 Task: Install learning extensions for language learning, coding, and more.
Action: Mouse moved to (1069, 32)
Screenshot: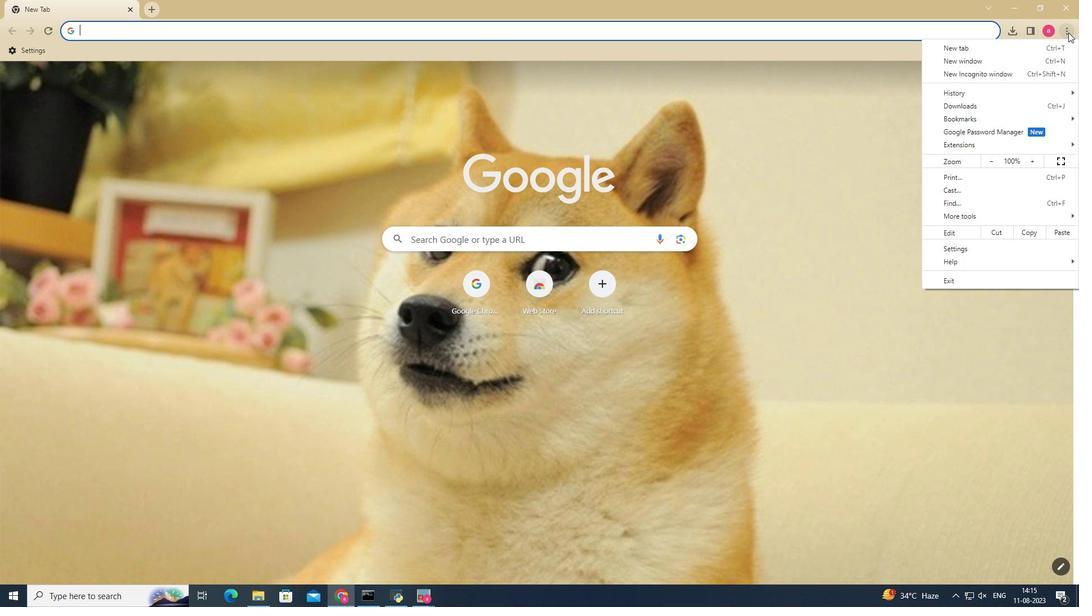 
Action: Mouse pressed left at (1069, 32)
Screenshot: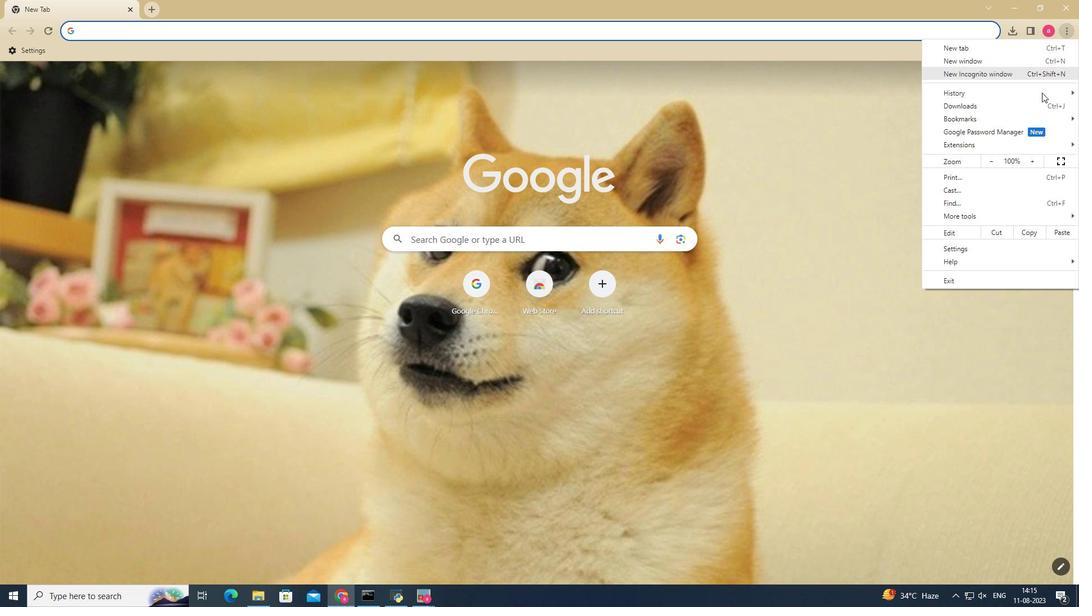
Action: Mouse moved to (981, 252)
Screenshot: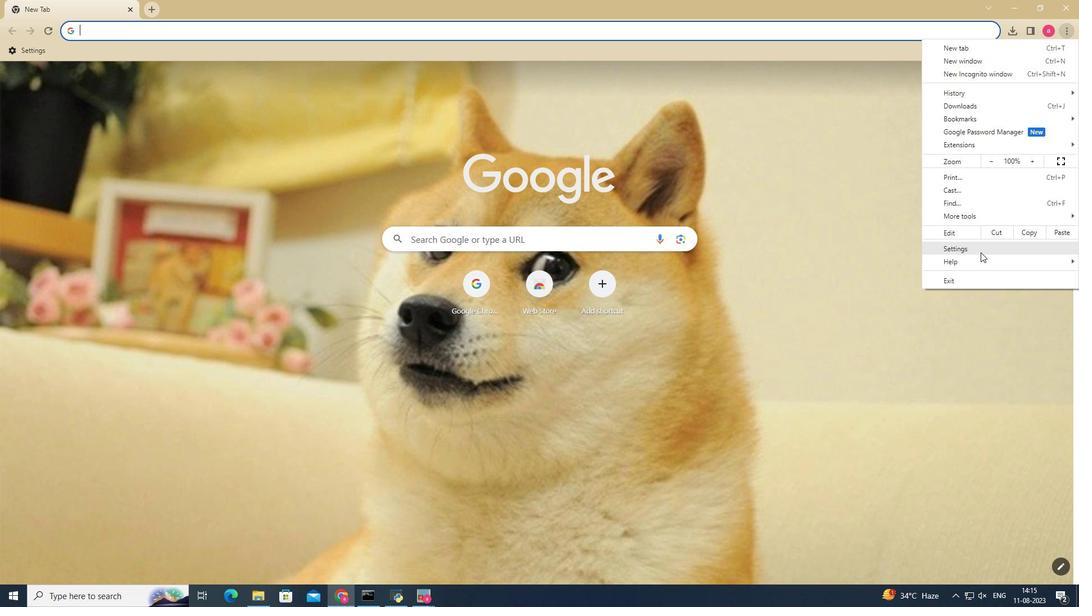 
Action: Mouse pressed left at (981, 252)
Screenshot: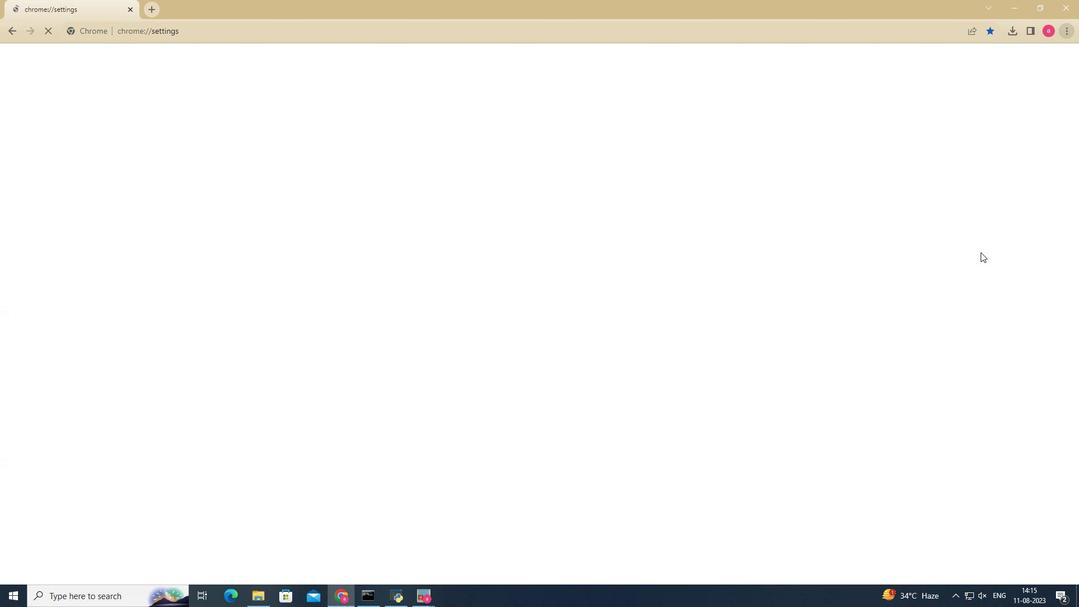 
Action: Mouse moved to (53, 399)
Screenshot: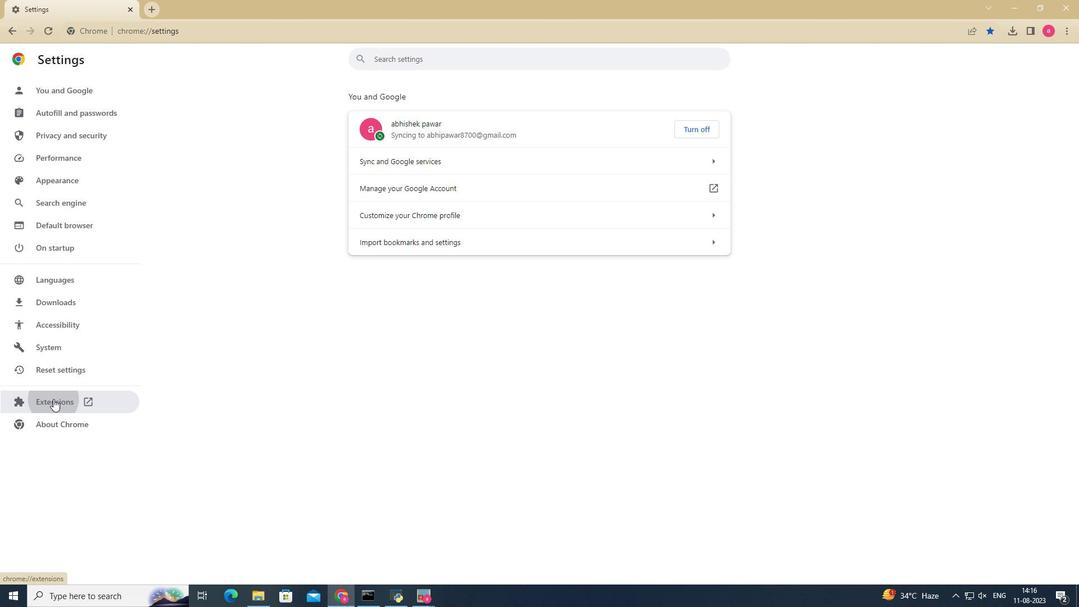 
Action: Mouse pressed left at (53, 399)
Screenshot: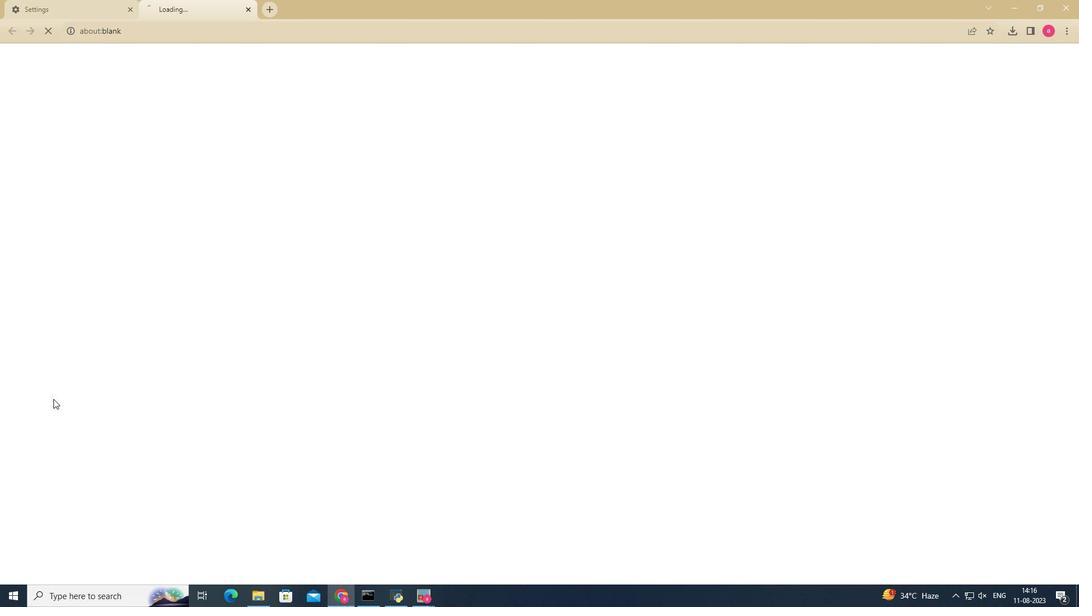 
Action: Mouse moved to (25, 59)
Screenshot: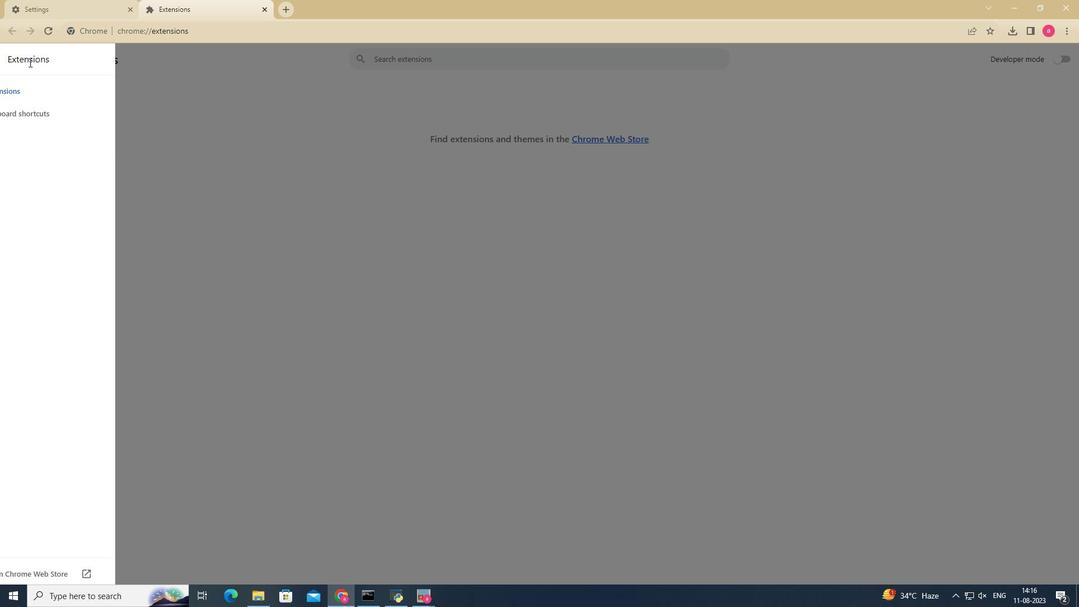 
Action: Mouse pressed left at (25, 59)
Screenshot: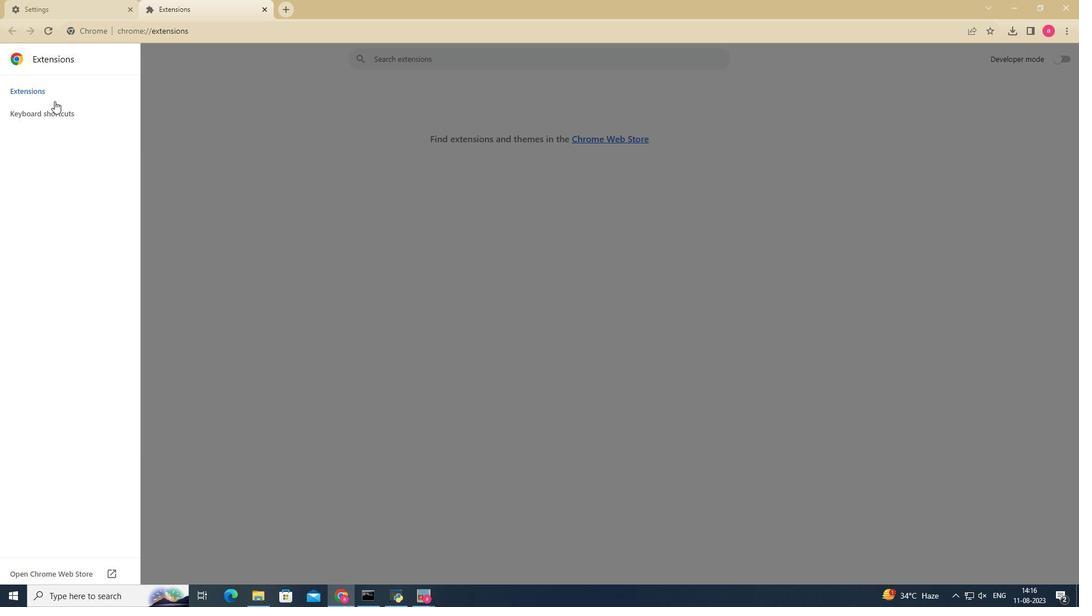 
Action: Mouse moved to (81, 569)
Screenshot: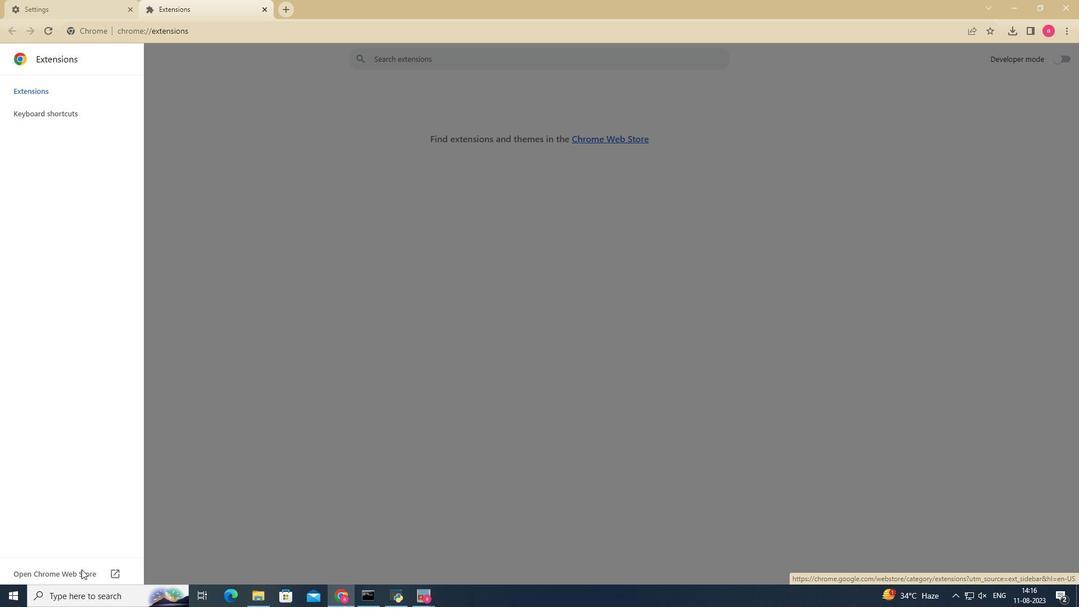 
Action: Mouse pressed left at (81, 569)
Screenshot: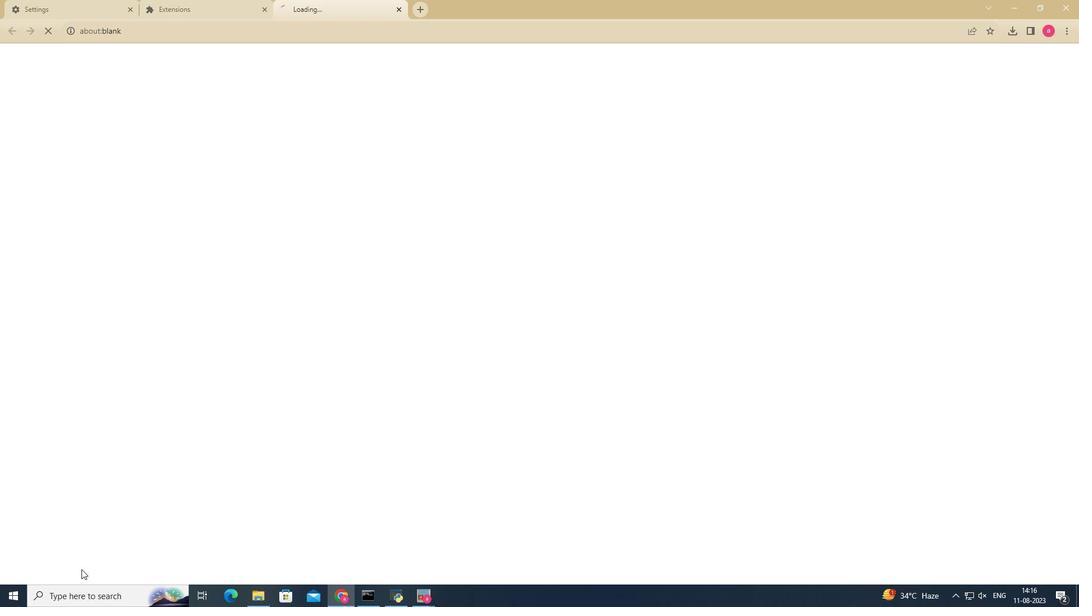 
Action: Mouse moved to (239, 97)
Screenshot: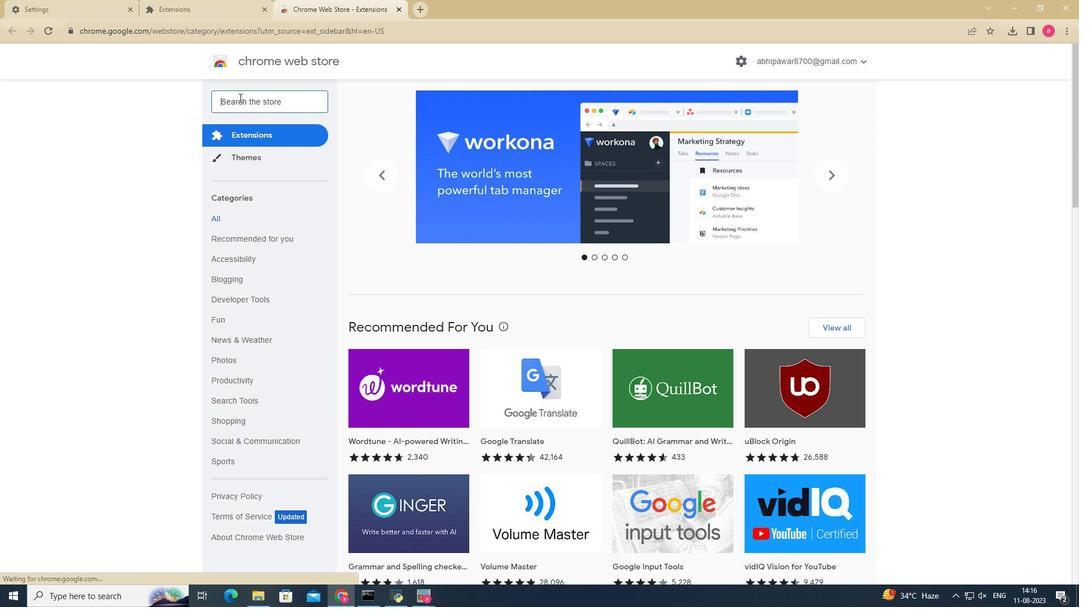
Action: Key pressed learning<Key.enter>
Screenshot: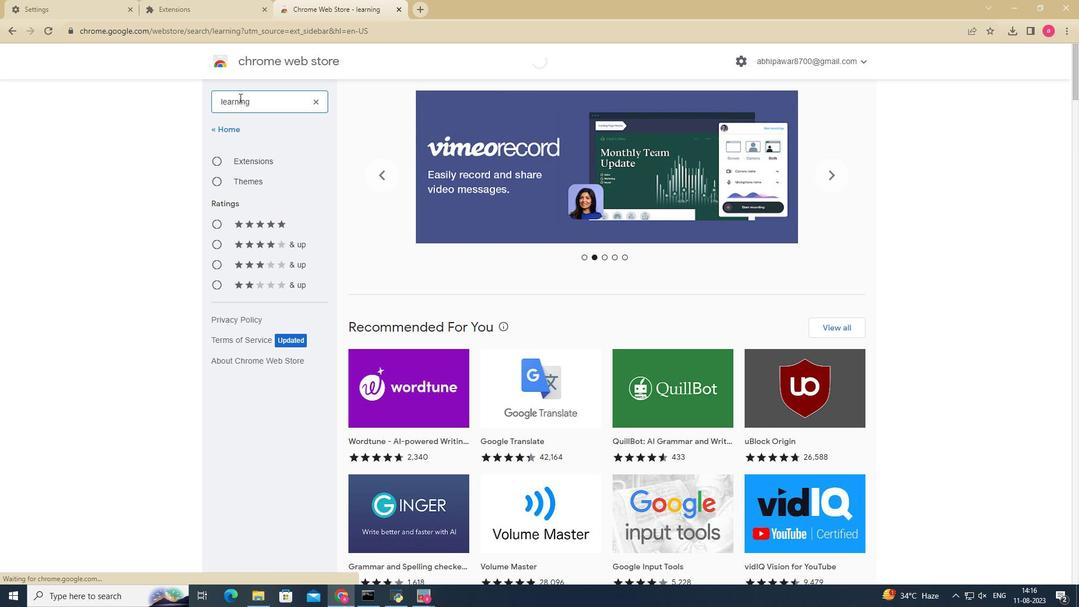 
Action: Mouse moved to (264, 102)
Screenshot: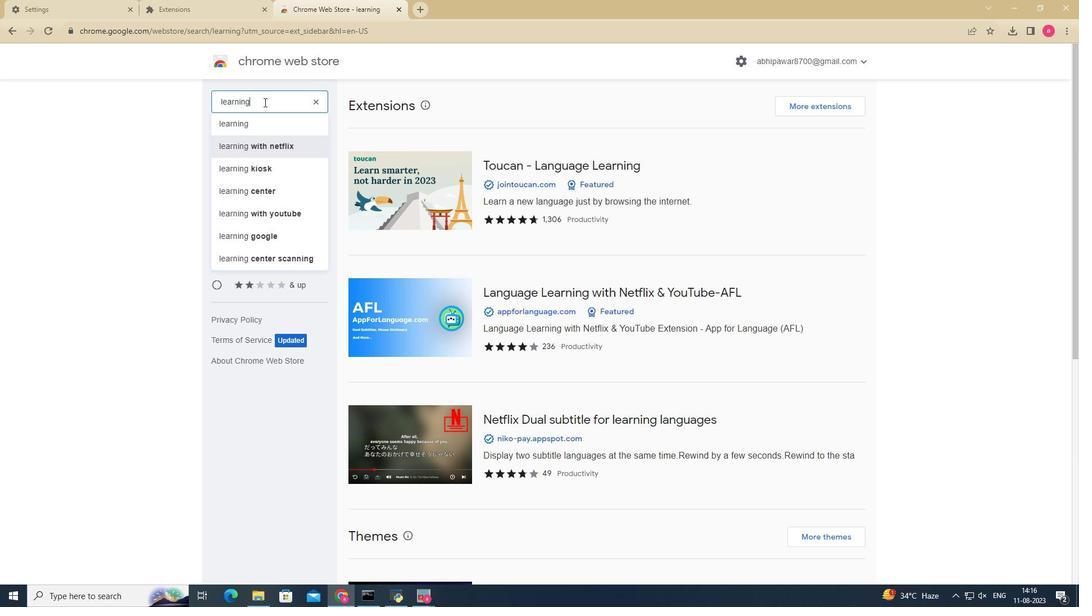 
Action: Key pressed <Key.space>
Screenshot: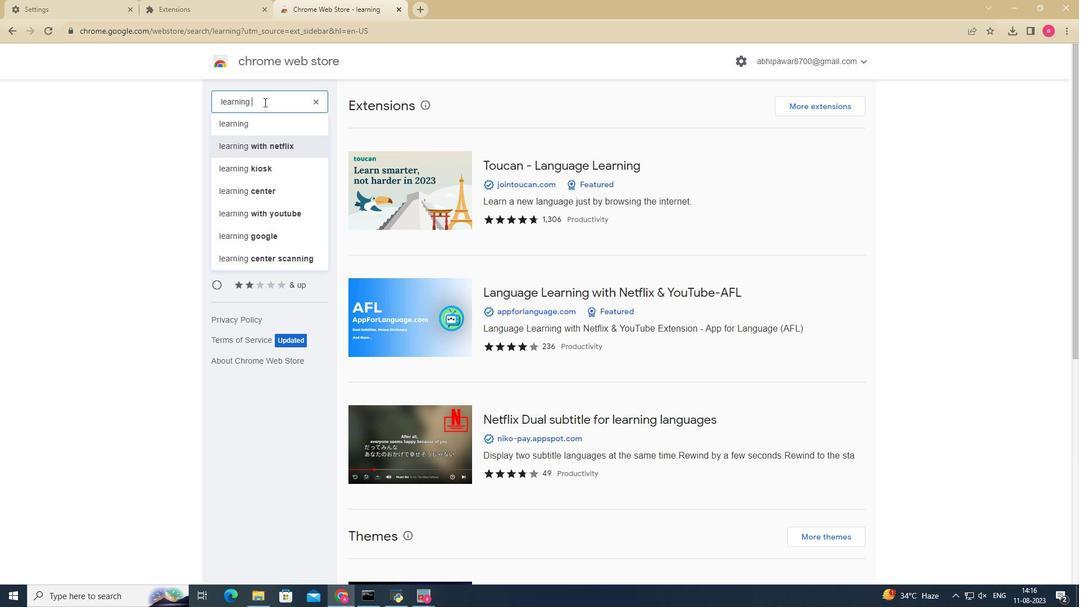 
Action: Mouse moved to (626, 213)
Screenshot: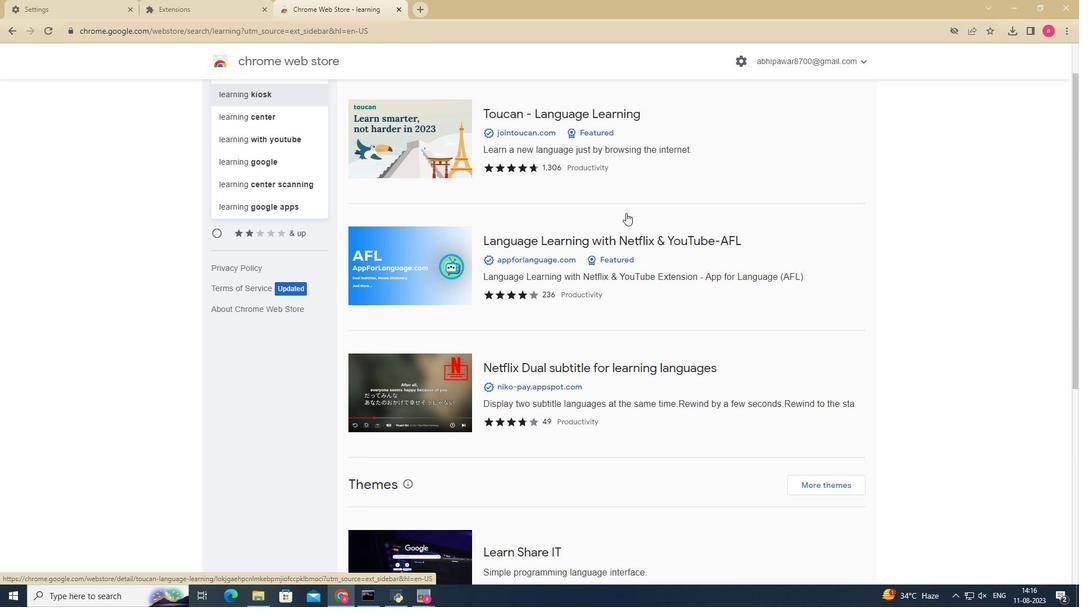 
Action: Mouse scrolled (626, 212) with delta (0, 0)
Screenshot: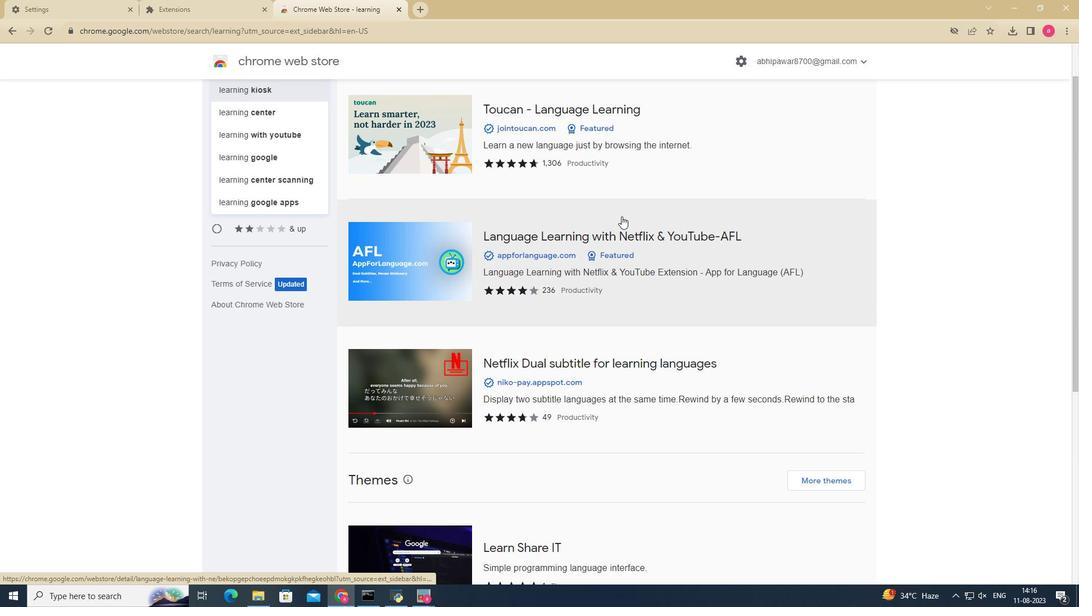 
Action: Mouse moved to (699, 251)
Screenshot: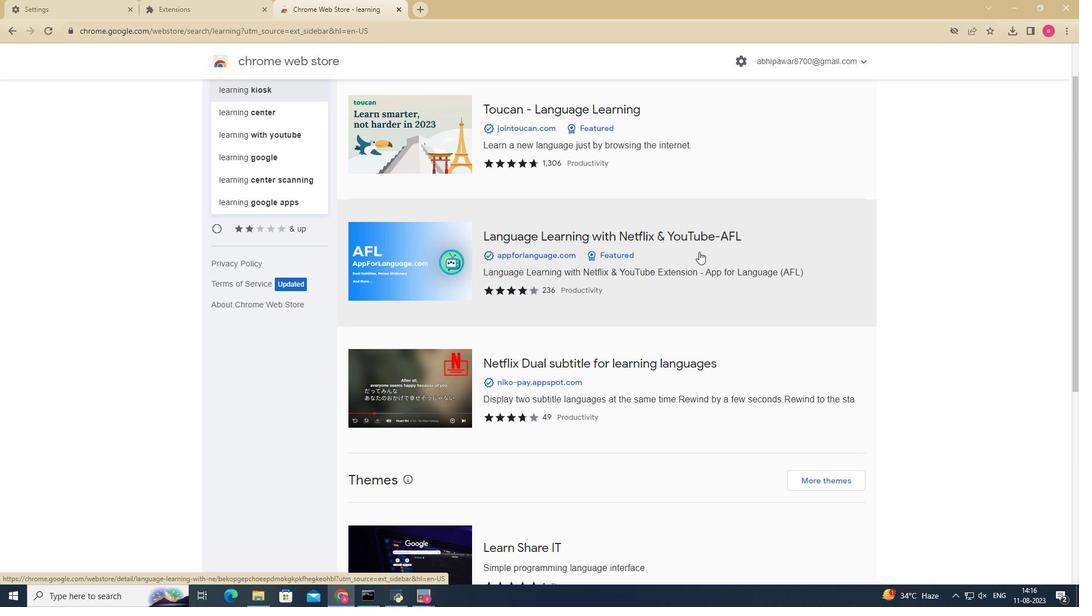 
Action: Mouse scrolled (699, 251) with delta (0, 0)
Screenshot: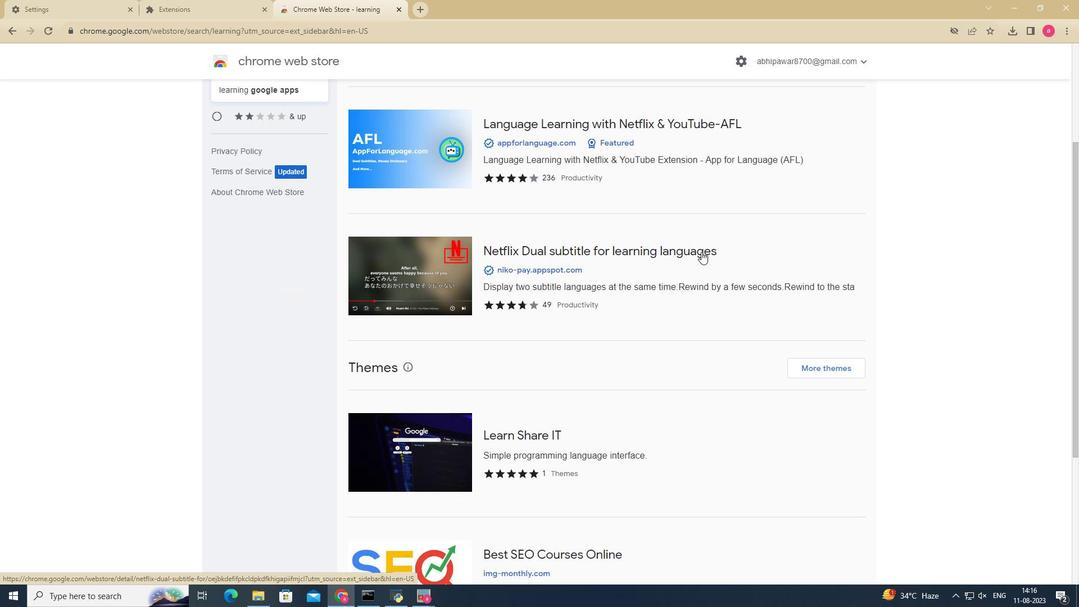 
Action: Mouse scrolled (699, 251) with delta (0, 0)
Screenshot: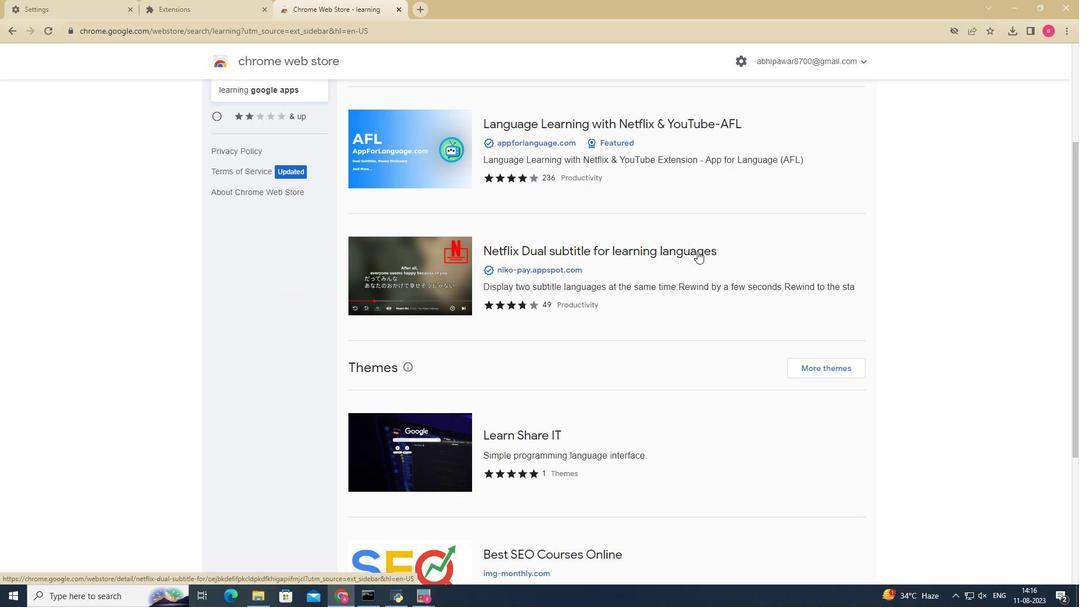 
Action: Mouse moved to (694, 262)
Screenshot: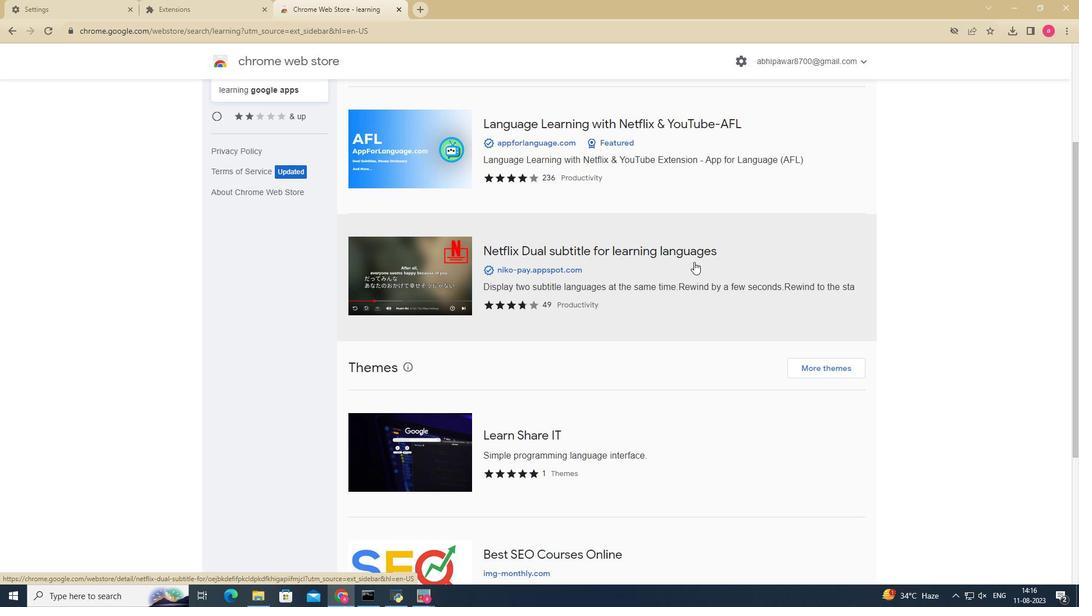 
Action: Mouse scrolled (694, 261) with delta (0, 0)
Screenshot: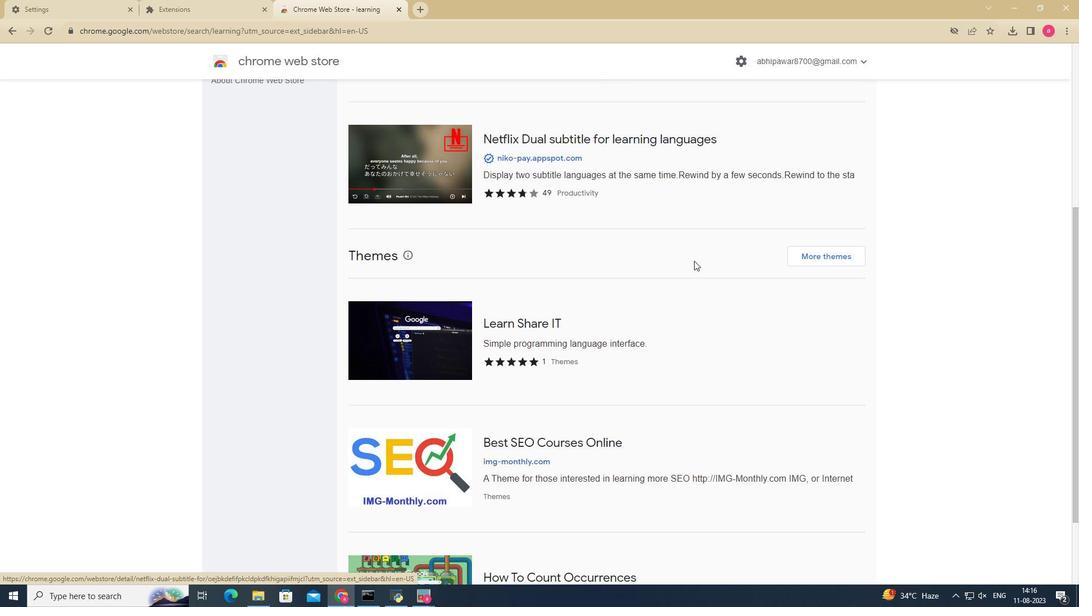 
Action: Mouse scrolled (694, 261) with delta (0, 0)
Screenshot: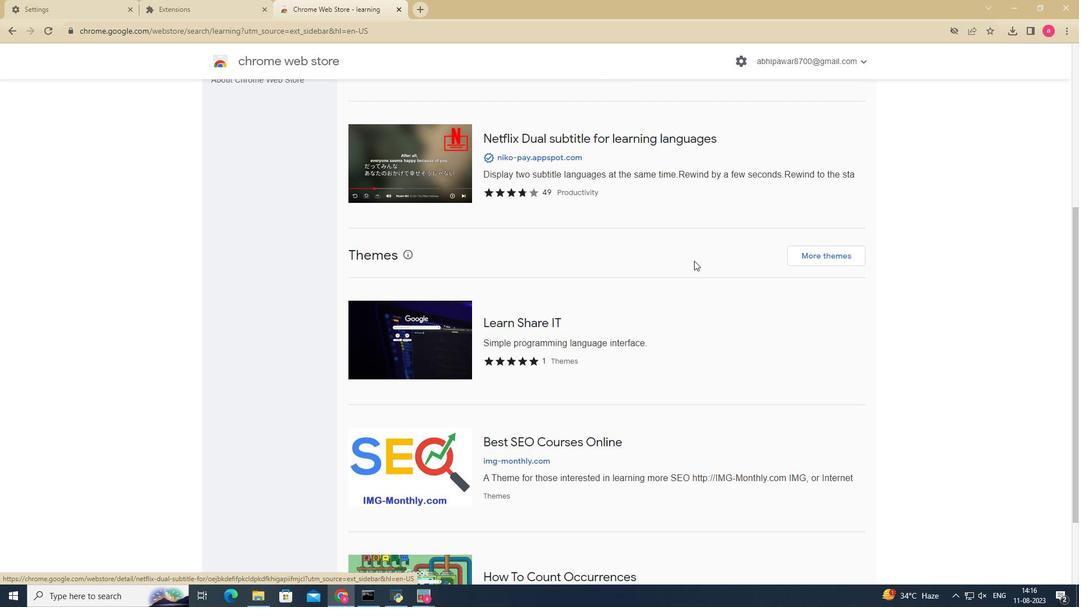 
Action: Mouse moved to (692, 253)
Screenshot: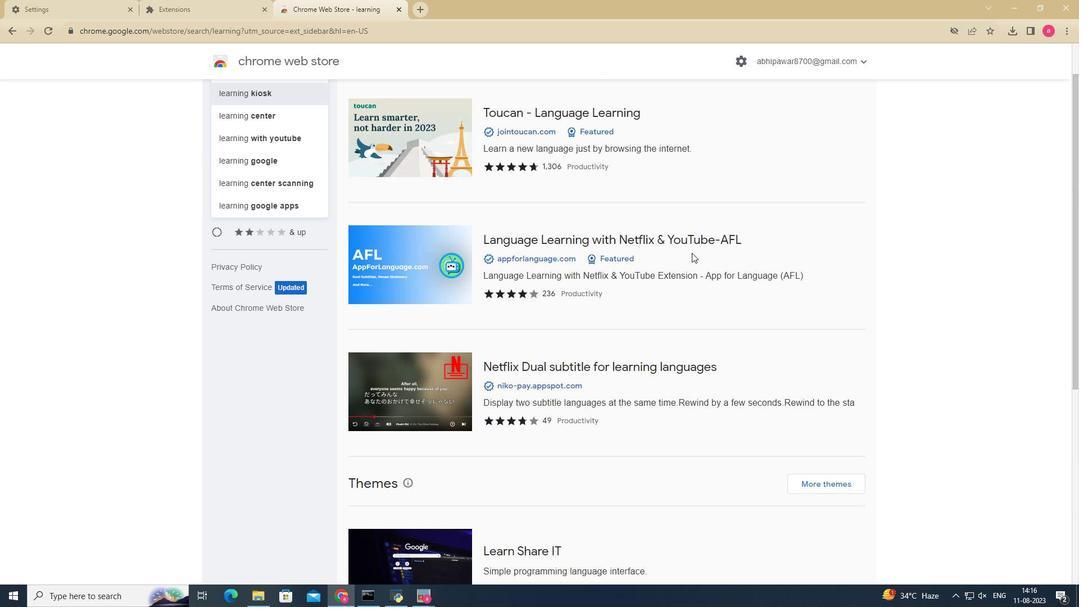 
Action: Mouse scrolled (692, 253) with delta (0, 0)
Screenshot: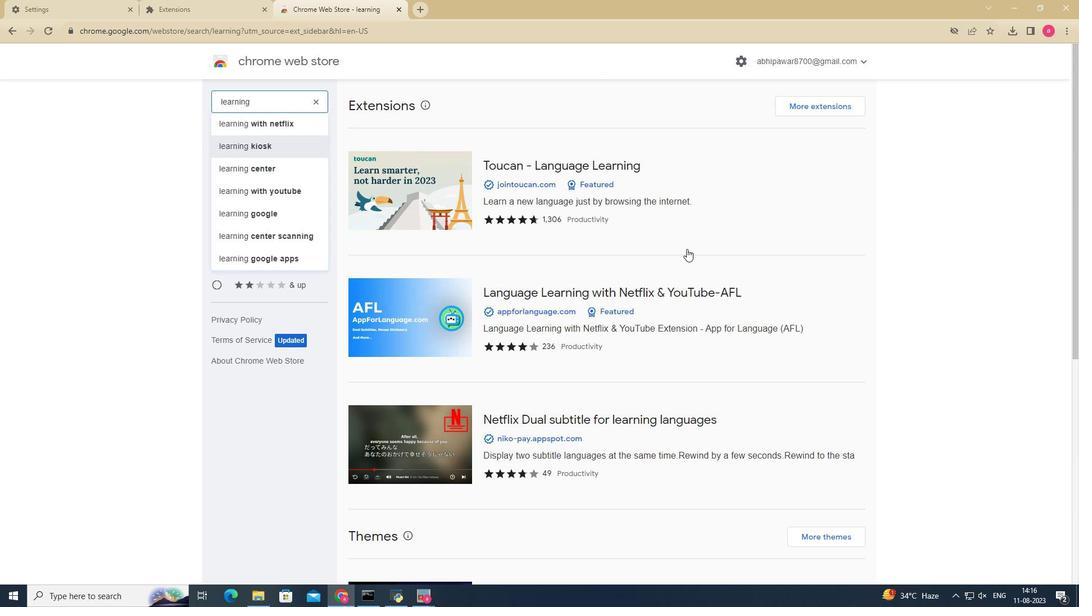 
Action: Mouse scrolled (692, 253) with delta (0, 0)
Screenshot: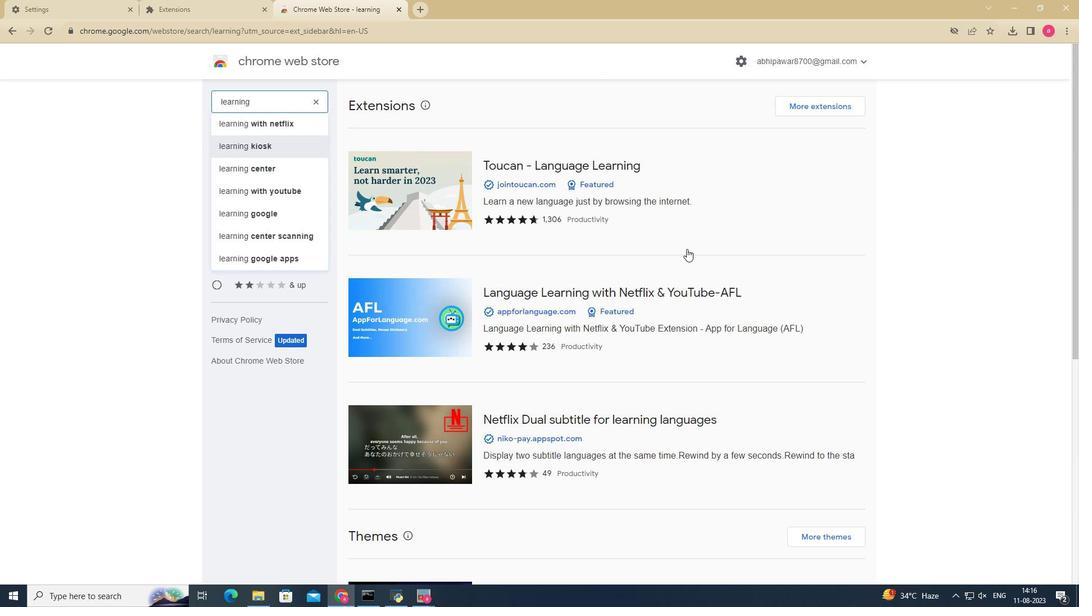 
Action: Mouse scrolled (692, 253) with delta (0, 0)
Screenshot: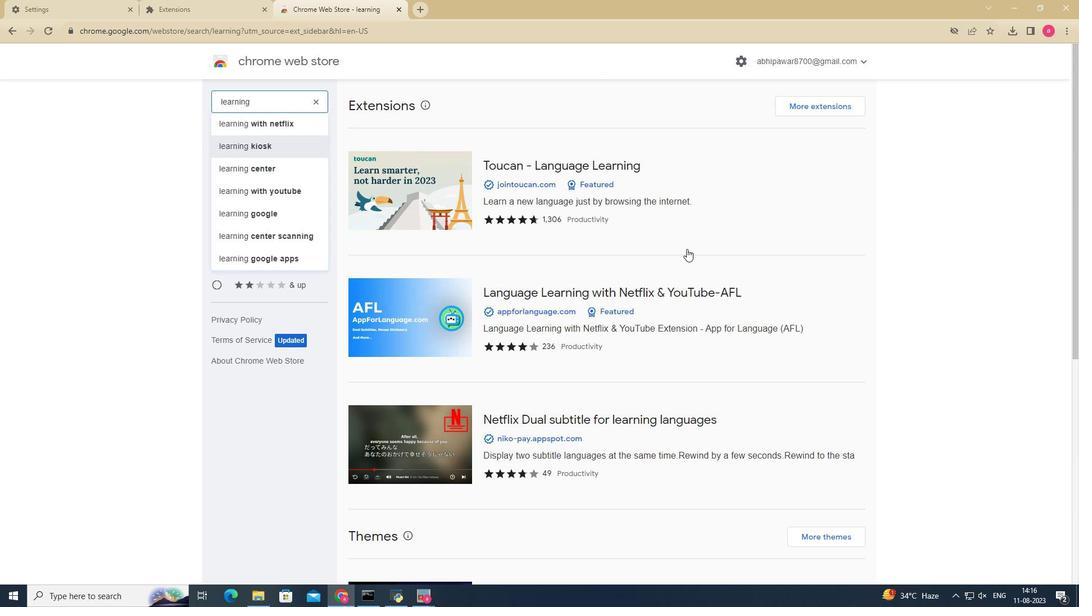 
Action: Mouse scrolled (692, 253) with delta (0, 0)
Screenshot: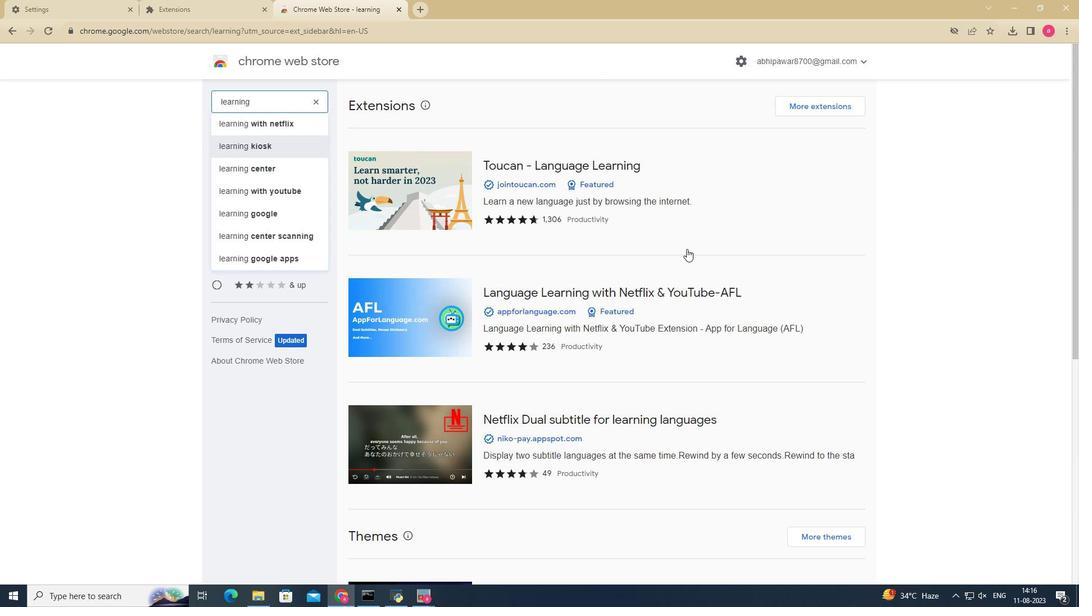 
Action: Mouse scrolled (692, 253) with delta (0, 0)
Screenshot: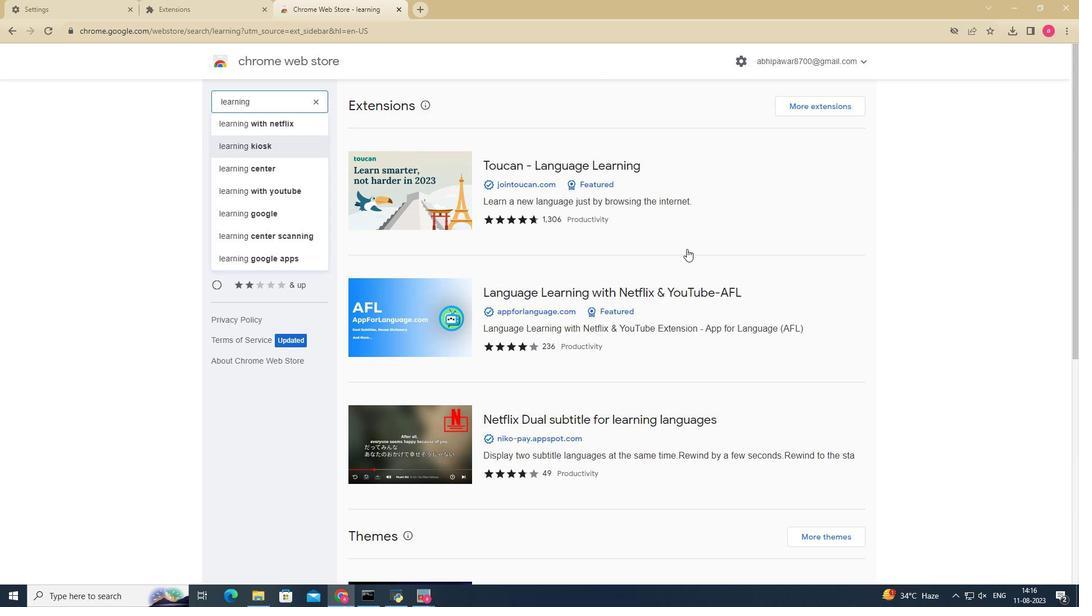 
Action: Mouse scrolled (692, 253) with delta (0, 0)
Screenshot: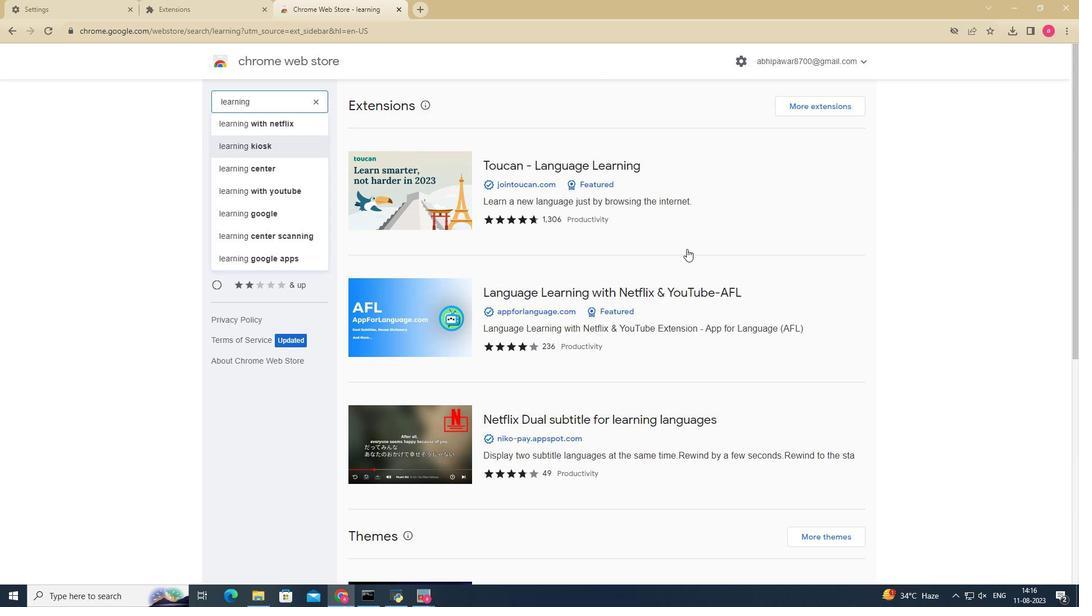 
Action: Mouse scrolled (692, 253) with delta (0, 0)
Screenshot: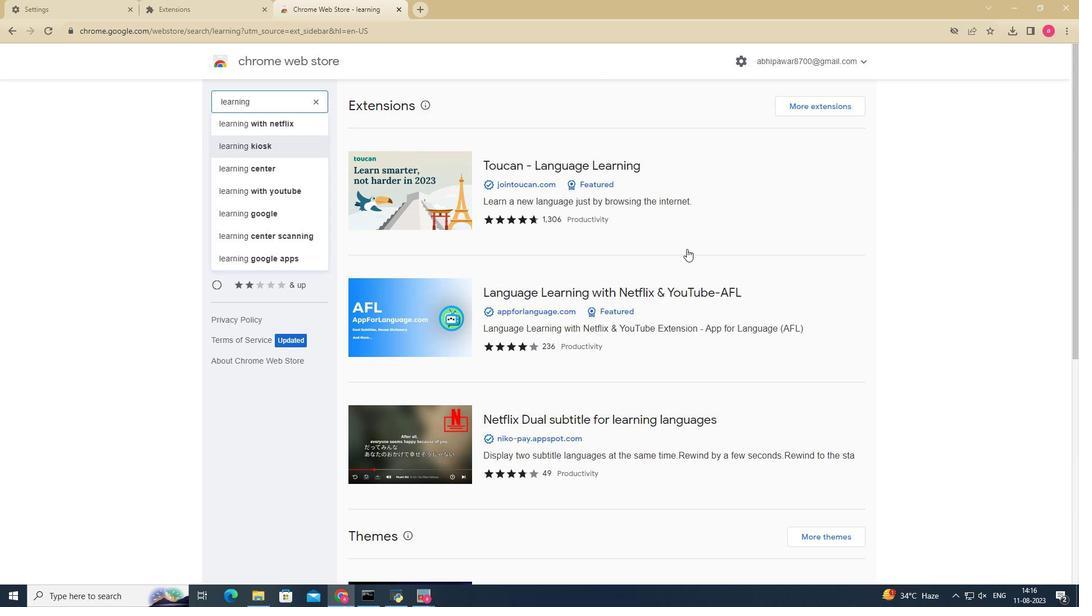 
Action: Mouse scrolled (692, 253) with delta (0, 0)
Screenshot: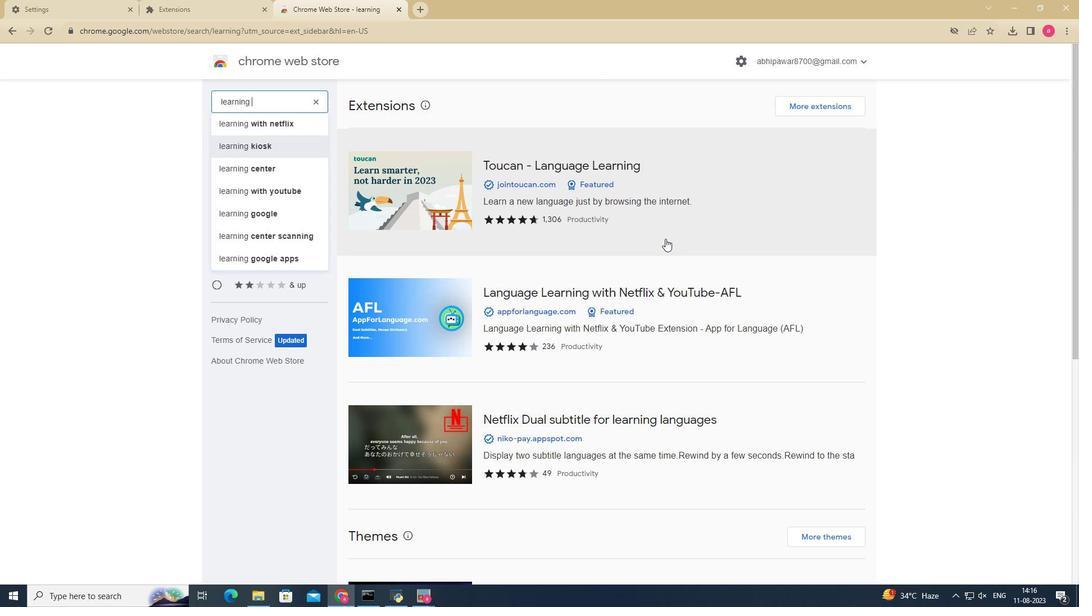 
Action: Mouse moved to (562, 170)
Screenshot: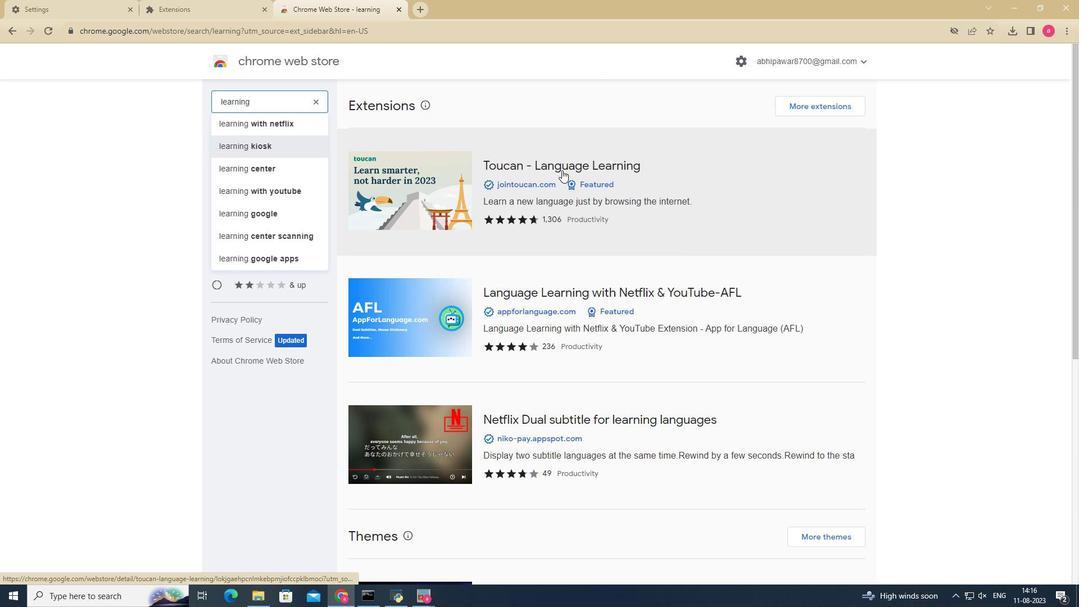 
Action: Mouse scrolled (562, 169) with delta (0, 0)
Screenshot: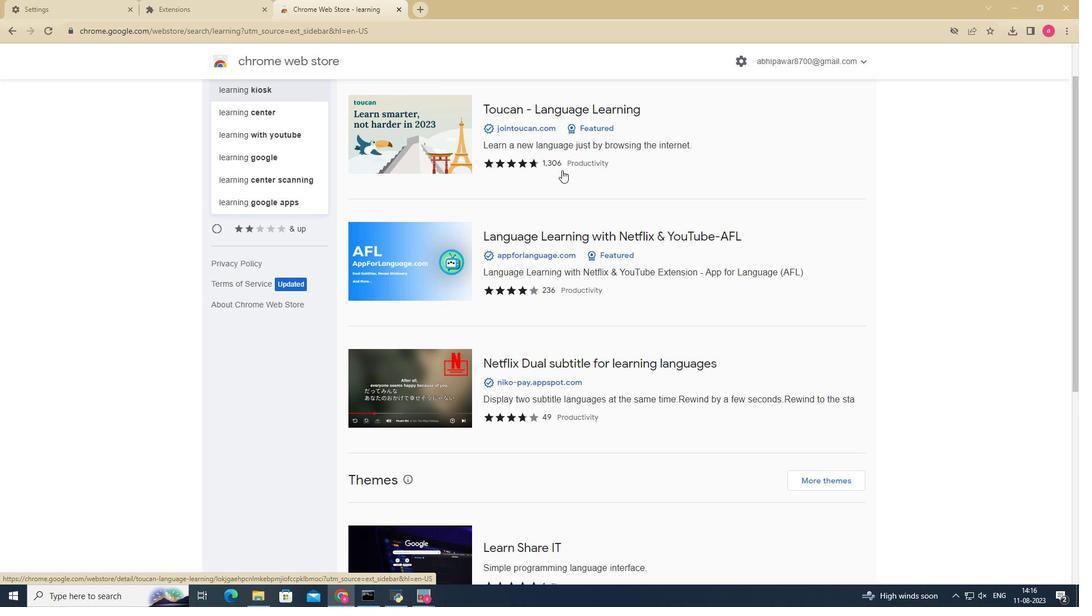 
Action: Mouse scrolled (562, 169) with delta (0, 0)
Screenshot: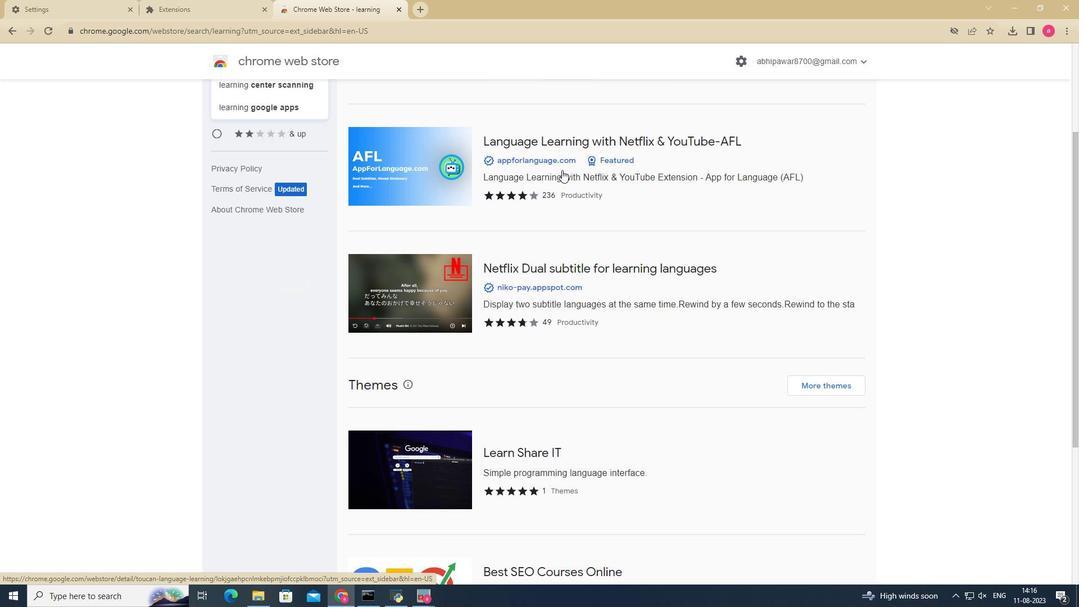 
Action: Mouse scrolled (562, 169) with delta (0, 0)
Screenshot: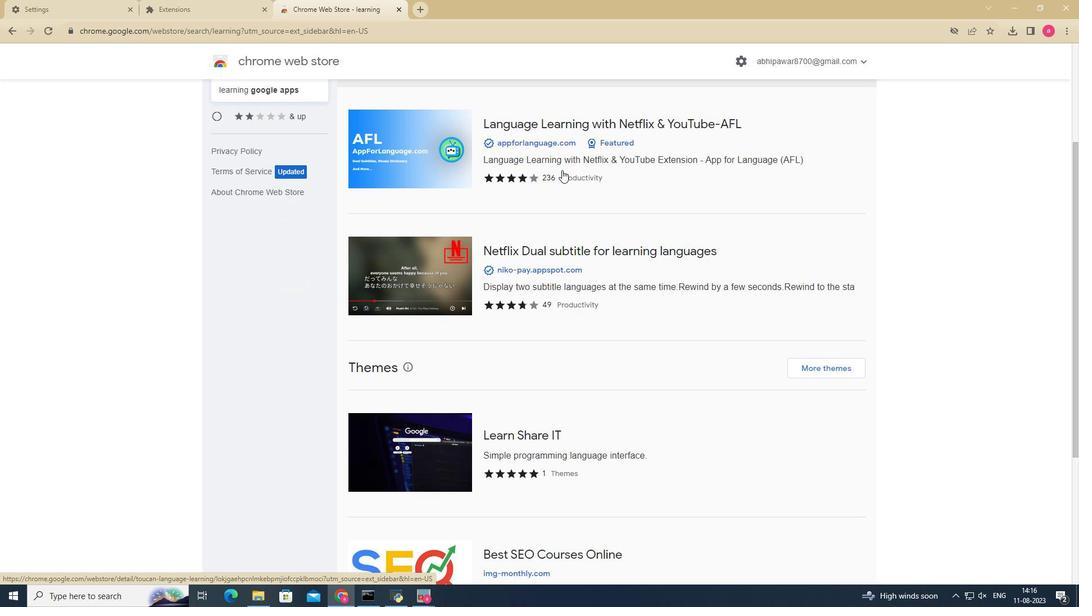 
Action: Mouse scrolled (562, 169) with delta (0, 0)
Screenshot: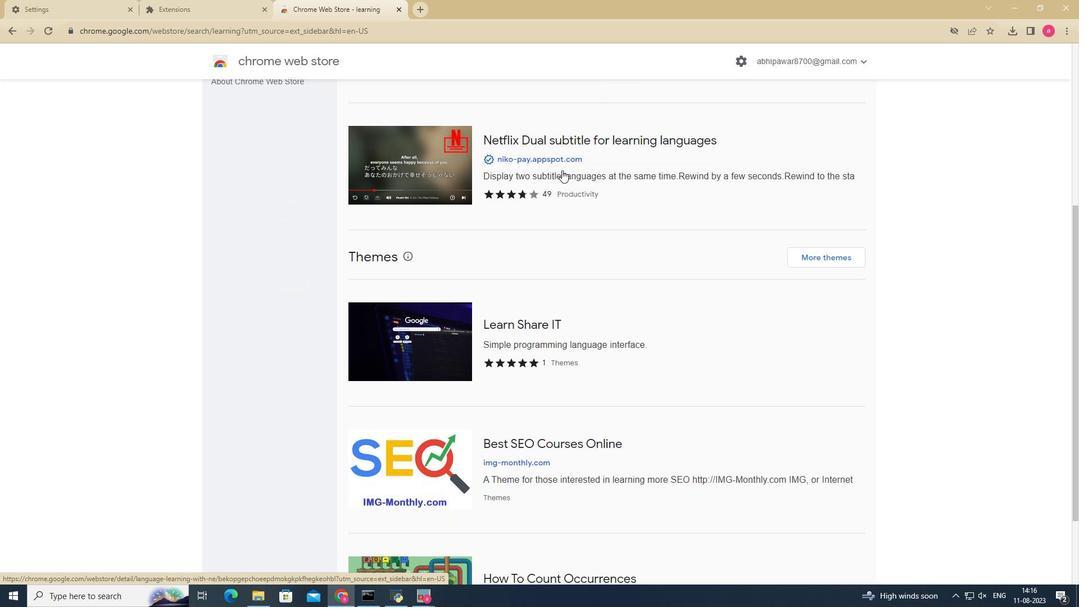 
Action: Mouse scrolled (562, 169) with delta (0, 0)
Screenshot: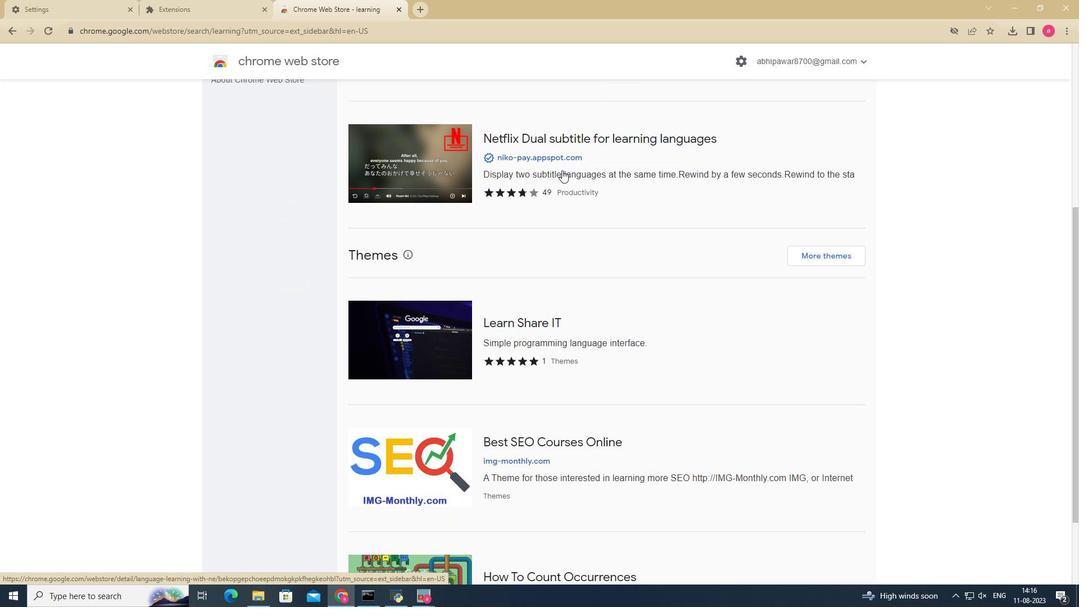 
Action: Mouse scrolled (562, 169) with delta (0, 0)
Screenshot: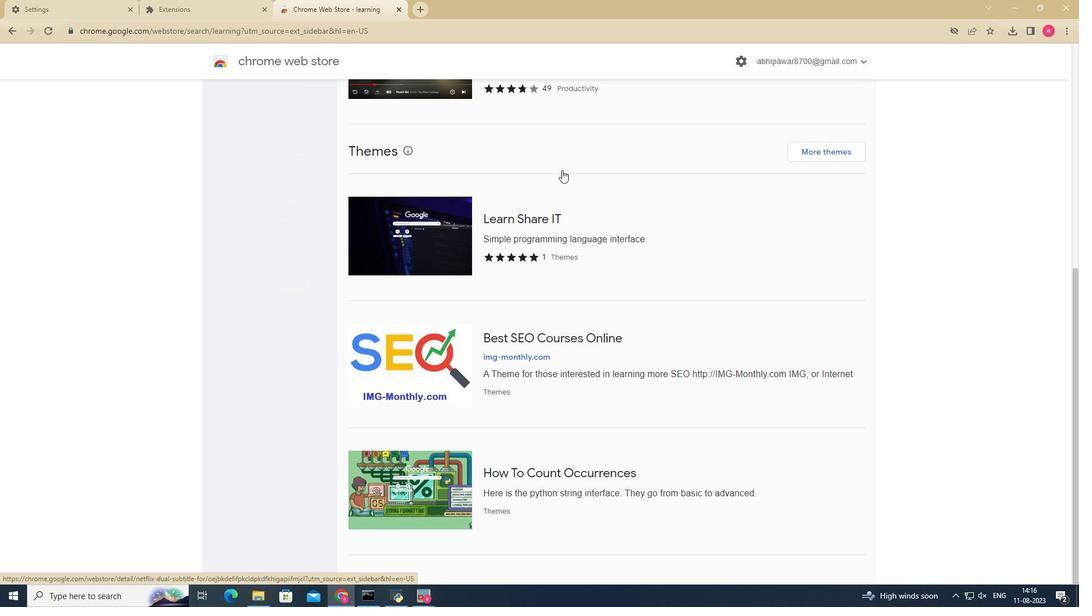 
Action: Mouse scrolled (562, 169) with delta (0, 0)
Screenshot: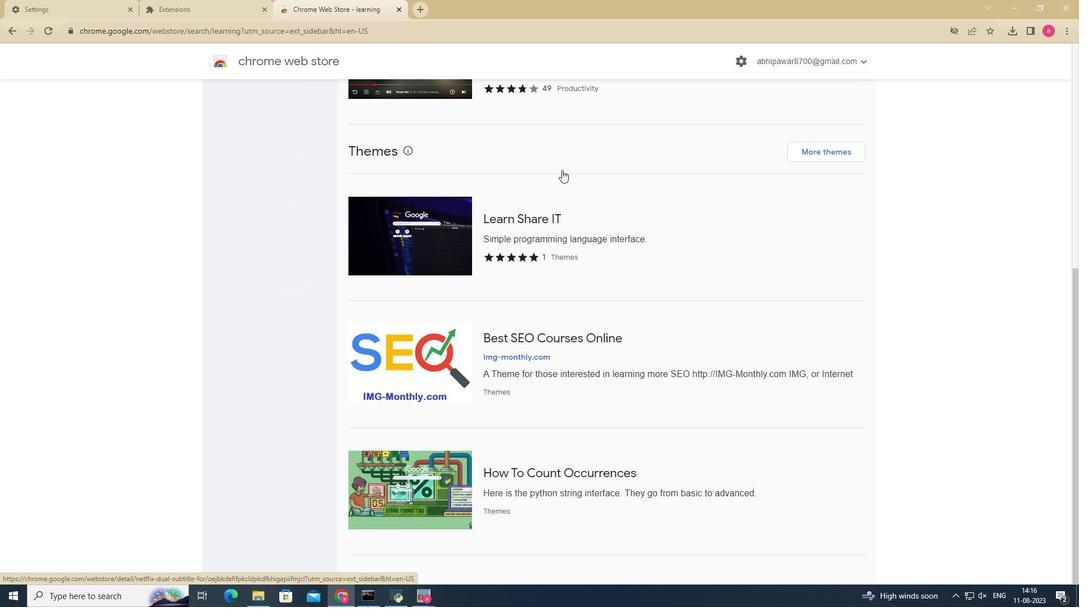 
Action: Mouse scrolled (562, 169) with delta (0, 0)
Screenshot: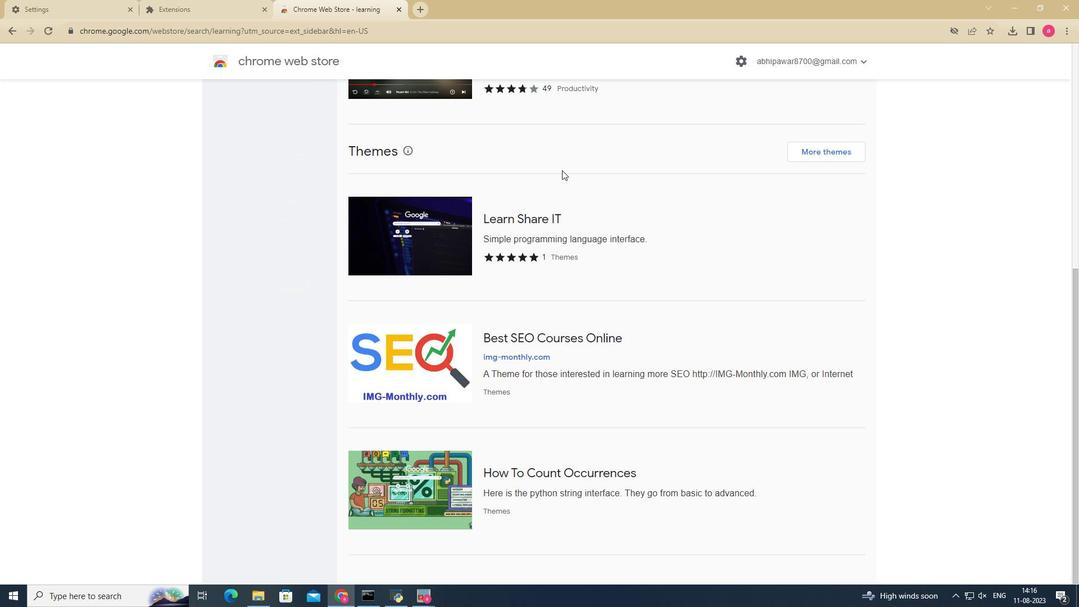 
Action: Mouse scrolled (562, 169) with delta (0, 0)
Screenshot: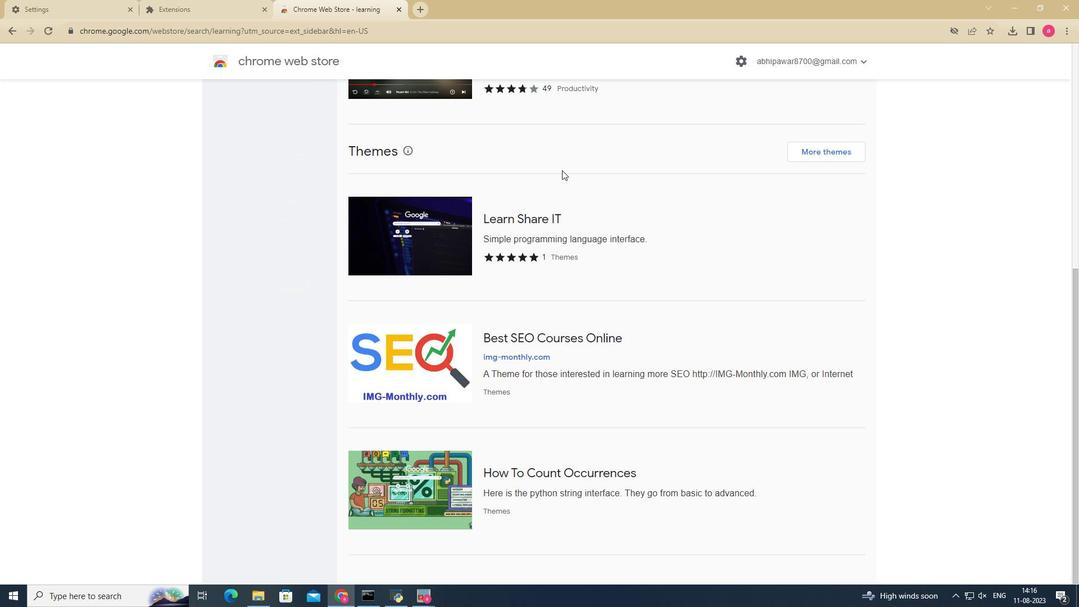 
Action: Mouse scrolled (562, 169) with delta (0, 0)
Screenshot: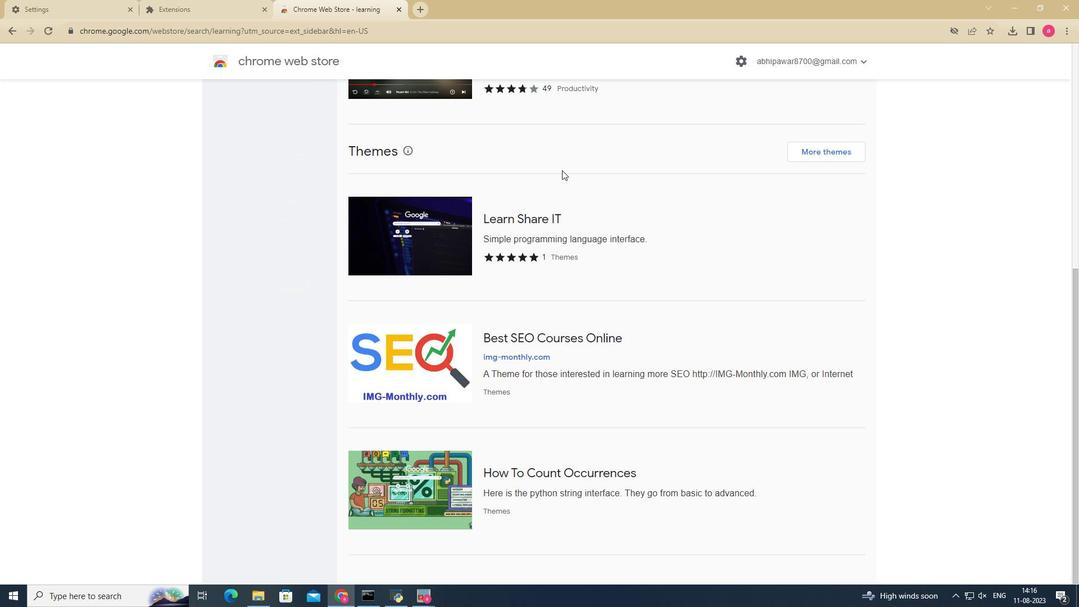 
Action: Mouse scrolled (562, 170) with delta (0, 0)
Screenshot: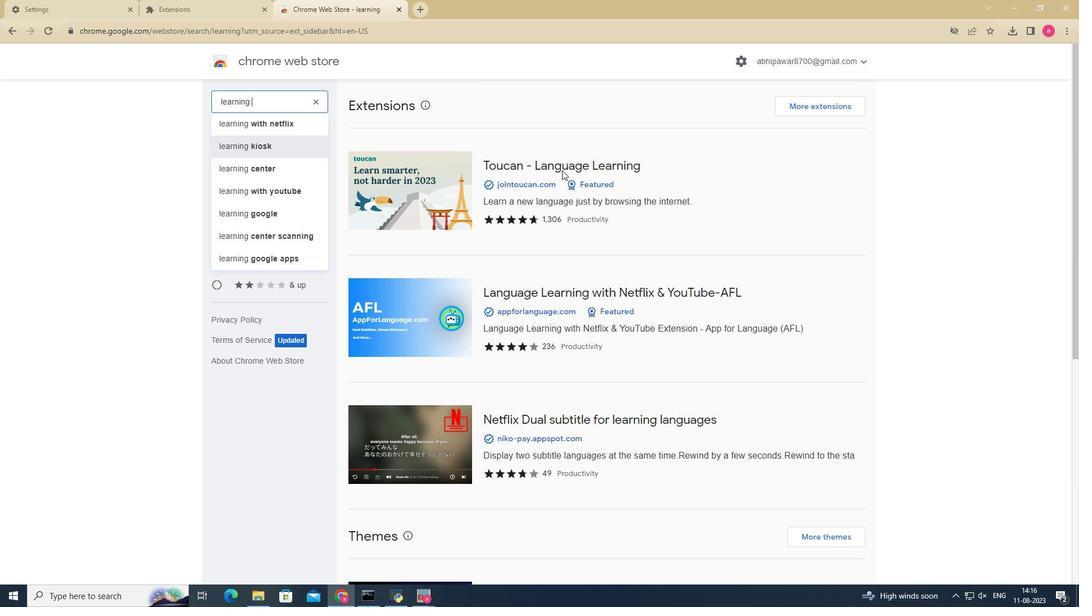 
Action: Mouse scrolled (562, 170) with delta (0, 0)
Screenshot: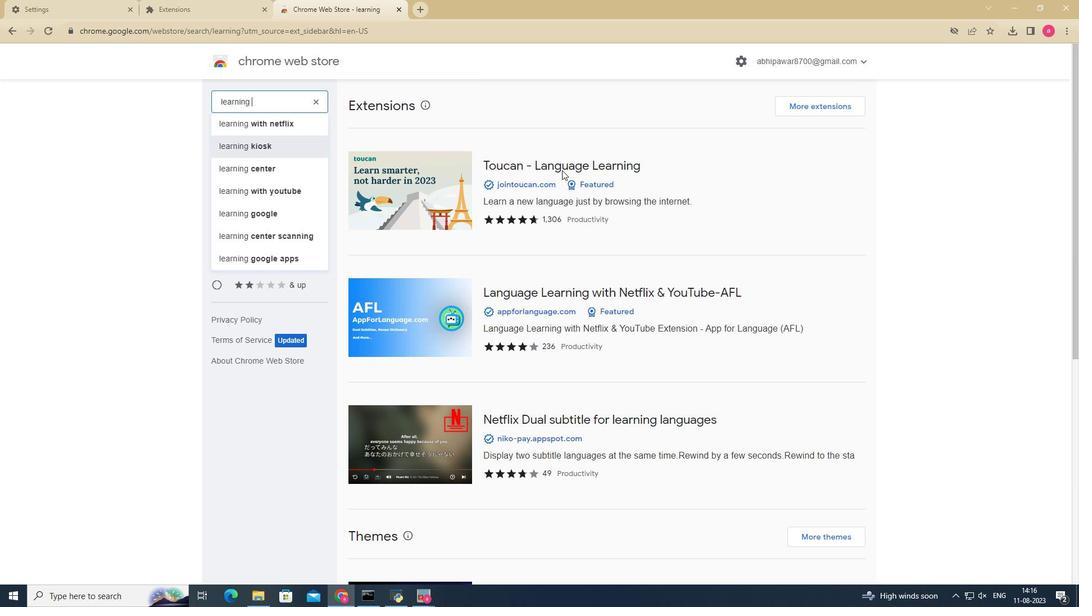 
Action: Mouse scrolled (562, 170) with delta (0, 0)
Screenshot: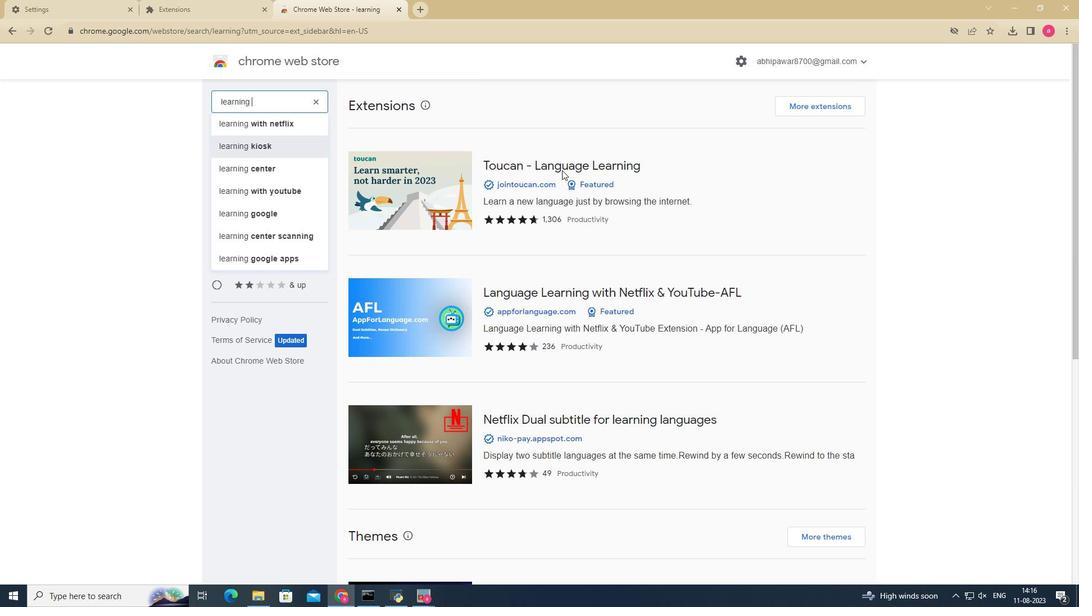 
Action: Mouse scrolled (562, 170) with delta (0, 0)
Screenshot: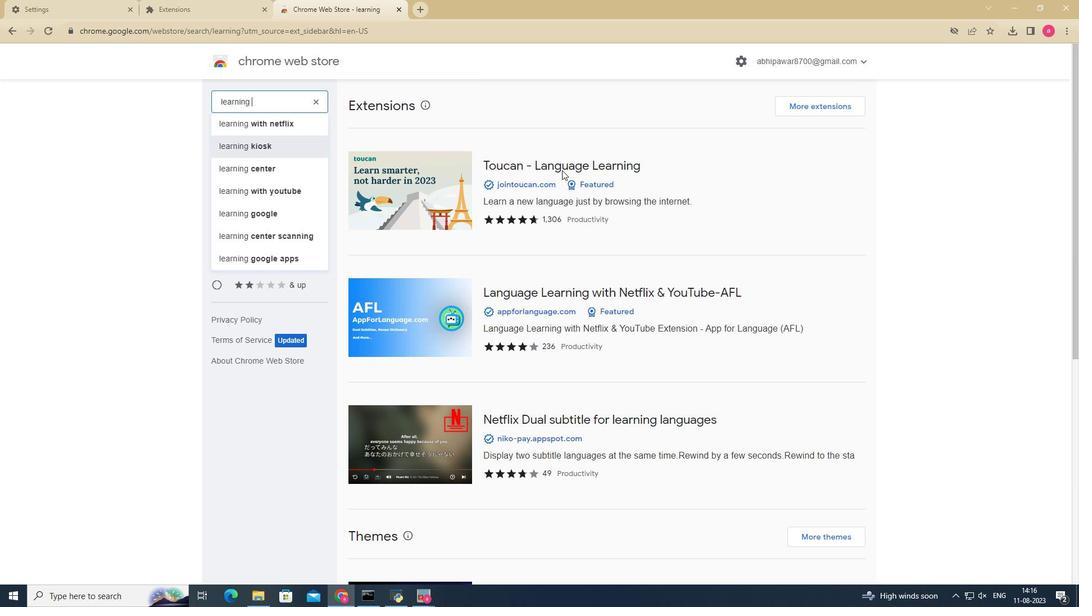 
Action: Mouse scrolled (562, 170) with delta (0, 0)
Screenshot: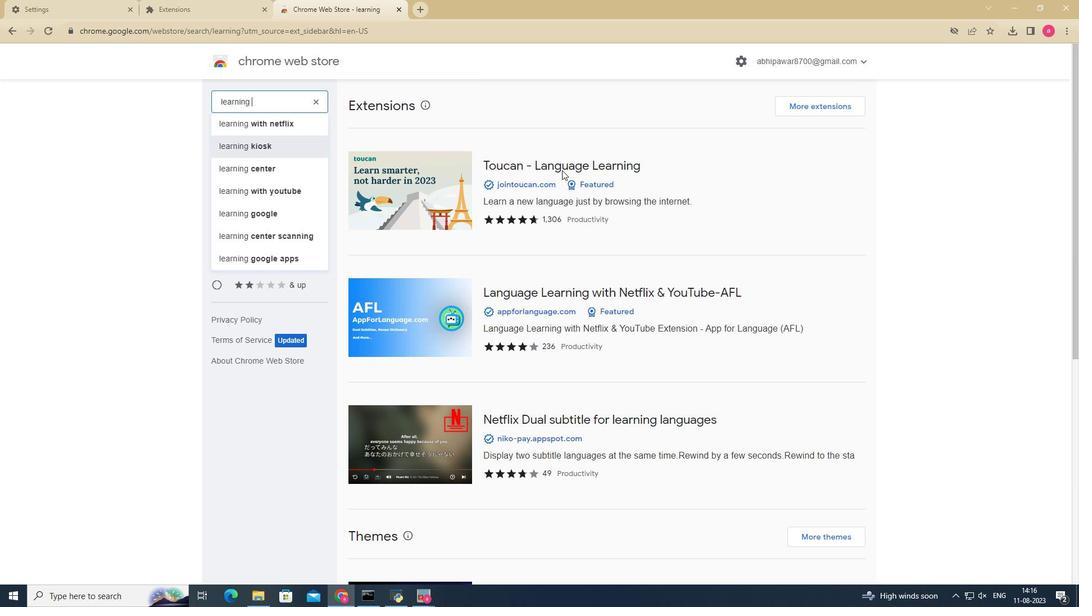 
Action: Mouse scrolled (562, 170) with delta (0, 0)
Screenshot: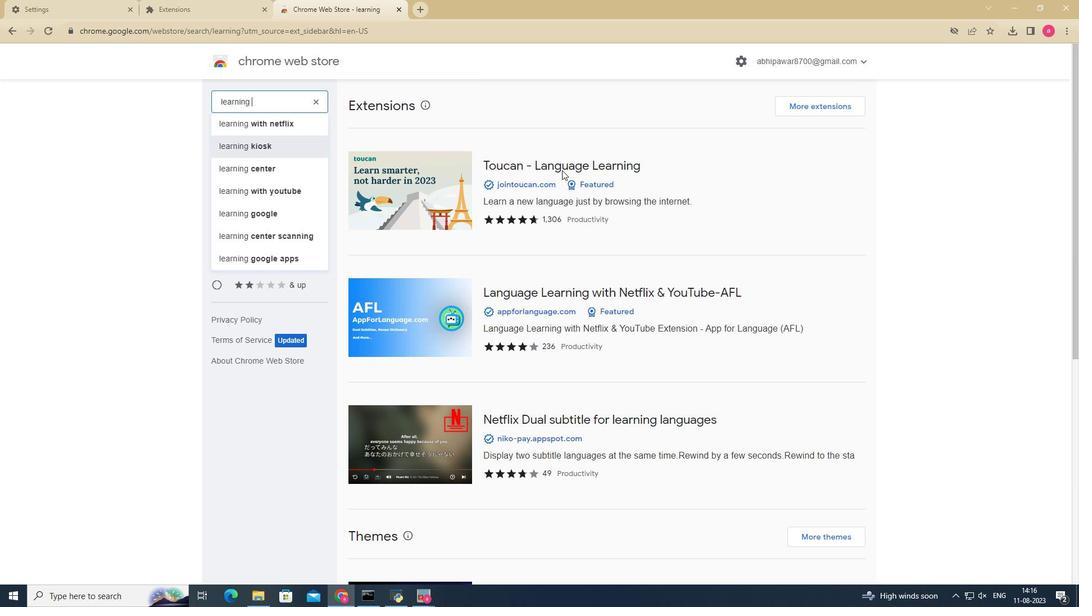 
Action: Mouse scrolled (562, 170) with delta (0, 0)
Screenshot: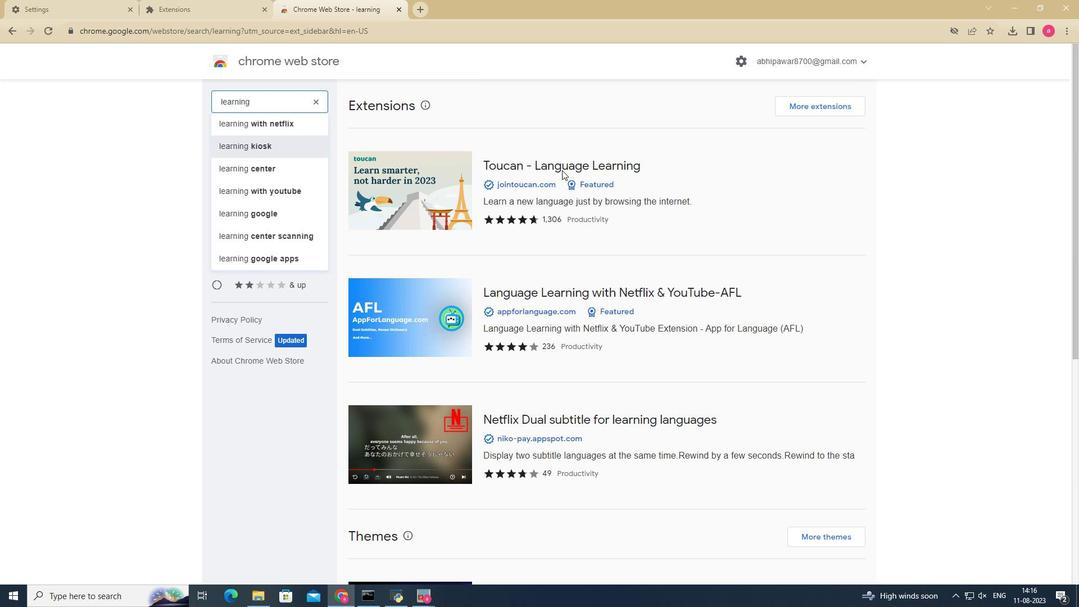 
Action: Mouse scrolled (562, 170) with delta (0, 0)
Screenshot: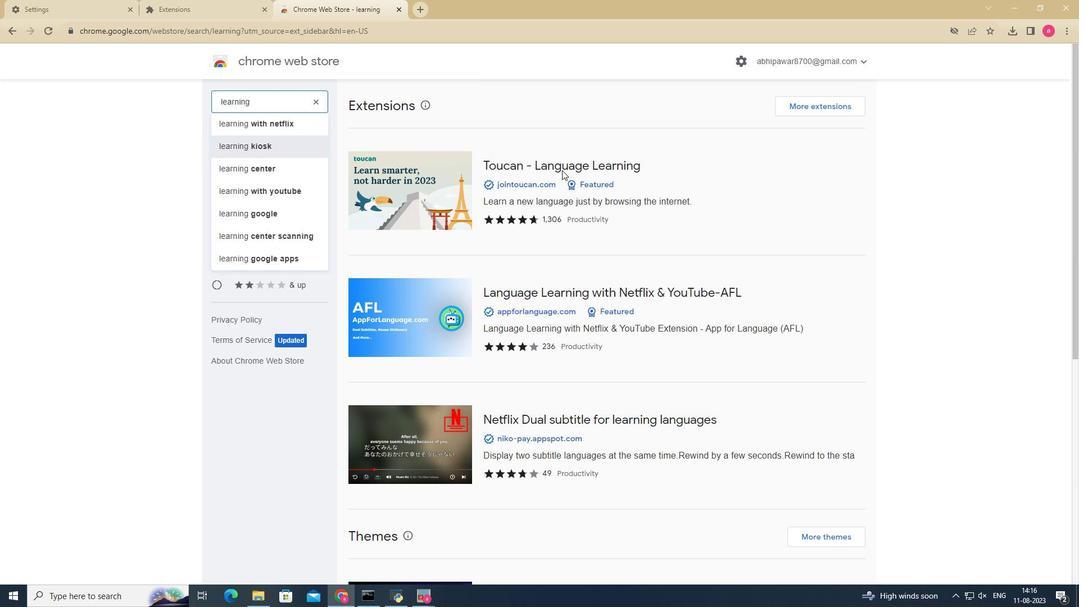
Action: Mouse scrolled (562, 170) with delta (0, 0)
Screenshot: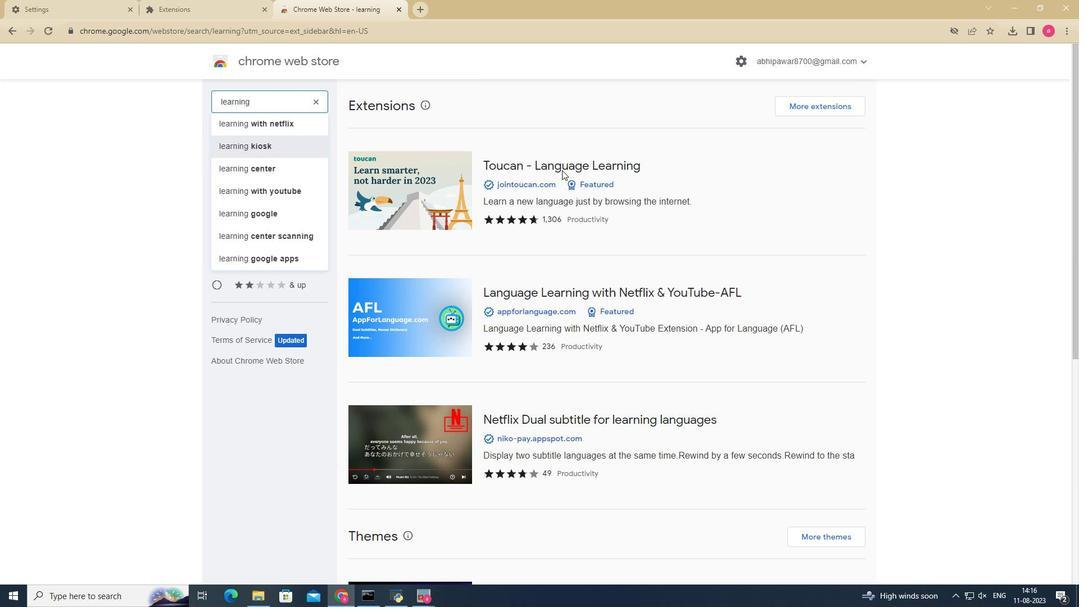 
Action: Mouse pressed left at (562, 170)
Screenshot: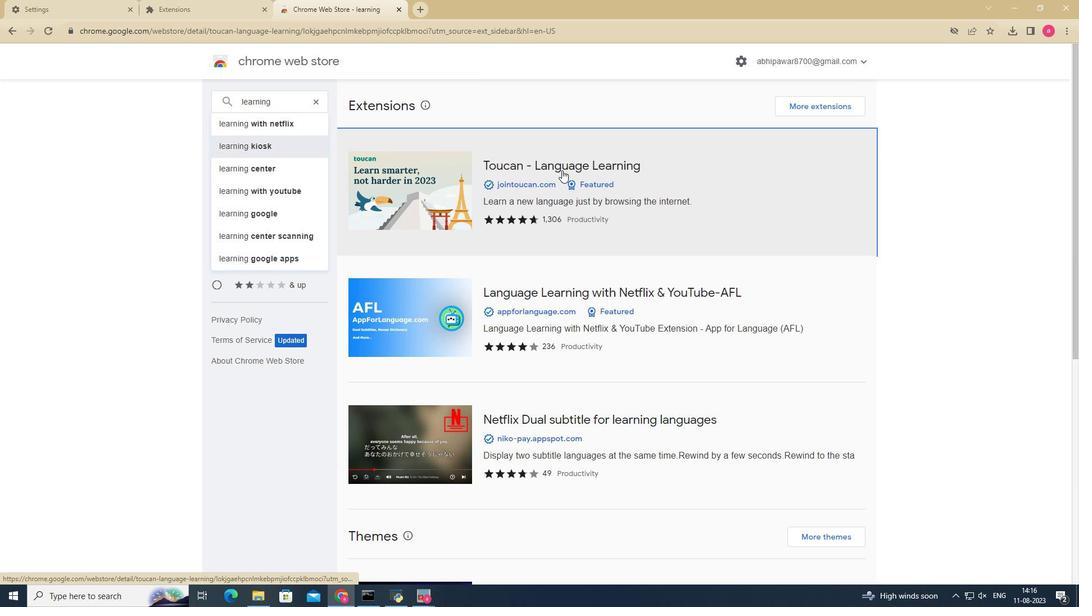 
Action: Mouse moved to (765, 142)
Screenshot: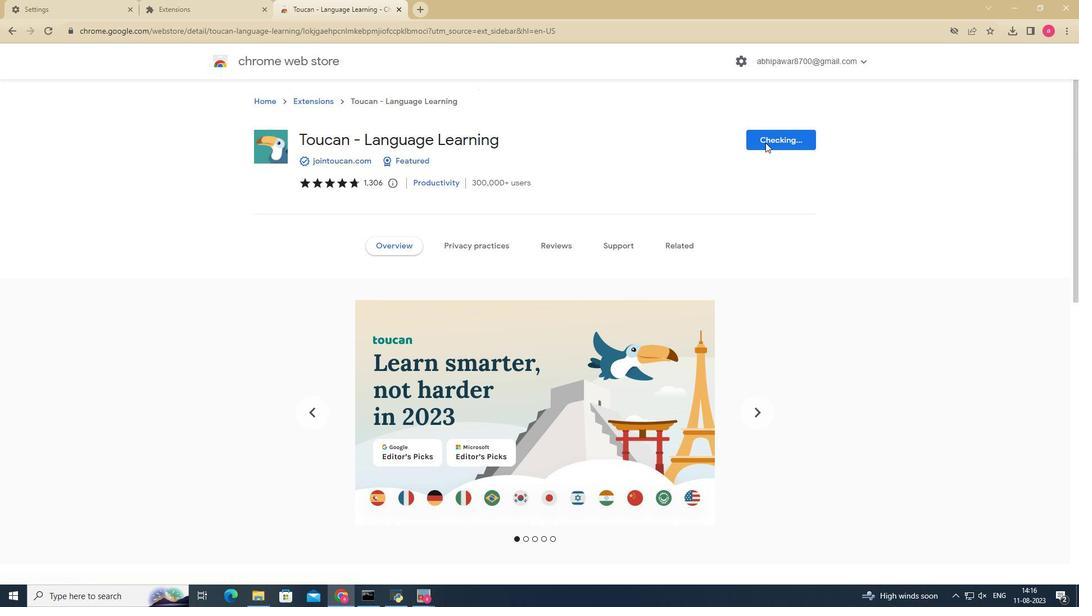 
Action: Mouse pressed left at (765, 142)
Screenshot: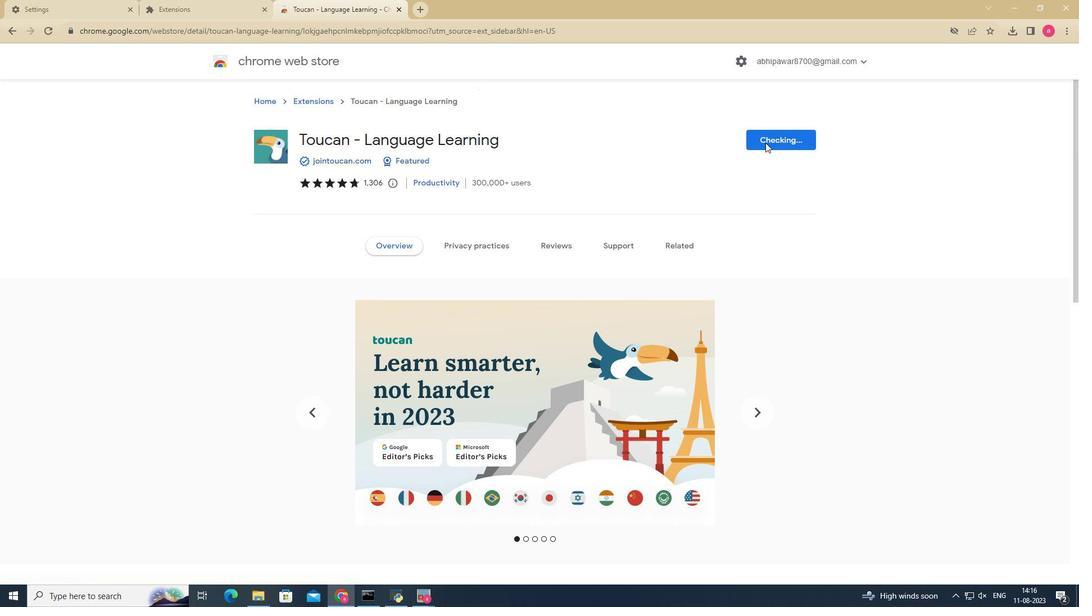 
Action: Mouse moved to (546, 141)
Screenshot: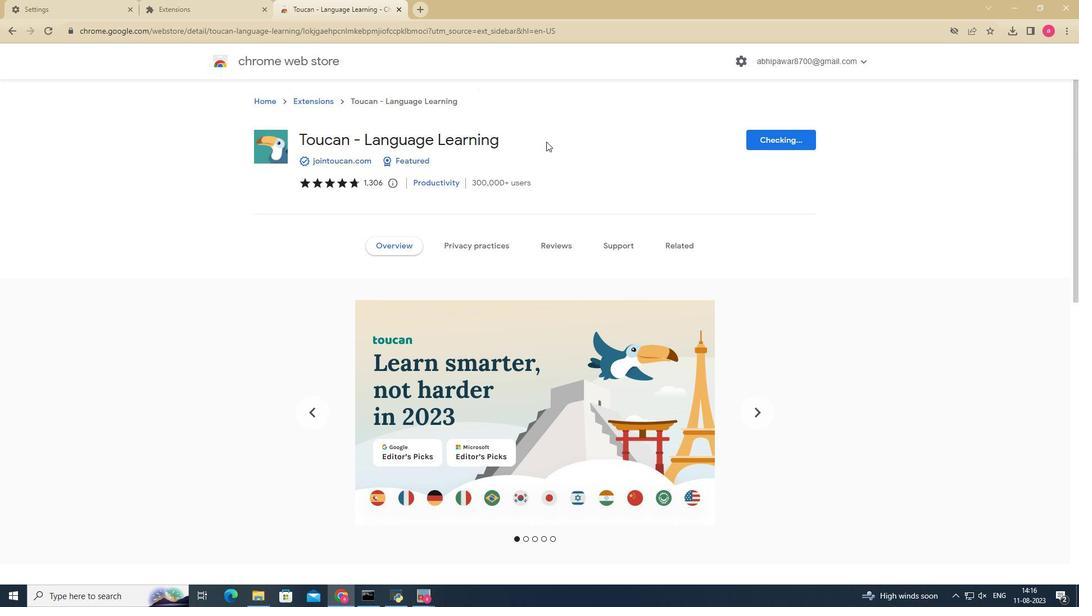 
Action: Mouse pressed left at (546, 141)
Screenshot: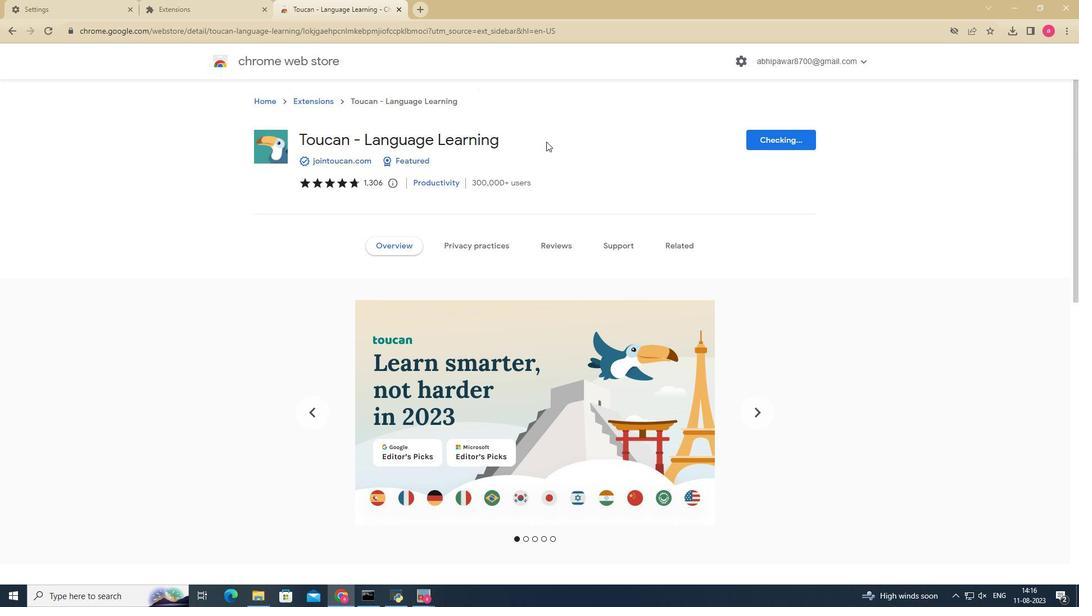 
Action: Mouse moved to (858, 60)
Screenshot: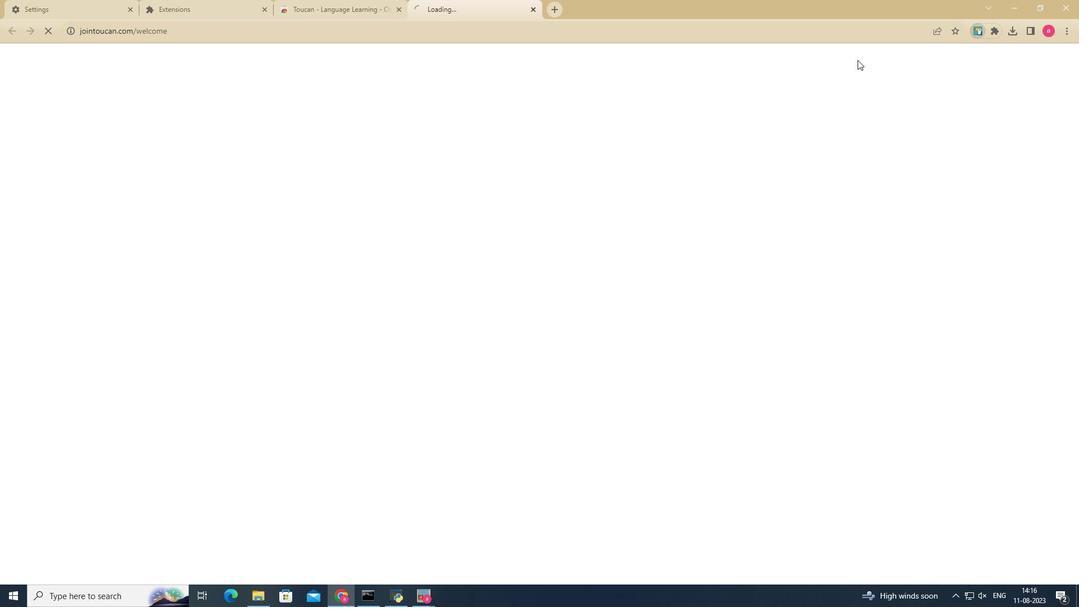 
Action: Mouse pressed left at (858, 60)
Screenshot: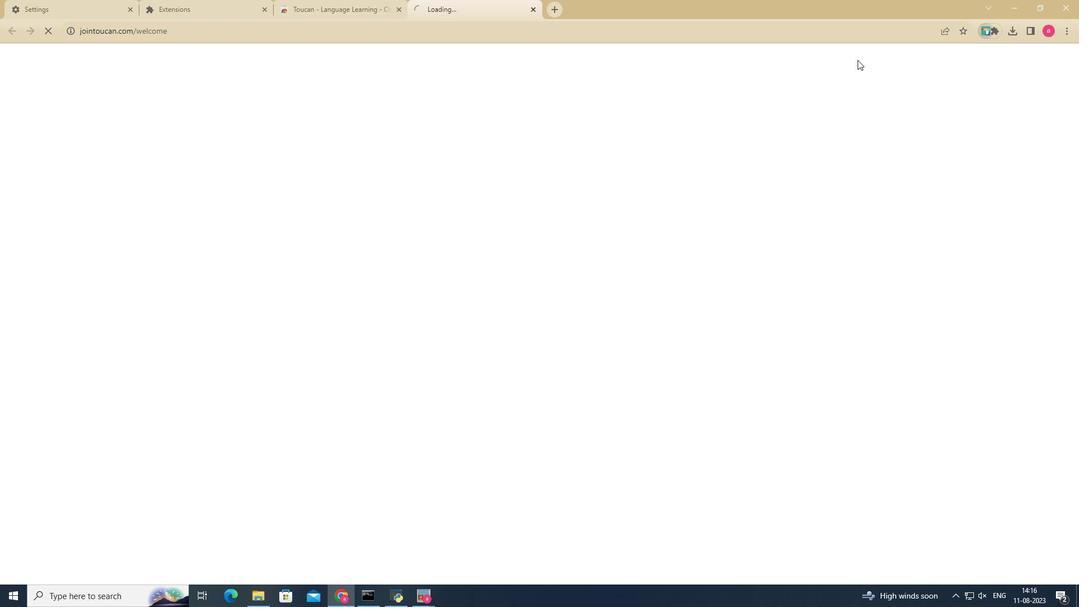
Action: Mouse moved to (775, 272)
Screenshot: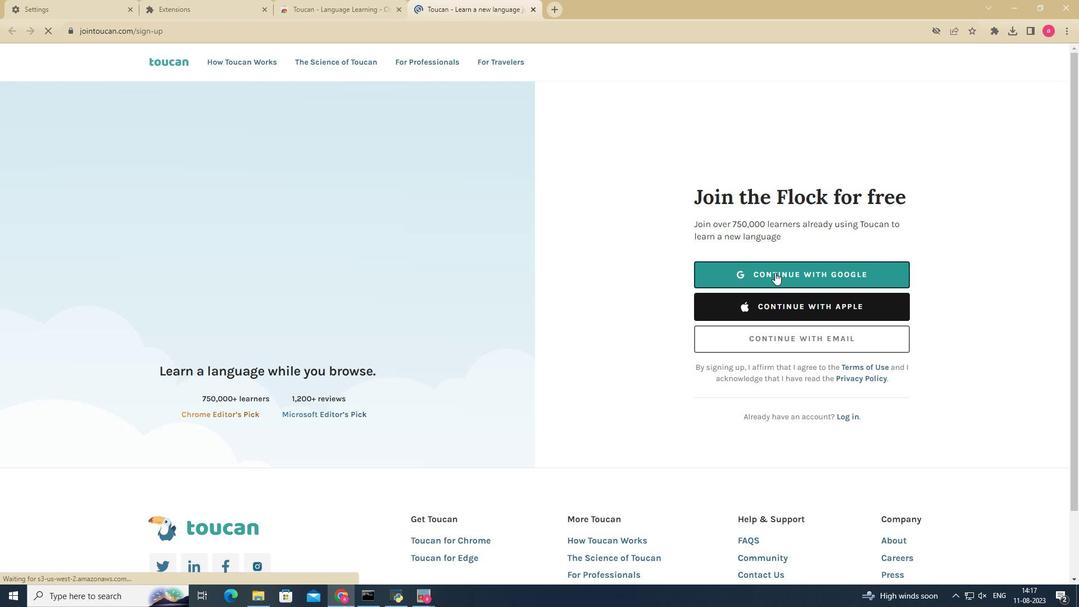 
Action: Mouse pressed left at (775, 272)
Screenshot: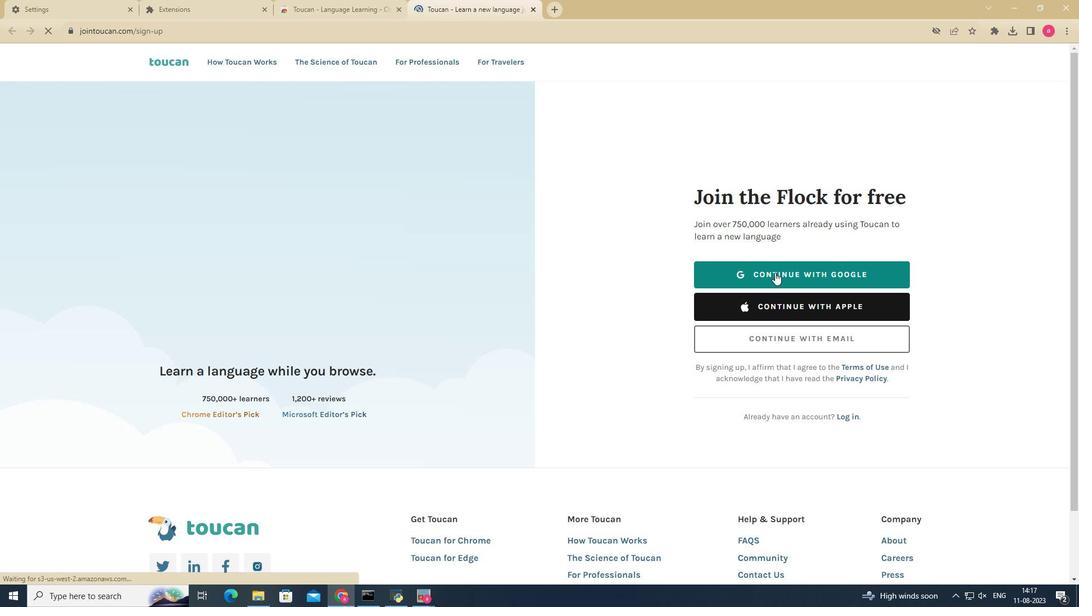 
Action: Mouse moved to (493, 292)
Screenshot: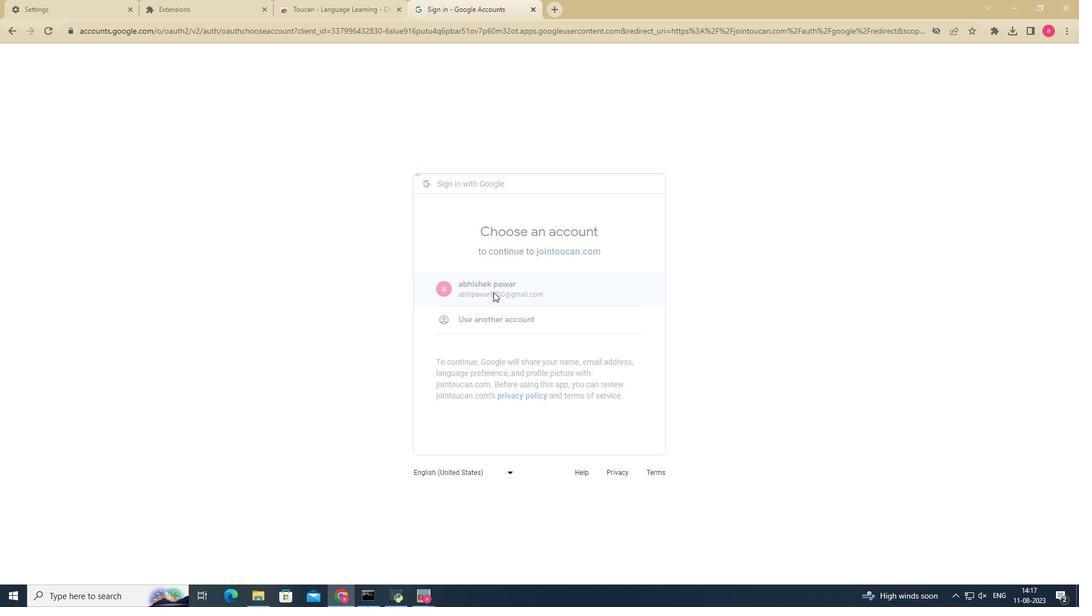 
Action: Mouse pressed left at (493, 292)
Screenshot: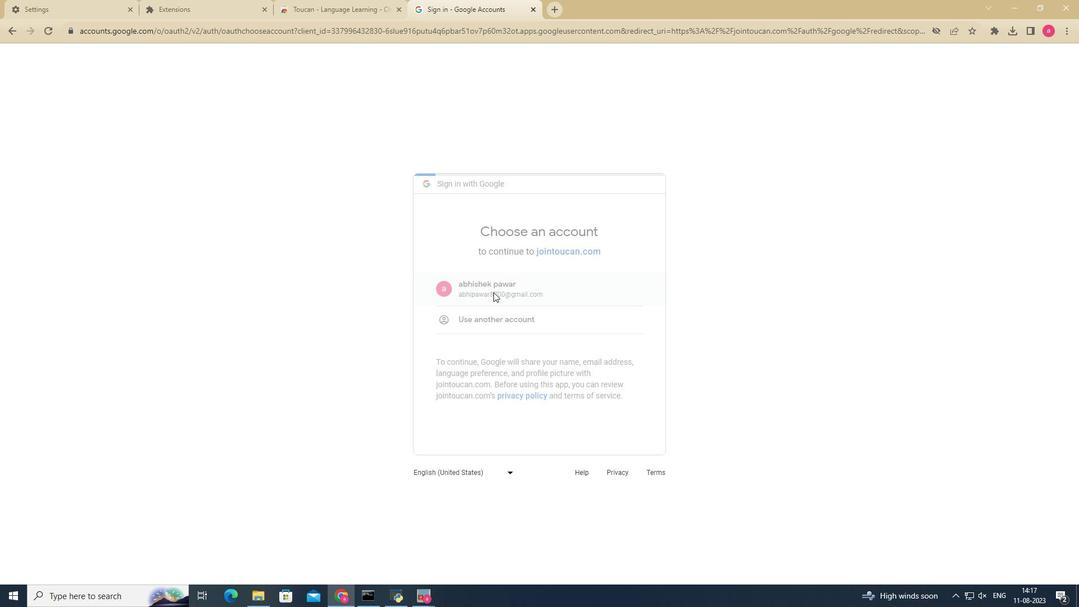 
Action: Mouse moved to (531, 297)
Screenshot: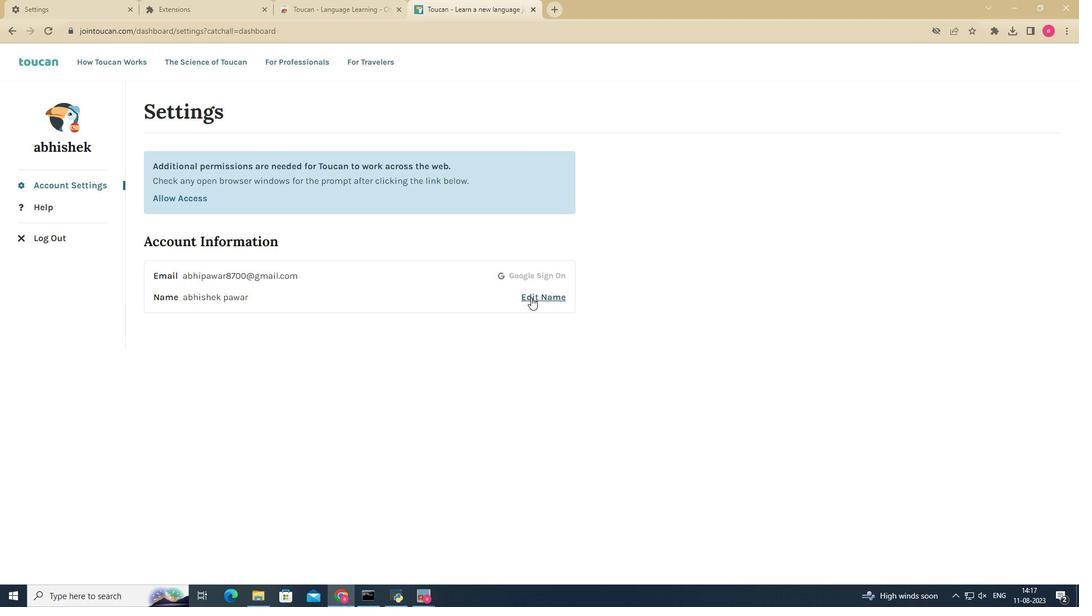 
Action: Mouse pressed left at (531, 297)
Screenshot: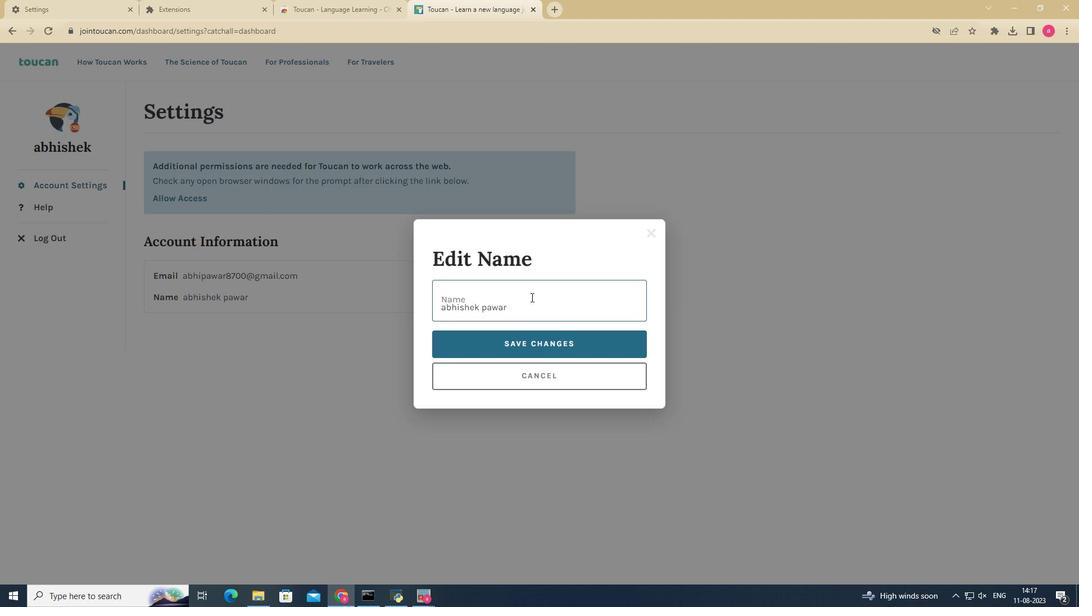 
Action: Mouse moved to (516, 304)
Screenshot: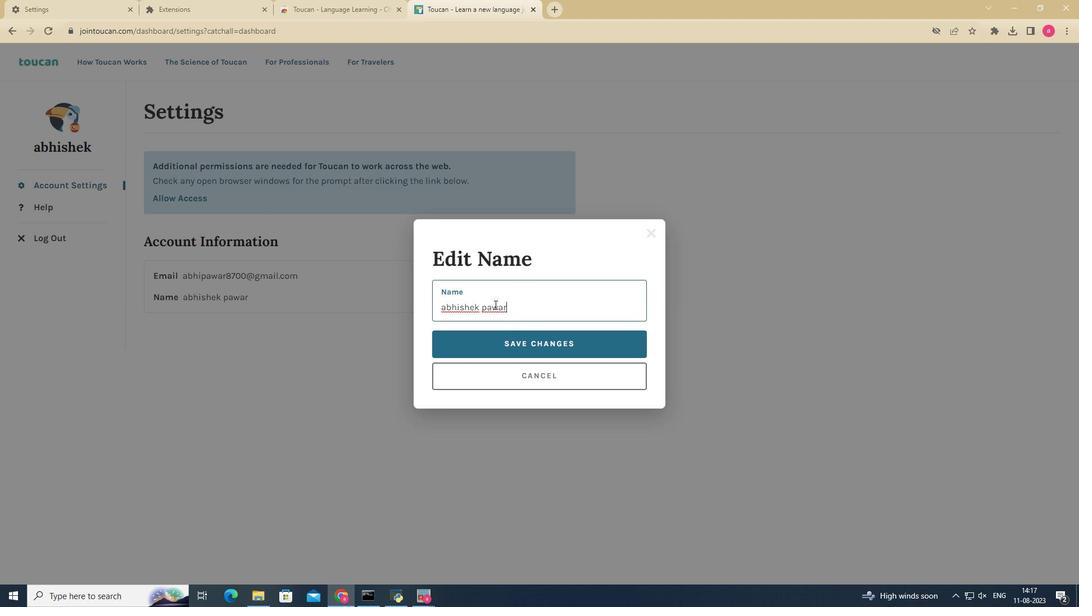 
Action: Mouse pressed left at (516, 304)
Screenshot: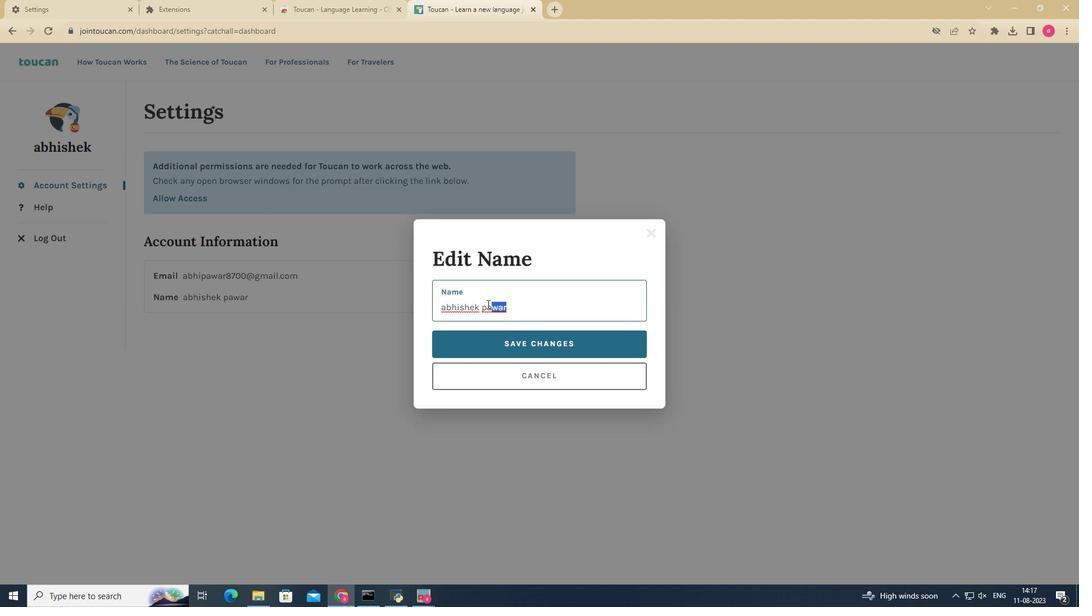 
Action: Mouse moved to (449, 304)
Screenshot: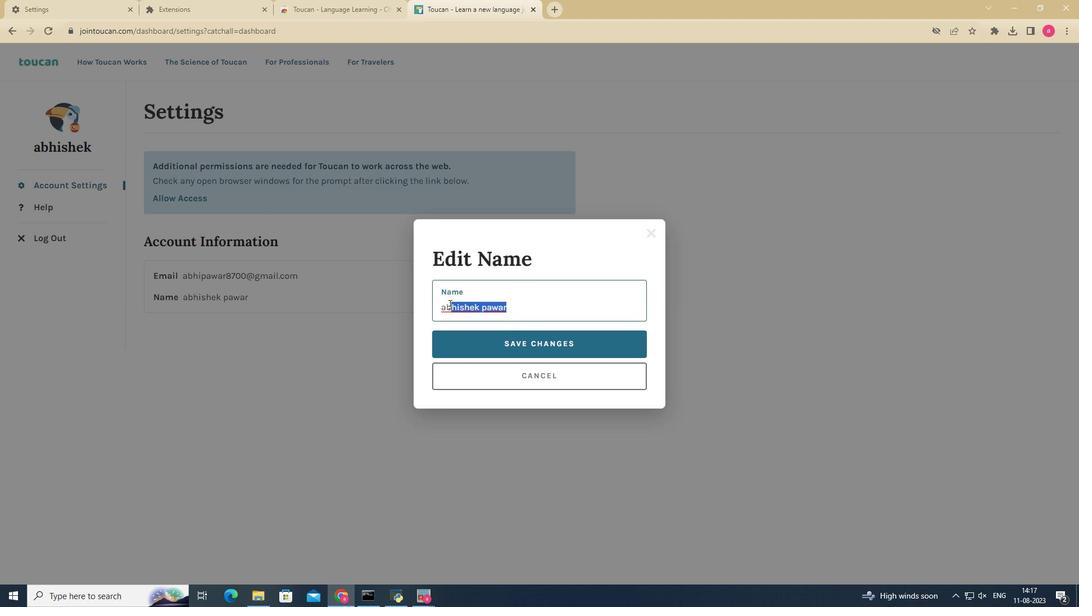 
Action: Key pressed <Key.backspace><Key.backspace>
Screenshot: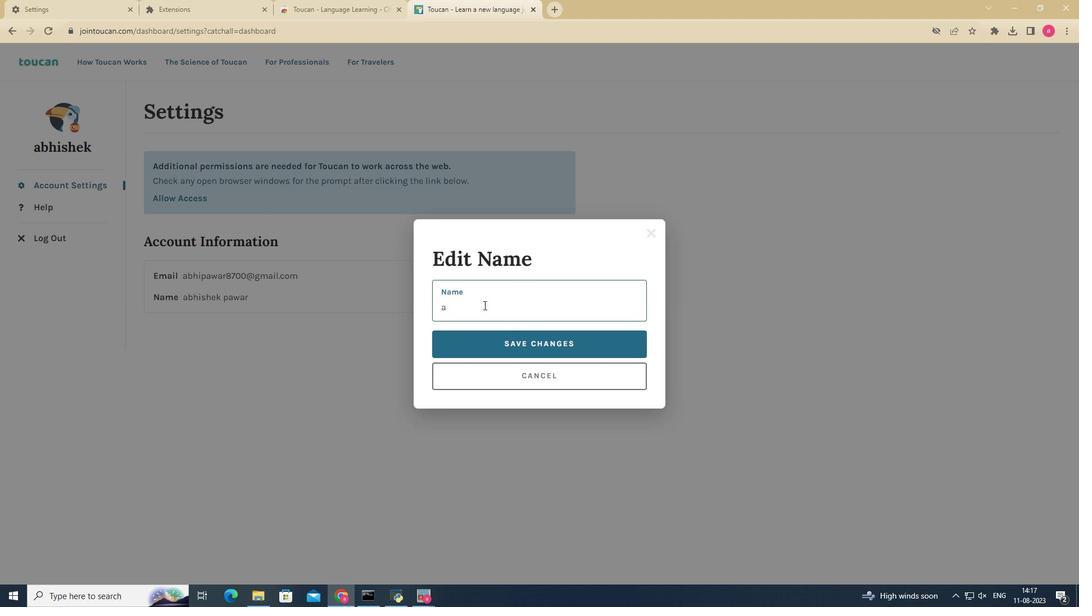 
Action: Mouse moved to (484, 305)
Screenshot: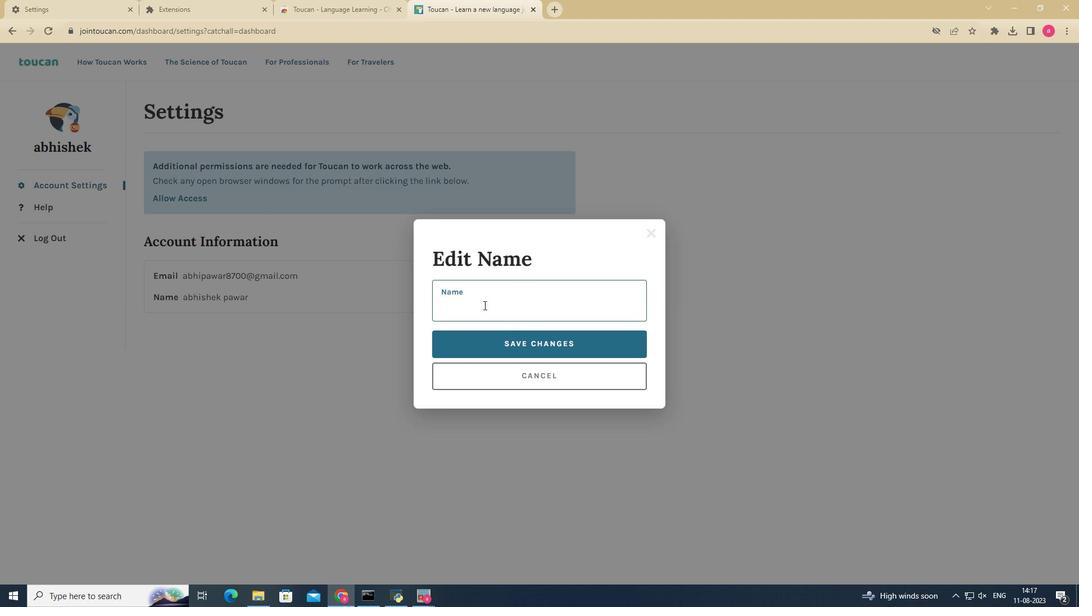 
Action: Key pressed <Key.backspace>
Screenshot: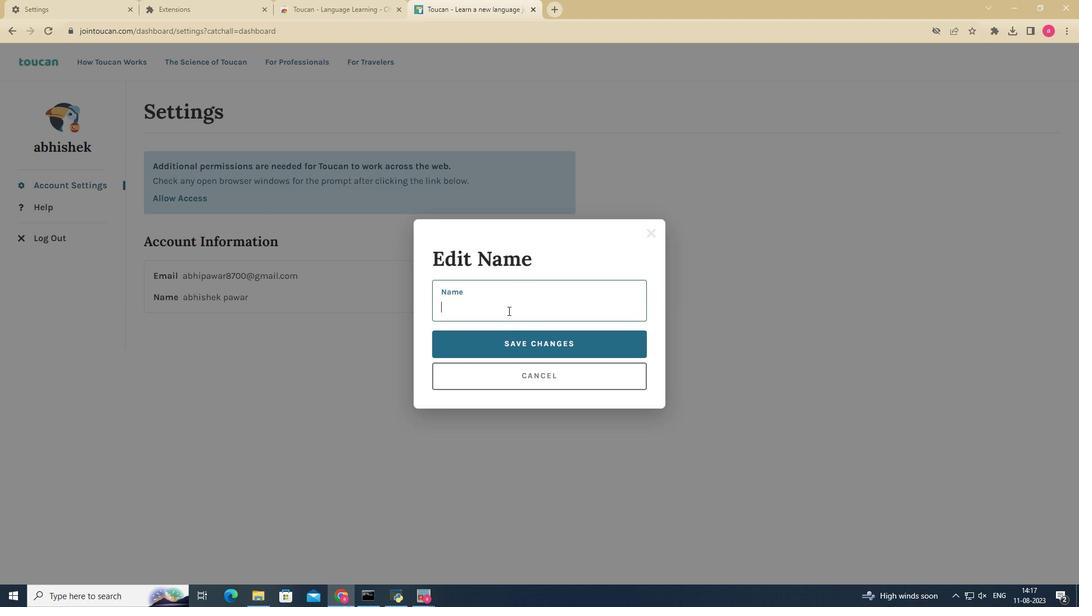 
Action: Mouse moved to (507, 316)
Screenshot: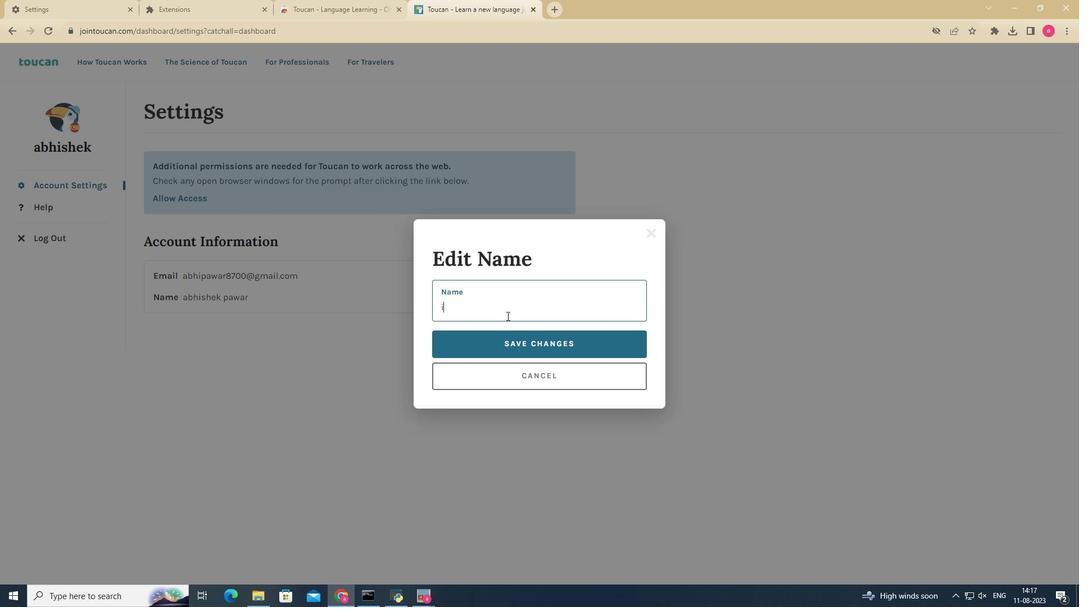 
Action: Key pressed ij
Screenshot: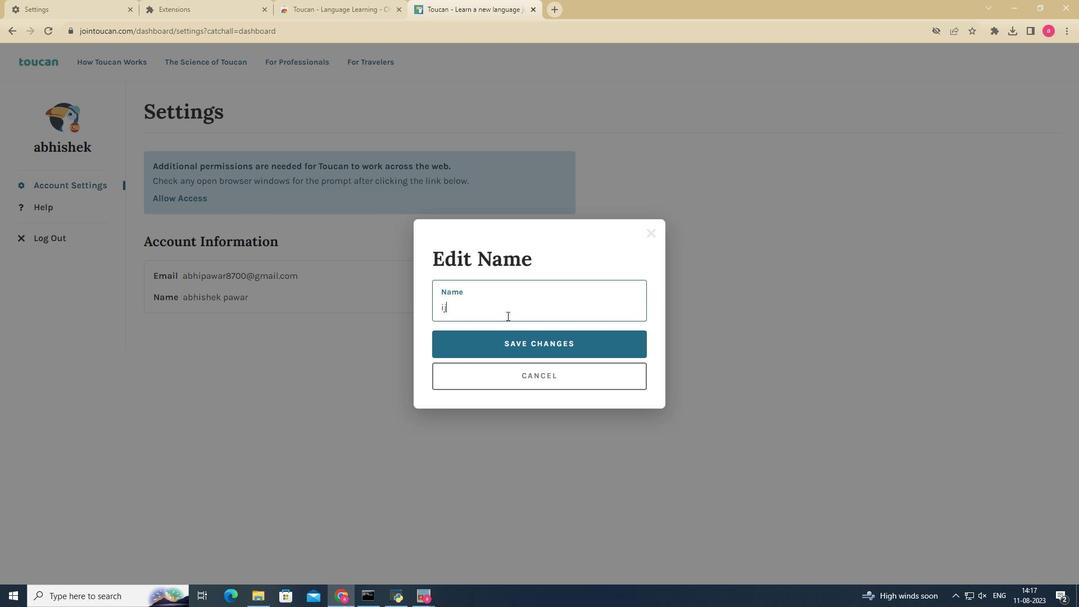 
Action: Mouse moved to (521, 343)
Screenshot: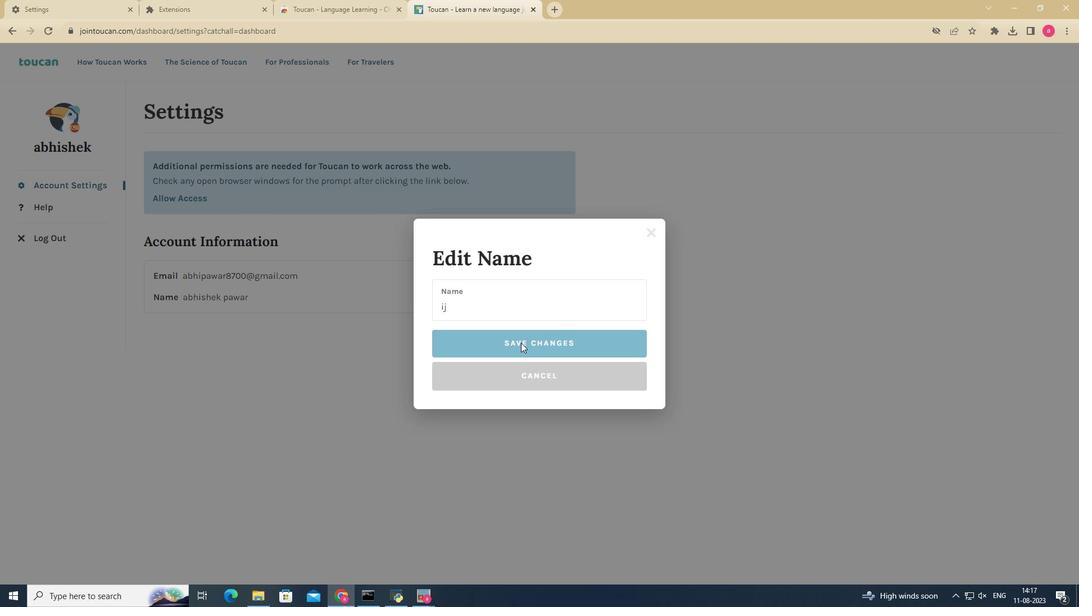 
Action: Mouse pressed left at (521, 343)
Screenshot: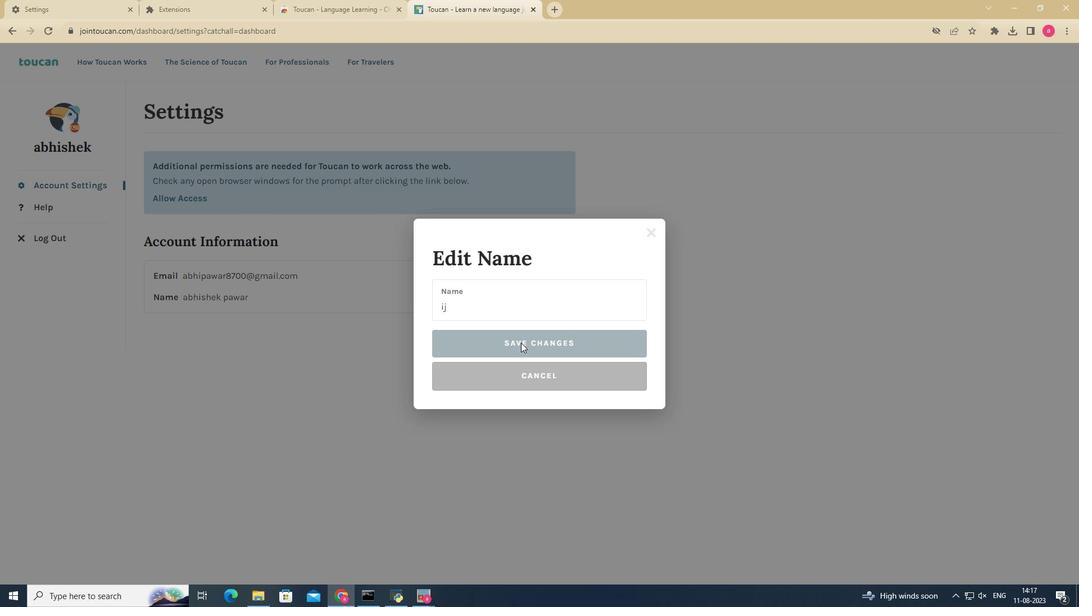 
Action: Mouse moved to (103, 65)
Screenshot: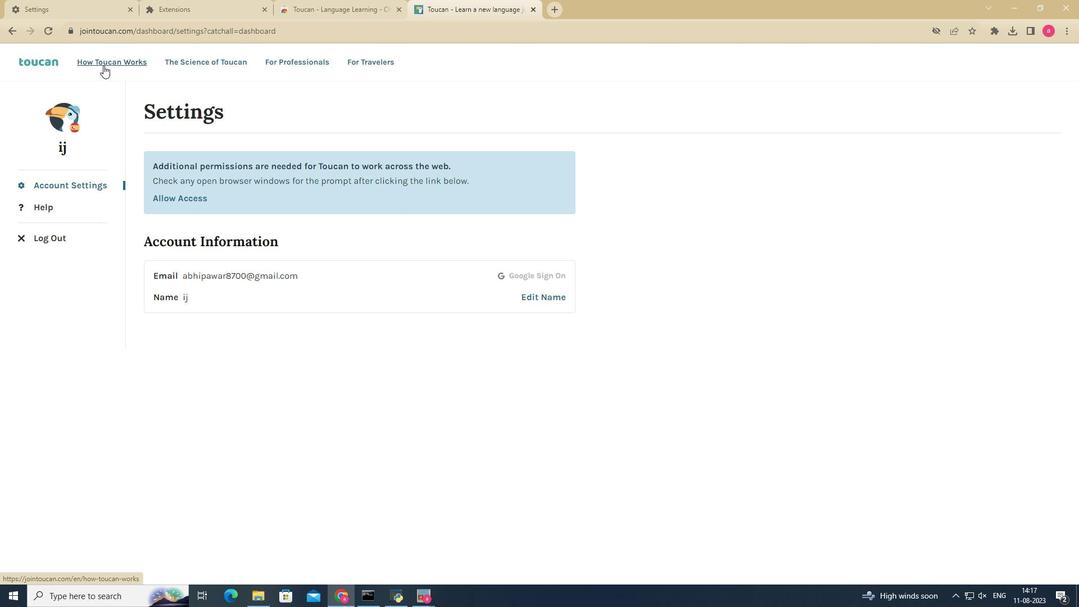 
Action: Mouse pressed left at (103, 65)
Screenshot: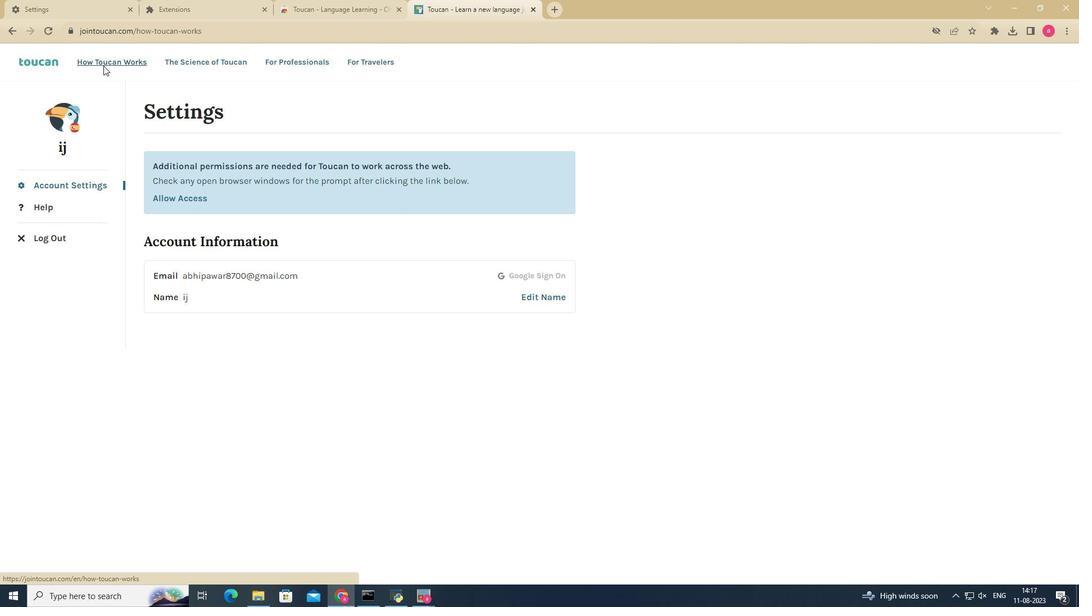 
Action: Mouse moved to (511, 226)
Screenshot: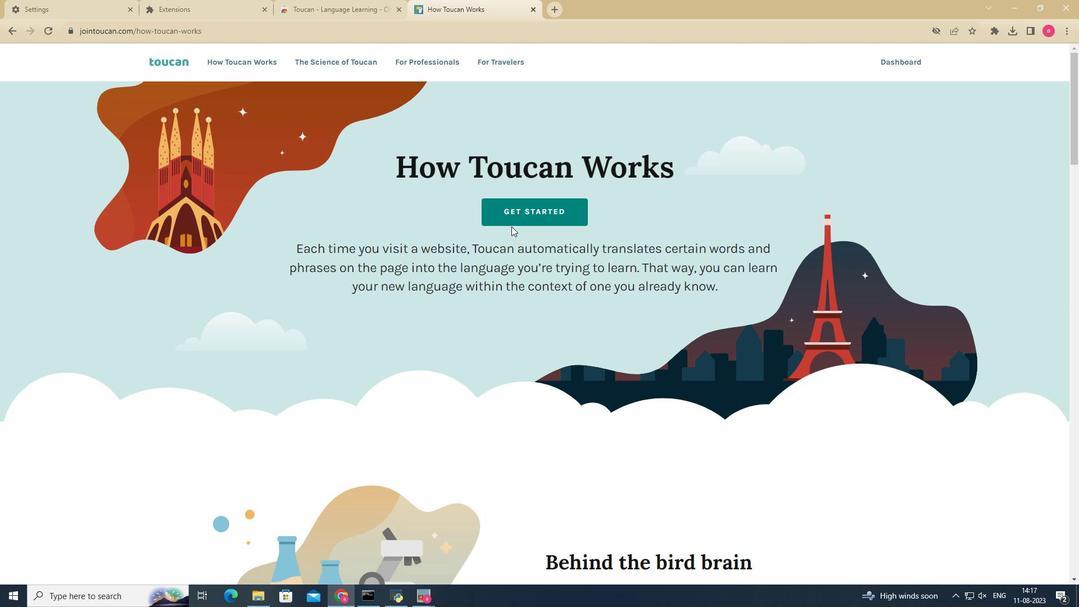 
Action: Mouse pressed left at (511, 226)
Screenshot: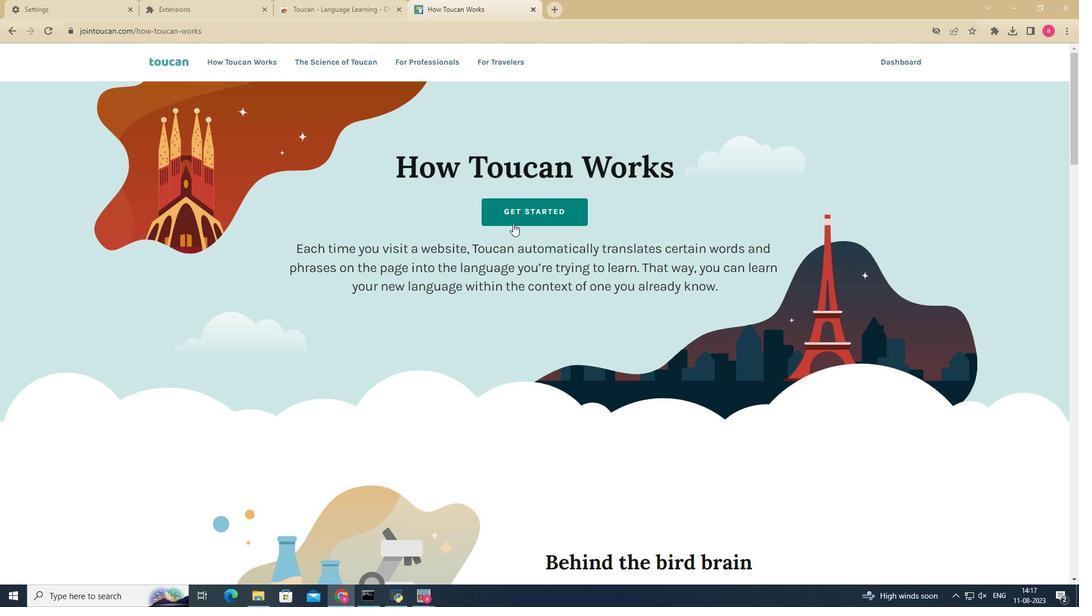 
Action: Mouse moved to (514, 219)
Screenshot: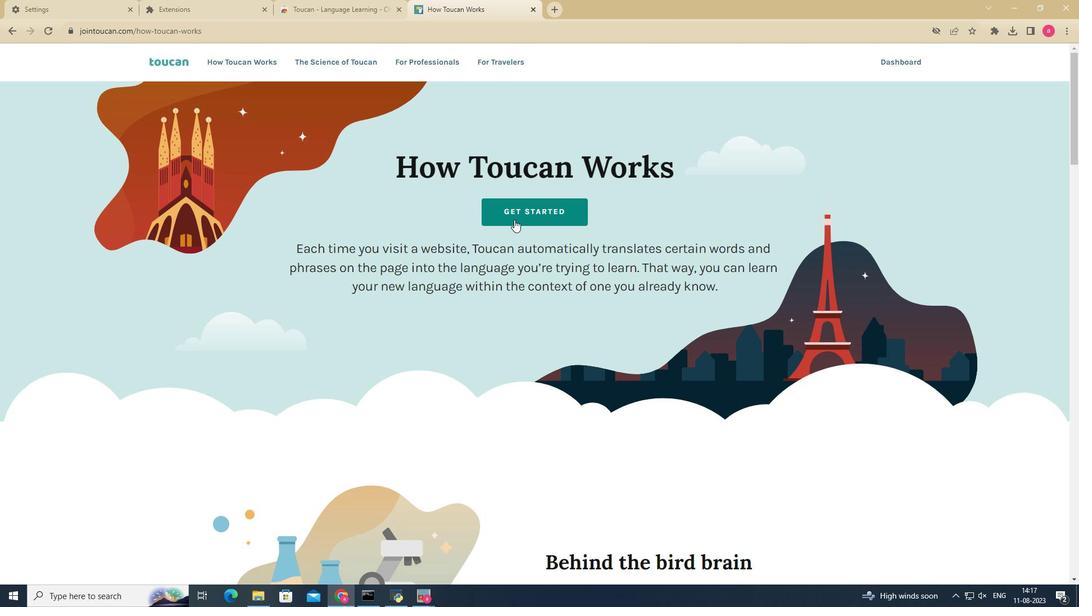 
Action: Mouse pressed left at (514, 219)
Screenshot: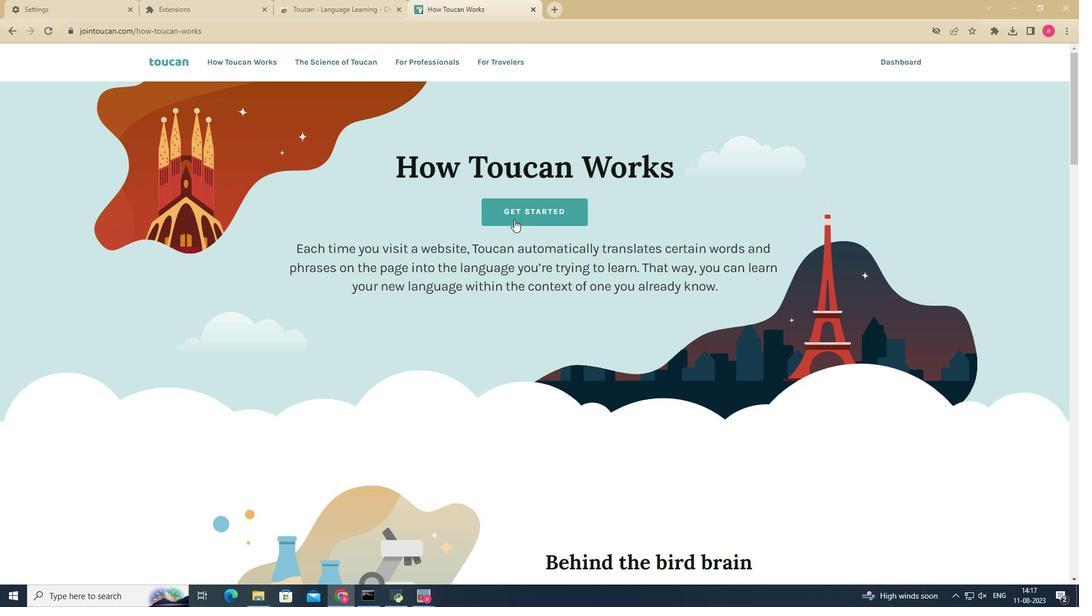 
Action: Mouse moved to (160, 64)
Screenshot: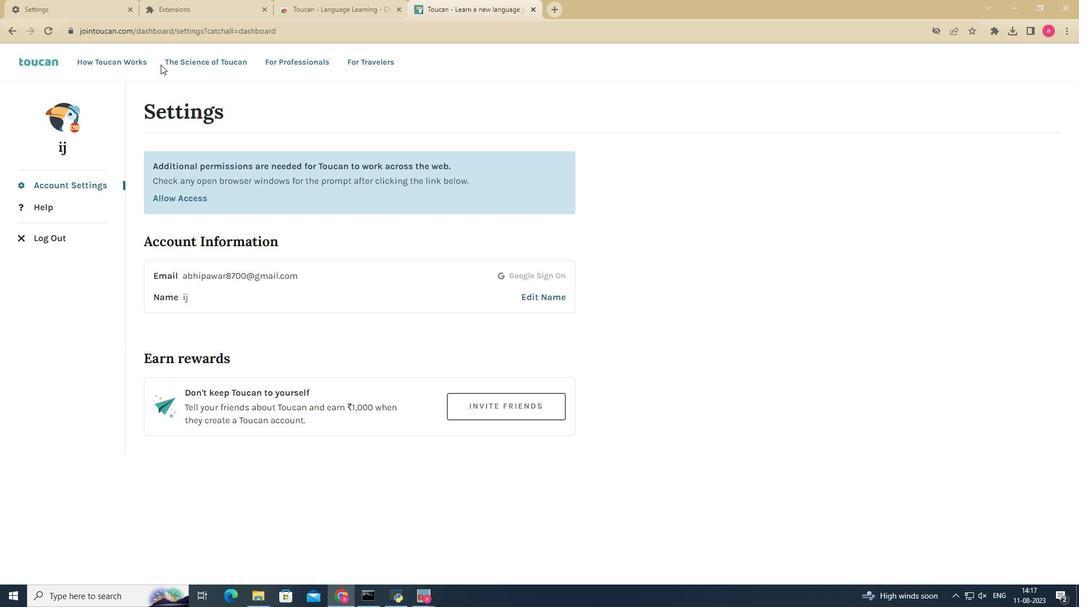 
Action: Mouse pressed left at (160, 64)
Screenshot: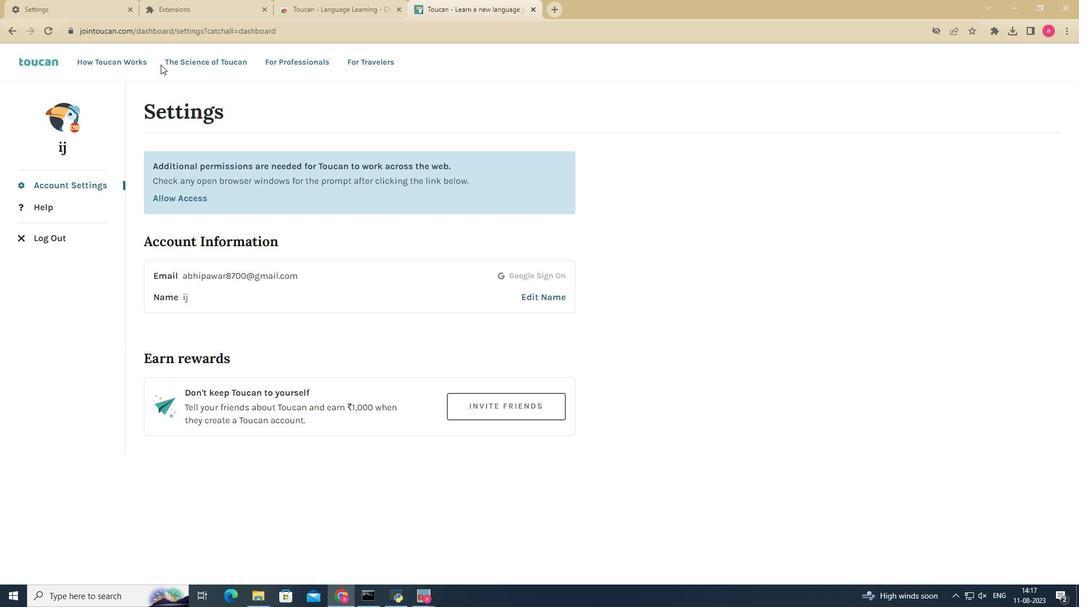 
Action: Mouse moved to (172, 60)
Screenshot: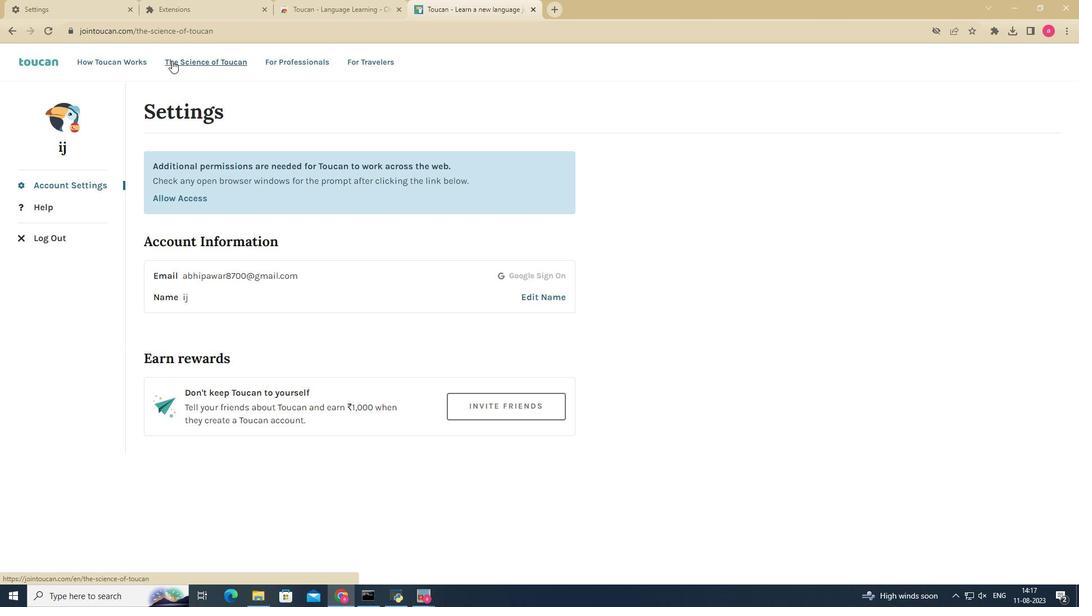 
Action: Mouse pressed left at (172, 60)
Screenshot: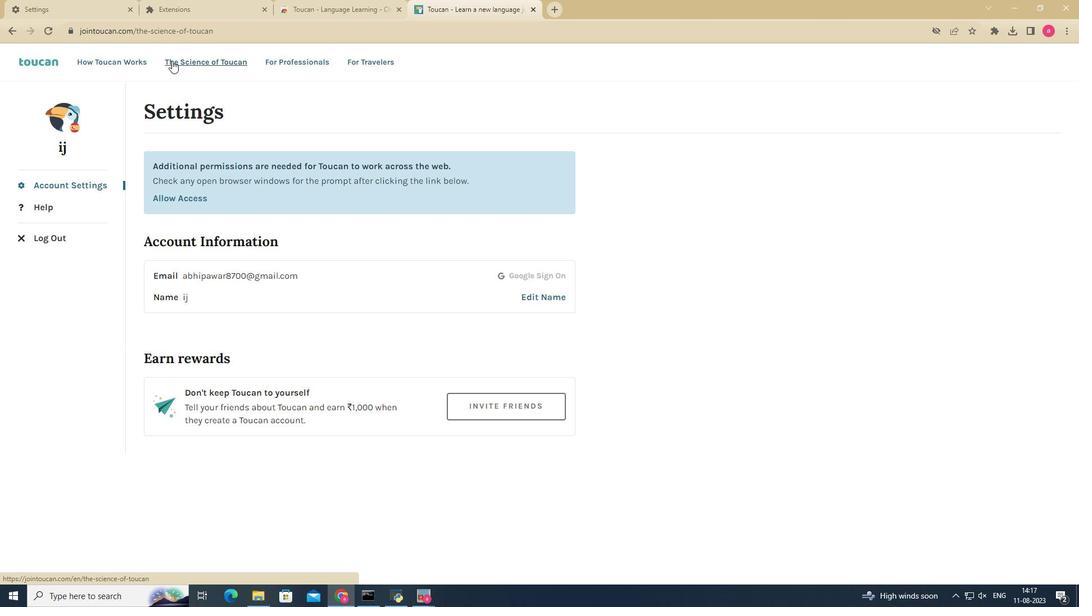
Action: Mouse moved to (359, 68)
Screenshot: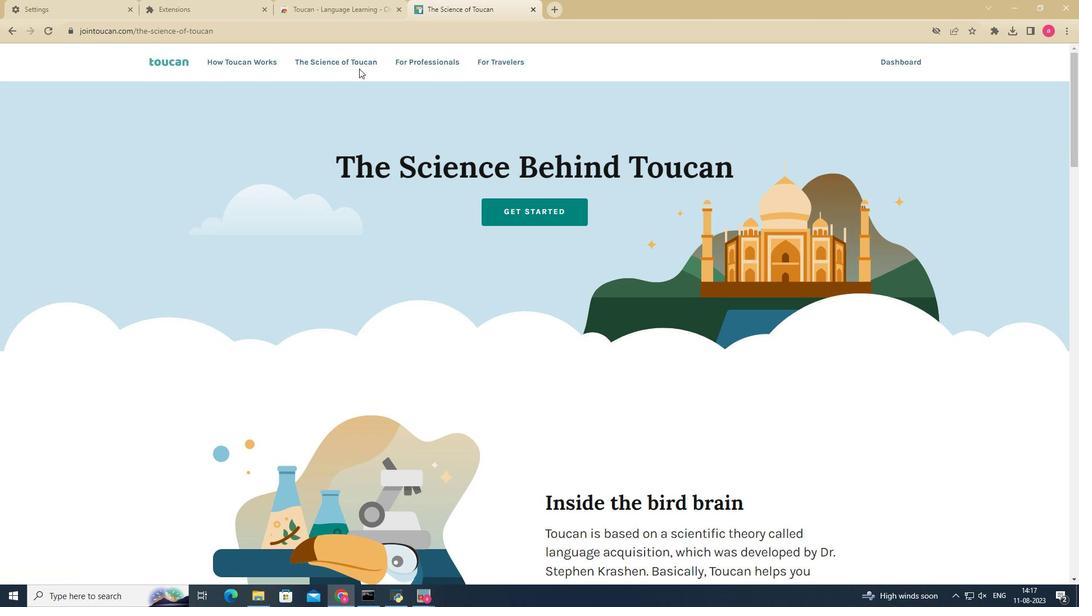 
Action: Mouse pressed left at (359, 68)
Screenshot: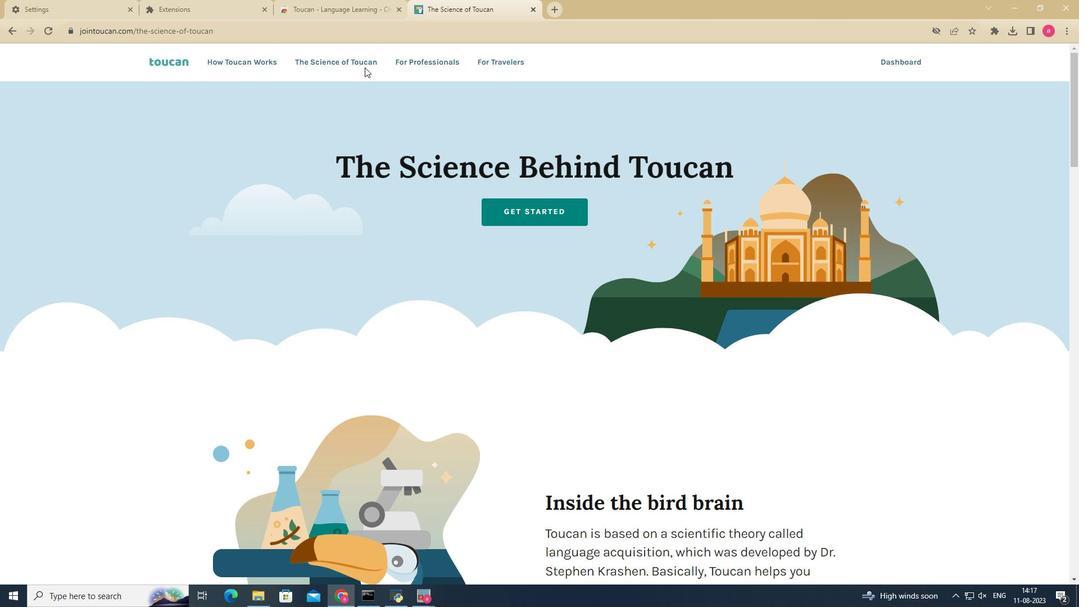 
Action: Mouse moved to (446, 55)
Screenshot: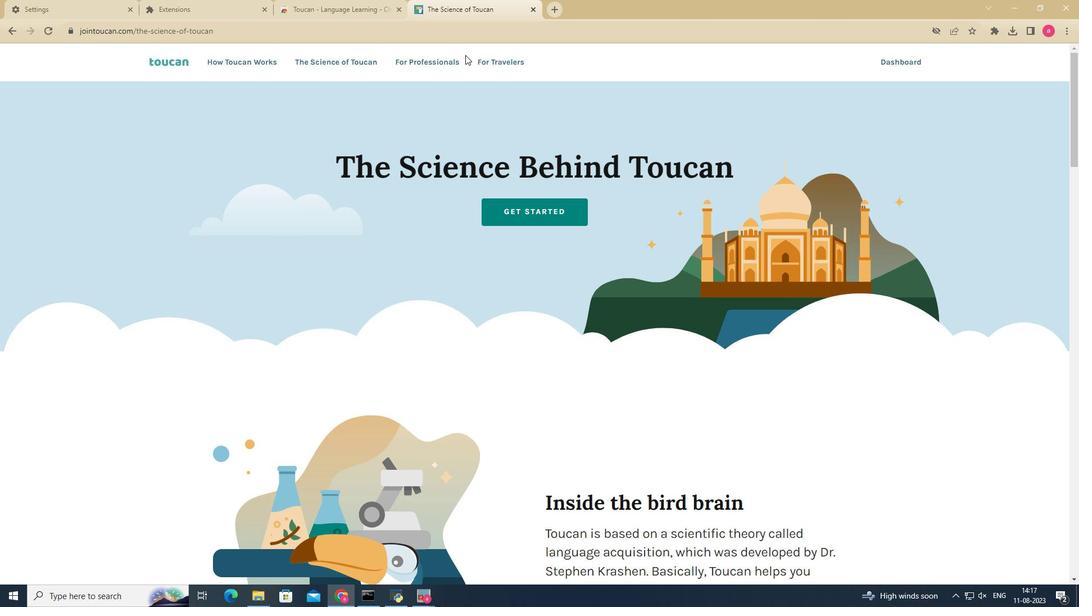 
Action: Mouse pressed left at (446, 55)
Screenshot: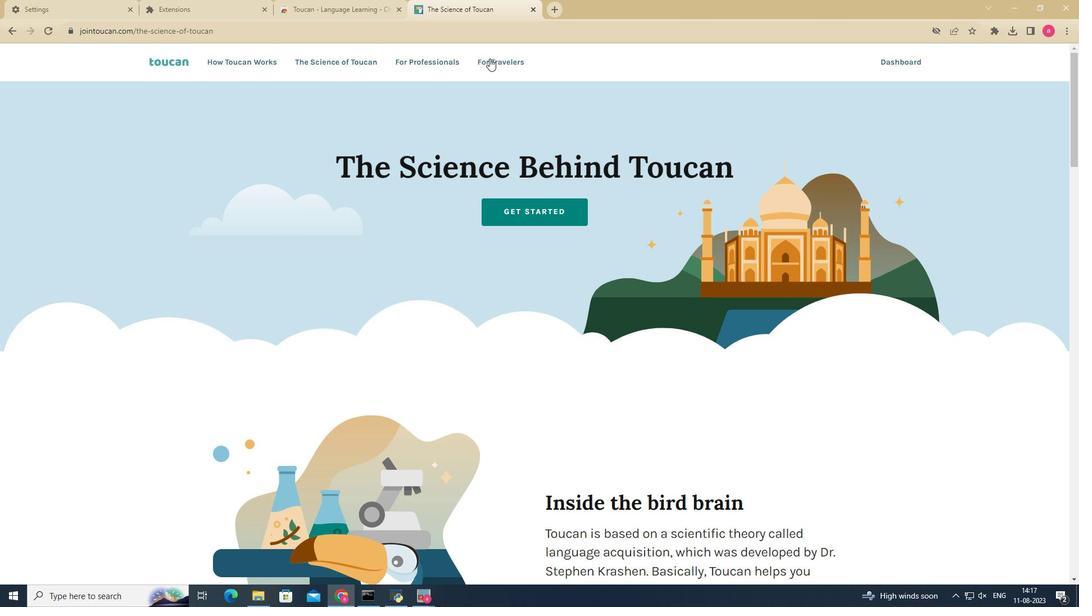 
Action: Mouse moved to (508, 62)
Screenshot: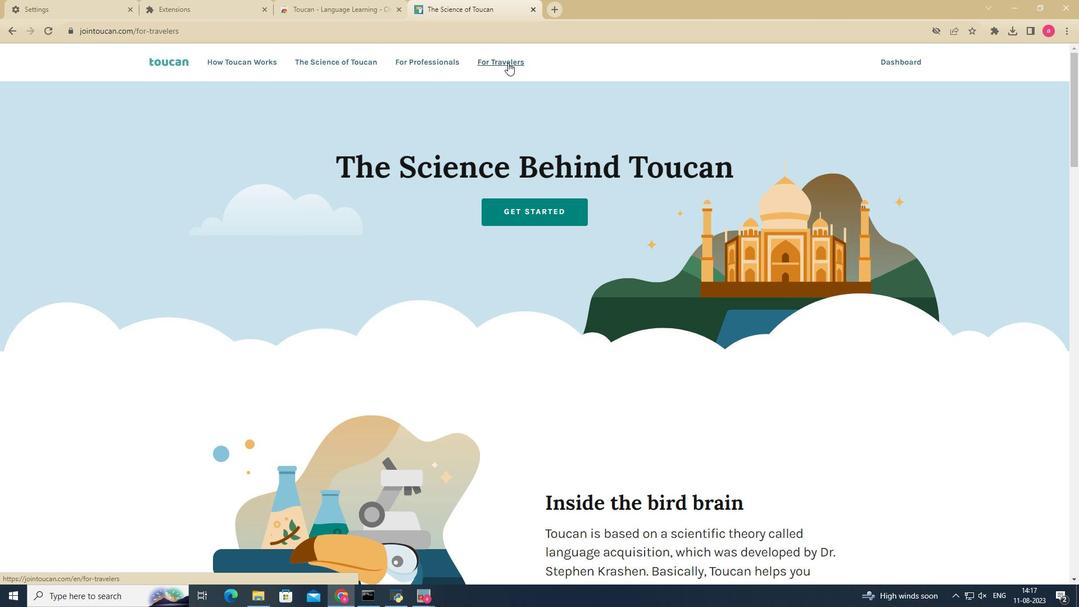 
Action: Mouse pressed left at (508, 62)
Screenshot: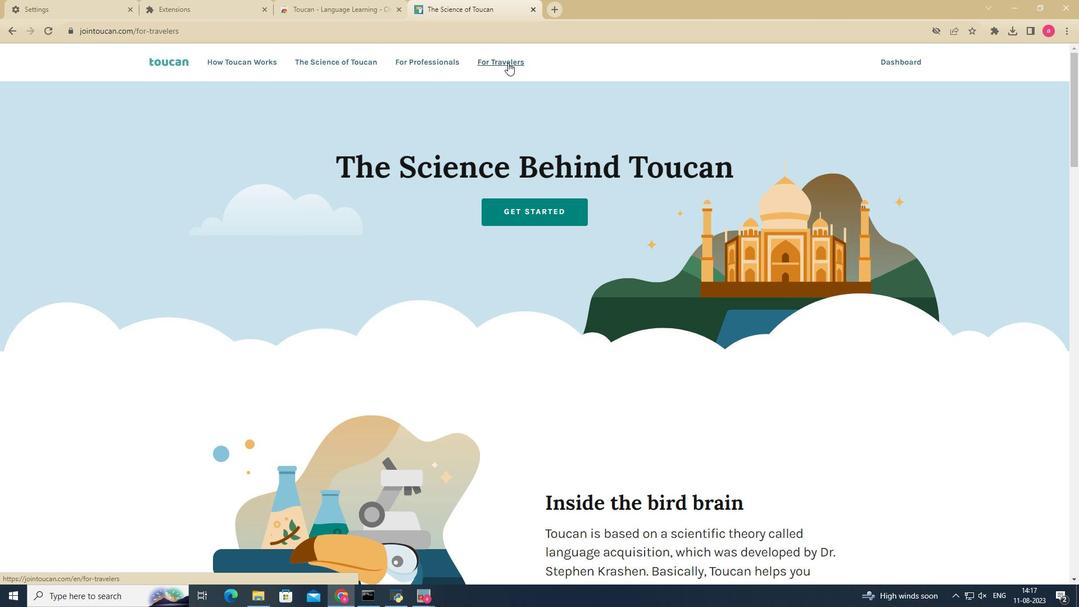 
Action: Mouse moved to (546, 207)
Screenshot: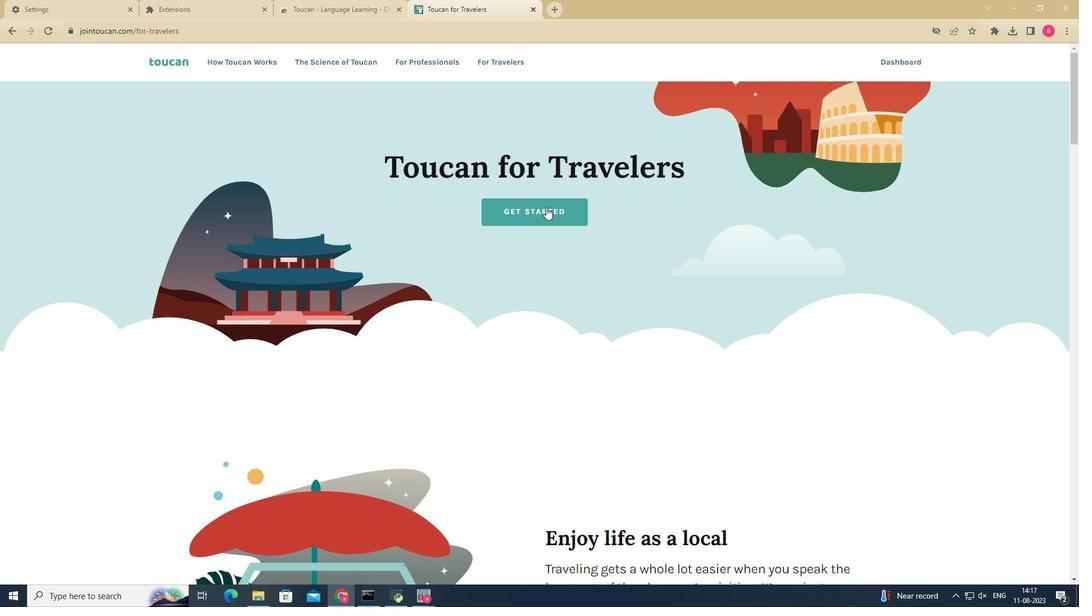 
Action: Mouse pressed left at (546, 207)
Screenshot: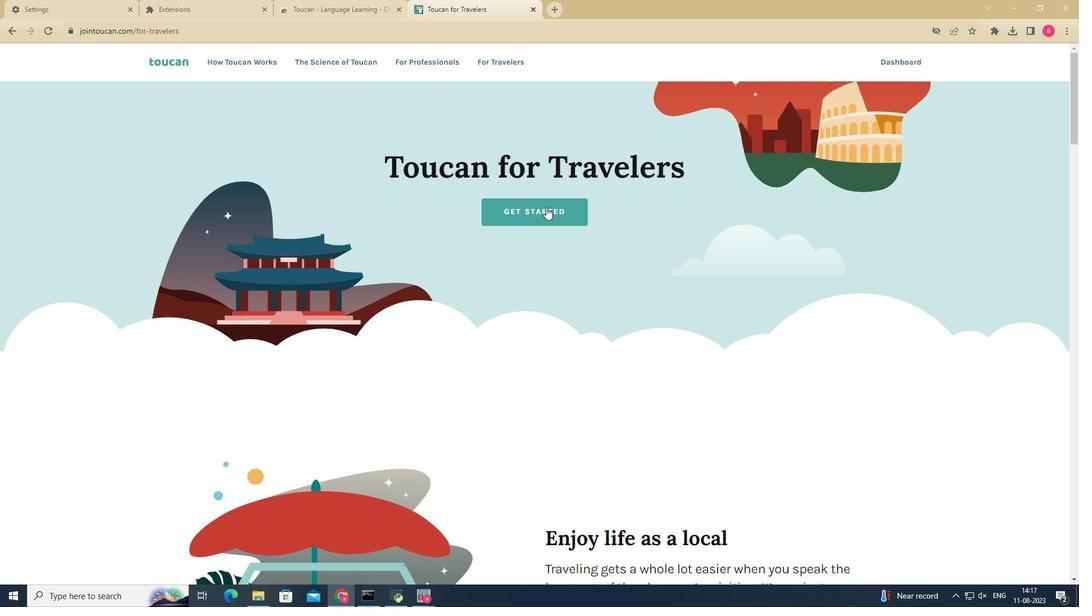 
Action: Mouse moved to (428, 0)
Screenshot: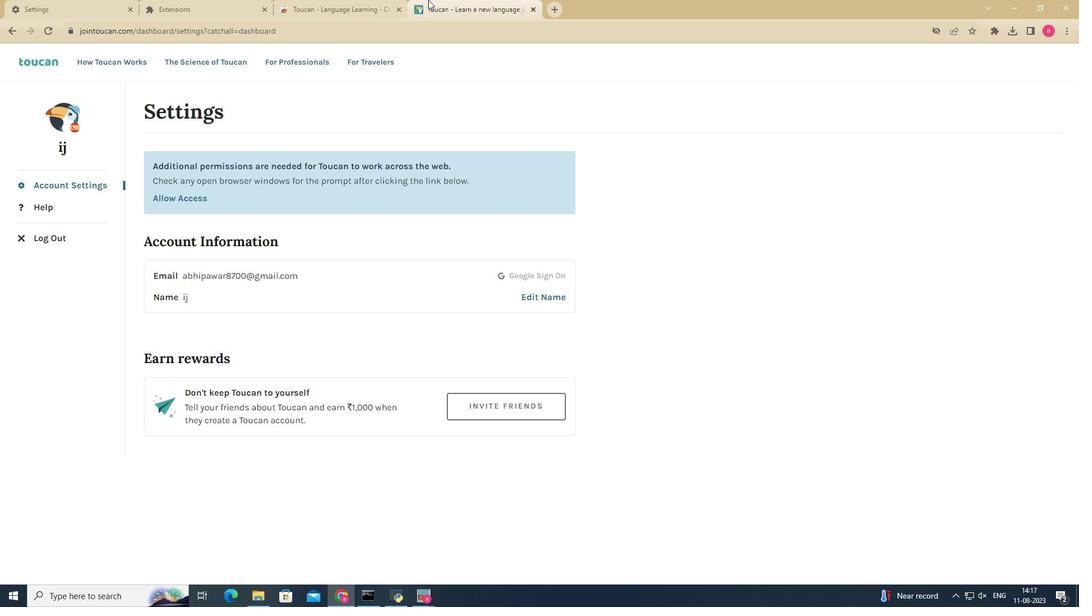 
Action: Mouse pressed middle at (428, 0)
Screenshot: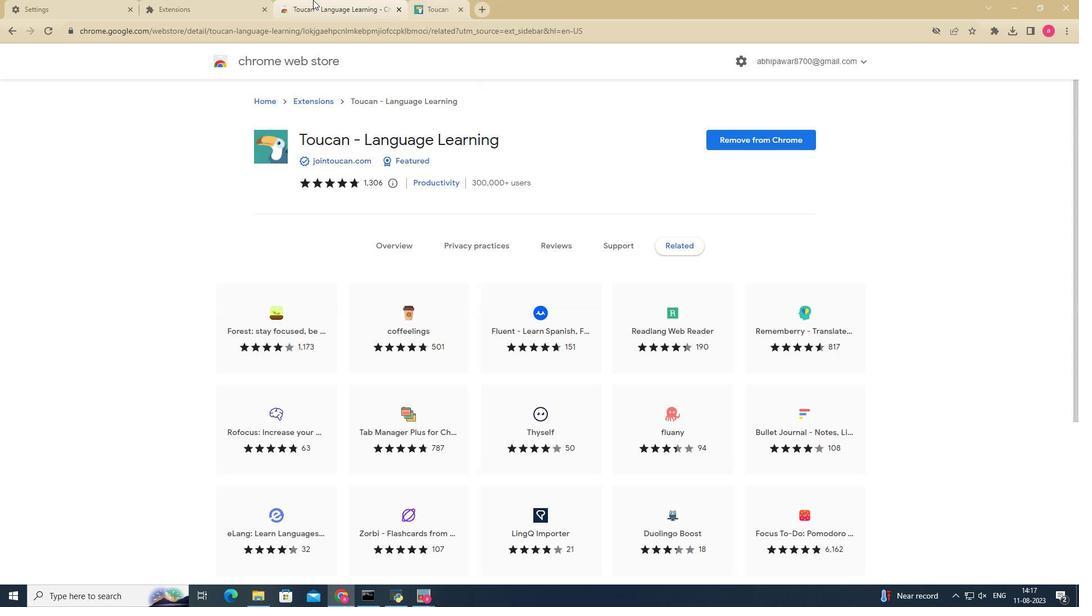 
Action: Mouse moved to (5, 26)
Screenshot: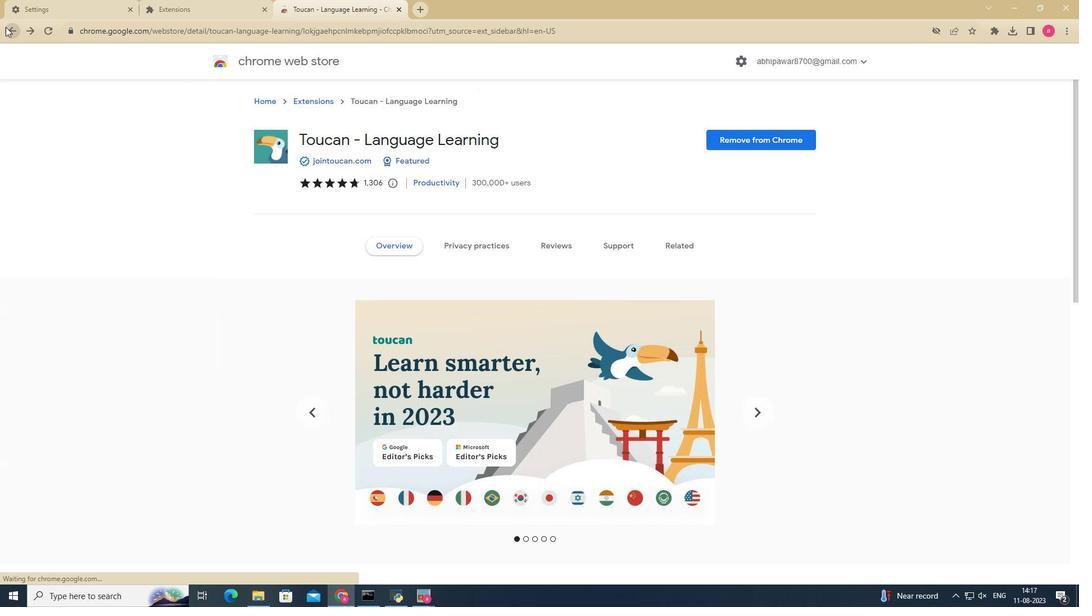 
Action: Mouse pressed left at (5, 26)
Screenshot: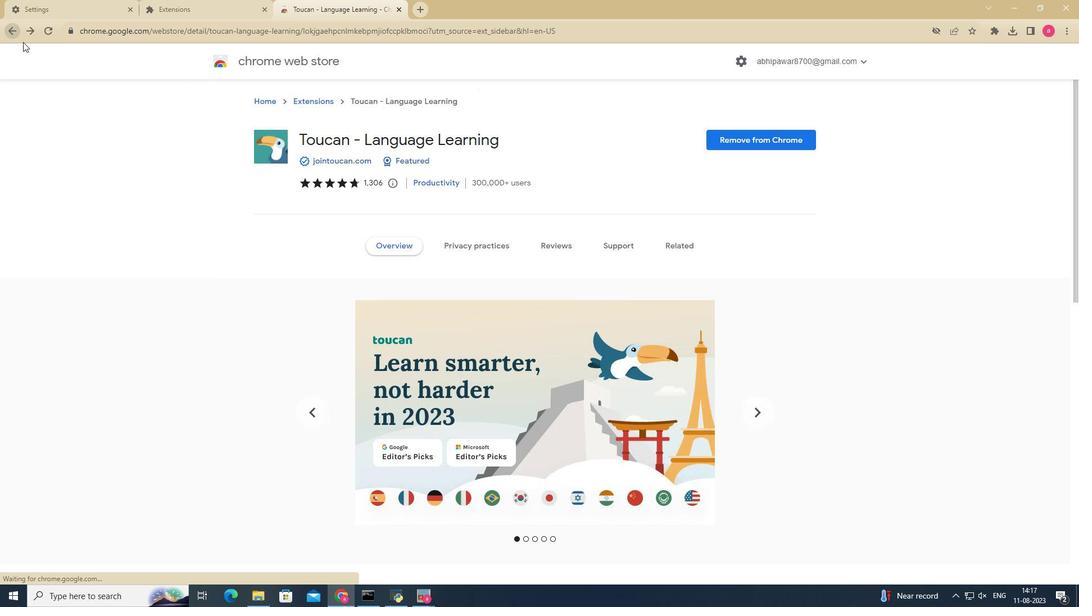 
Action: Mouse moved to (14, 30)
Screenshot: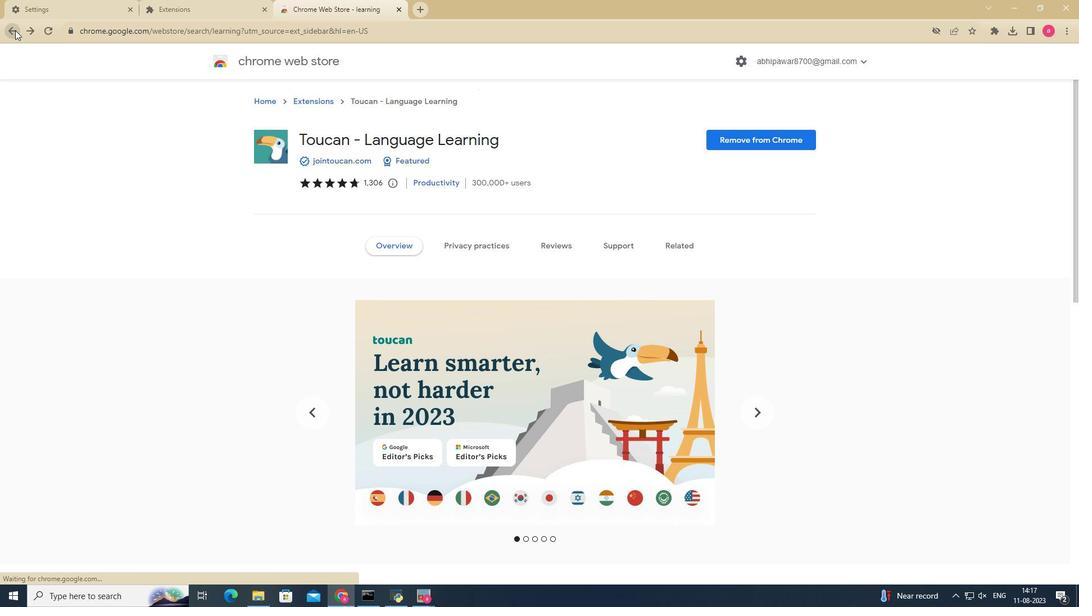 
Action: Mouse pressed left at (14, 30)
Screenshot: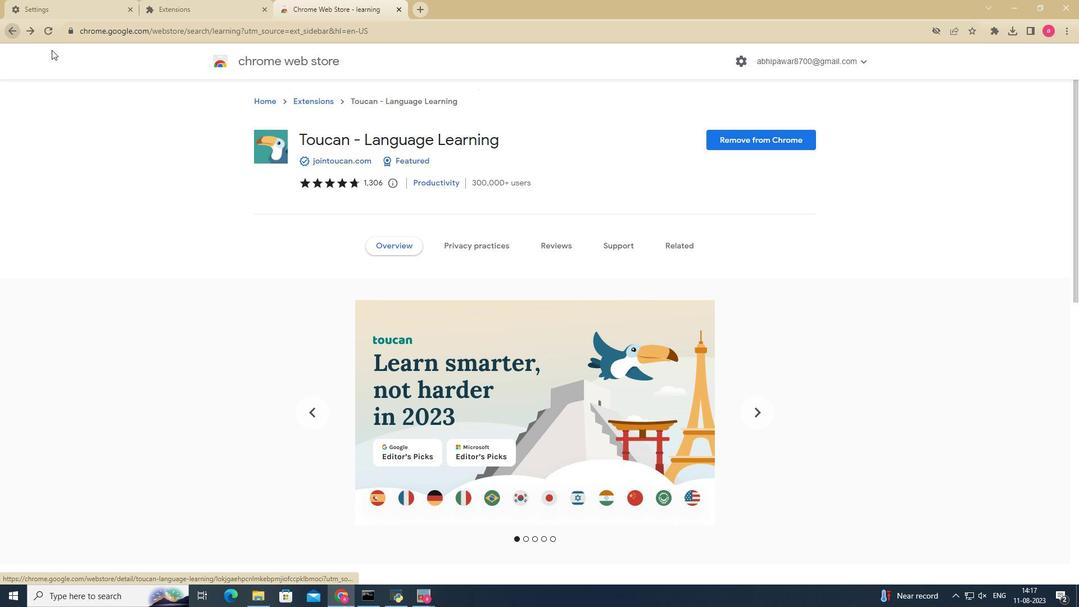 
Action: Mouse moved to (542, 214)
Screenshot: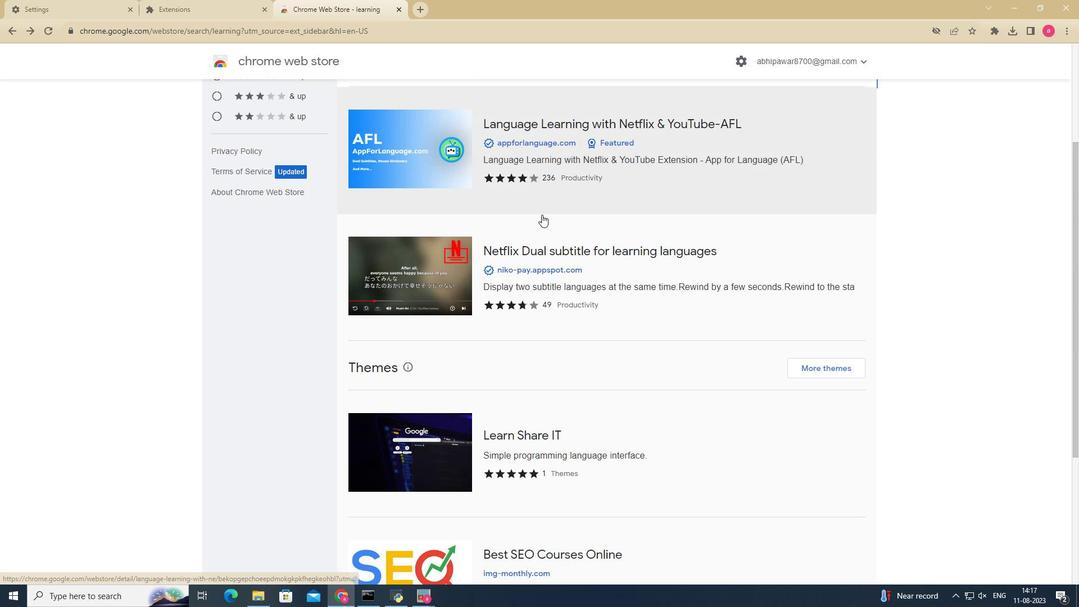 
Action: Mouse scrolled (542, 211) with delta (0, 0)
Screenshot: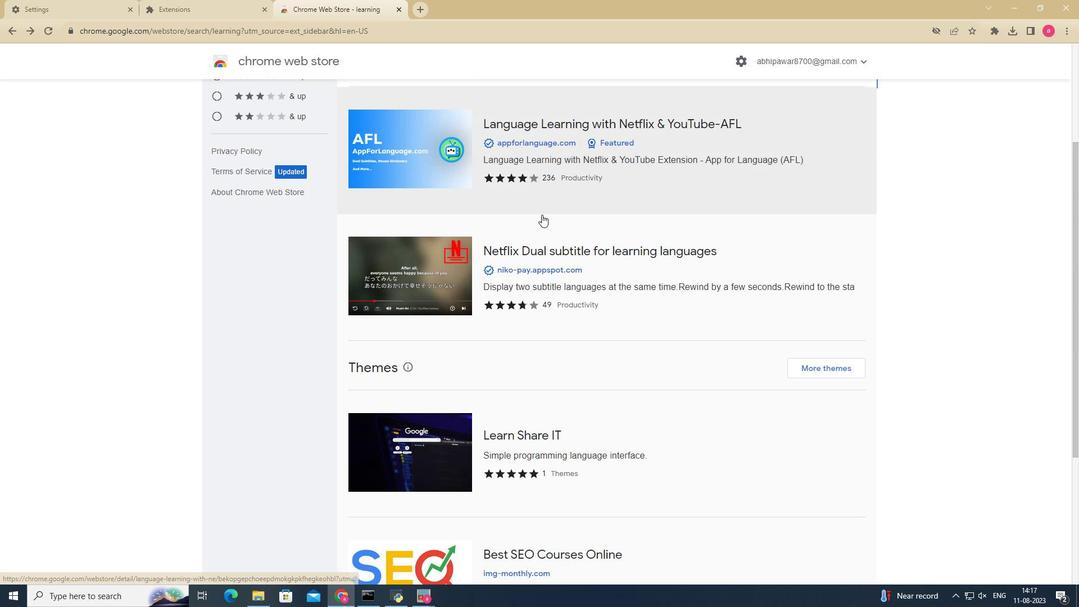 
Action: Mouse scrolled (542, 214) with delta (0, 0)
Screenshot: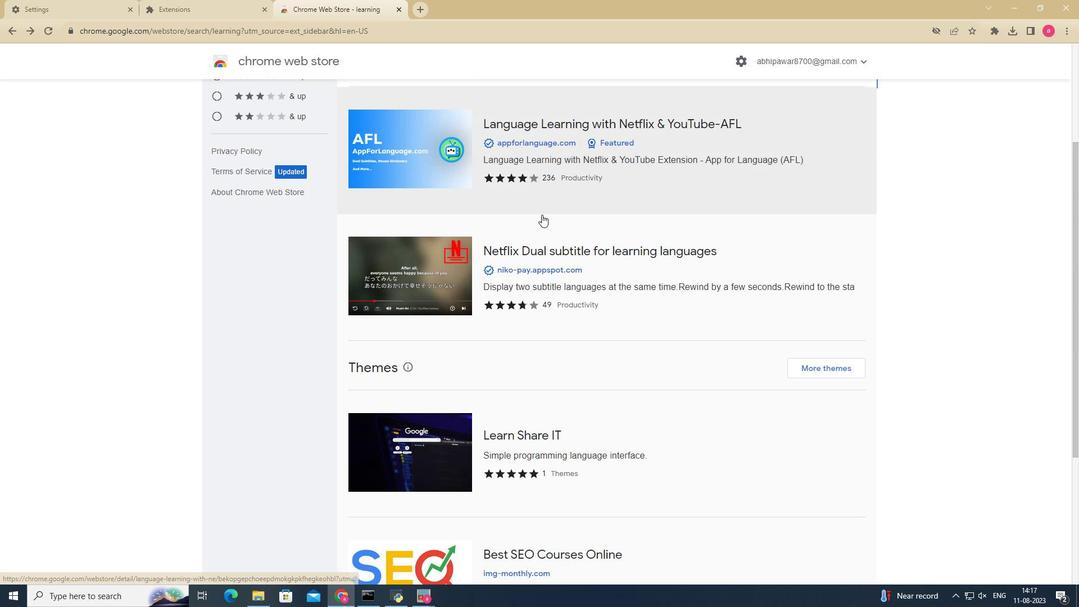 
Action: Mouse scrolled (542, 214) with delta (0, 0)
Screenshot: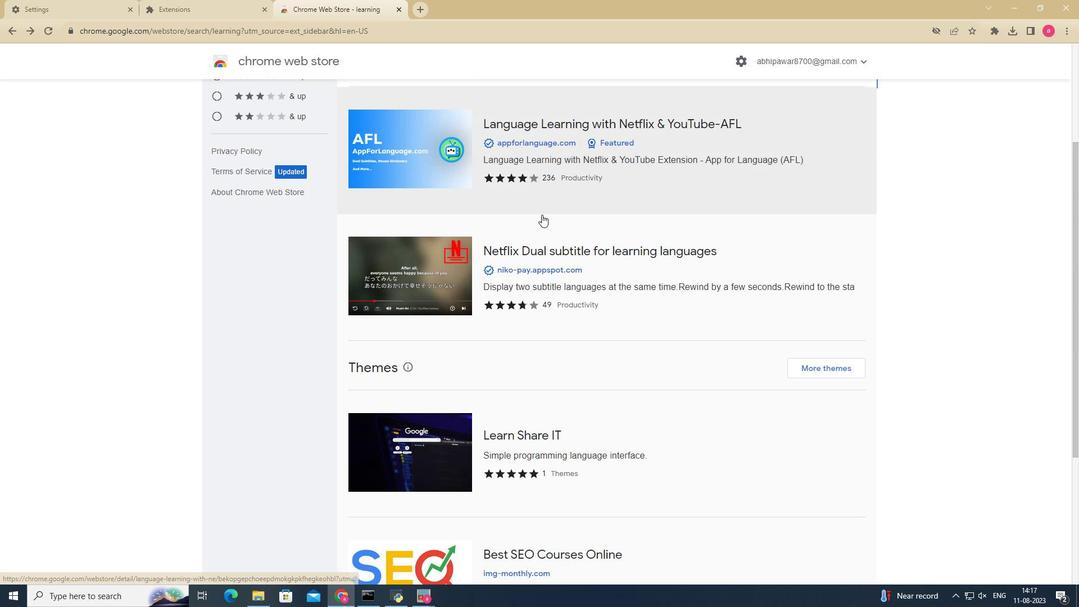 
Action: Mouse moved to (533, 269)
Screenshot: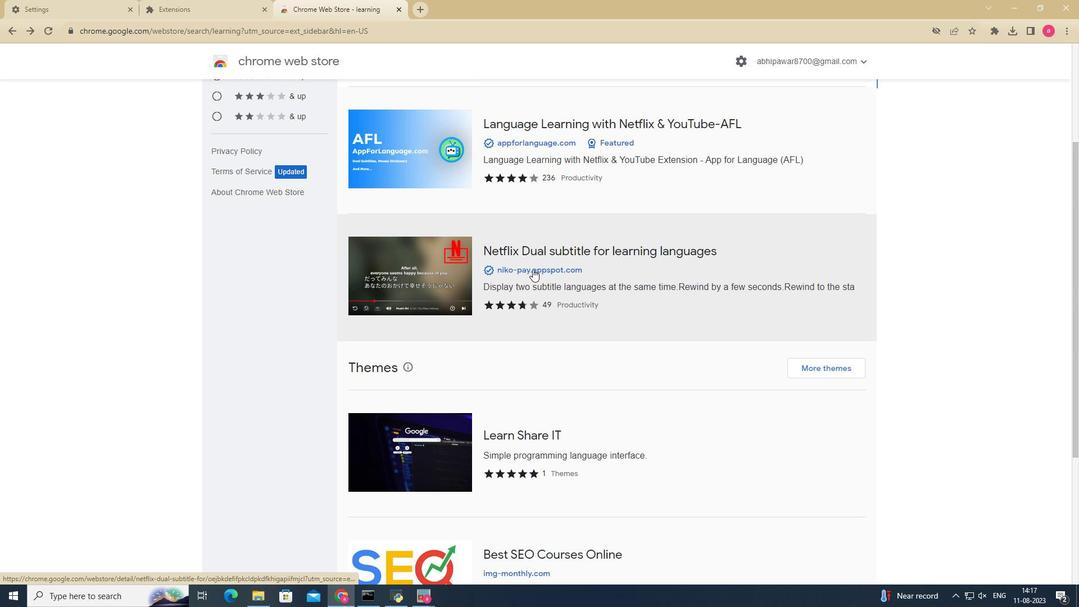 
Action: Mouse scrolled (533, 268) with delta (0, 0)
Screenshot: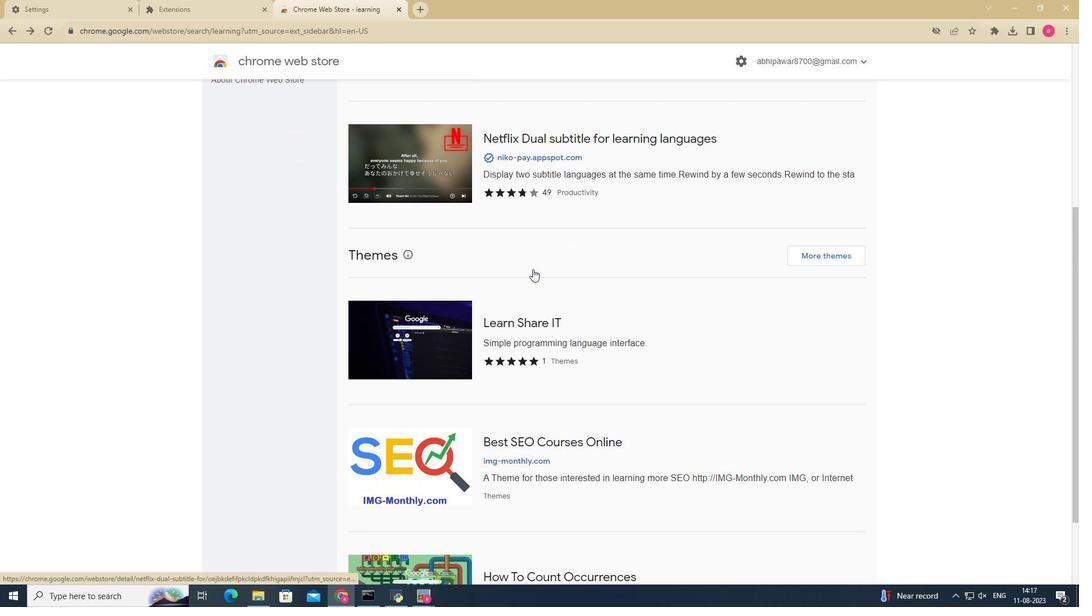 
Action: Mouse scrolled (533, 268) with delta (0, 0)
Screenshot: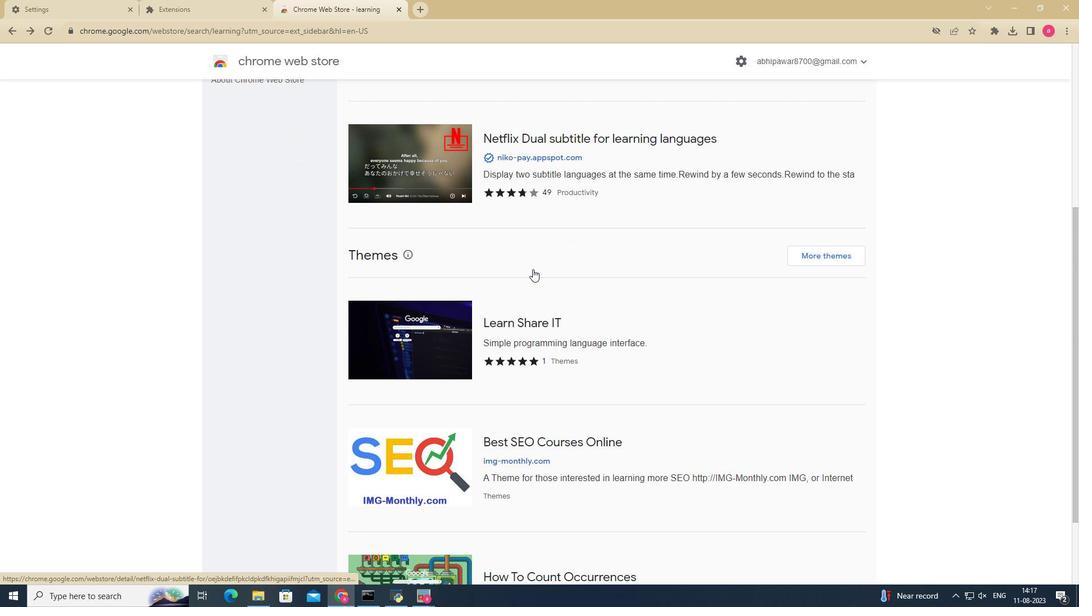 
Action: Mouse scrolled (533, 268) with delta (0, 0)
Screenshot: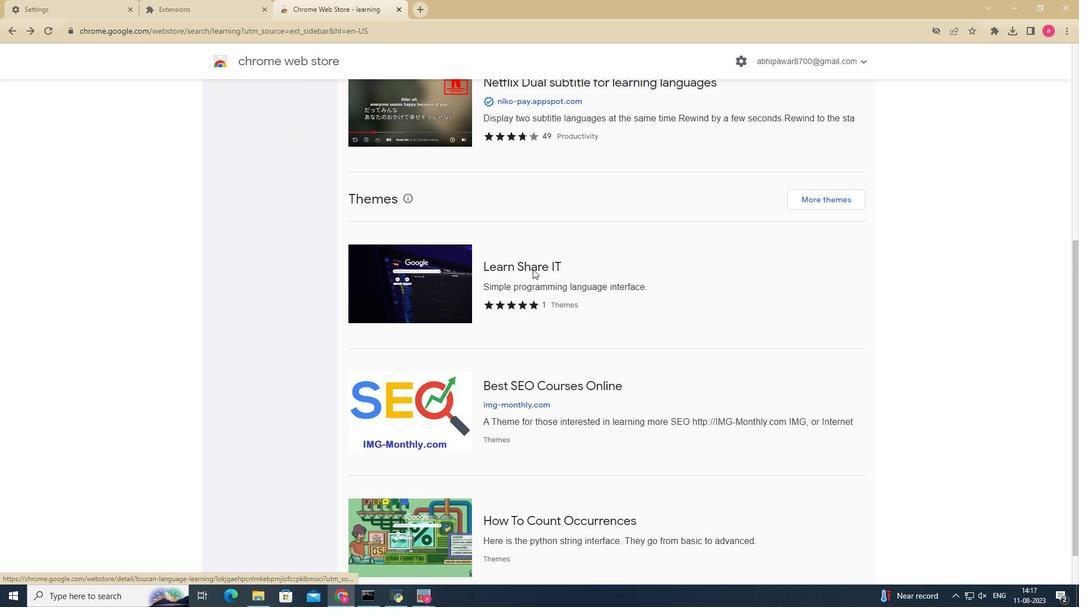 
Action: Mouse scrolled (533, 269) with delta (0, 0)
Screenshot: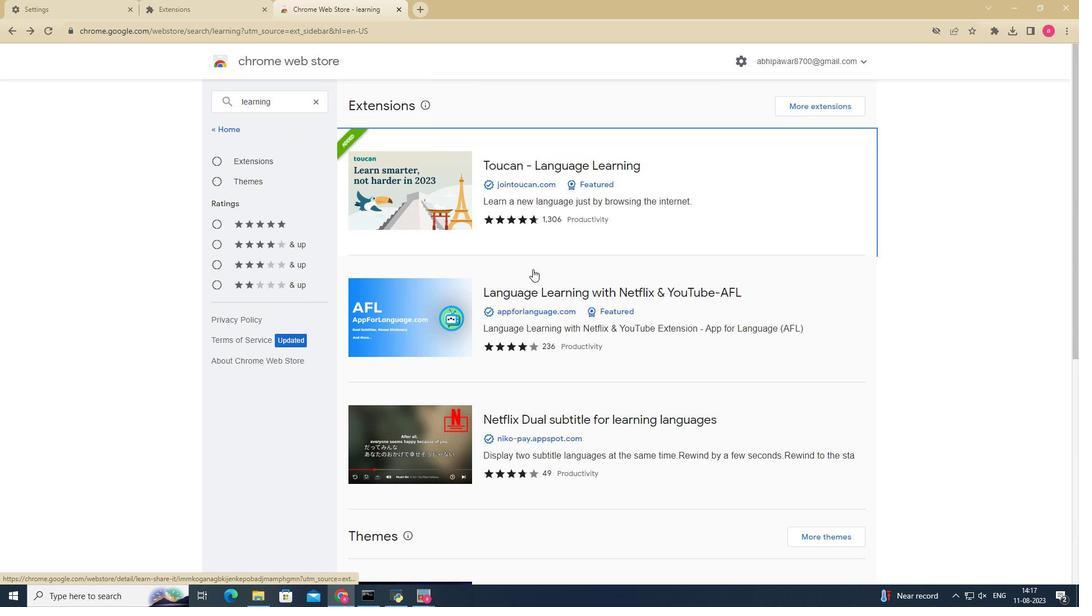 
Action: Mouse scrolled (533, 269) with delta (0, 0)
Screenshot: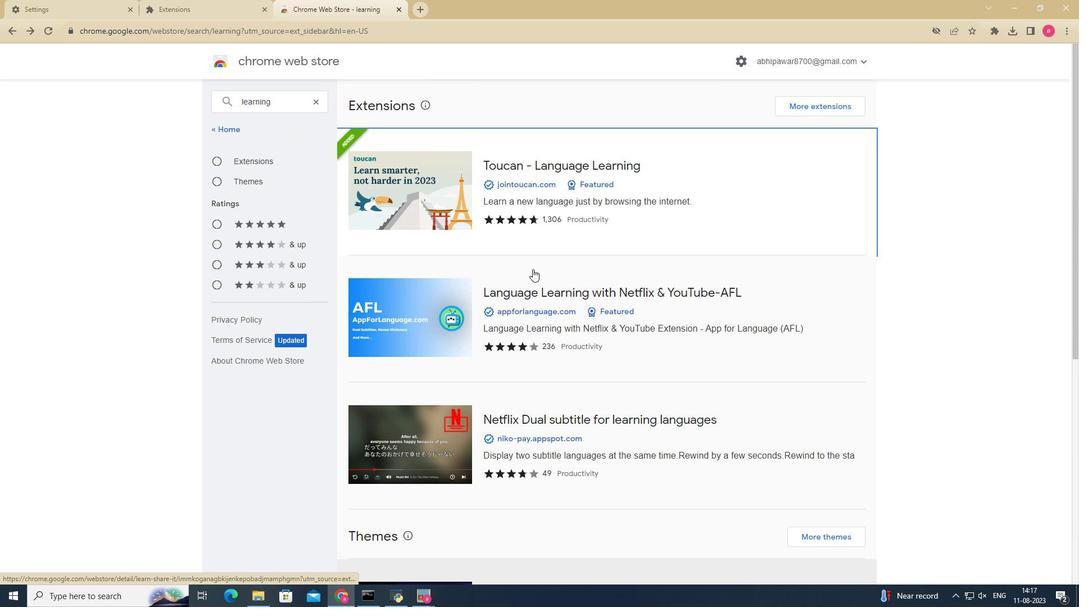 
Action: Mouse scrolled (533, 269) with delta (0, 0)
Screenshot: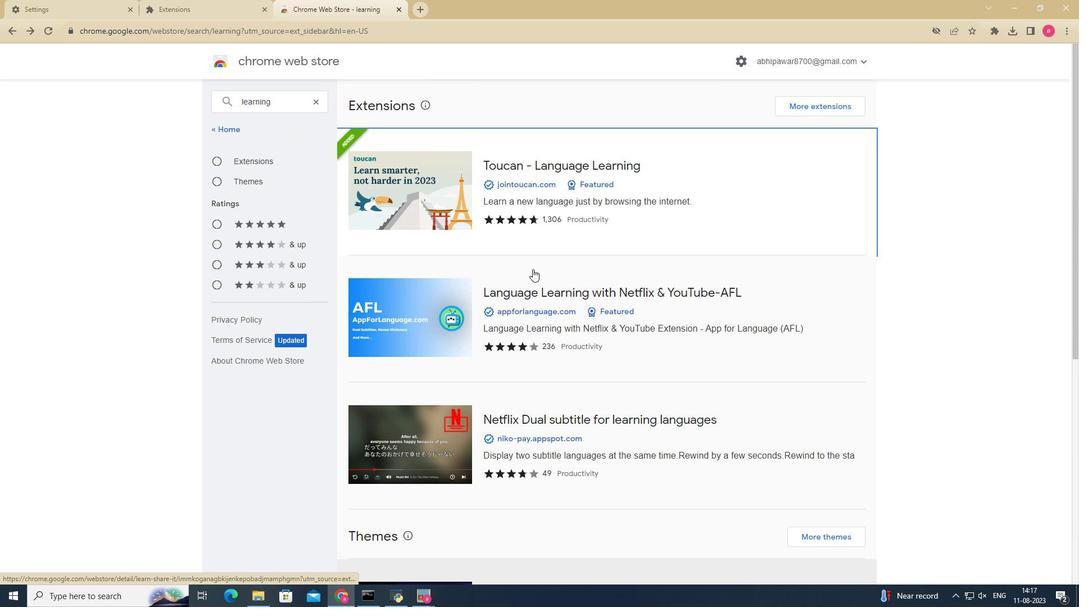 
Action: Mouse scrolled (533, 269) with delta (0, 0)
Screenshot: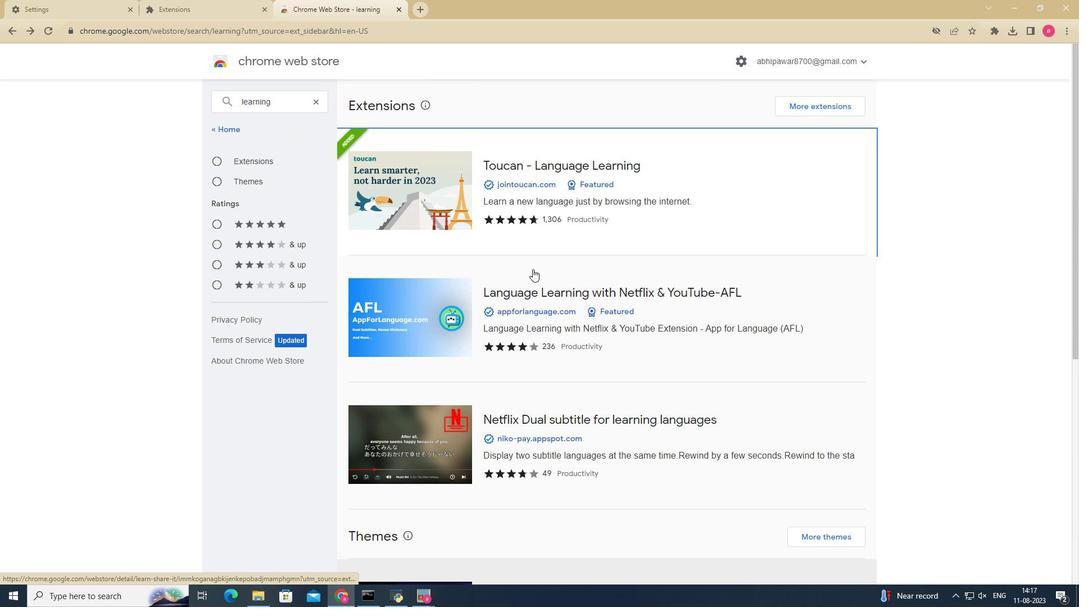 
Action: Mouse scrolled (533, 269) with delta (0, 0)
Screenshot: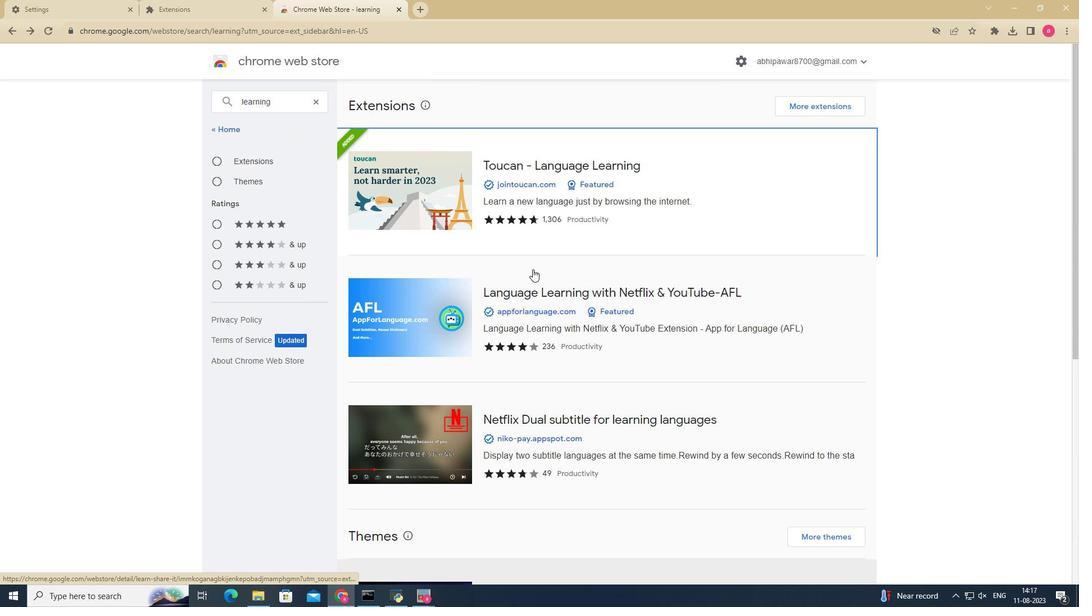 
Action: Mouse scrolled (533, 269) with delta (0, 0)
Screenshot: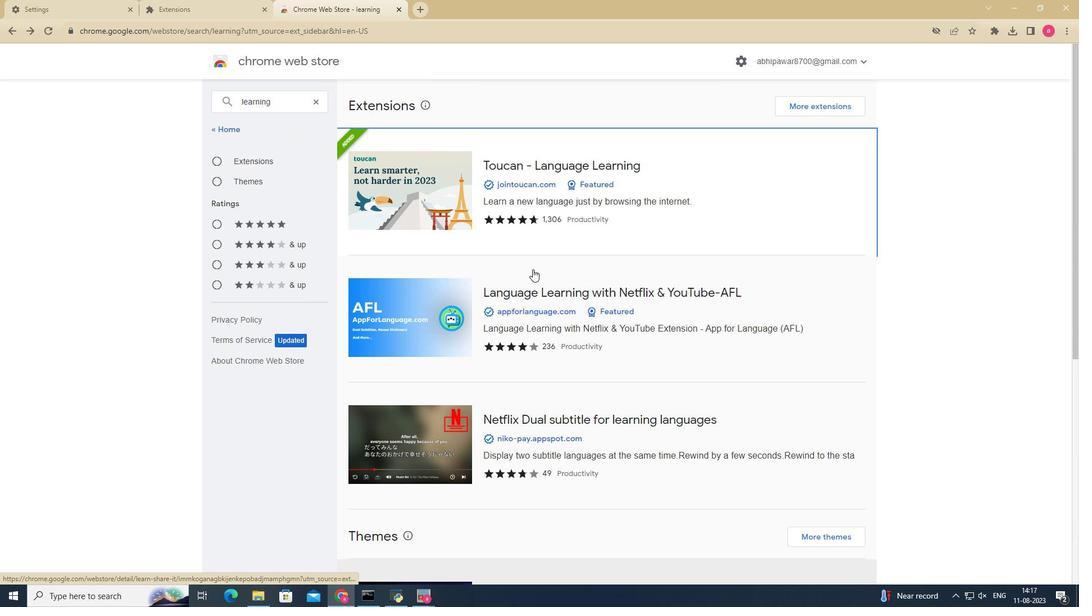 
Action: Mouse scrolled (533, 269) with delta (0, 0)
Screenshot: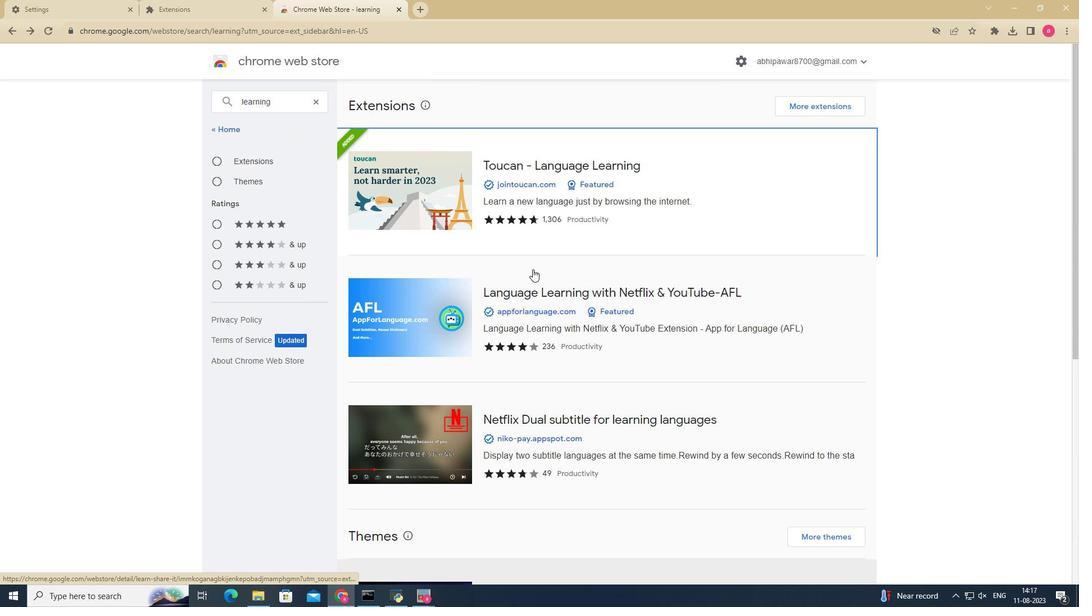 
Action: Mouse scrolled (533, 269) with delta (0, 0)
Screenshot: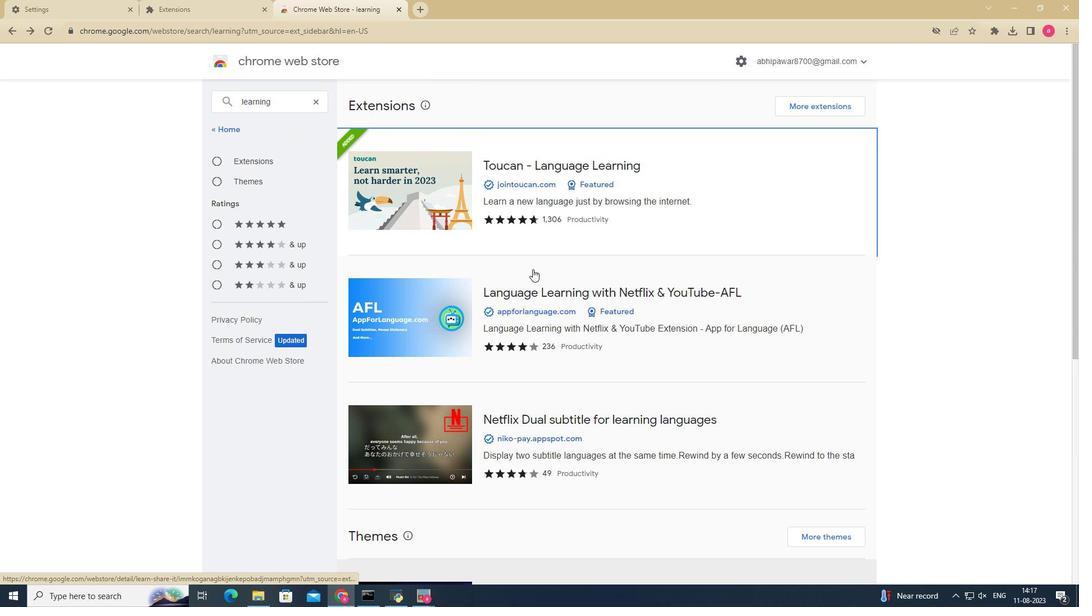 
Action: Mouse scrolled (533, 269) with delta (0, 0)
Screenshot: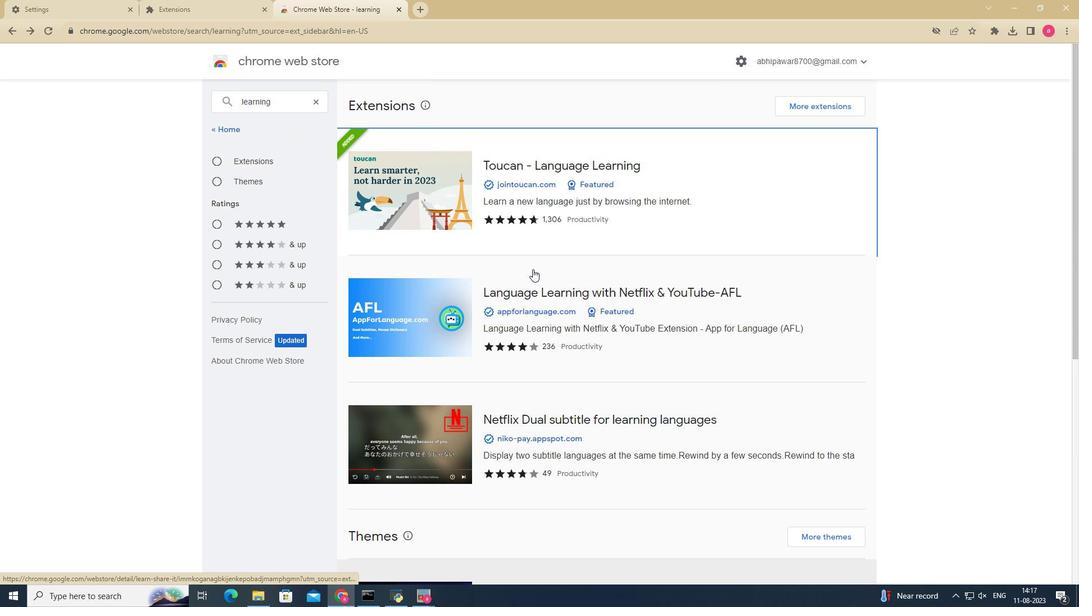 
Action: Mouse scrolled (533, 269) with delta (0, 0)
Screenshot: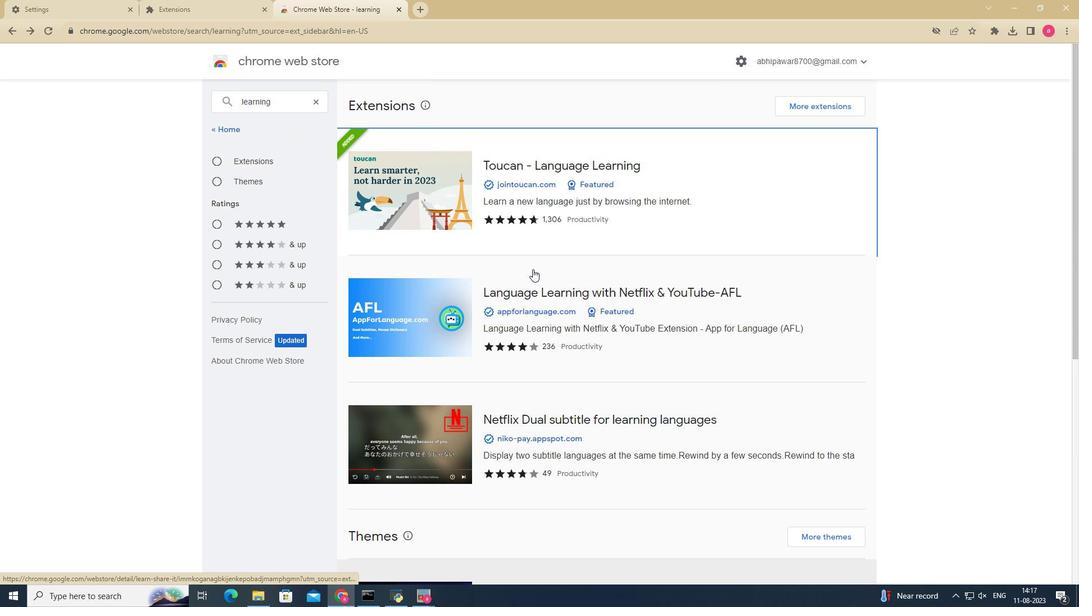 
Action: Mouse scrolled (533, 269) with delta (0, 0)
Screenshot: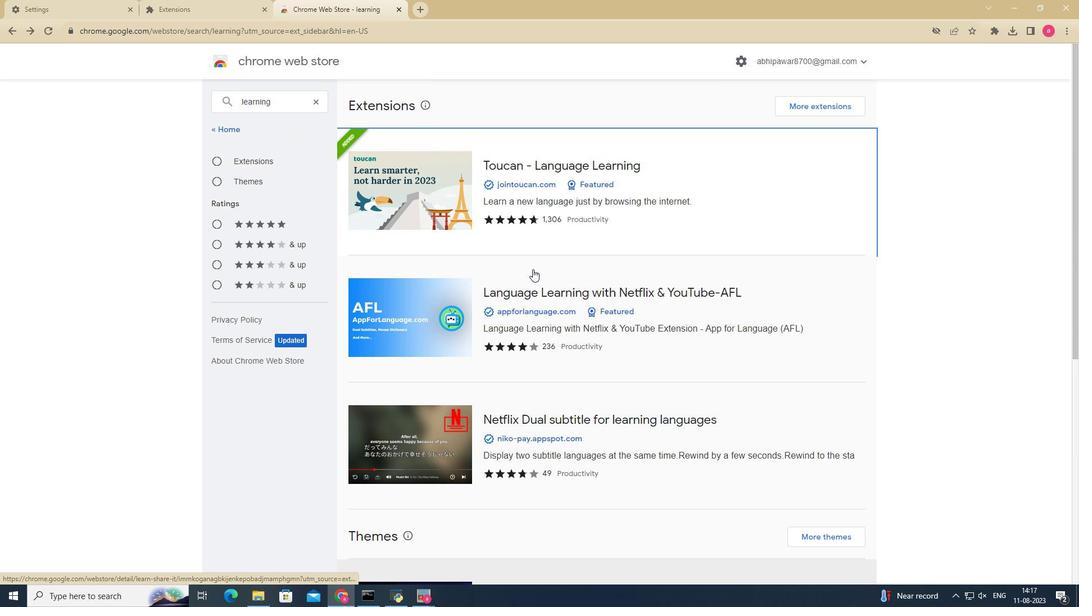 
Action: Mouse scrolled (533, 269) with delta (0, 0)
Screenshot: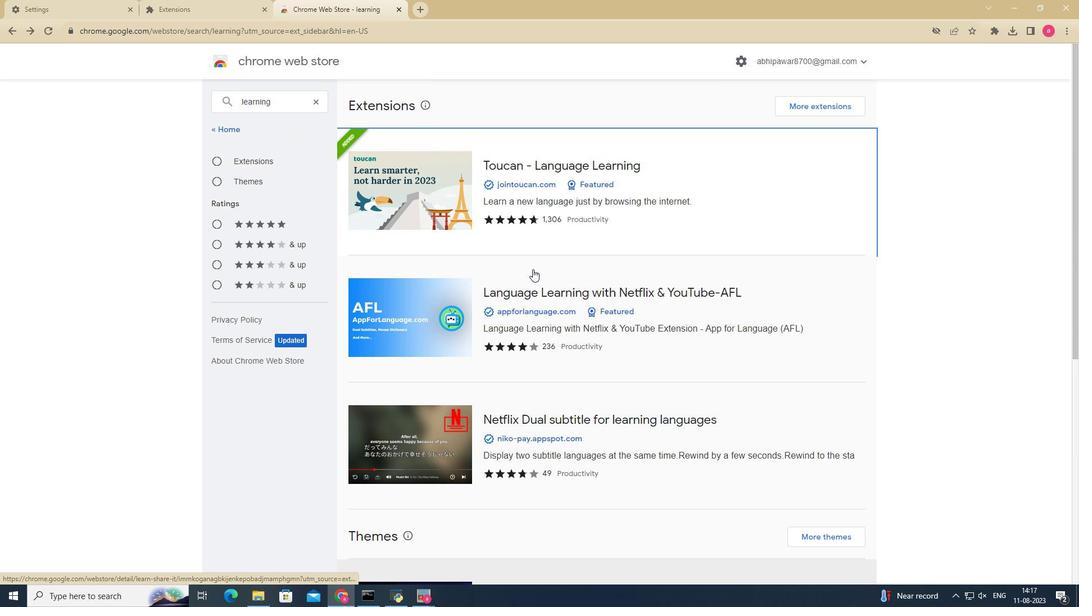 
Action: Mouse scrolled (533, 269) with delta (0, 0)
Screenshot: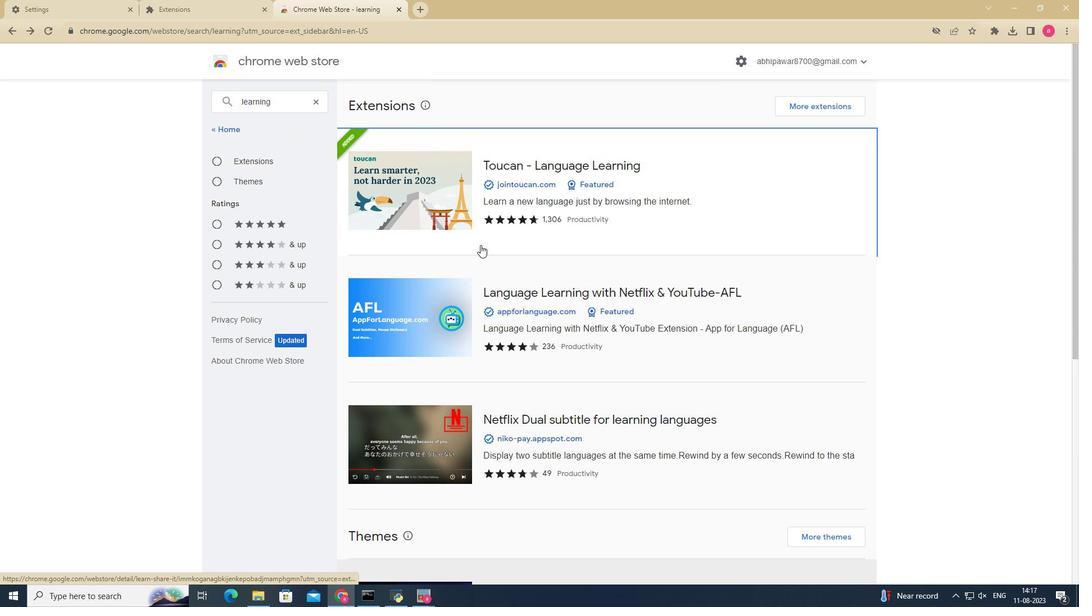 
Action: Mouse scrolled (533, 269) with delta (0, 0)
Screenshot: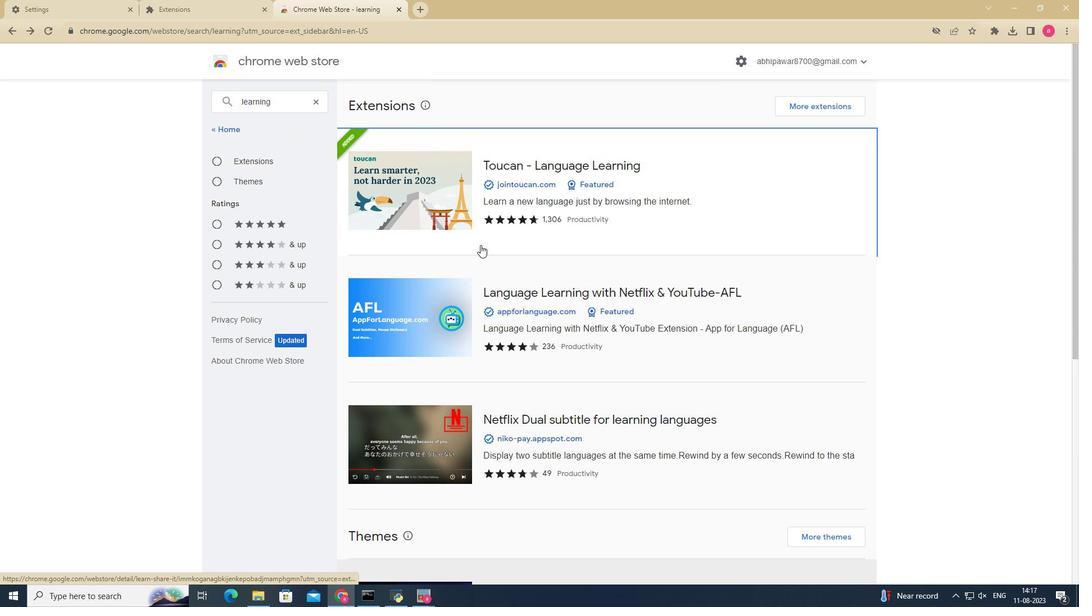 
Action: Mouse scrolled (533, 269) with delta (0, 0)
Screenshot: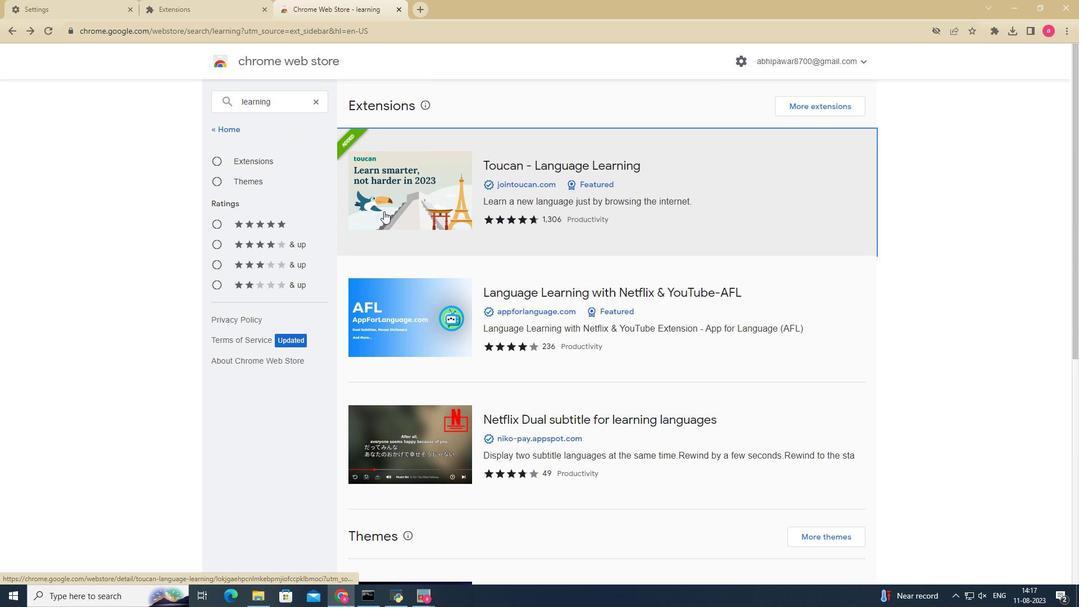 
Action: Mouse moved to (281, 101)
Screenshot: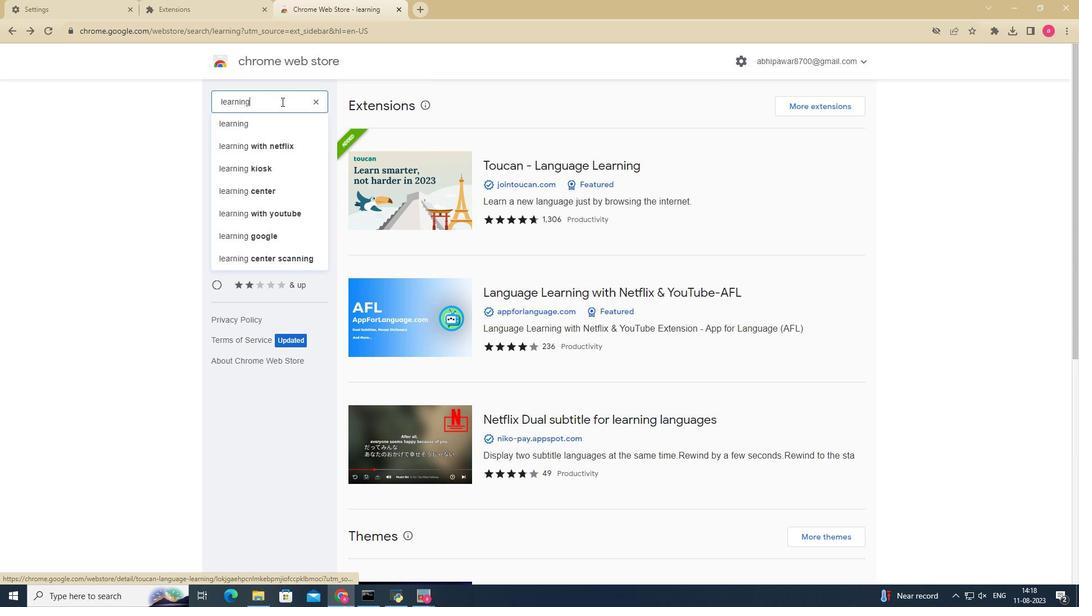 
Action: Mouse pressed left at (281, 101)
Screenshot: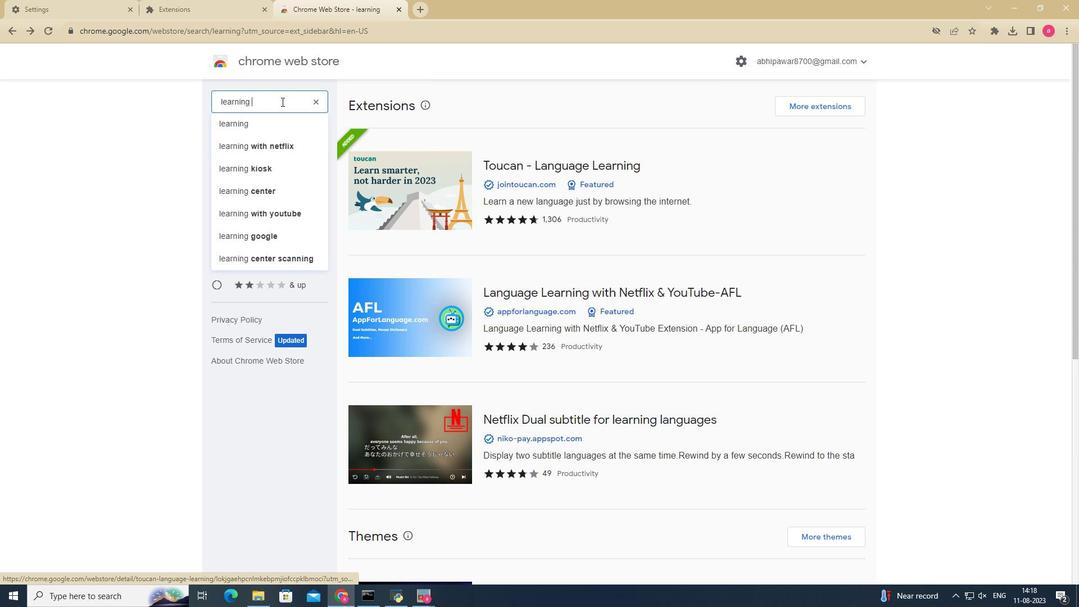 
Action: Key pressed <Key.space>lan
Screenshot: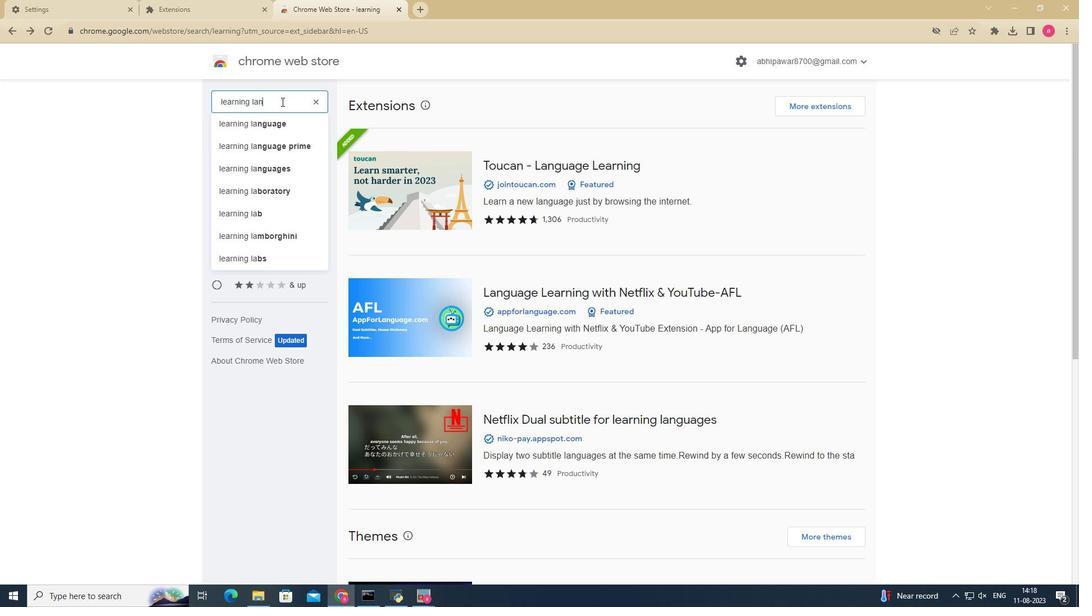 
Action: Mouse moved to (284, 127)
Screenshot: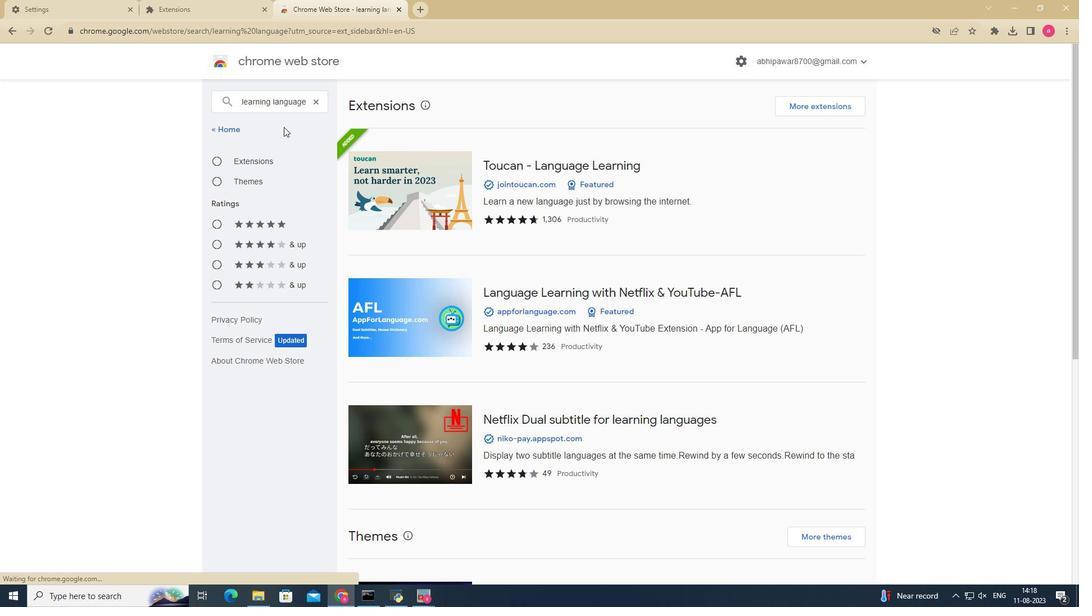 
Action: Mouse pressed left at (284, 127)
Screenshot: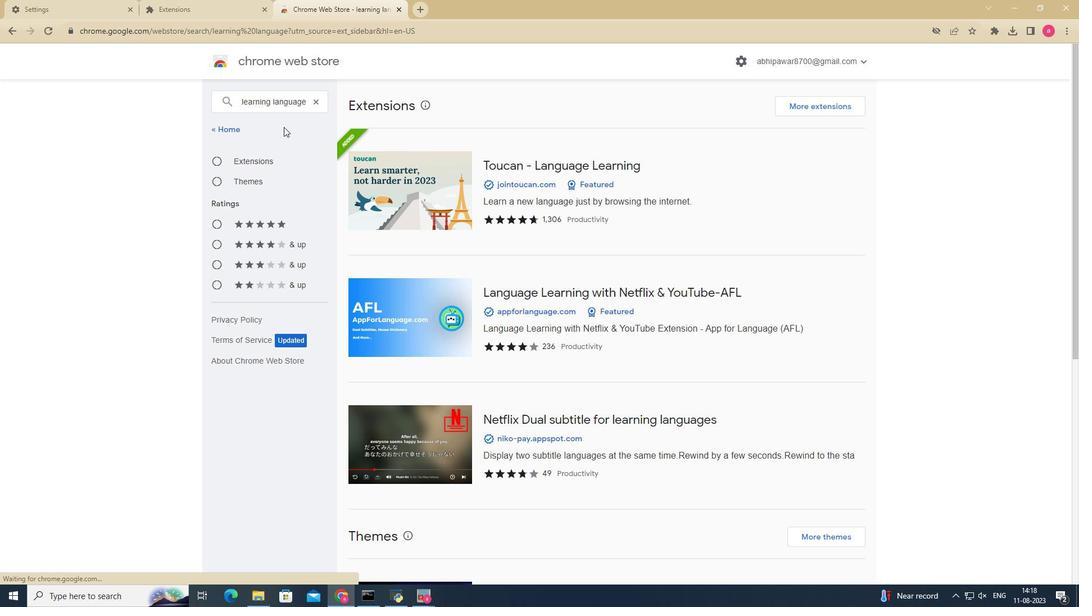 
Action: Mouse moved to (528, 311)
Screenshot: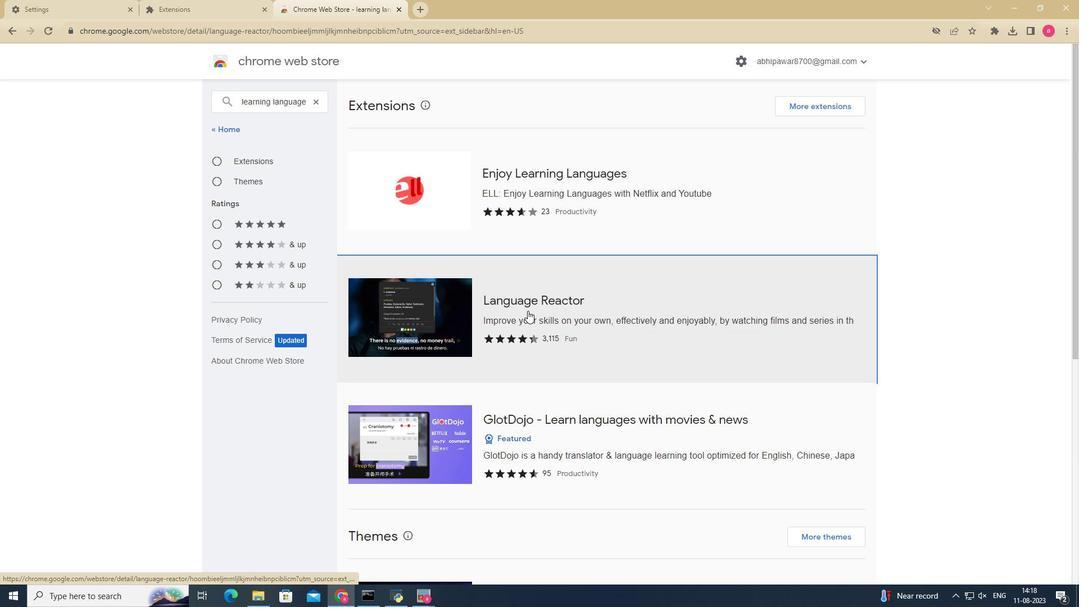 
Action: Mouse pressed left at (528, 311)
Screenshot: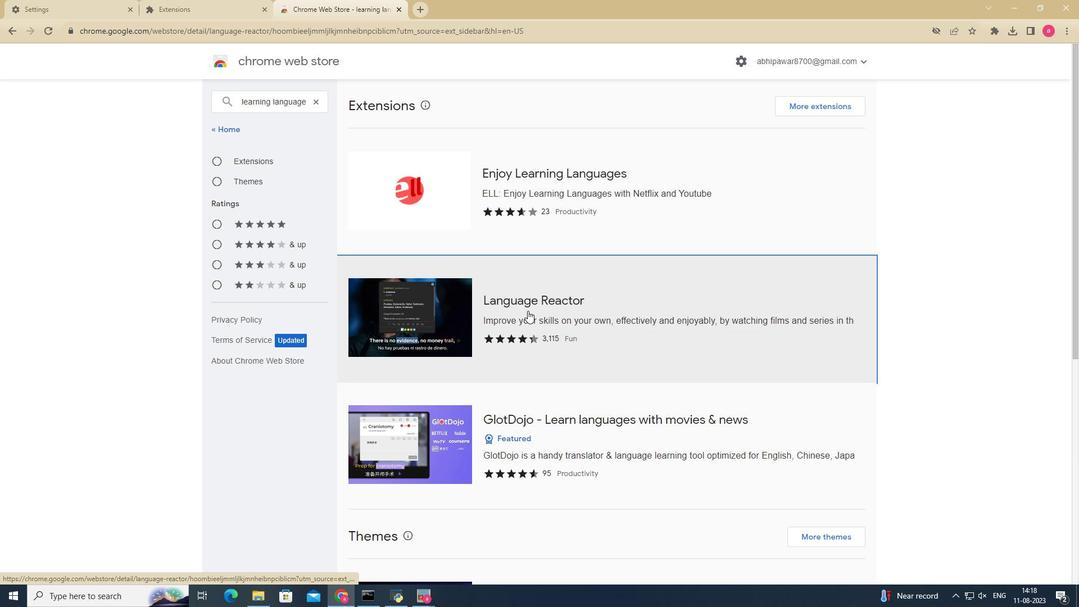 
Action: Mouse moved to (14, 33)
Screenshot: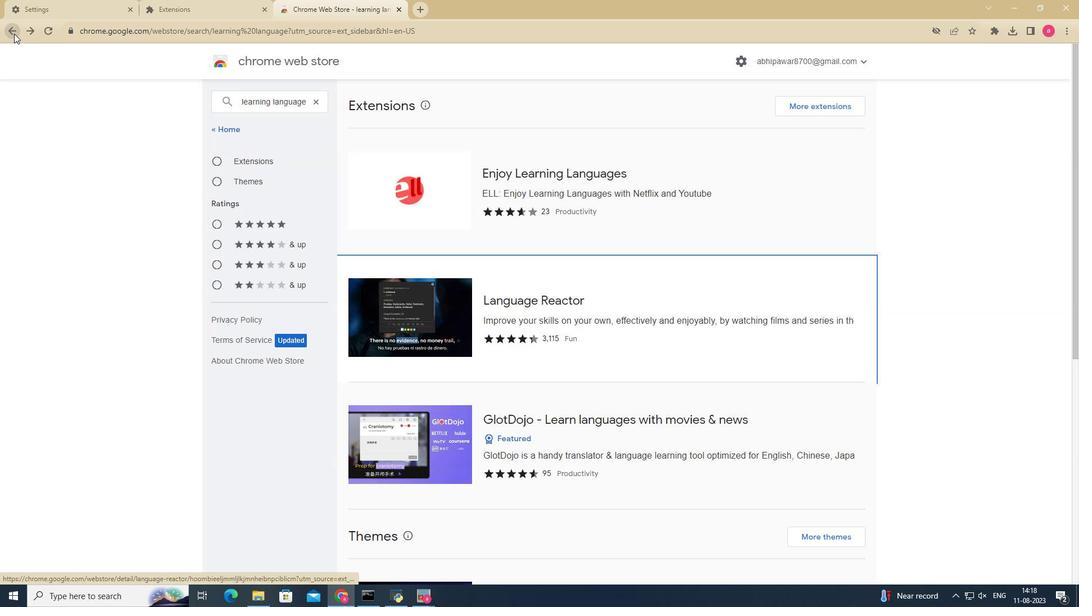 
Action: Mouse pressed left at (14, 33)
Screenshot: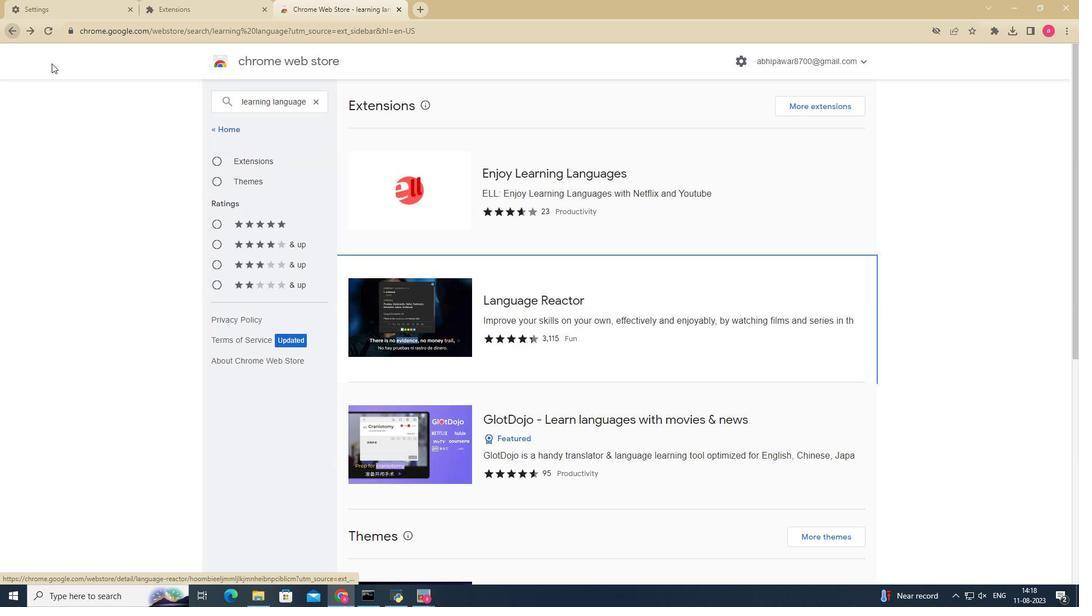 
Action: Mouse moved to (550, 230)
Screenshot: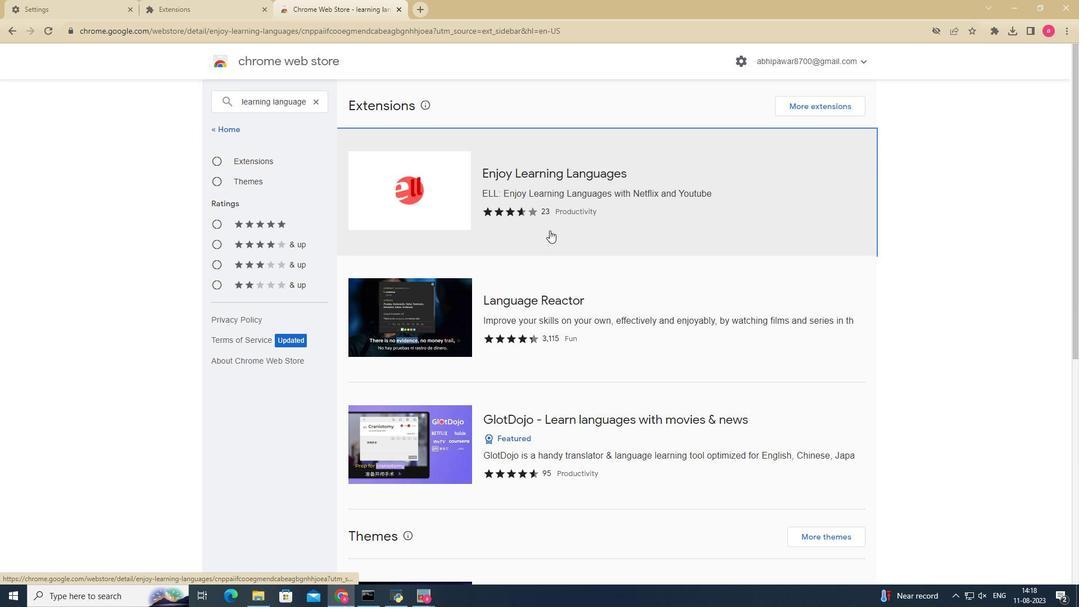 
Action: Mouse pressed left at (550, 230)
Screenshot: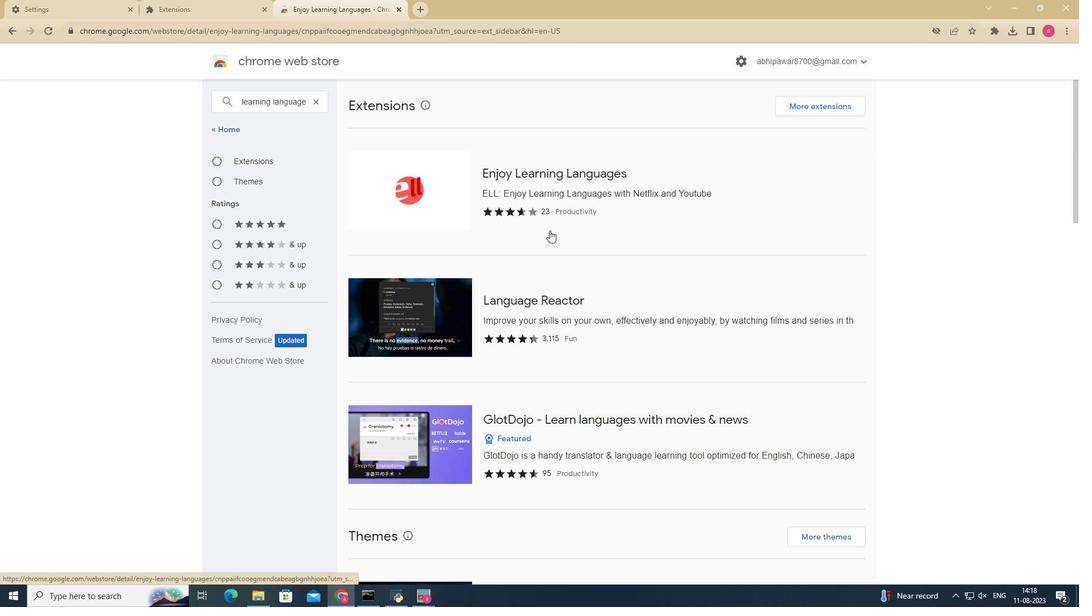 
Action: Mouse moved to (780, 139)
Screenshot: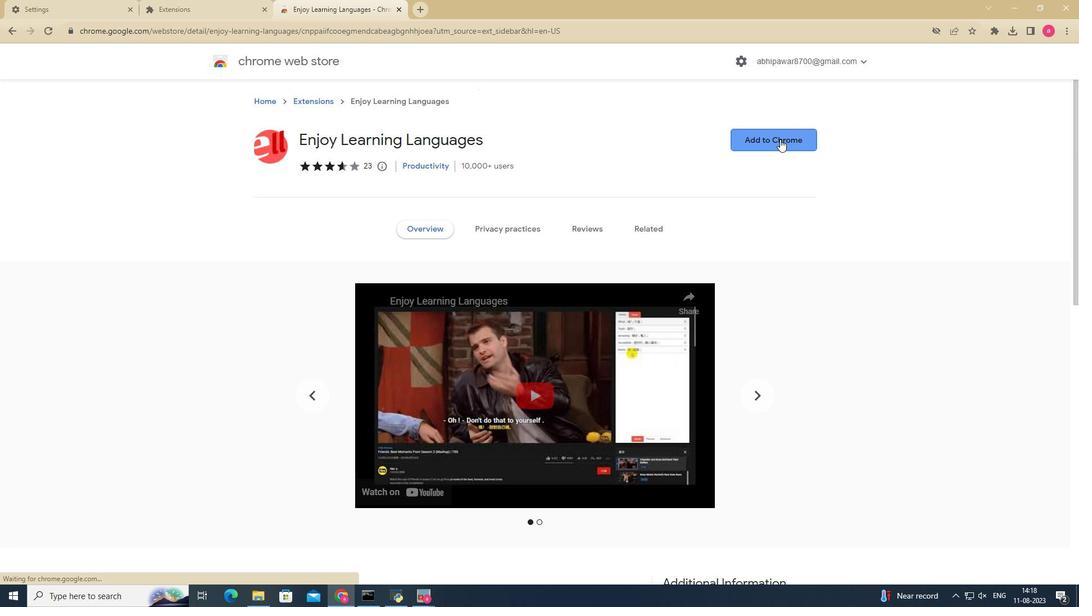 
Action: Mouse pressed left at (780, 139)
Screenshot: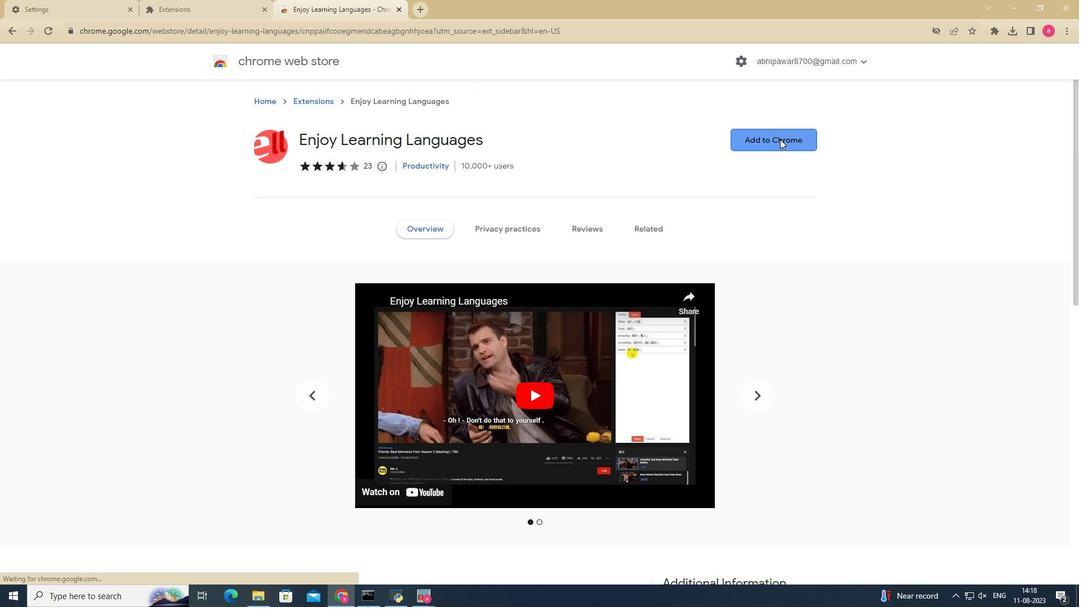 
Action: Mouse moved to (549, 140)
Screenshot: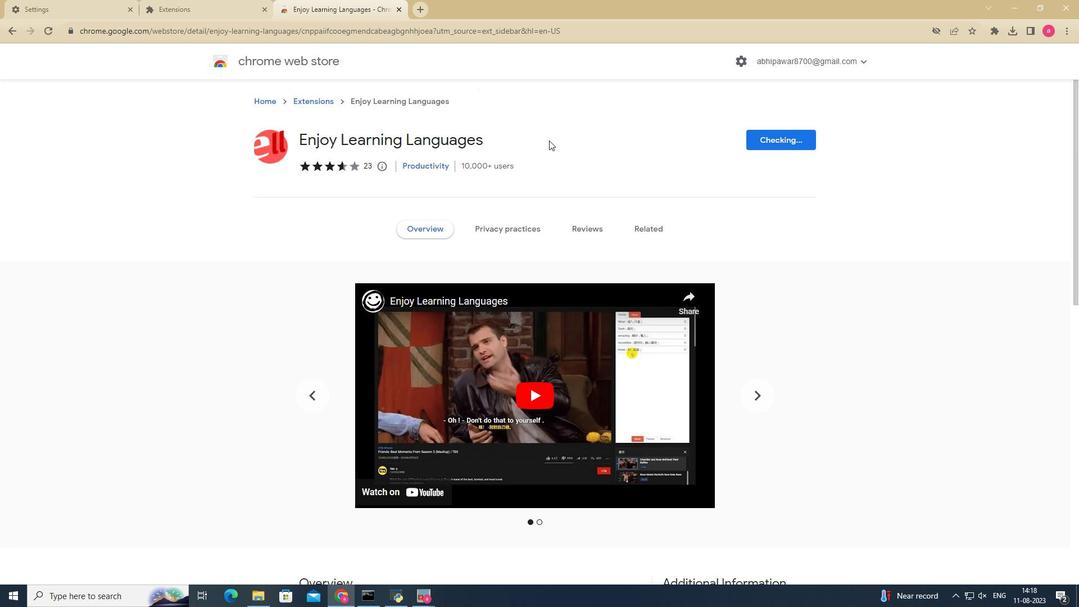 
Action: Mouse pressed left at (549, 140)
Screenshot: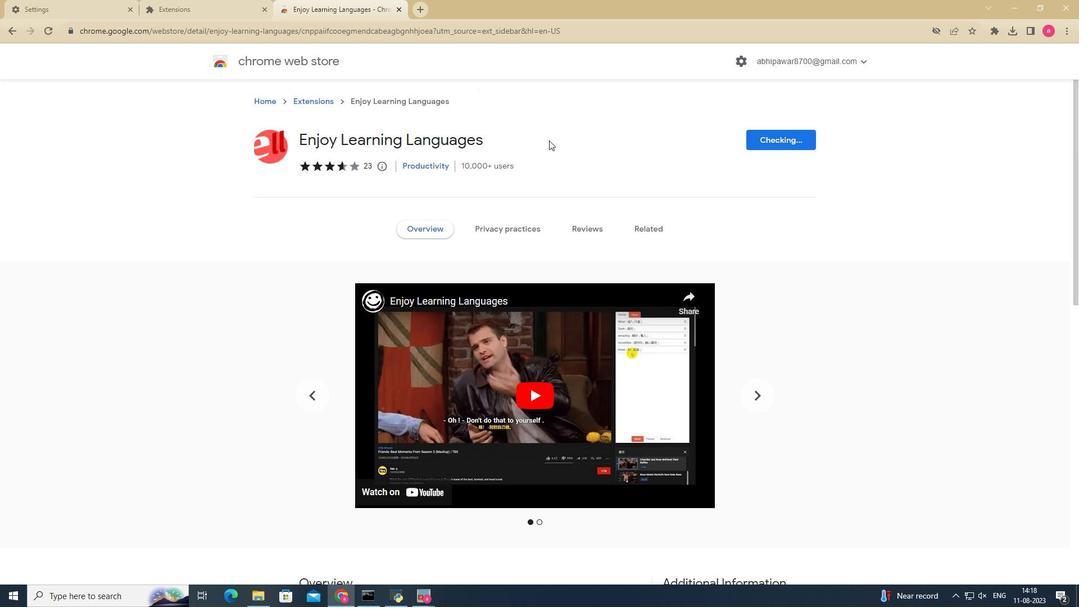 
Action: Mouse moved to (567, 251)
Screenshot: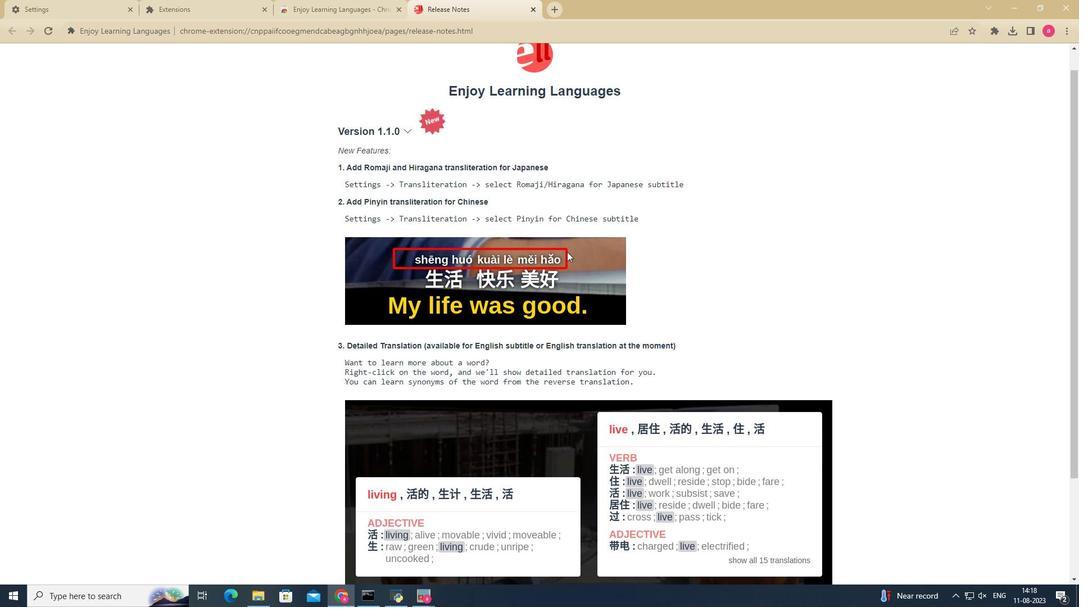 
Action: Mouse scrolled (567, 251) with delta (0, 0)
Screenshot: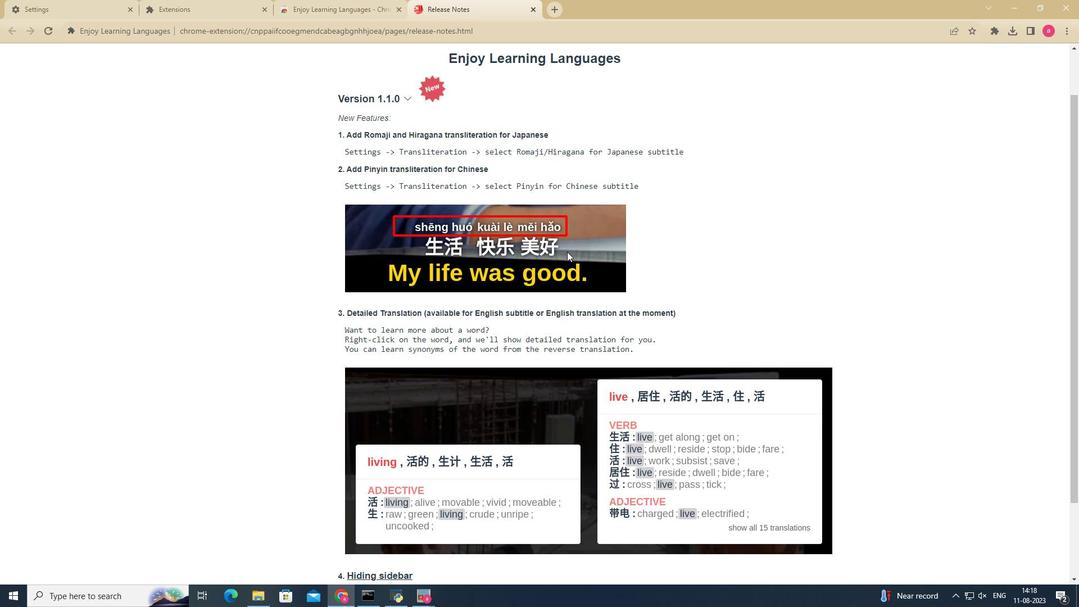 
Action: Mouse scrolled (567, 251) with delta (0, 0)
Screenshot: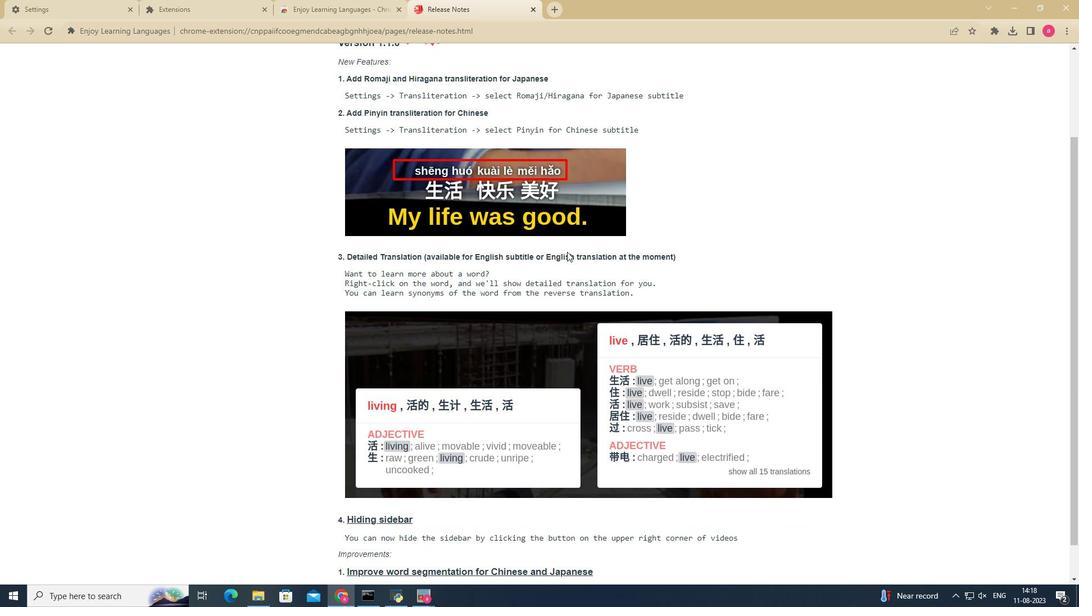 
Action: Mouse scrolled (567, 251) with delta (0, 0)
Screenshot: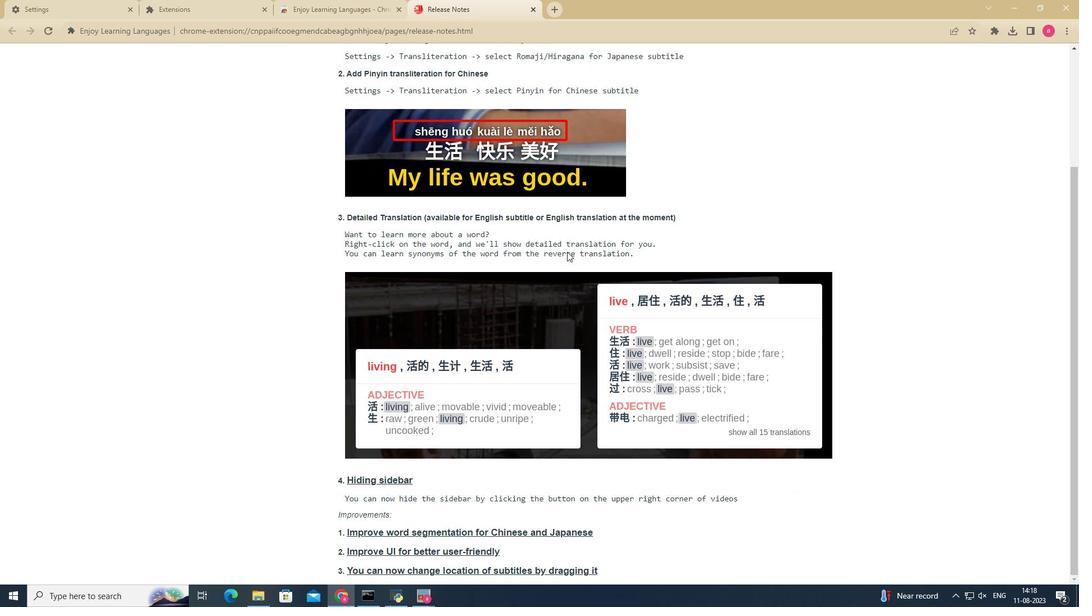 
Action: Mouse scrolled (567, 251) with delta (0, 0)
Screenshot: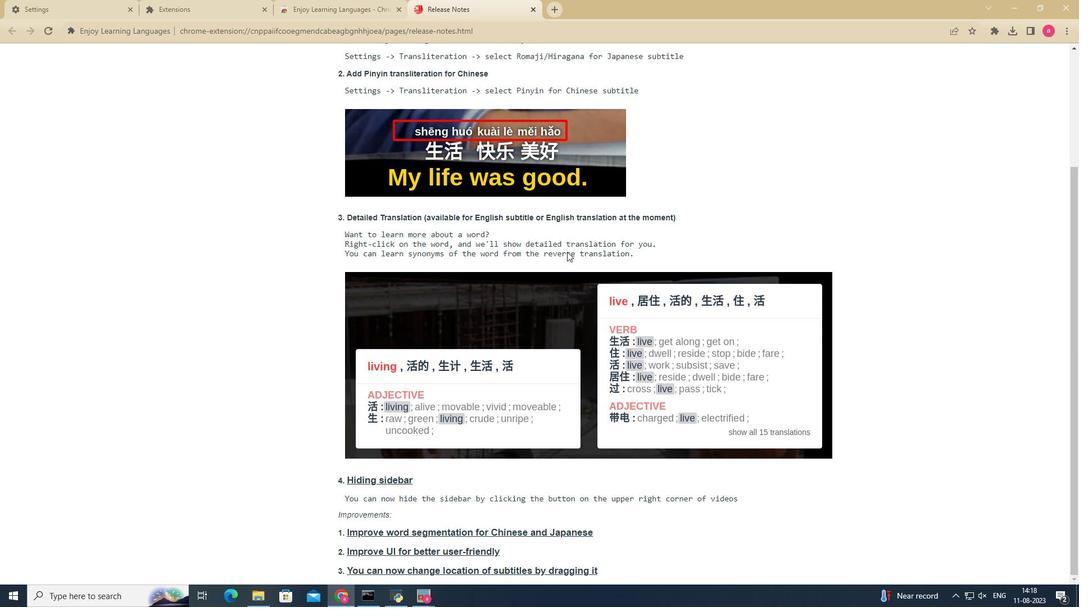 
Action: Mouse scrolled (567, 251) with delta (0, 0)
Screenshot: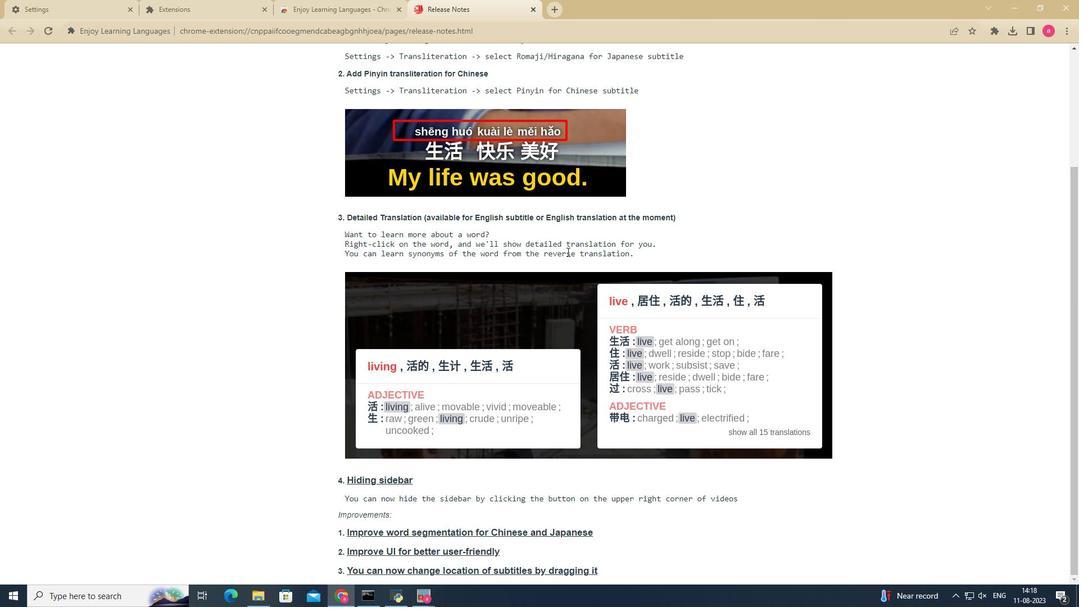 
Action: Mouse scrolled (567, 251) with delta (0, 0)
Screenshot: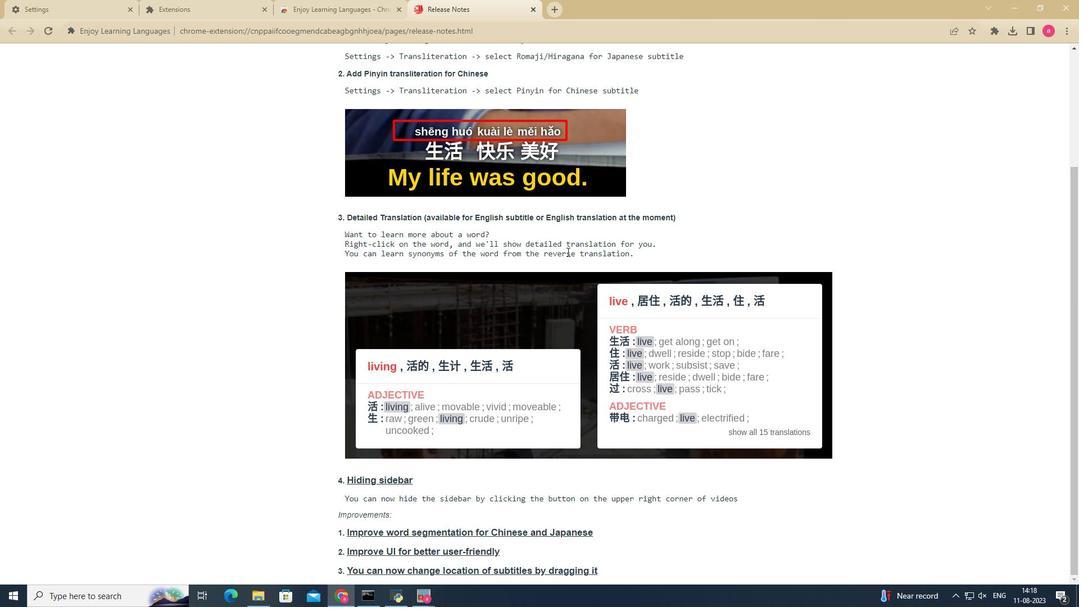 
Action: Mouse scrolled (567, 251) with delta (0, 0)
Screenshot: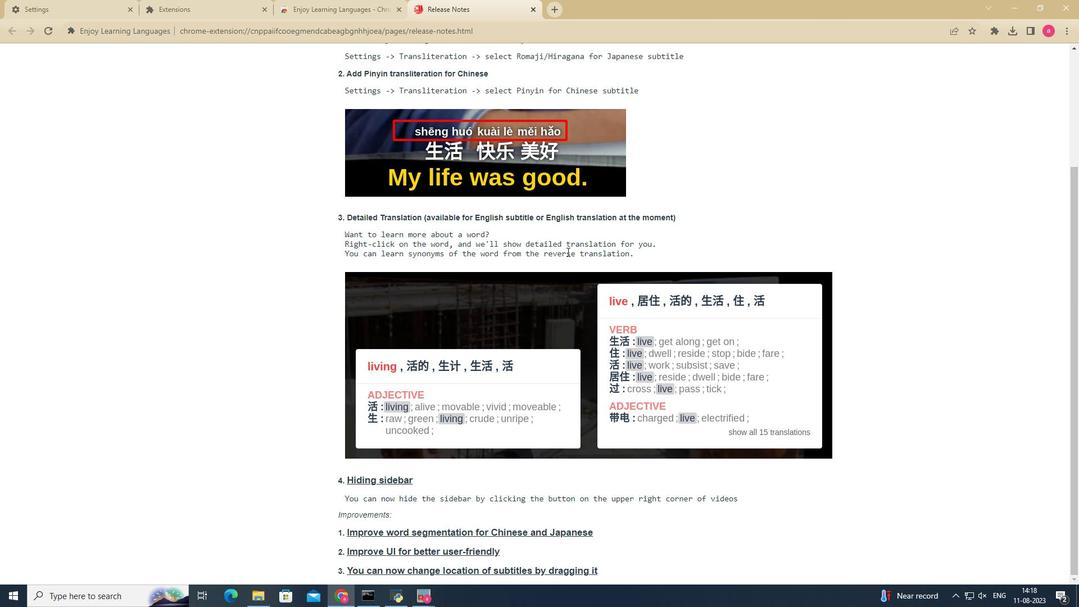 
Action: Key pressed <Key.enter>
Screenshot: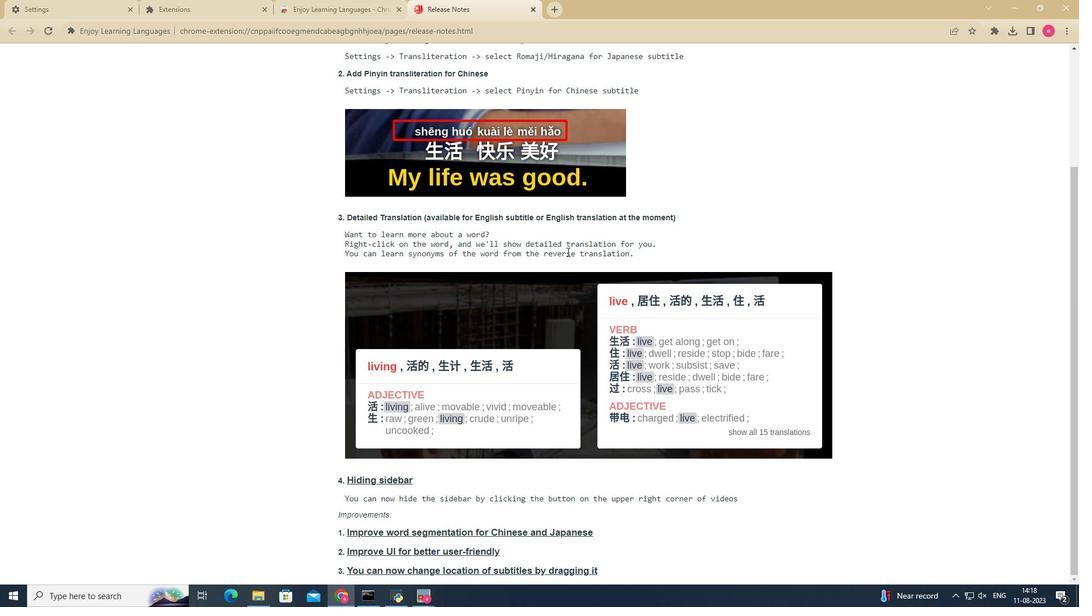 
Action: Mouse moved to (613, 408)
Screenshot: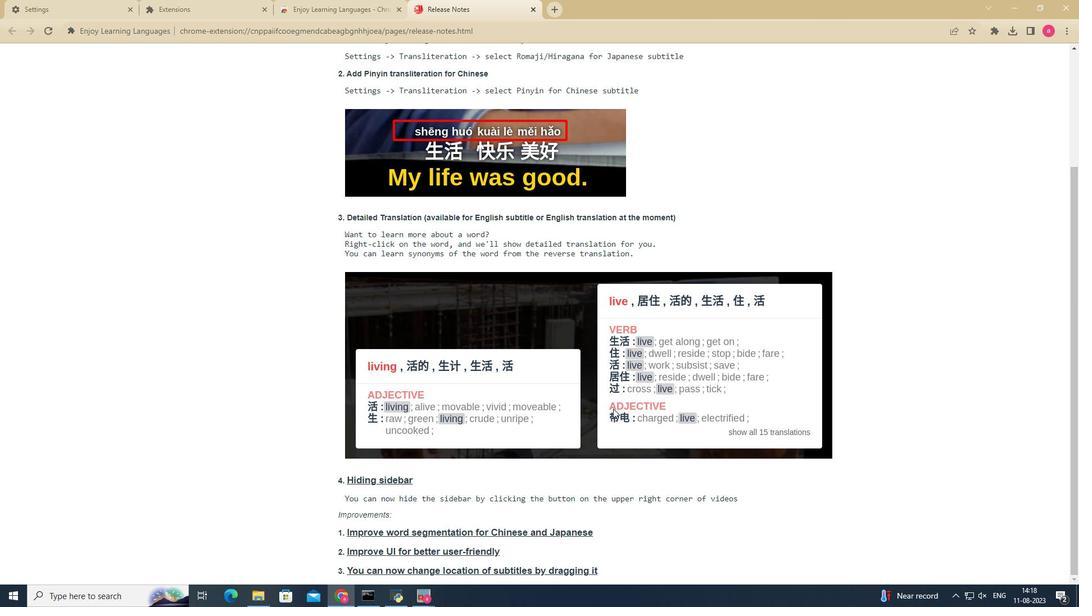 
Action: Mouse scrolled (613, 408) with delta (0, 0)
Screenshot: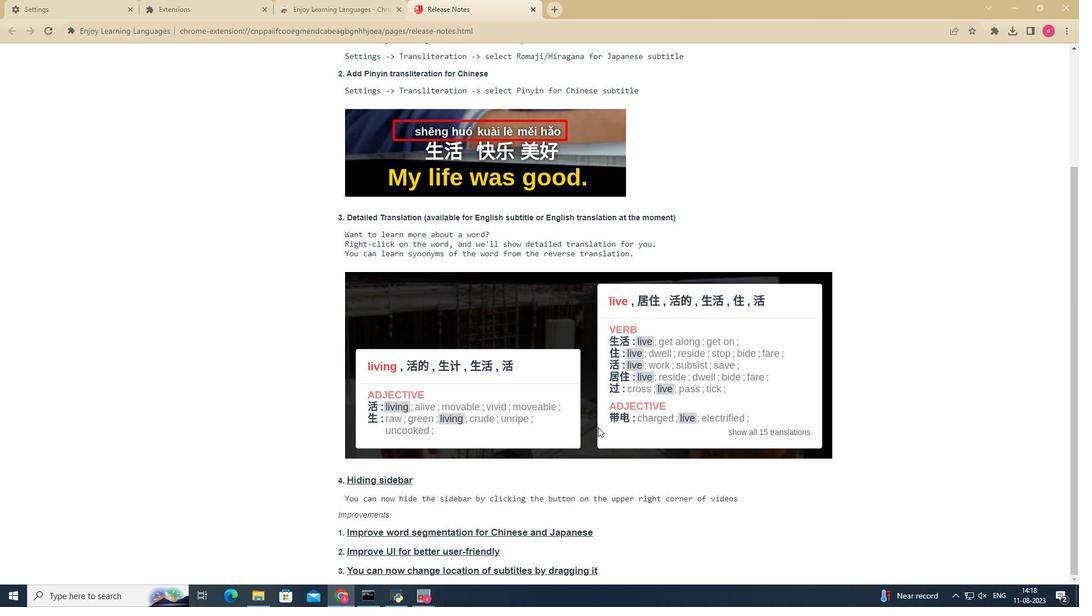 
Action: Mouse scrolled (613, 408) with delta (0, 0)
Screenshot: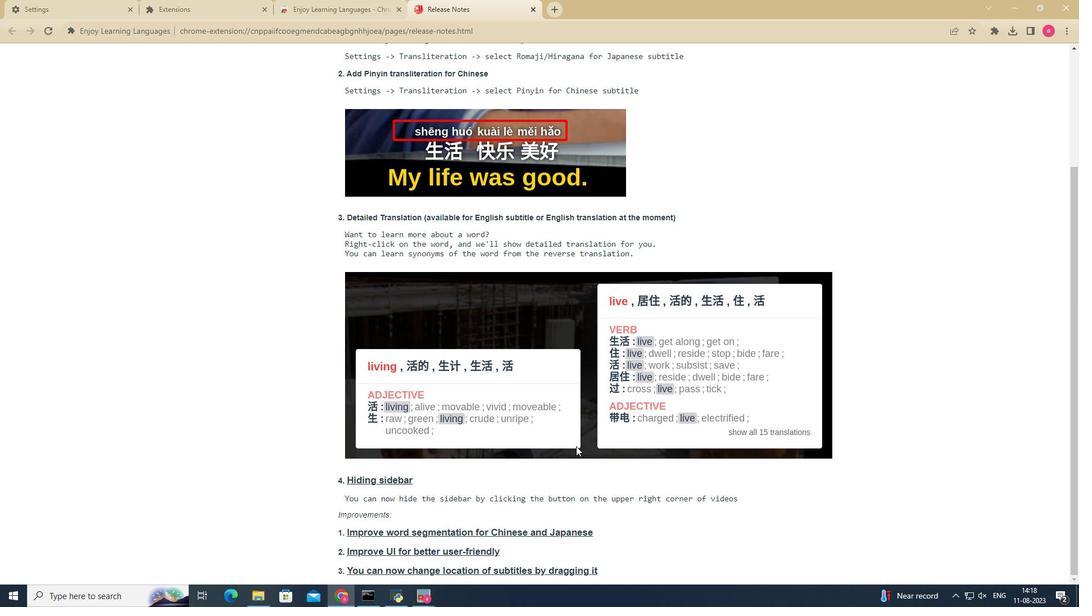 
Action: Mouse scrolled (613, 408) with delta (0, 0)
Screenshot: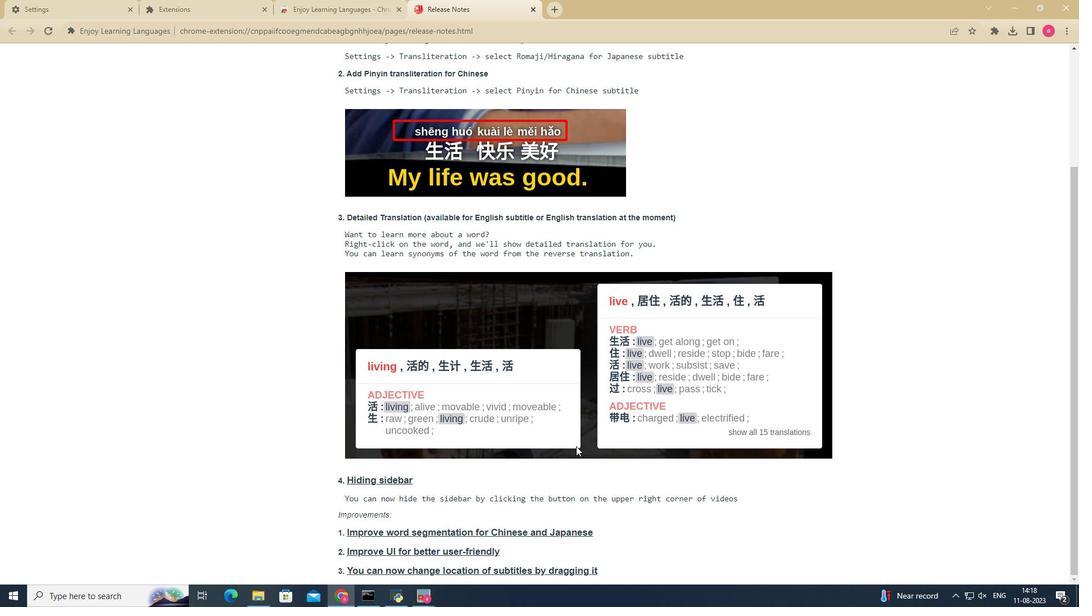 
Action: Mouse scrolled (613, 408) with delta (0, 0)
Screenshot: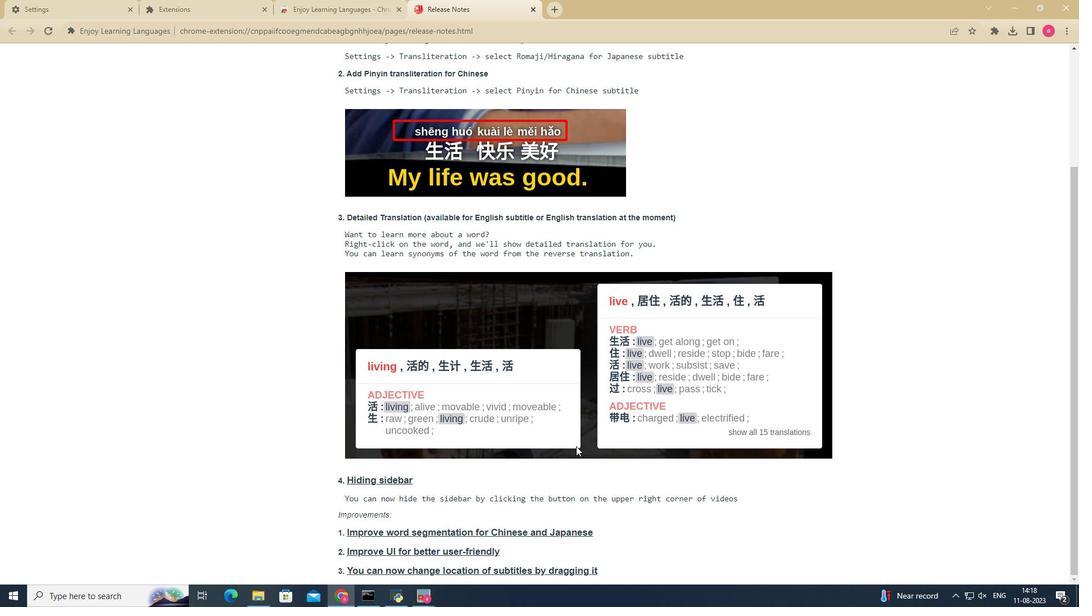 
Action: Mouse scrolled (613, 408) with delta (0, 0)
Screenshot: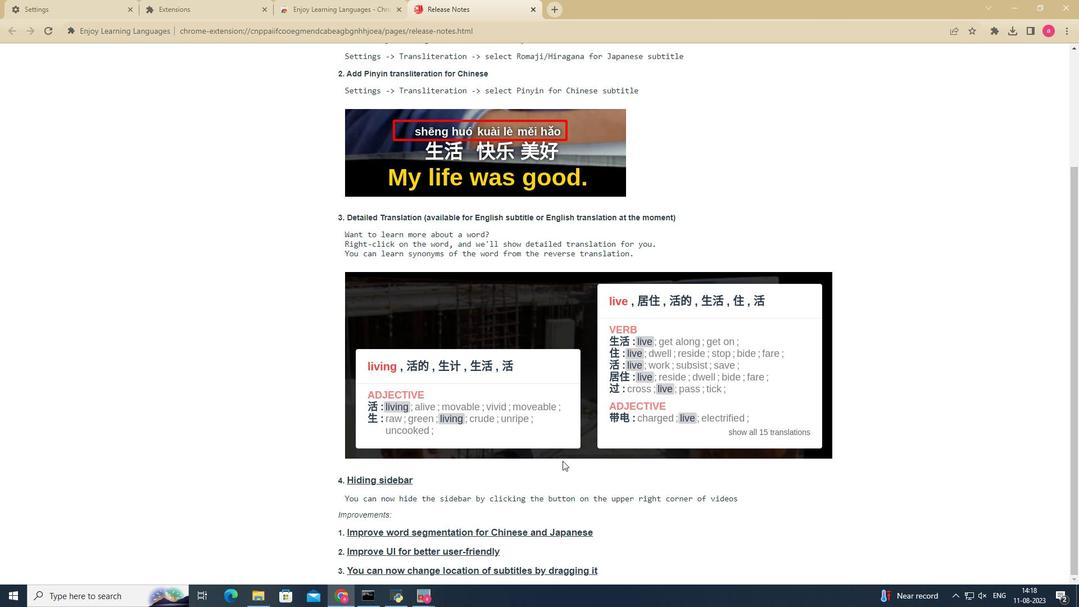 
Action: Mouse moved to (475, 532)
Screenshot: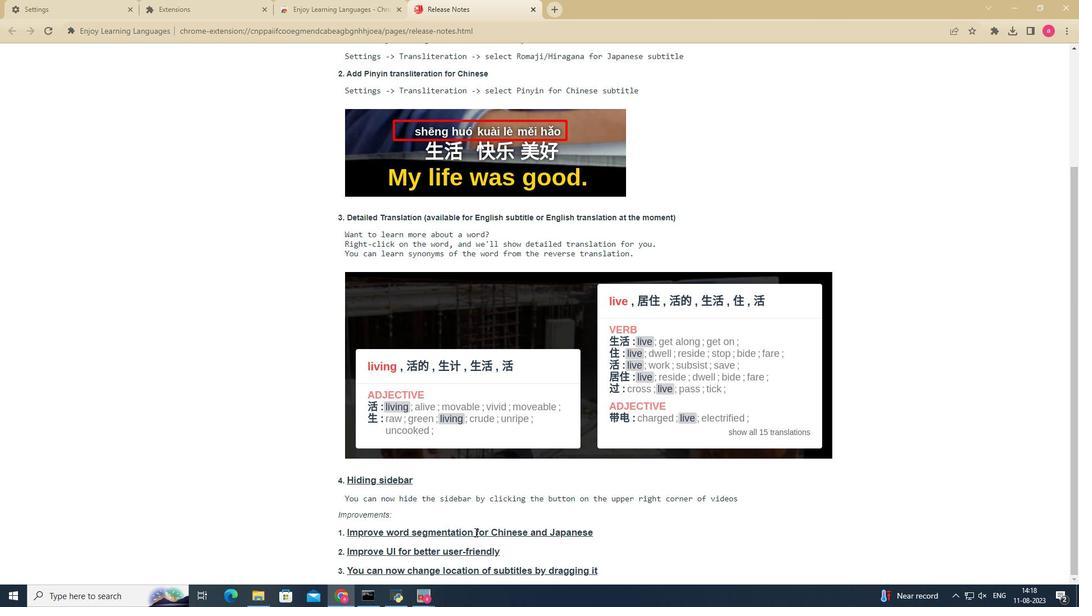 
Action: Mouse pressed left at (475, 532)
Screenshot: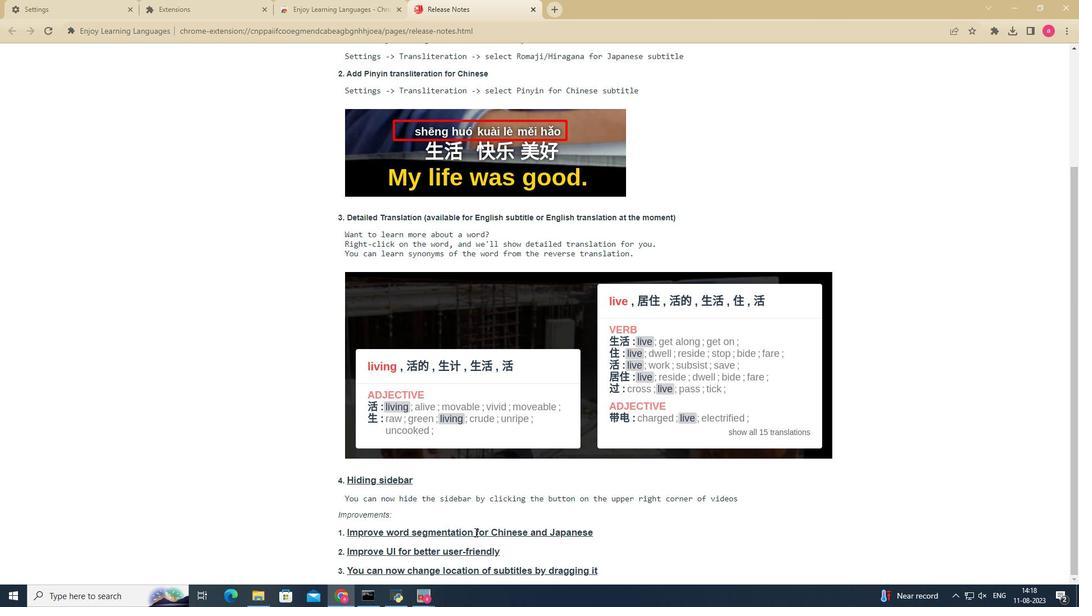 
Action: Mouse moved to (562, 364)
Screenshot: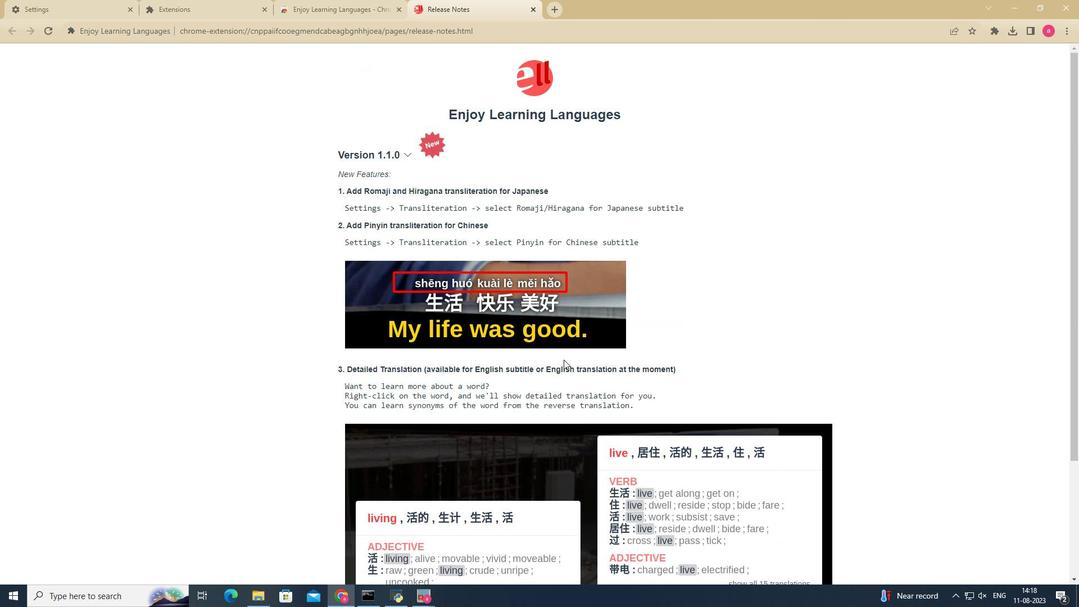 
Action: Mouse scrolled (562, 365) with delta (0, 0)
Screenshot: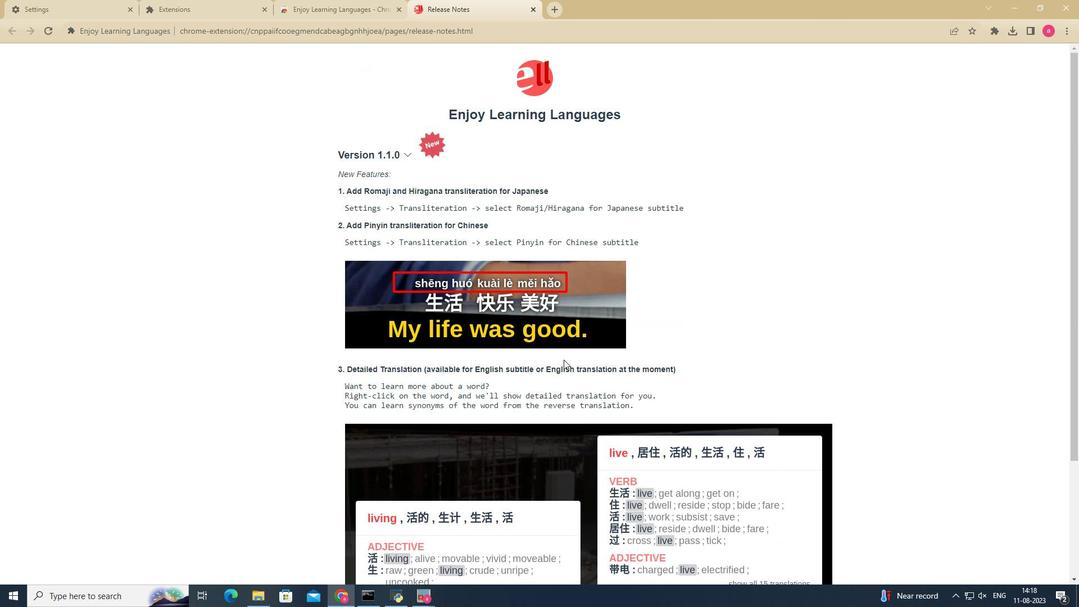 
Action: Mouse moved to (563, 361)
Screenshot: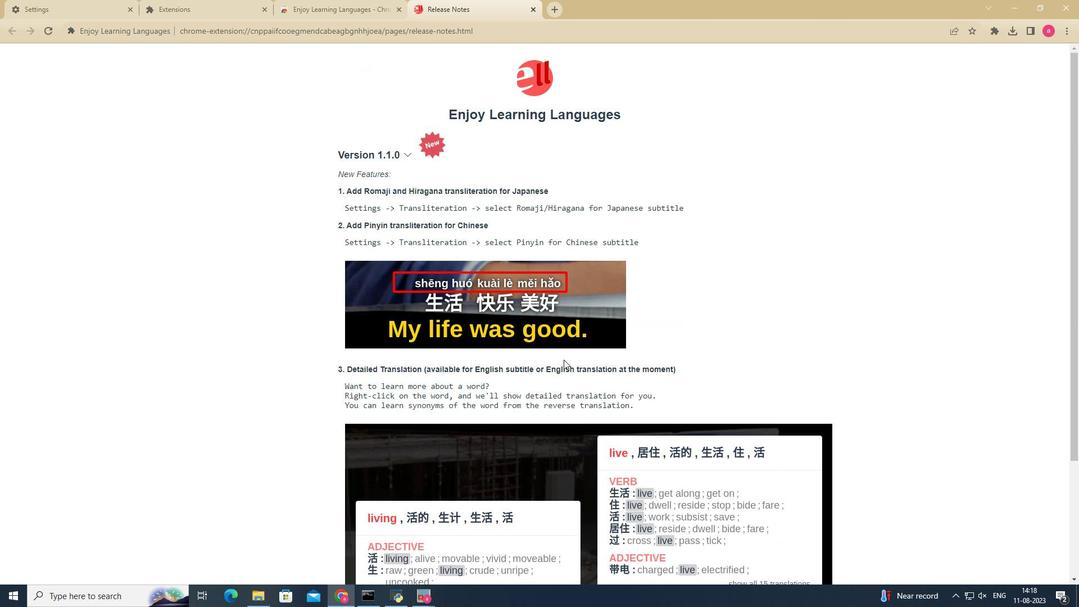 
Action: Mouse scrolled (563, 363) with delta (0, 0)
Screenshot: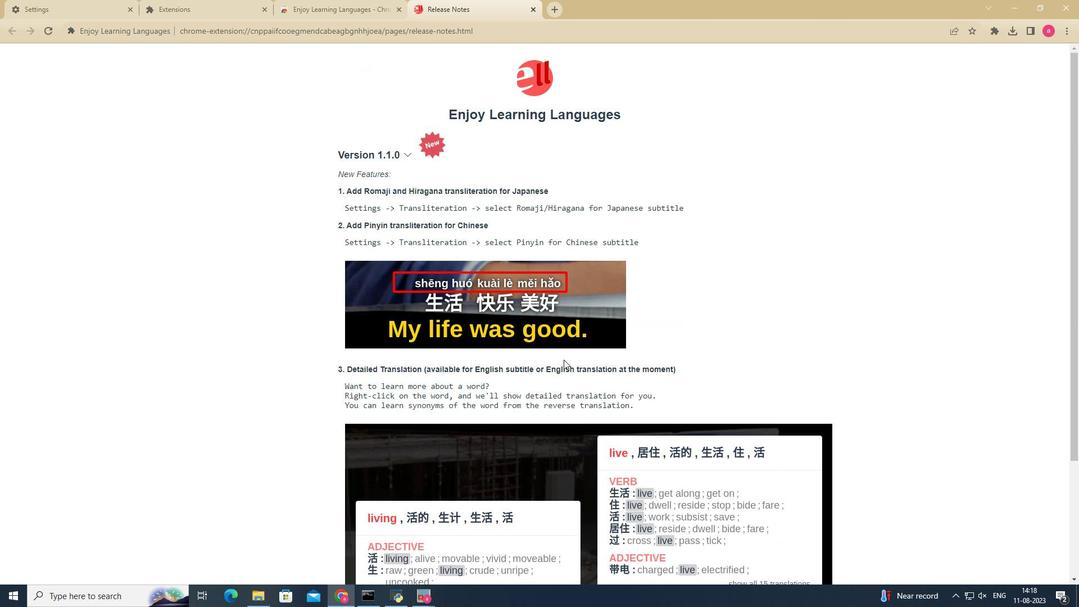 
Action: Mouse moved to (564, 359)
Screenshot: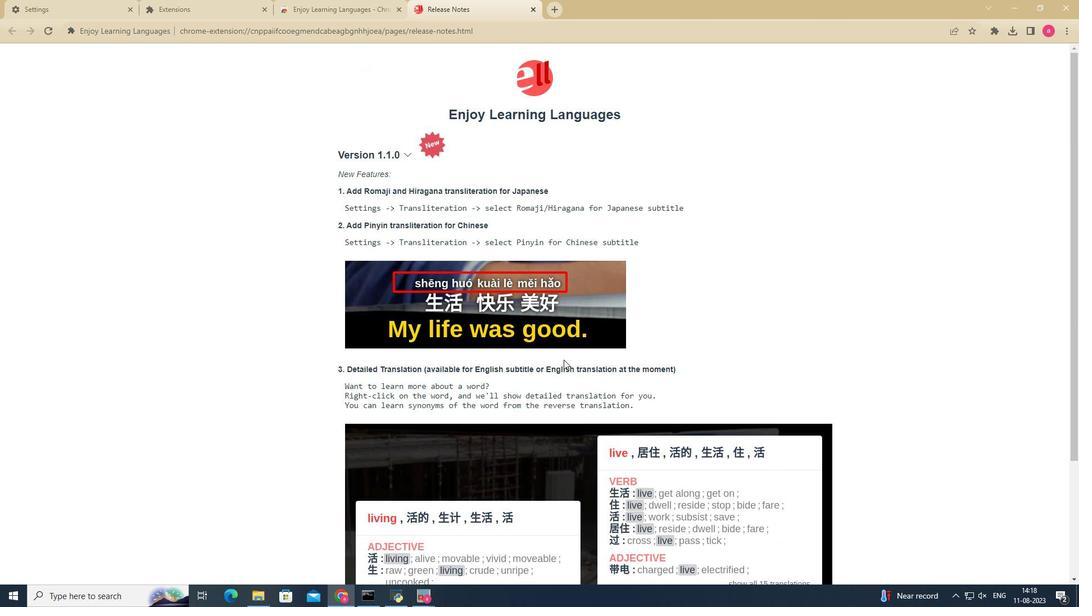 
Action: Mouse scrolled (563, 362) with delta (0, 0)
Screenshot: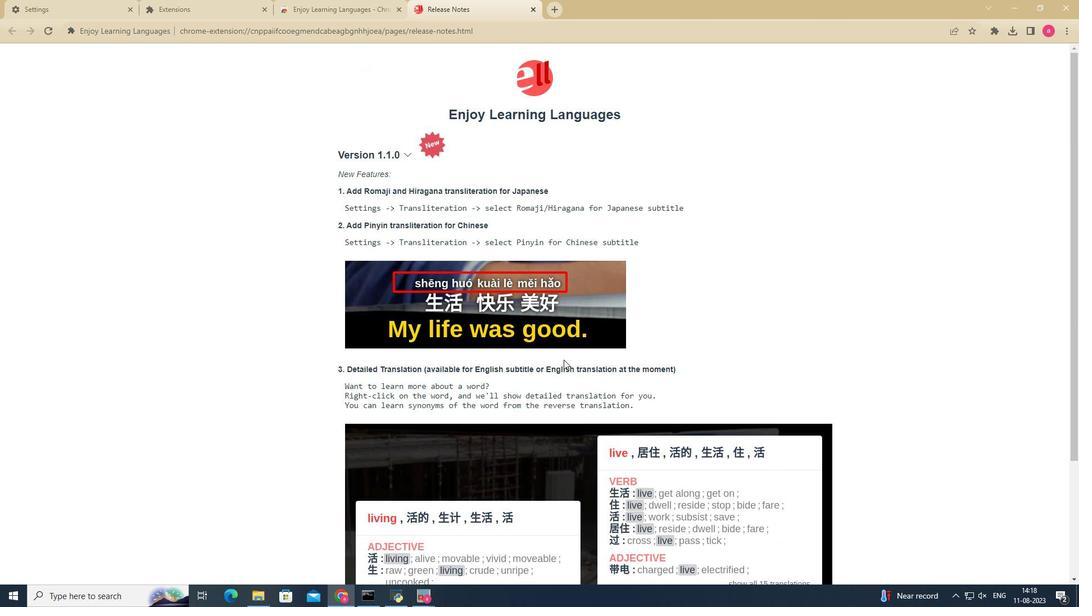 
Action: Mouse scrolled (564, 360) with delta (0, 0)
Screenshot: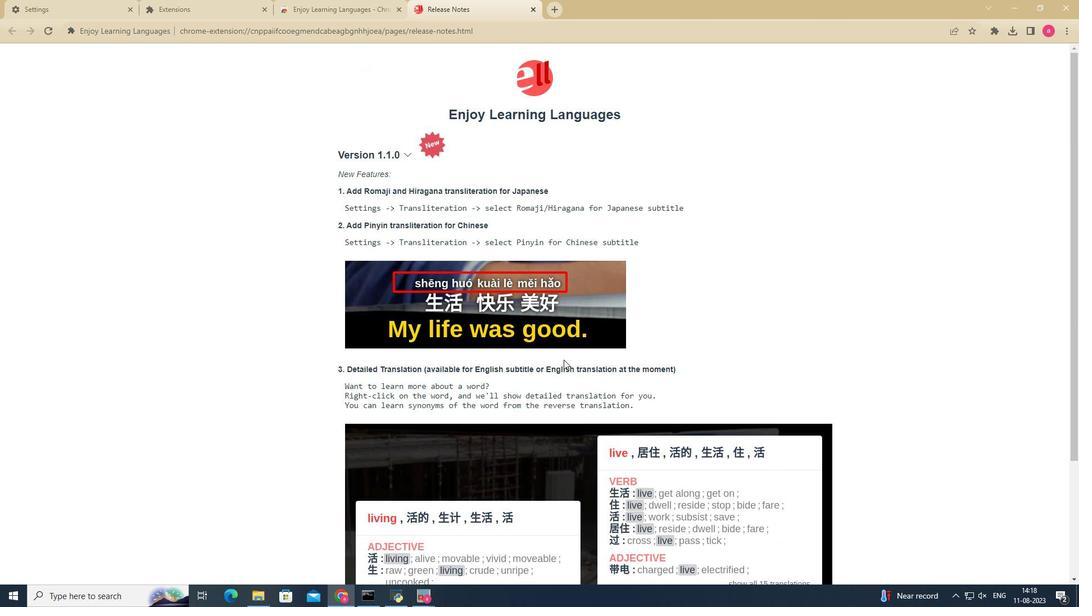 
Action: Mouse scrolled (564, 360) with delta (0, 0)
Screenshot: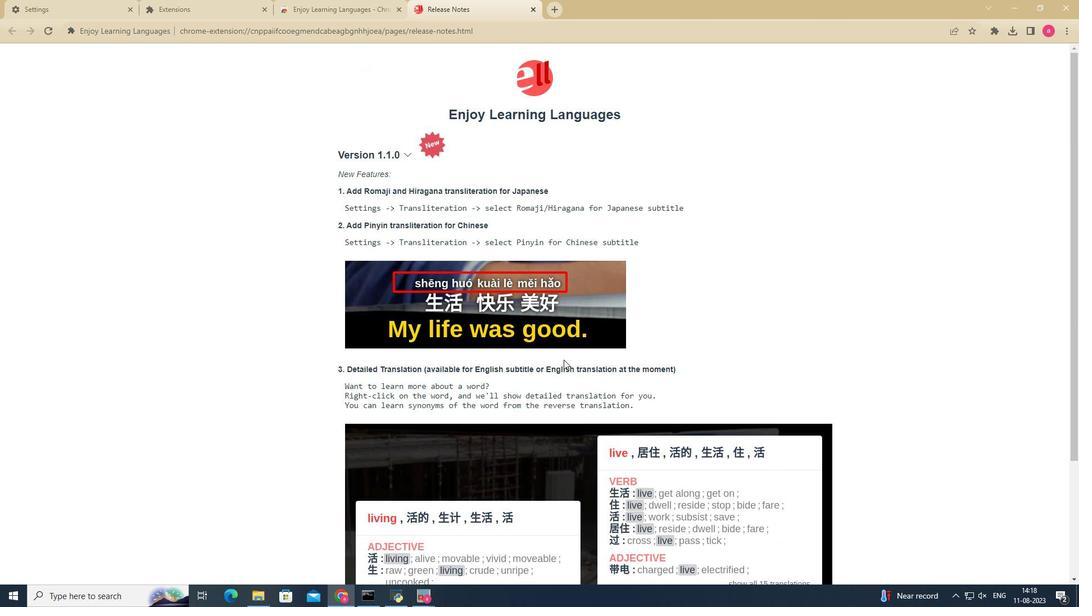 
Action: Mouse scrolled (564, 360) with delta (0, 0)
Screenshot: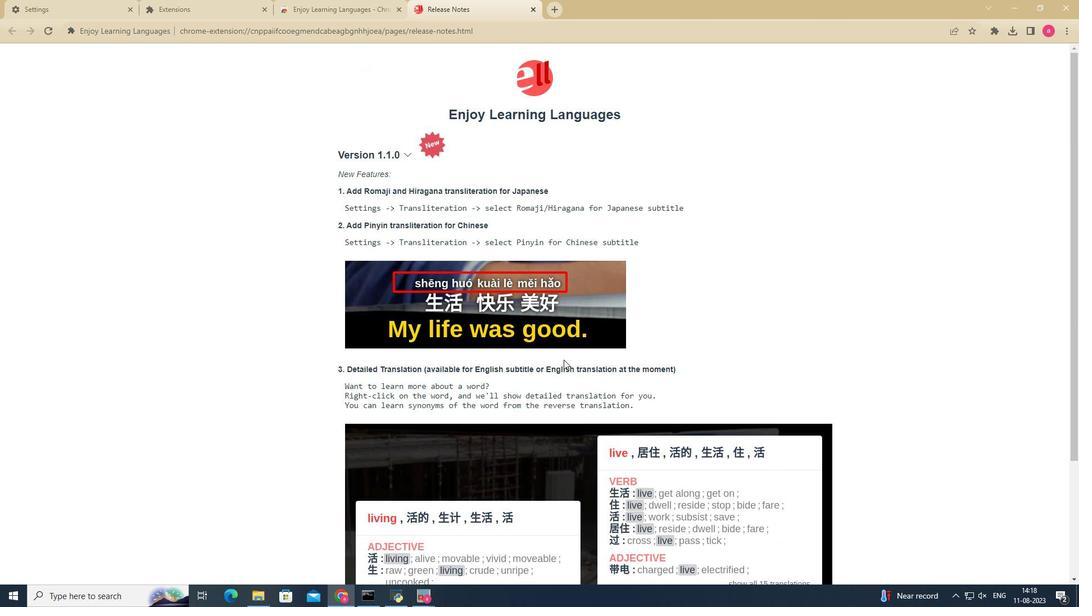 
Action: Mouse scrolled (564, 360) with delta (0, 0)
Screenshot: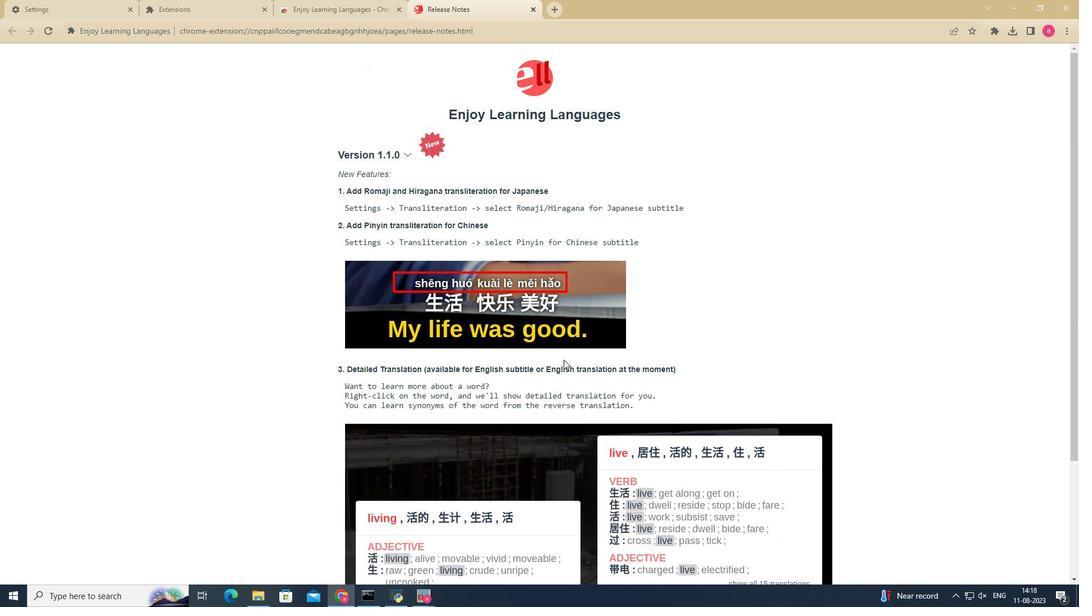 
Action: Mouse scrolled (564, 360) with delta (0, 0)
Screenshot: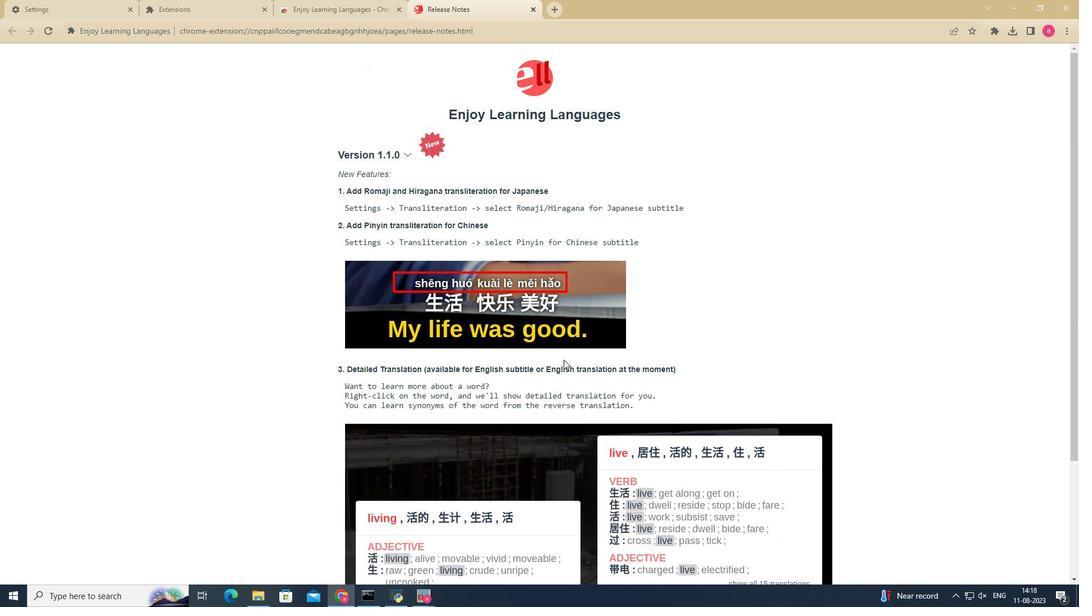 
Action: Mouse scrolled (564, 360) with delta (0, 0)
Screenshot: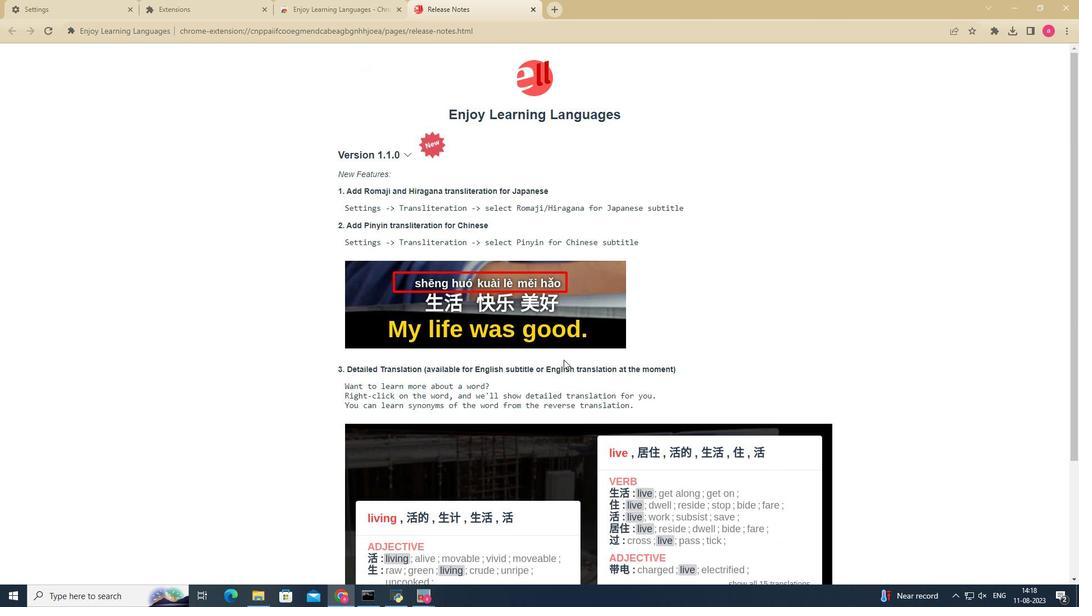 
Action: Mouse scrolled (564, 360) with delta (0, 0)
Screenshot: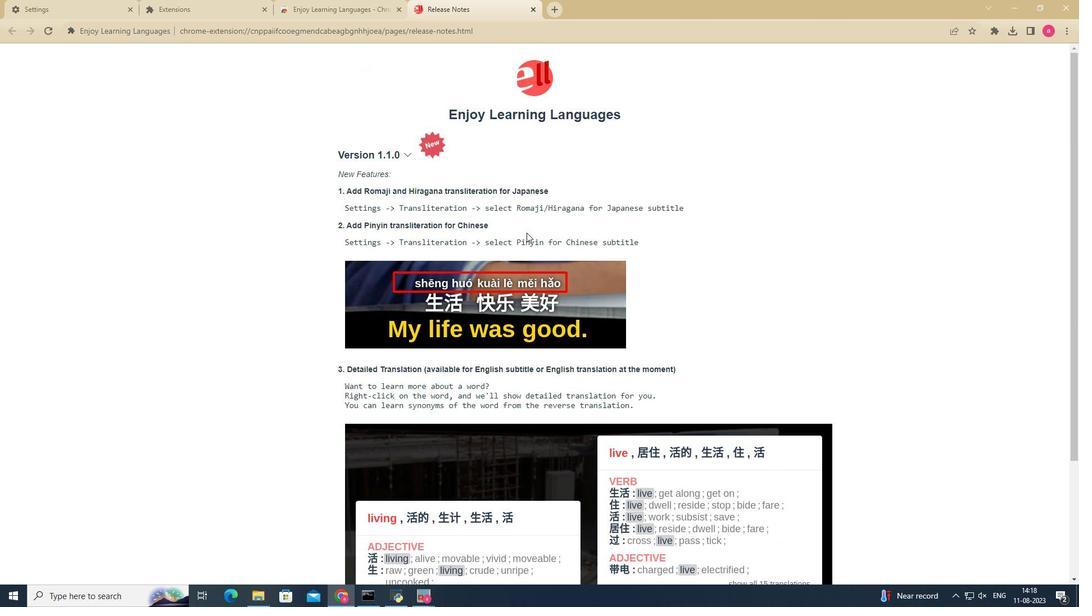 
Action: Mouse scrolled (564, 360) with delta (0, 0)
Screenshot: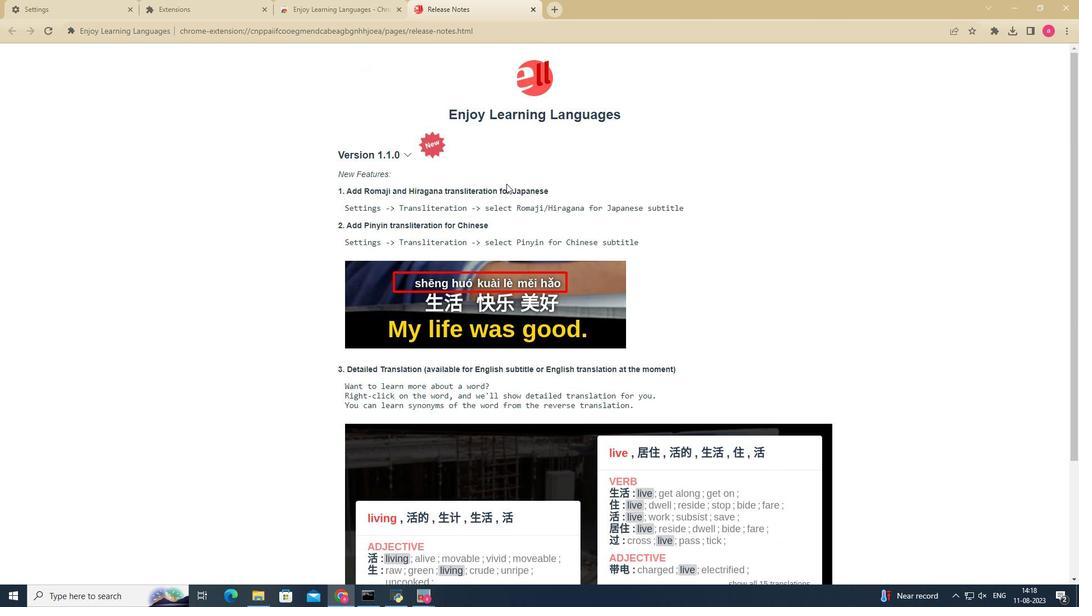 
Action: Mouse scrolled (564, 360) with delta (0, 0)
Screenshot: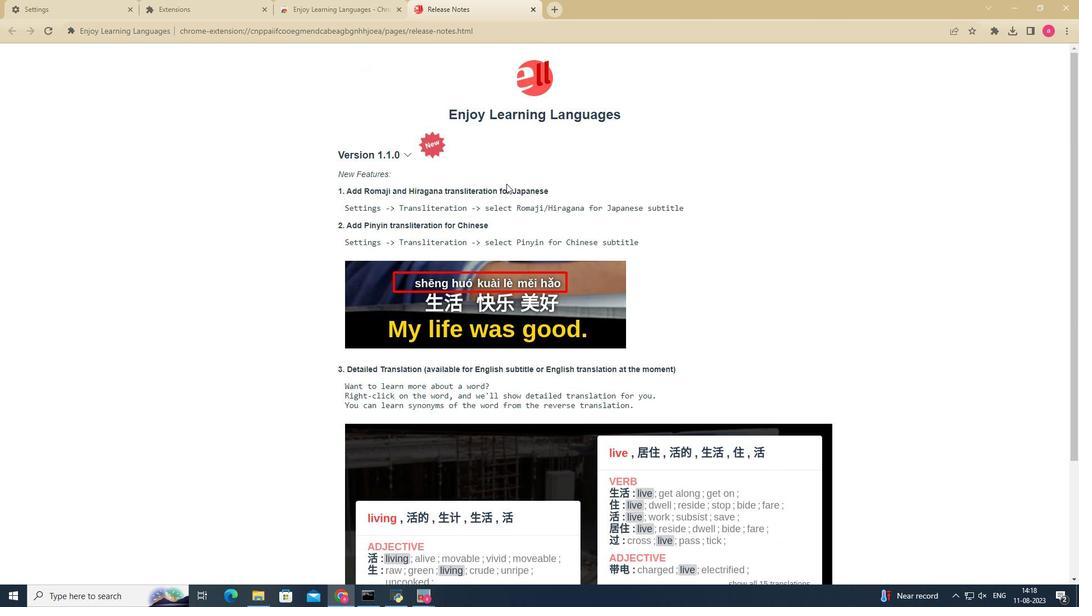 
Action: Mouse scrolled (564, 360) with delta (0, 0)
Screenshot: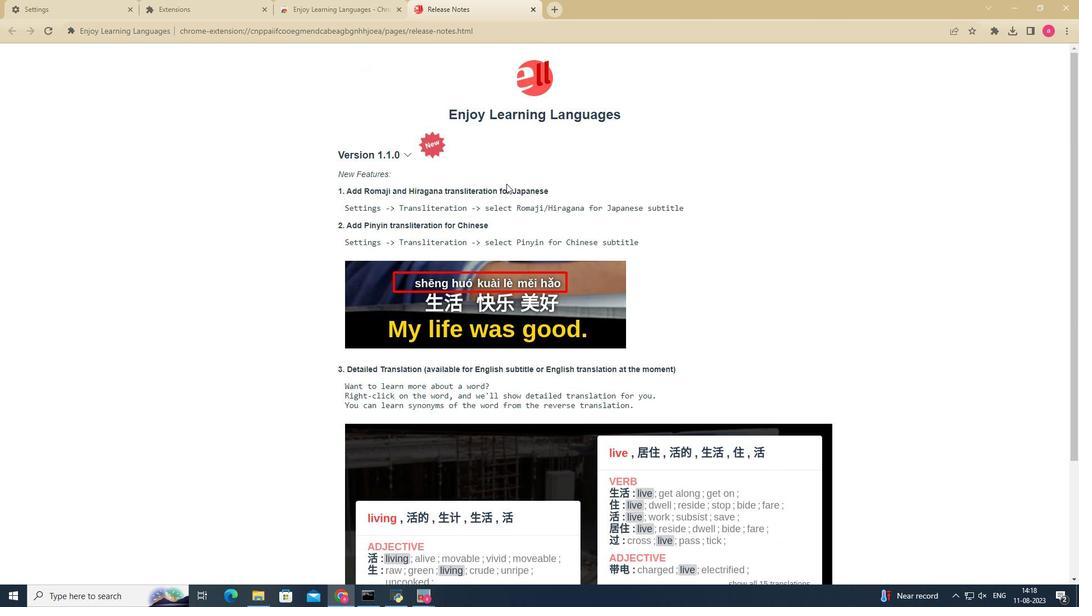 
Action: Mouse scrolled (564, 360) with delta (0, 0)
Screenshot: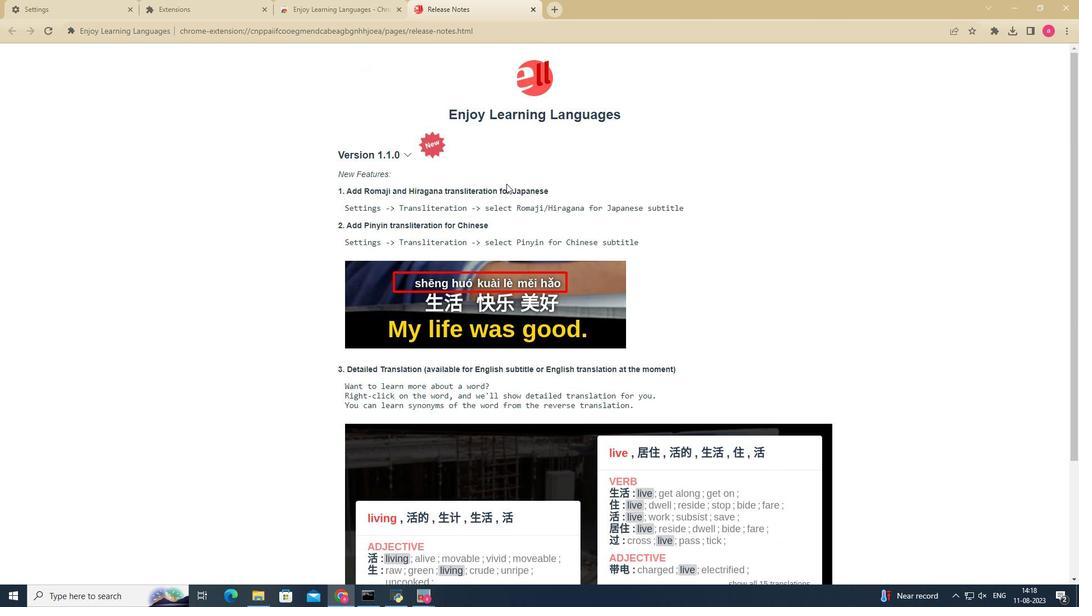 
Action: Mouse scrolled (564, 360) with delta (0, 0)
Screenshot: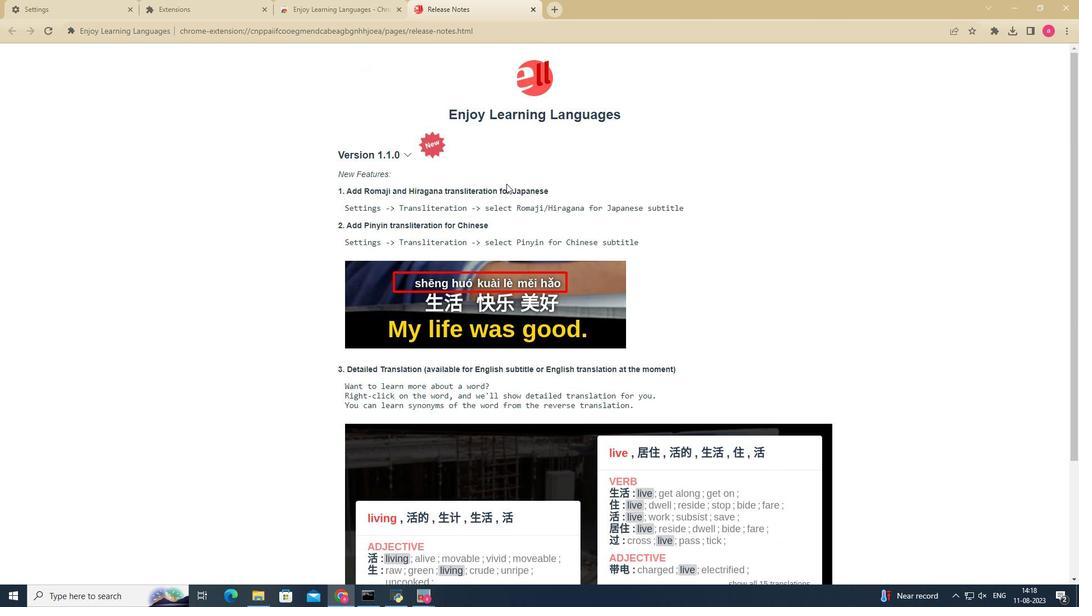 
Action: Mouse scrolled (564, 360) with delta (0, 0)
Screenshot: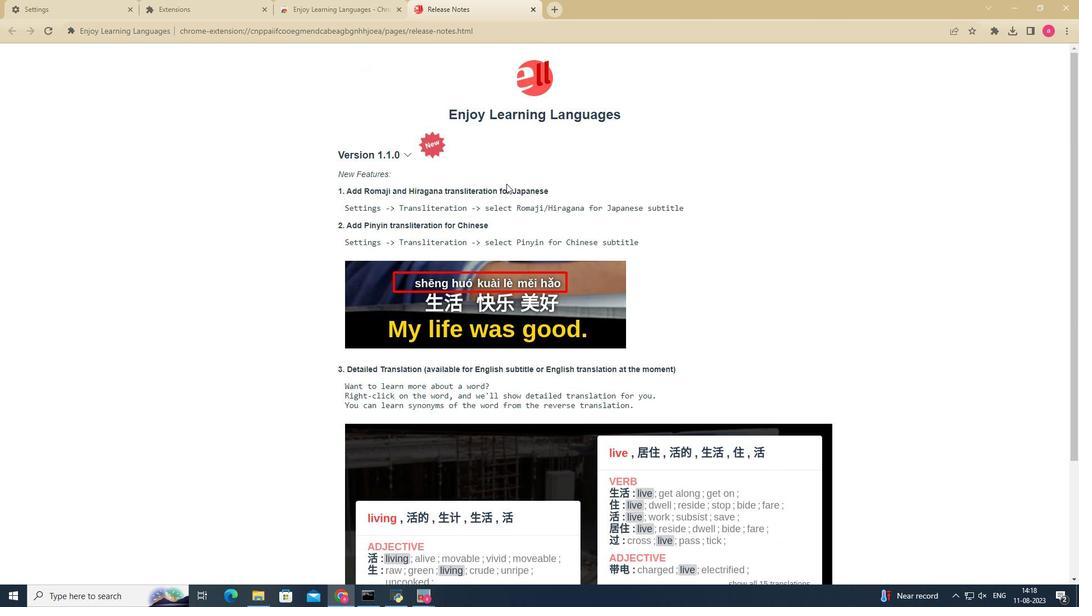 
Action: Mouse scrolled (564, 360) with delta (0, 0)
Screenshot: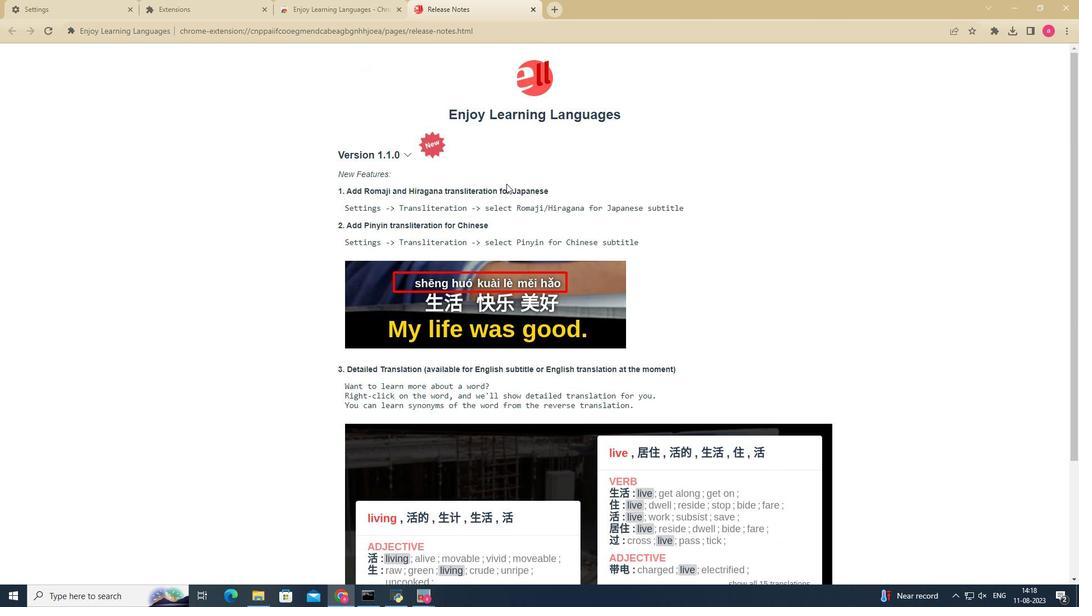 
Action: Mouse moved to (482, 122)
Screenshot: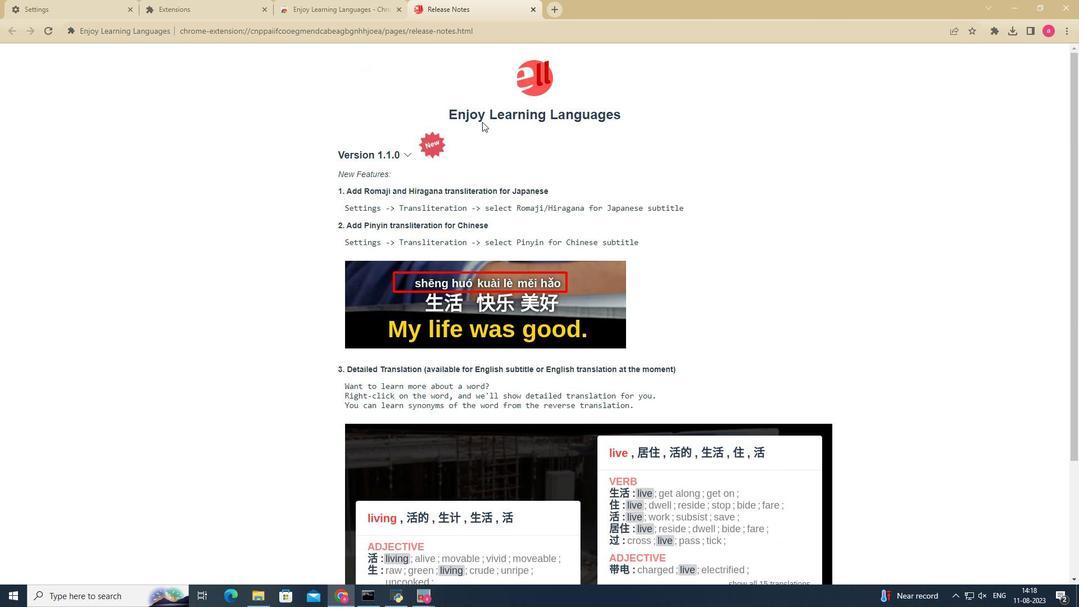 
Action: Mouse pressed left at (482, 122)
Screenshot: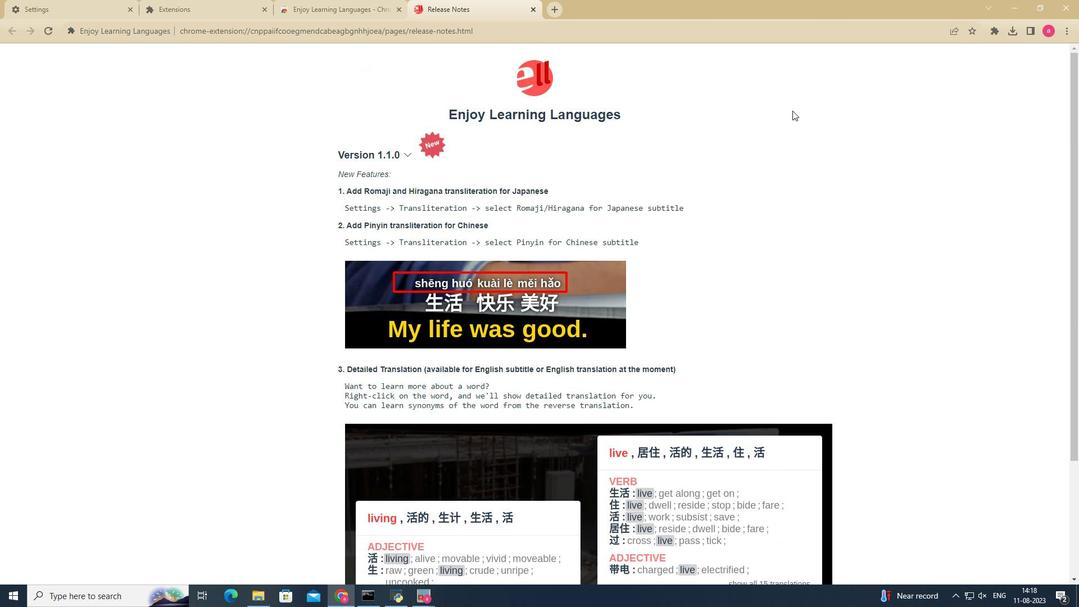 
Action: Mouse moved to (996, 31)
Screenshot: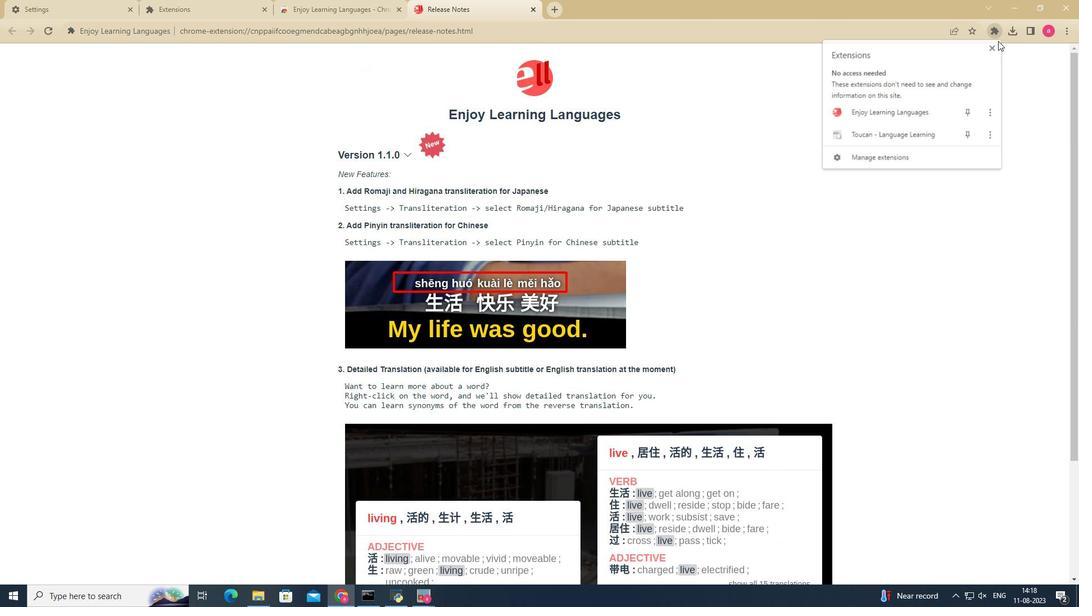 
Action: Mouse pressed left at (996, 31)
Screenshot: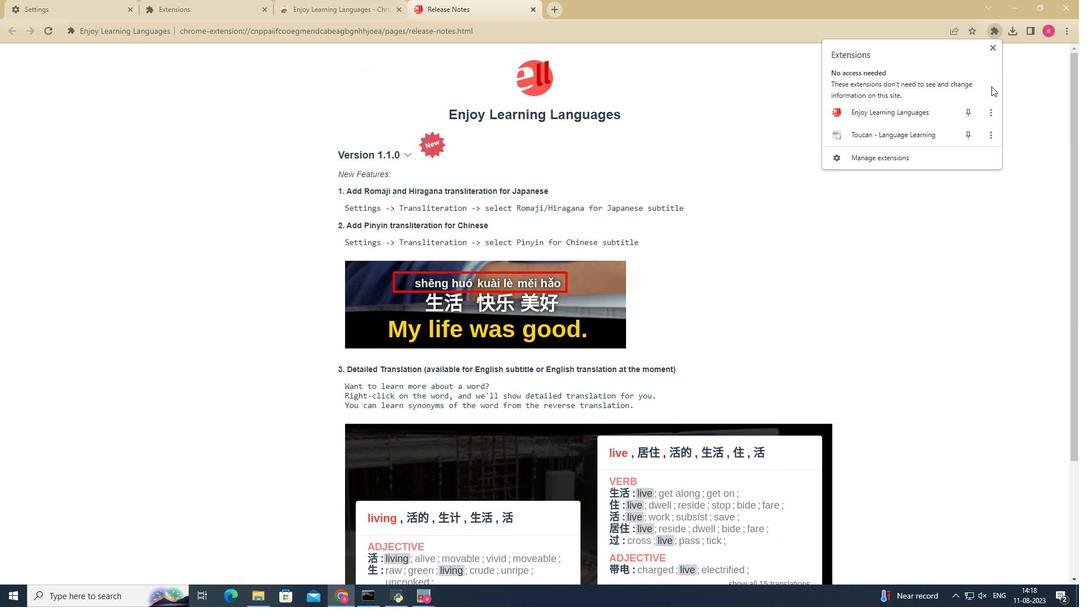 
Action: Mouse moved to (897, 117)
Screenshot: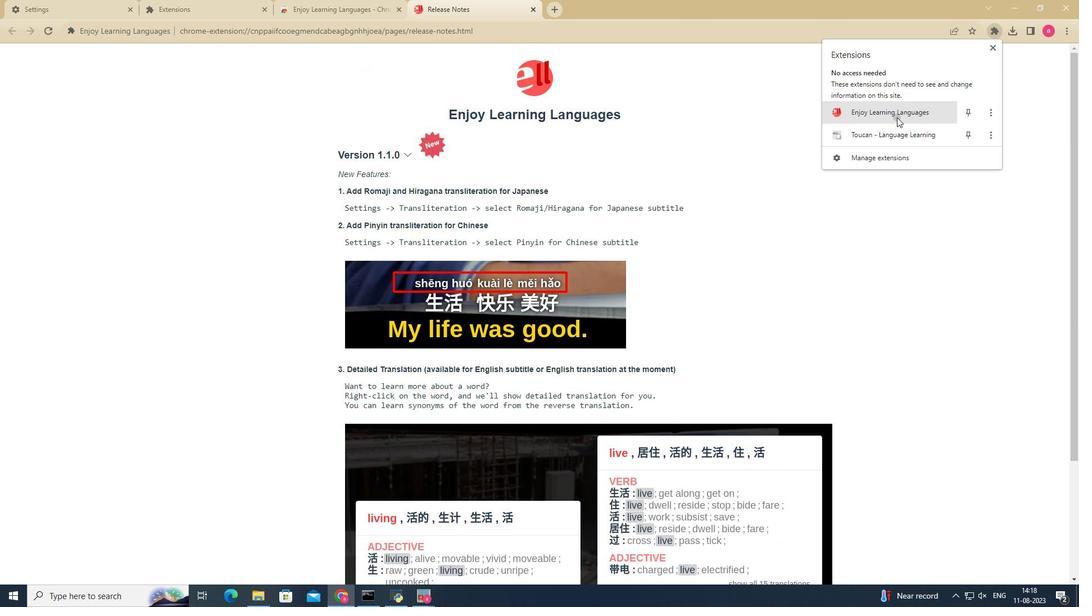 
Action: Mouse pressed left at (897, 117)
Screenshot: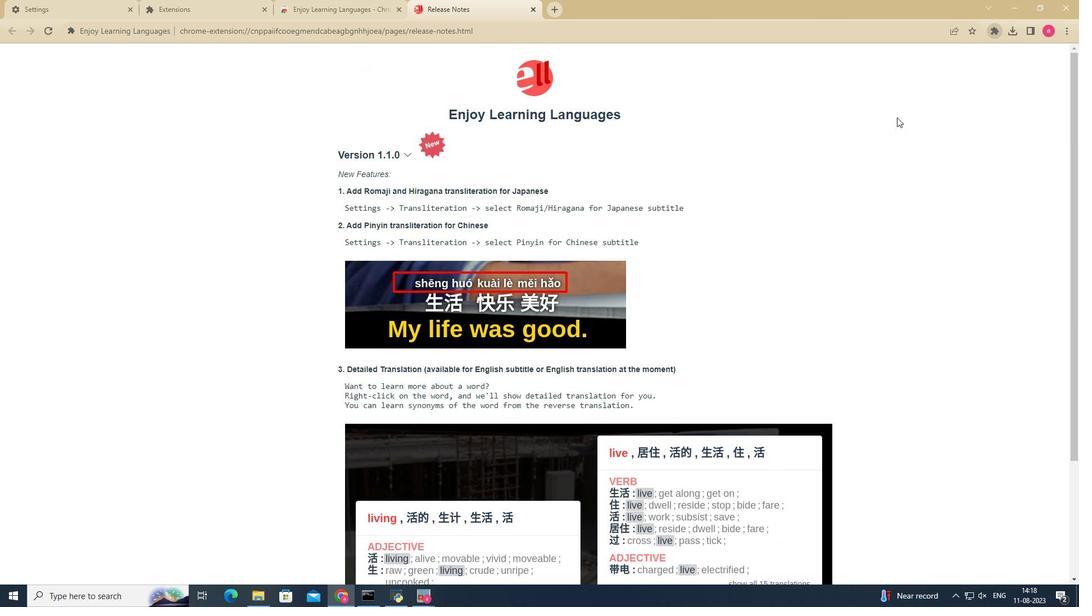 
Action: Mouse moved to (420, 5)
Screenshot: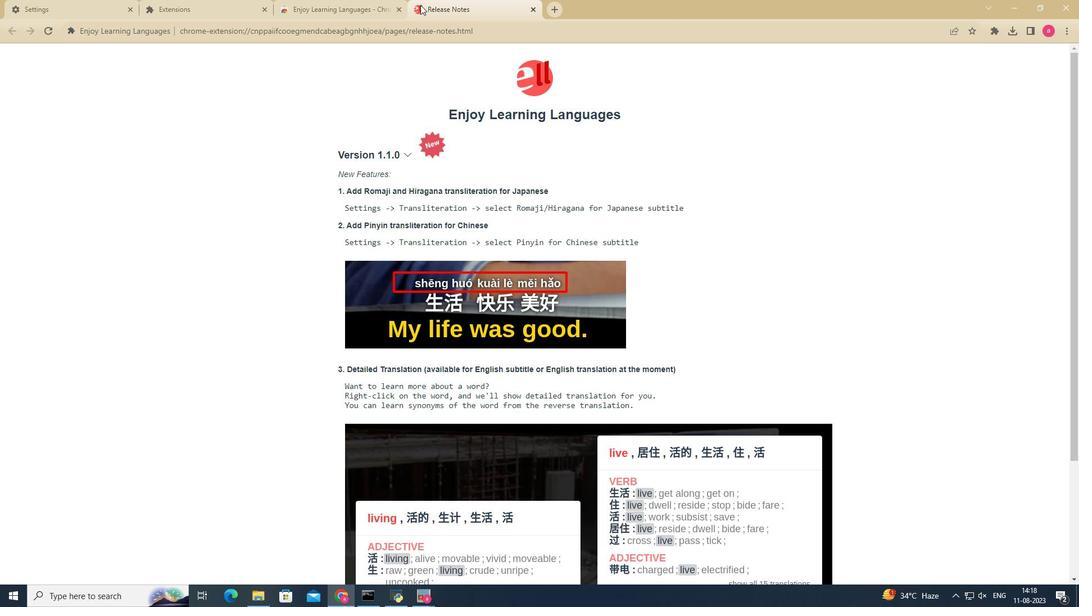 
Action: Mouse pressed middle at (420, 5)
Screenshot: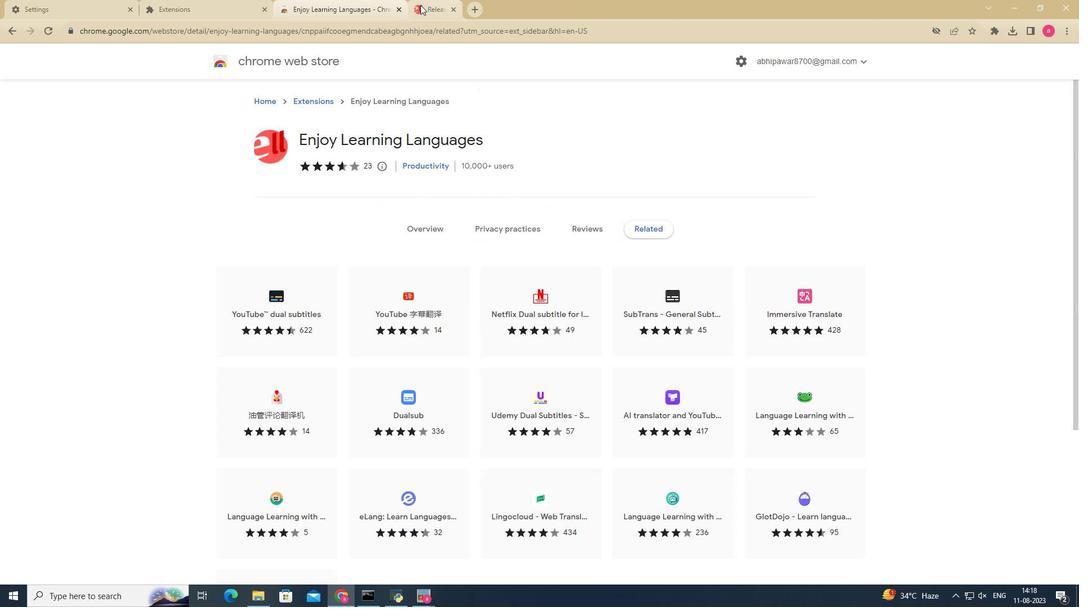 
Action: Mouse moved to (1001, 28)
Screenshot: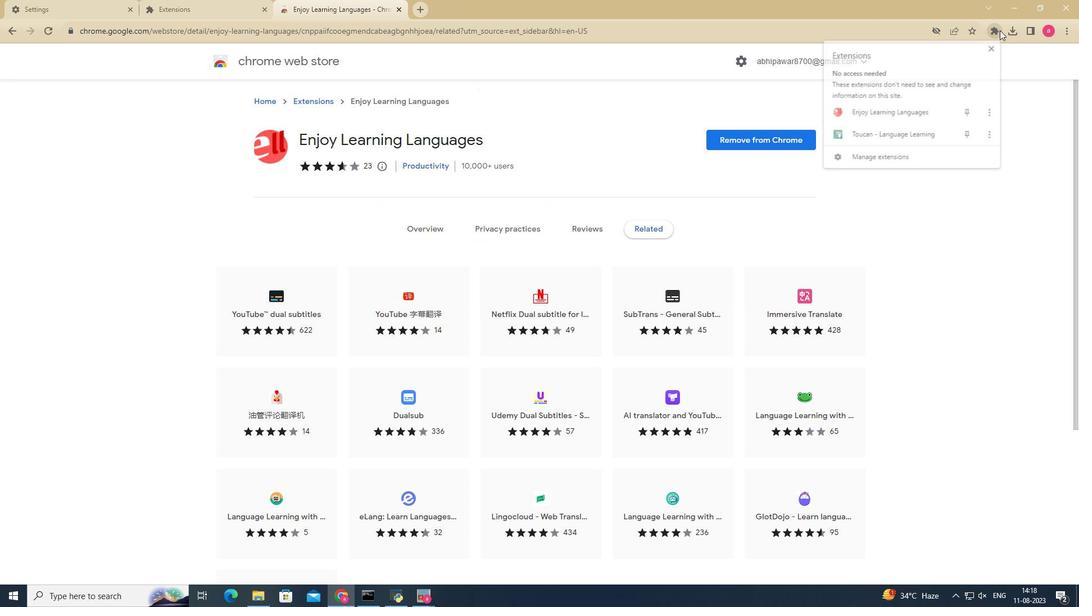 
Action: Mouse pressed left at (1001, 28)
Screenshot: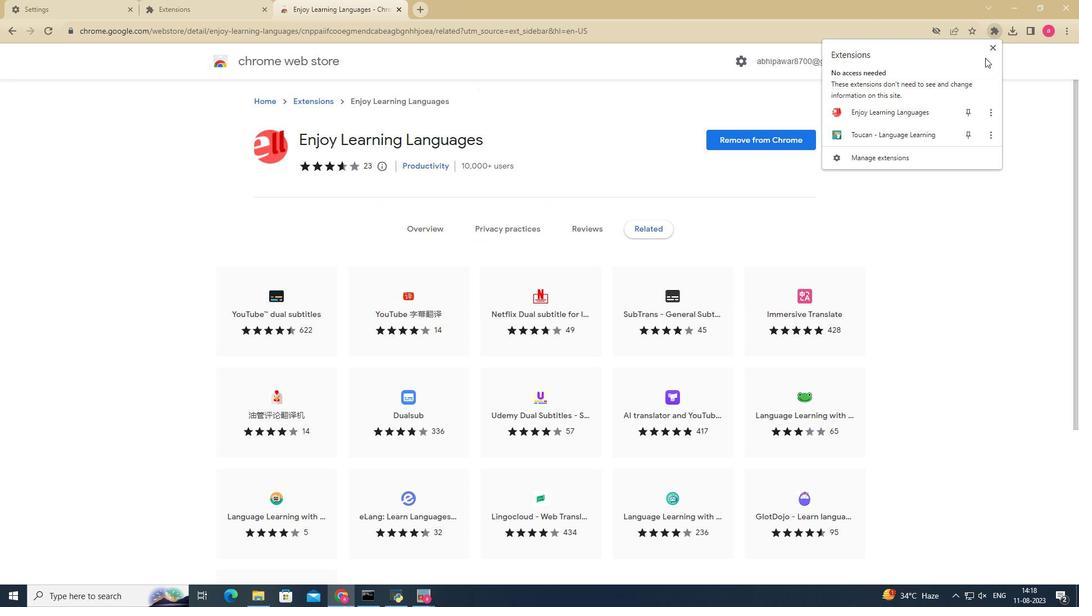 
Action: Mouse moved to (888, 119)
Screenshot: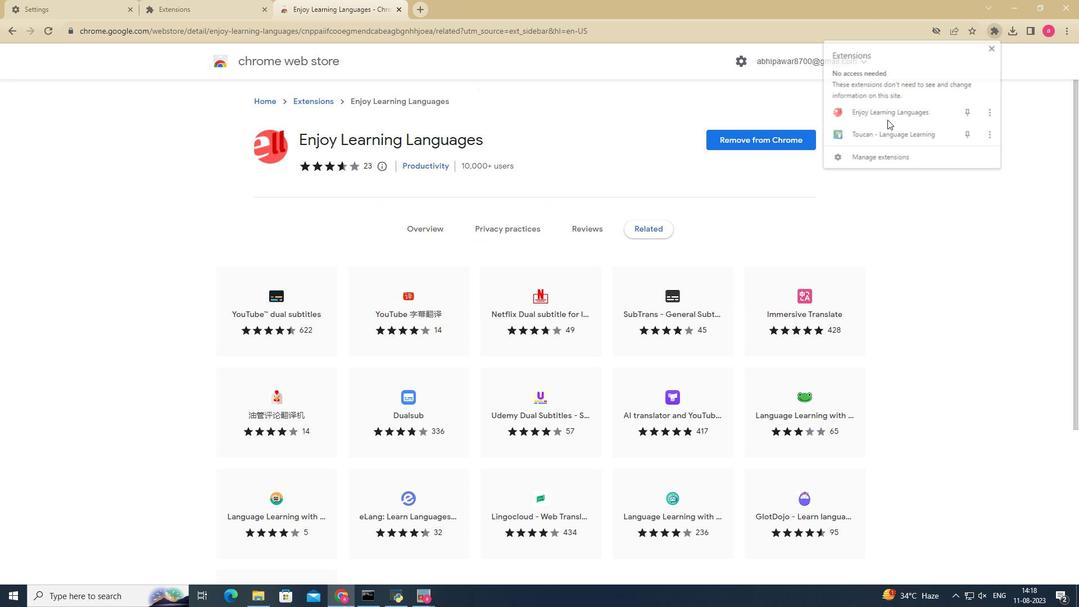 
Action: Mouse pressed left at (888, 119)
Screenshot: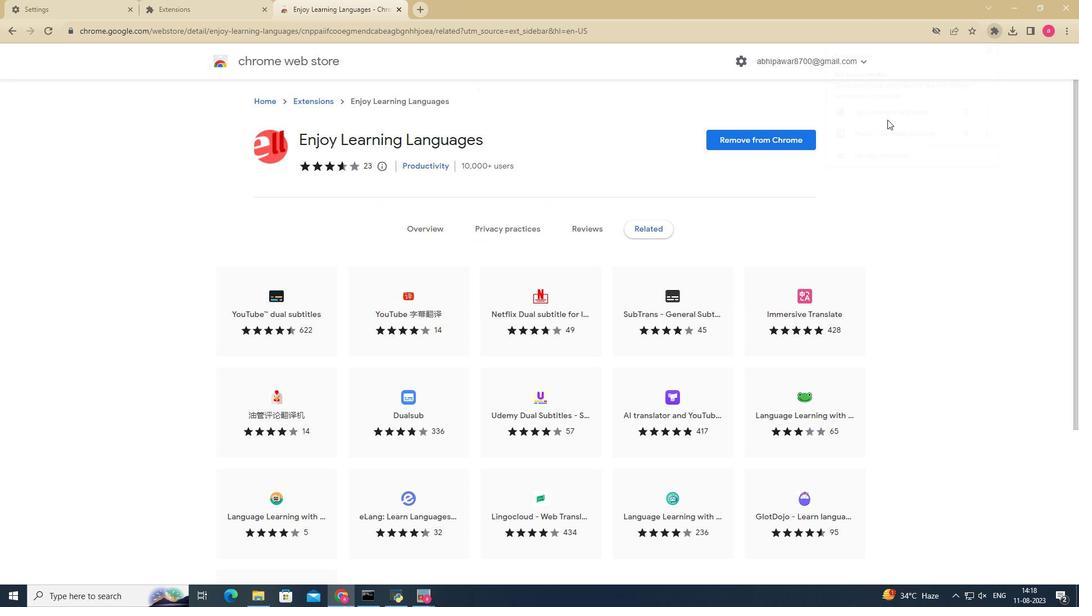 
Action: Mouse moved to (989, 31)
Screenshot: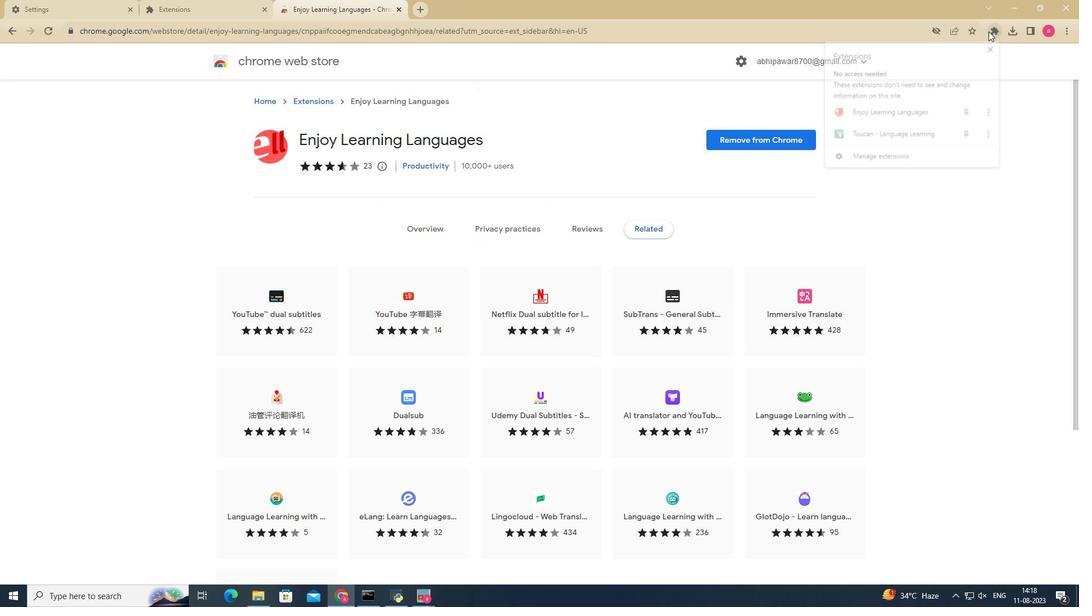 
Action: Mouse pressed left at (989, 31)
Screenshot: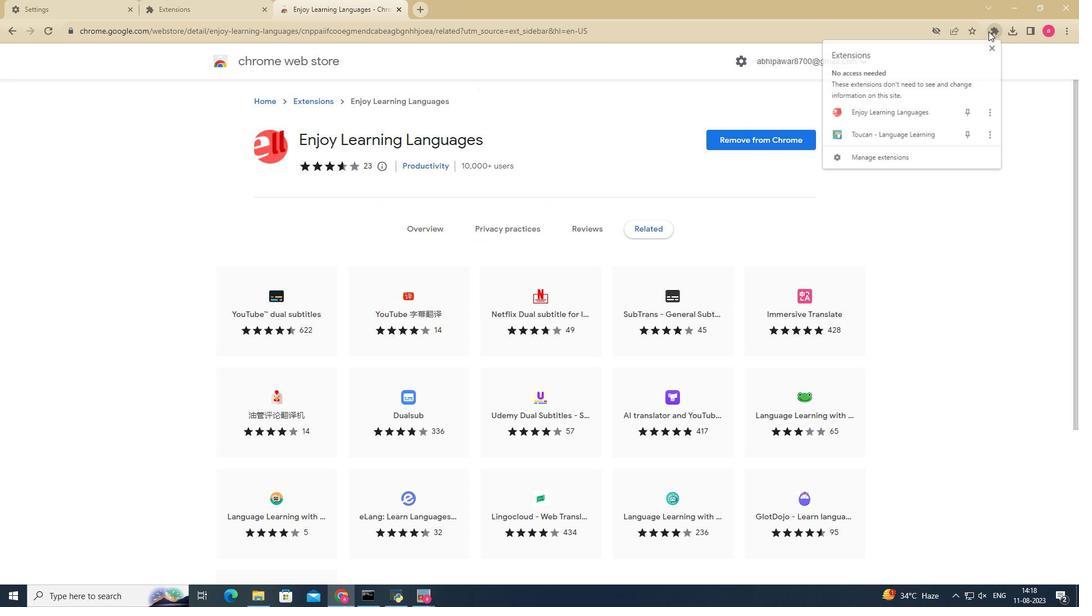 
Action: Mouse moved to (898, 119)
Screenshot: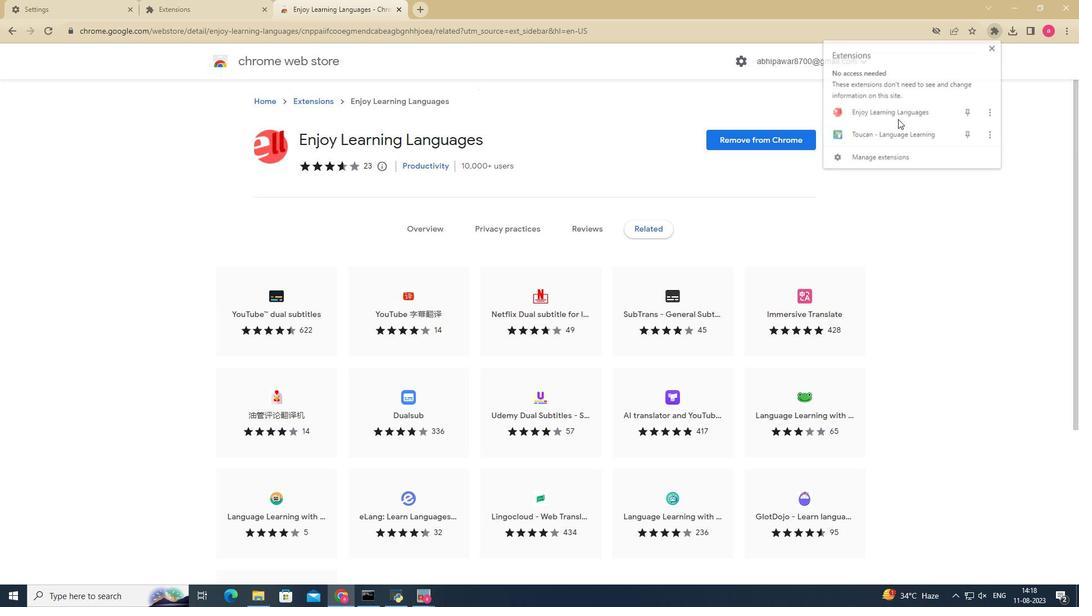 
Action: Mouse pressed right at (898, 119)
Screenshot: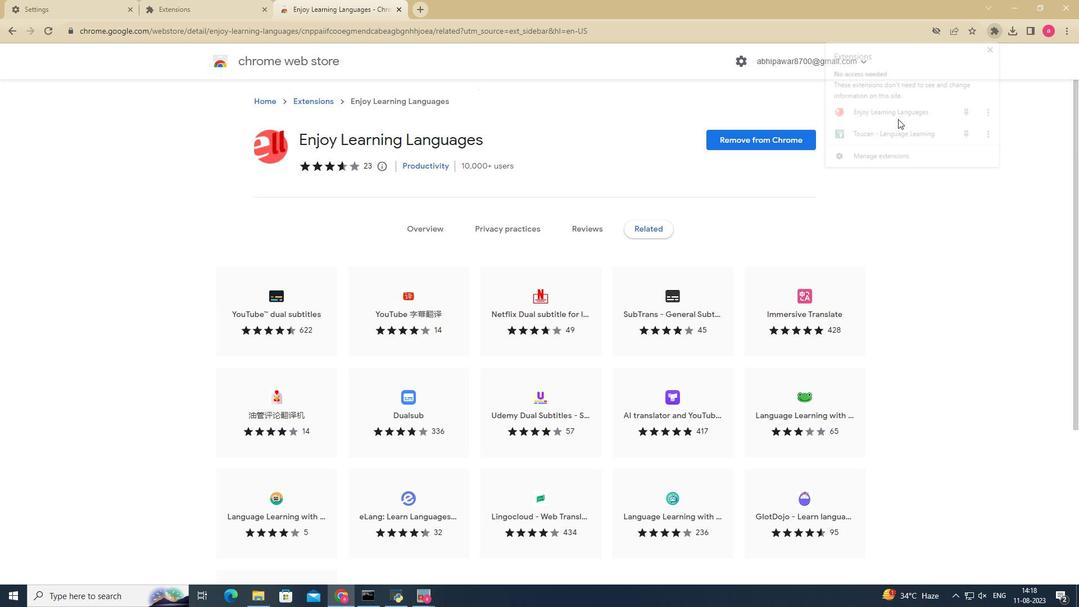 
Action: Mouse moved to (996, 33)
Screenshot: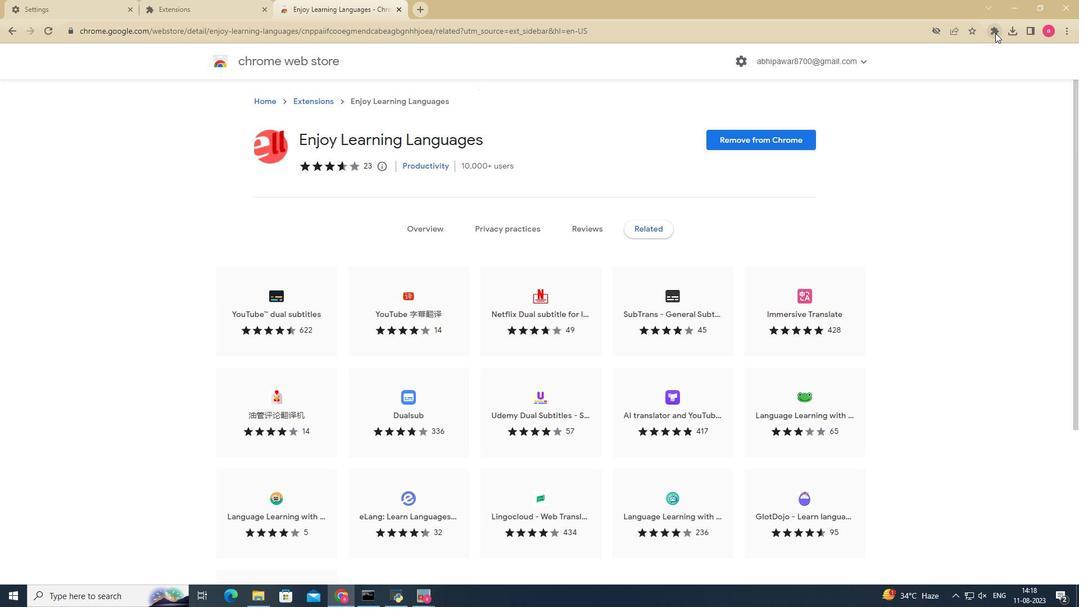 
Action: Mouse pressed right at (996, 33)
Screenshot: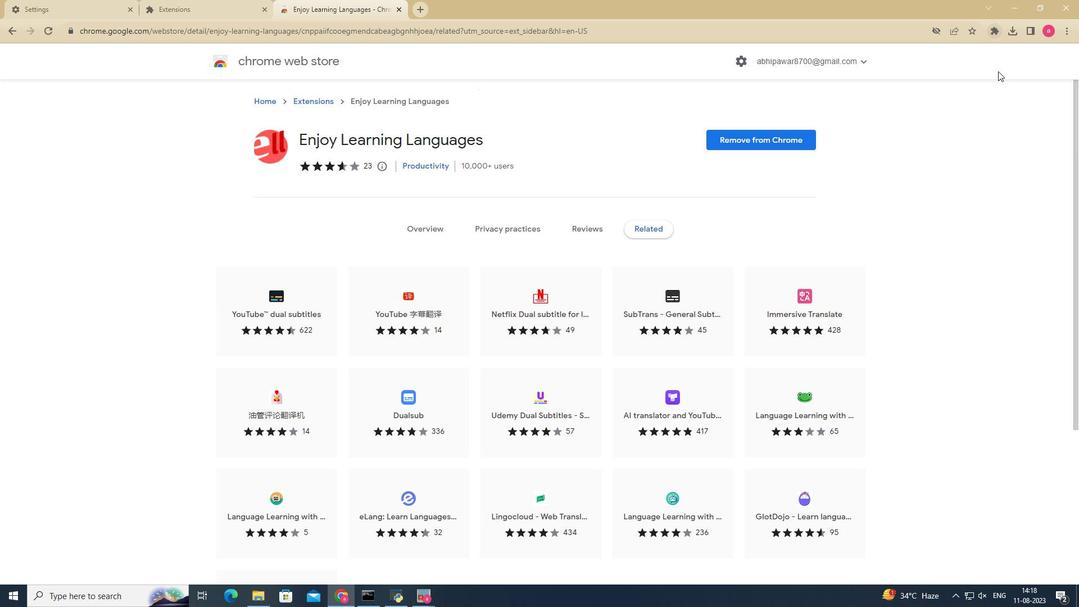 
Action: Mouse moved to (313, 0)
Screenshot: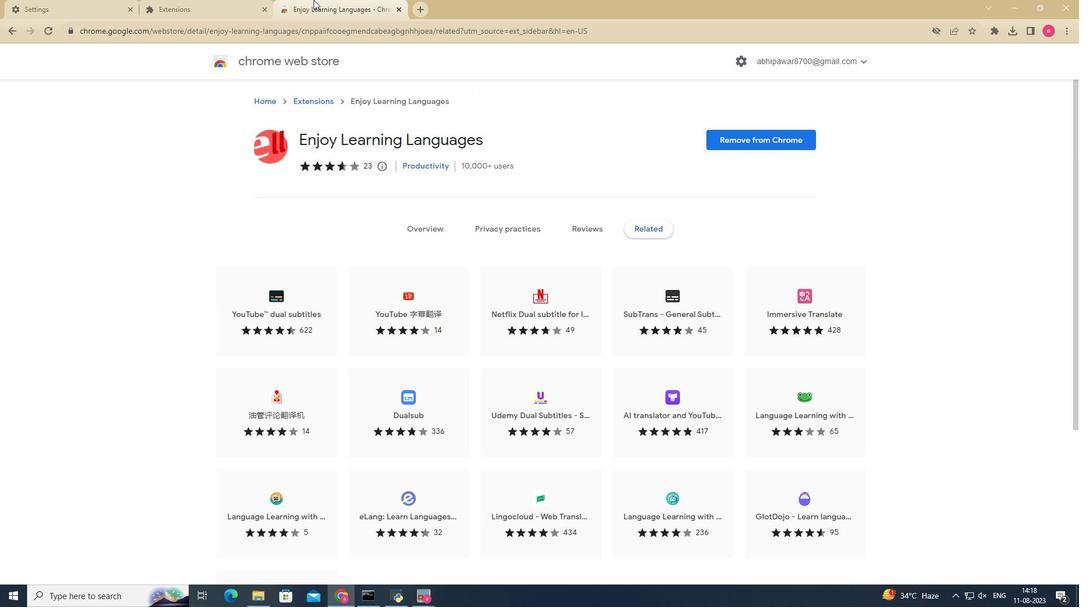 
Action: Mouse pressed left at (313, 0)
Screenshot: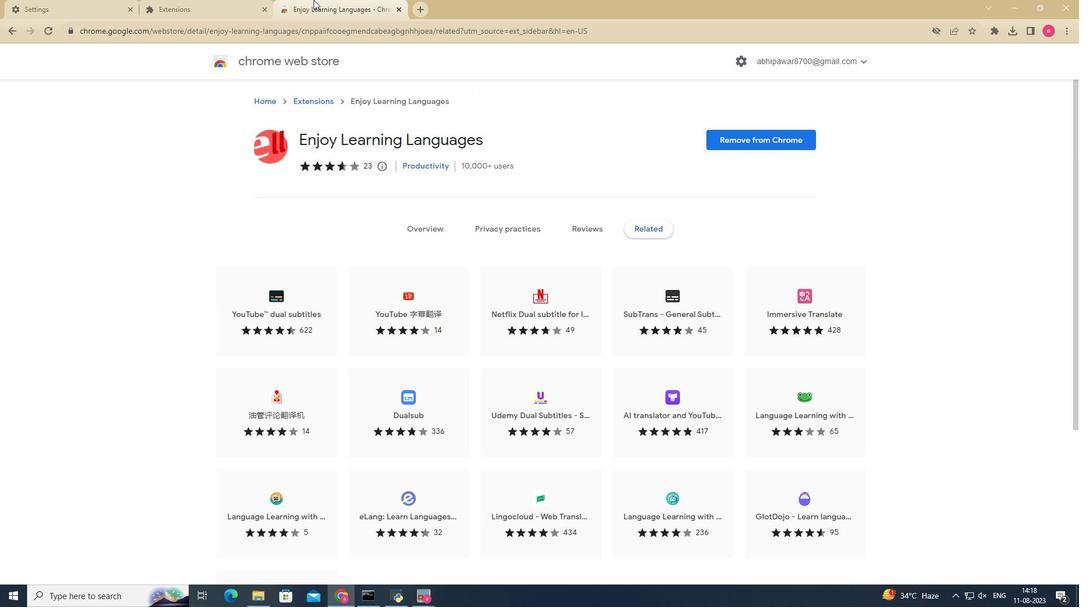 
Action: Mouse moved to (11, 31)
Screenshot: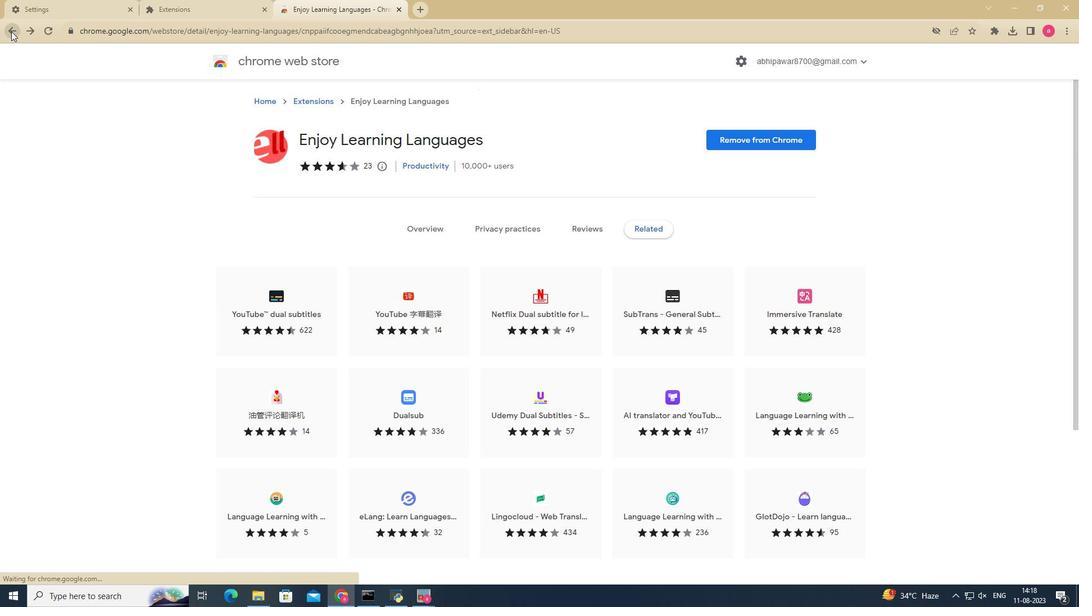 
Action: Mouse pressed left at (11, 31)
Screenshot: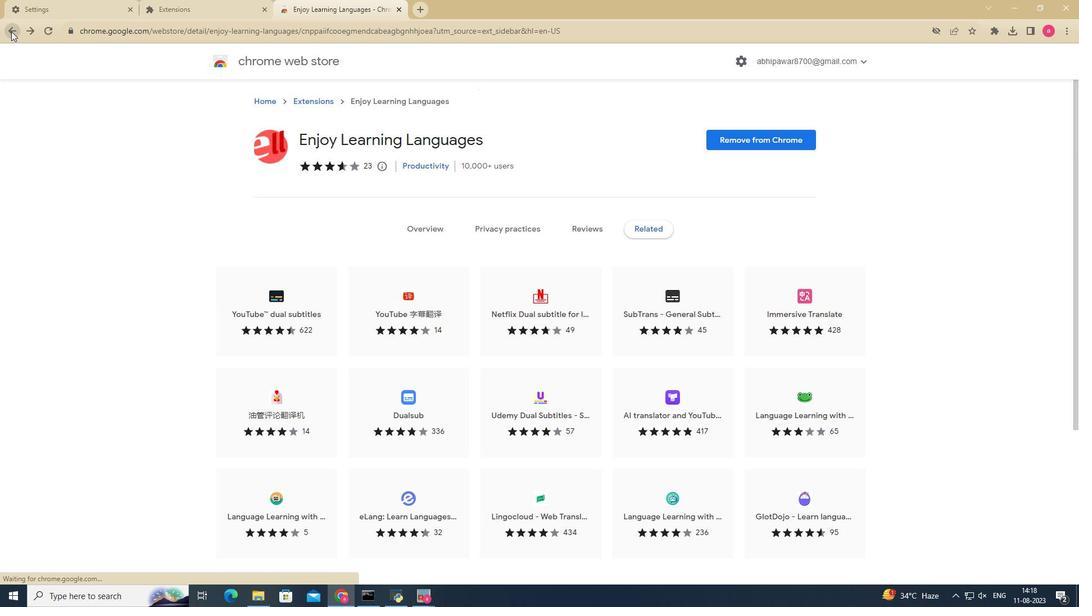 
Action: Mouse pressed left at (11, 31)
Screenshot: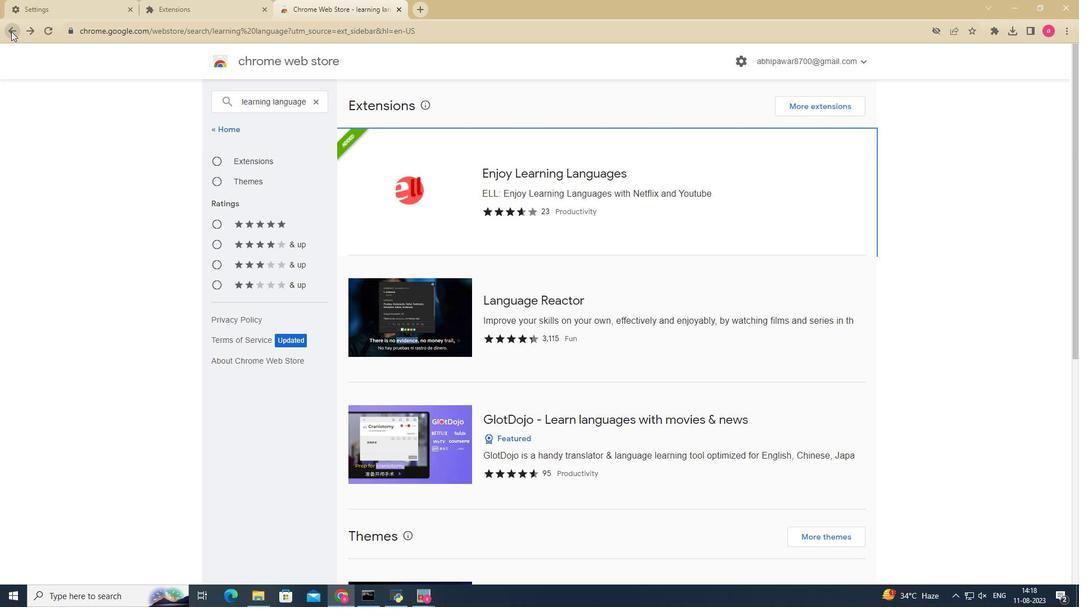 
Action: Mouse moved to (445, 266)
Screenshot: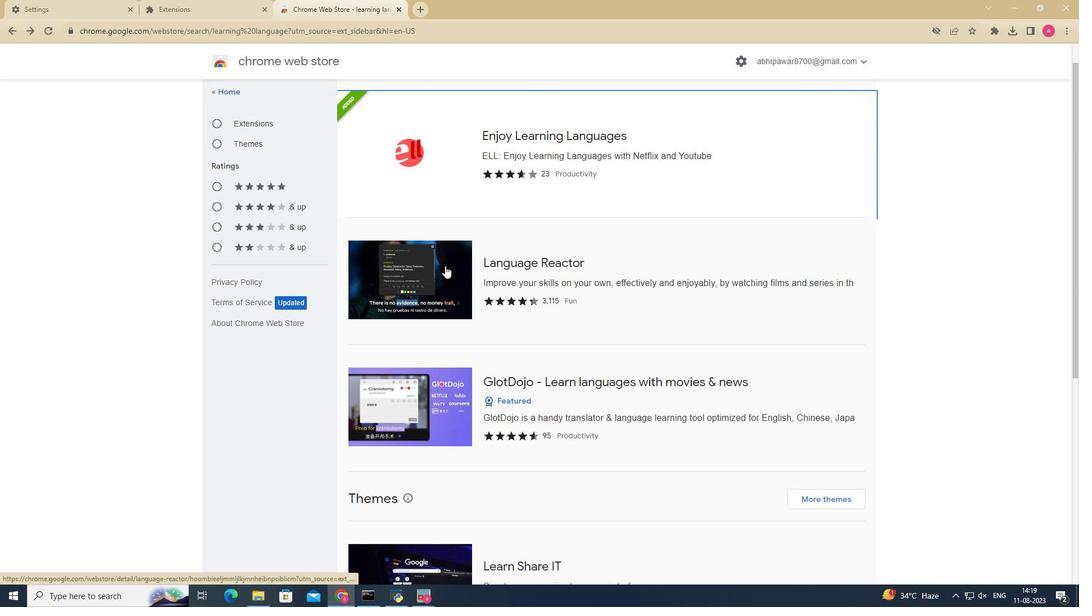 
Action: Mouse scrolled (445, 265) with delta (0, 0)
Screenshot: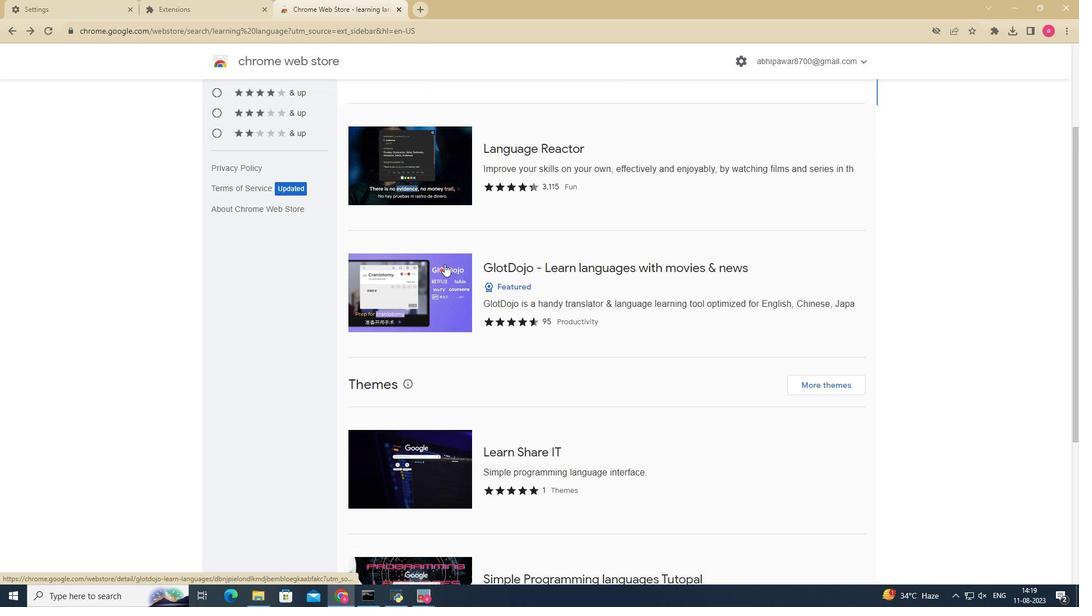 
Action: Mouse scrolled (445, 265) with delta (0, 0)
Screenshot: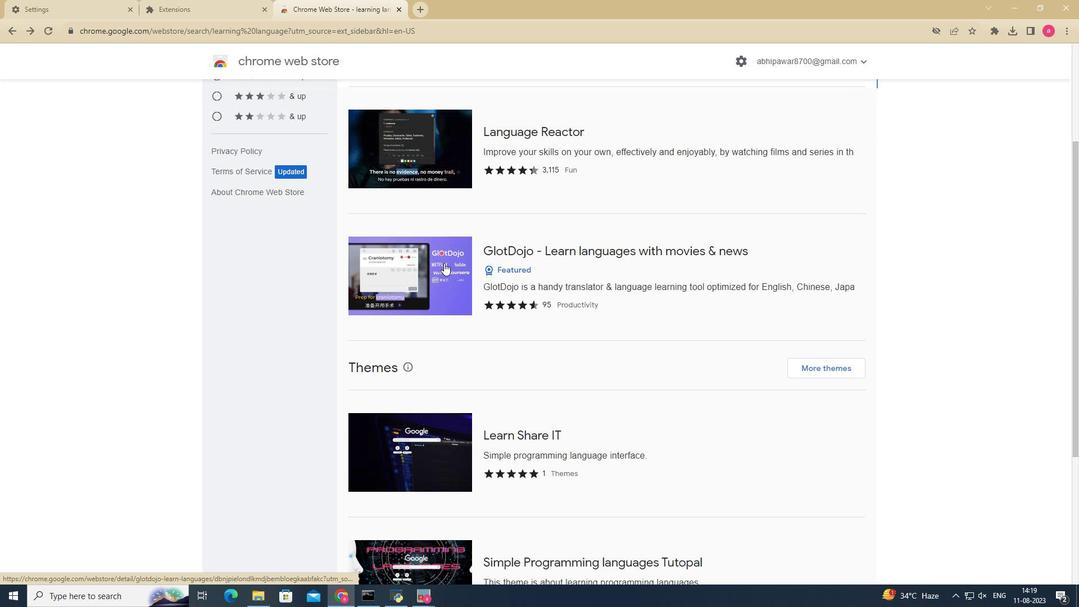 
Action: Mouse scrolled (445, 265) with delta (0, 0)
Screenshot: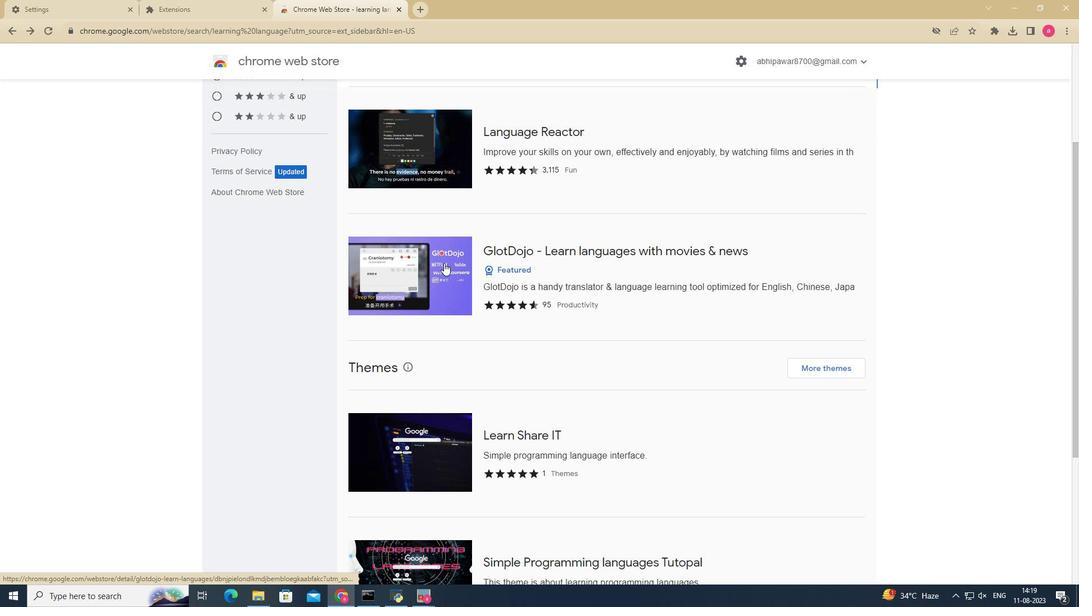 
Action: Mouse moved to (451, 164)
Screenshot: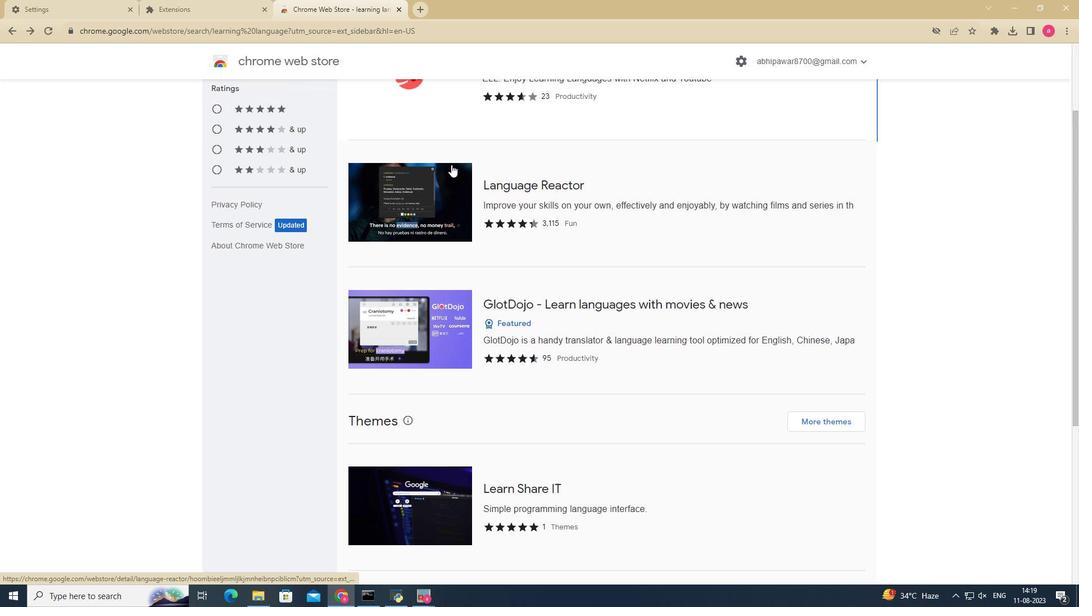 
Action: Mouse scrolled (451, 165) with delta (0, 0)
Screenshot: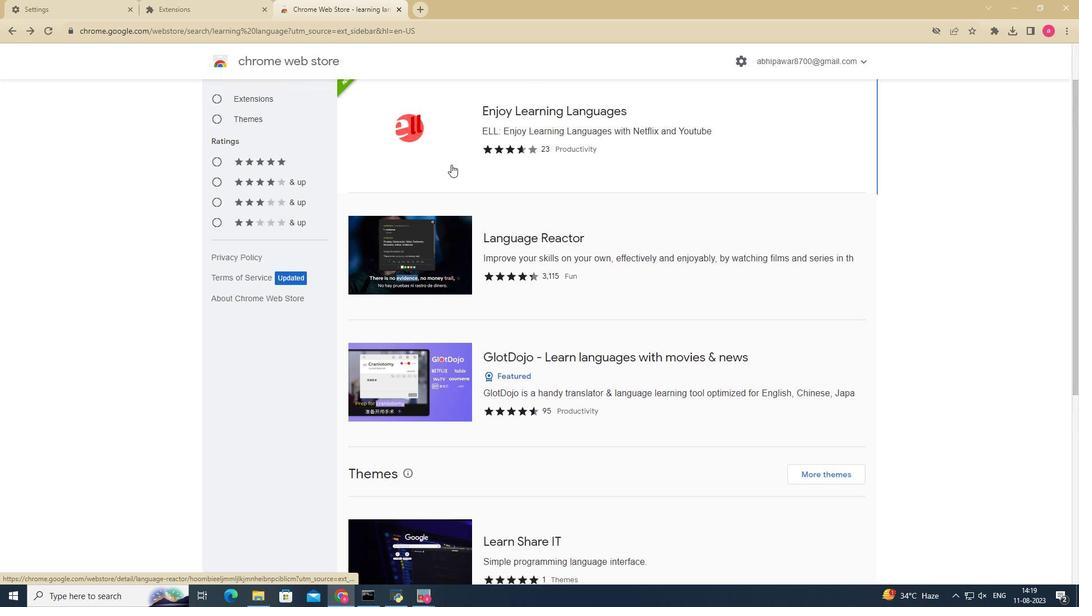 
Action: Mouse scrolled (451, 165) with delta (0, 0)
Screenshot: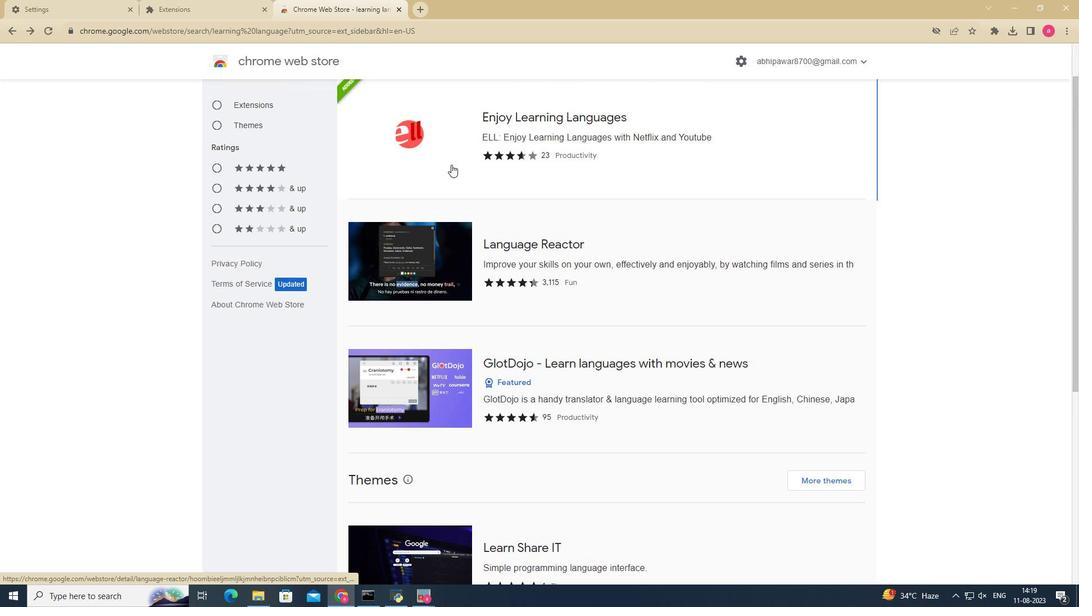 
Action: Mouse moved to (475, 256)
Screenshot: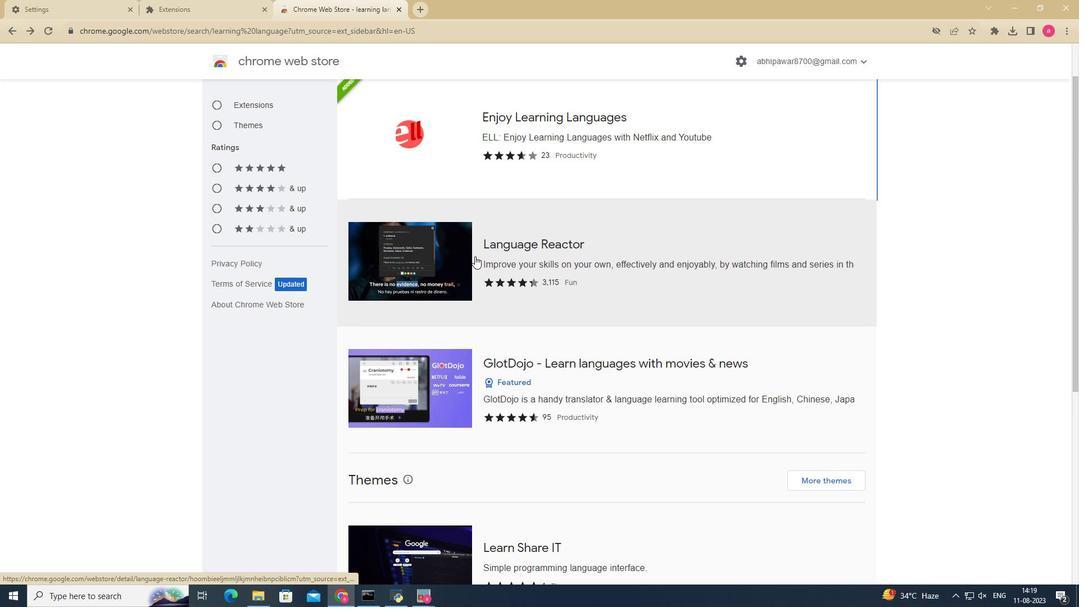 
Action: Mouse pressed left at (475, 256)
Screenshot: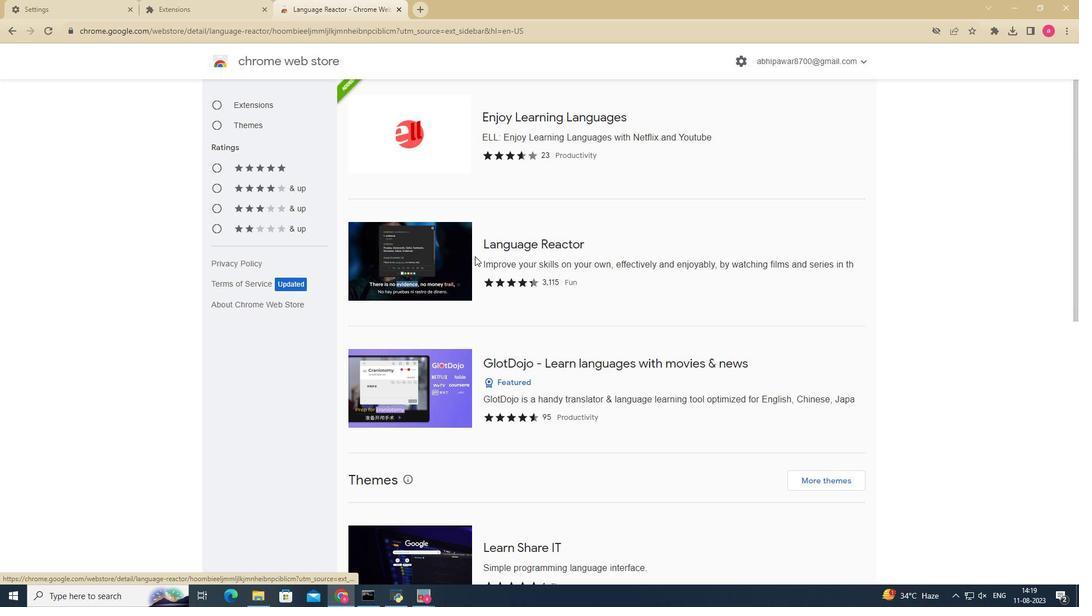 
Action: Mouse moved to (793, 127)
Screenshot: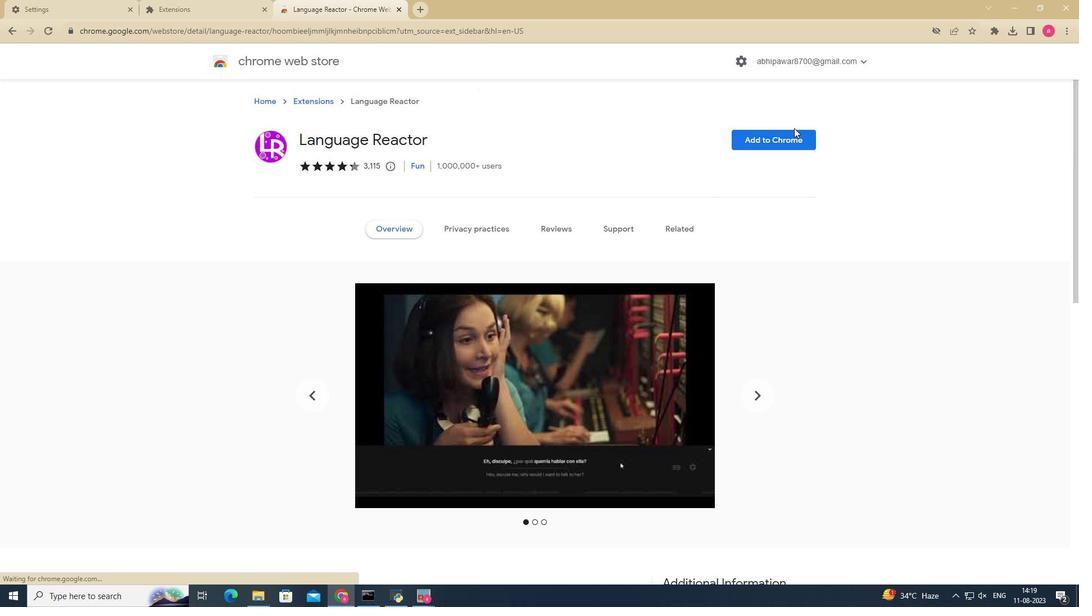 
Action: Mouse pressed left at (793, 127)
Screenshot: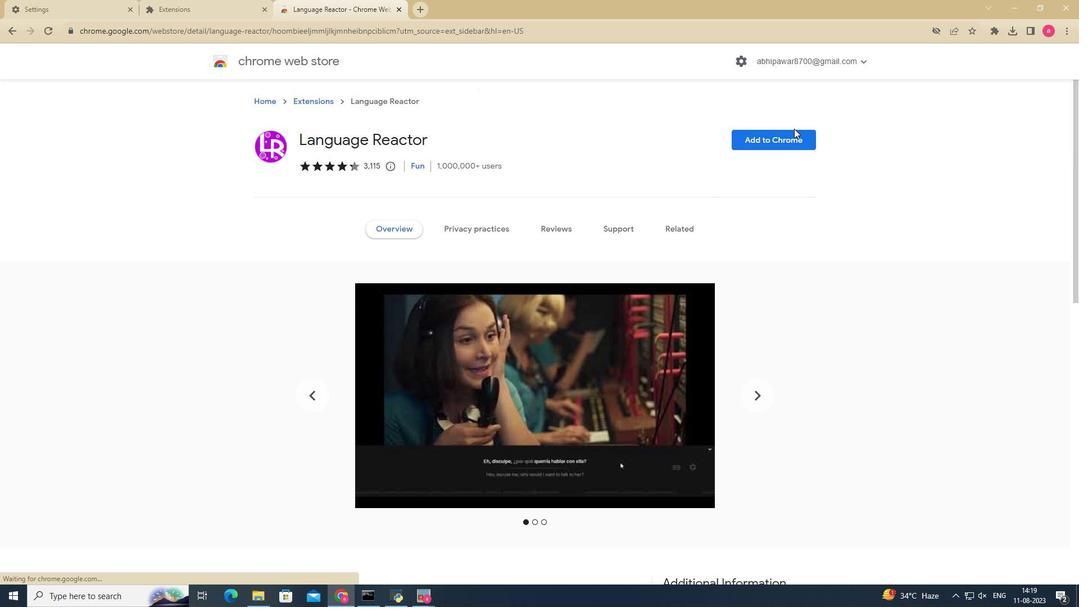 
Action: Mouse moved to (796, 132)
Screenshot: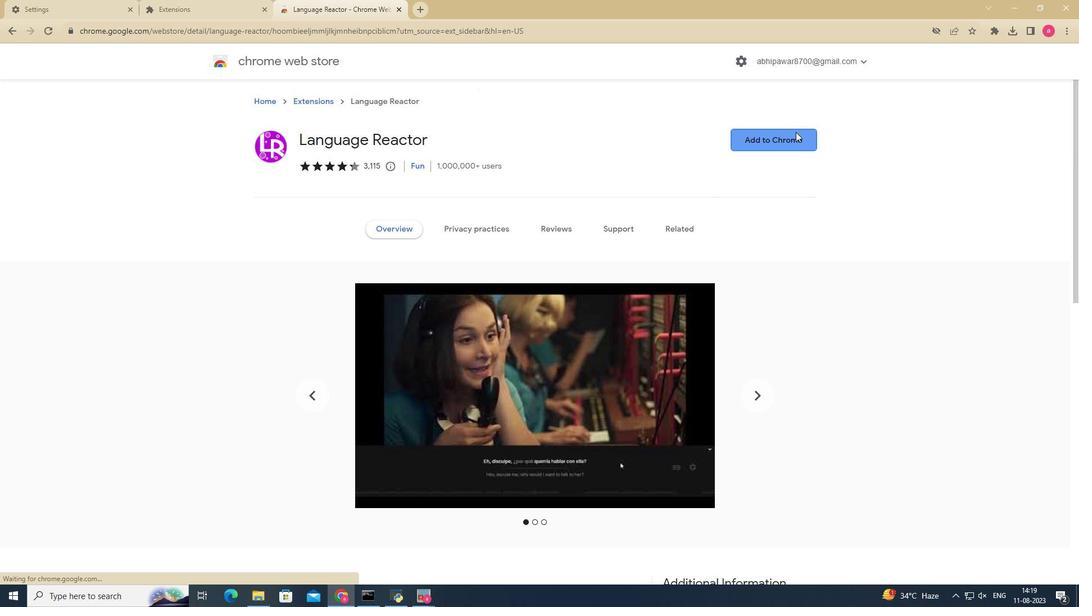 
Action: Mouse pressed left at (796, 132)
Screenshot: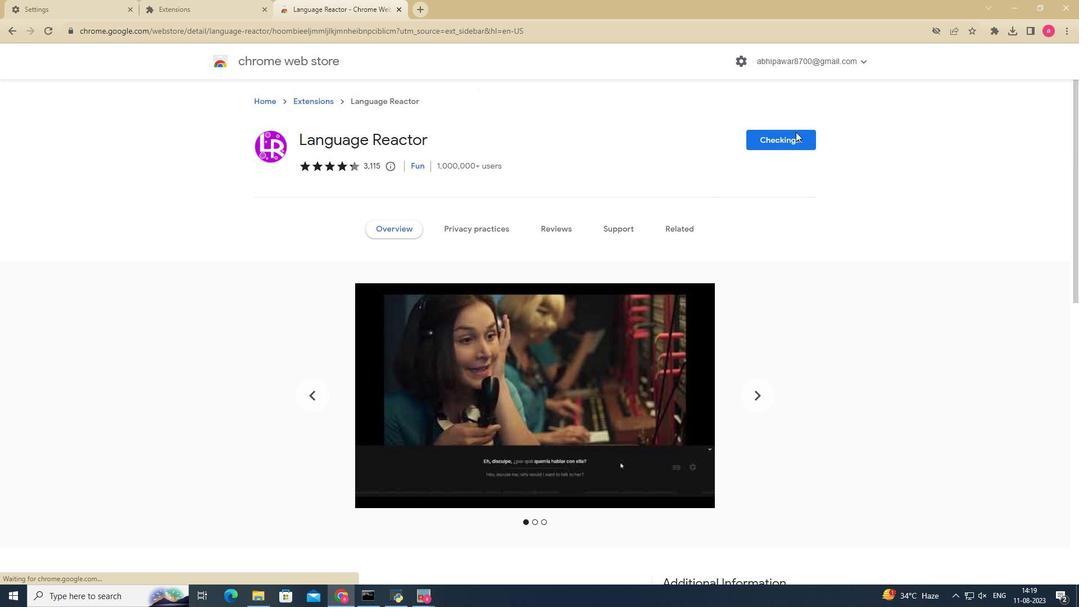 
Action: Mouse moved to (541, 148)
Screenshot: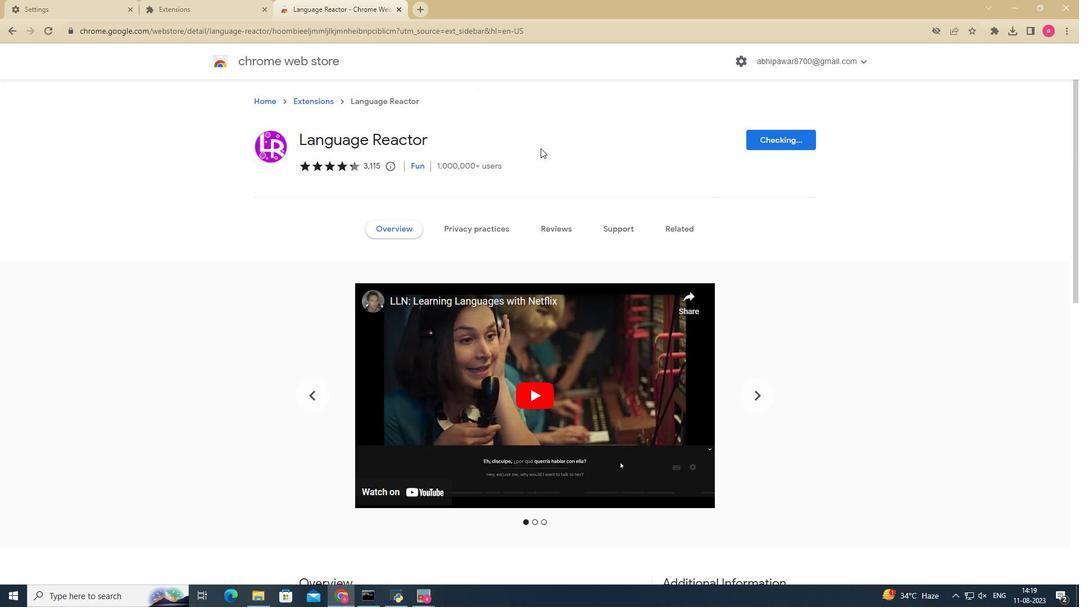 
Action: Mouse pressed left at (541, 148)
Screenshot: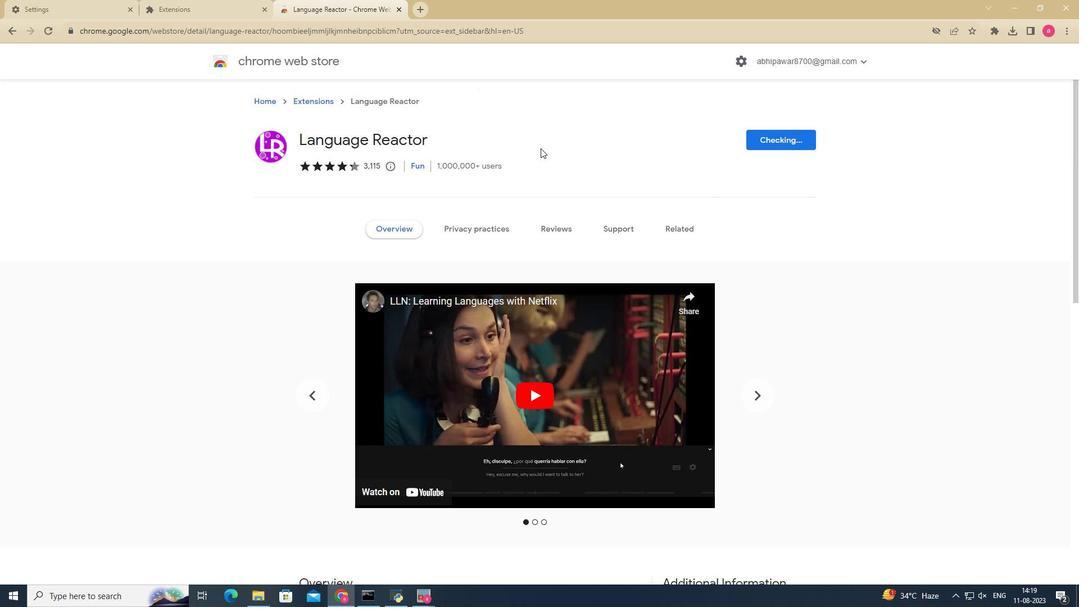 
Action: Mouse moved to (456, 356)
Screenshot: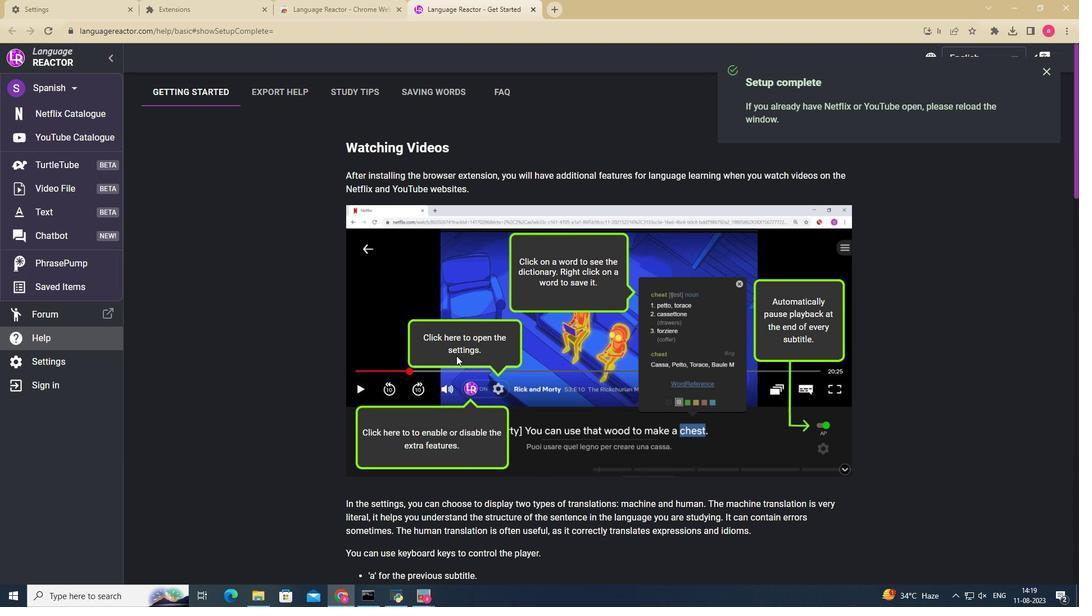 
Action: Mouse pressed left at (456, 356)
Screenshot: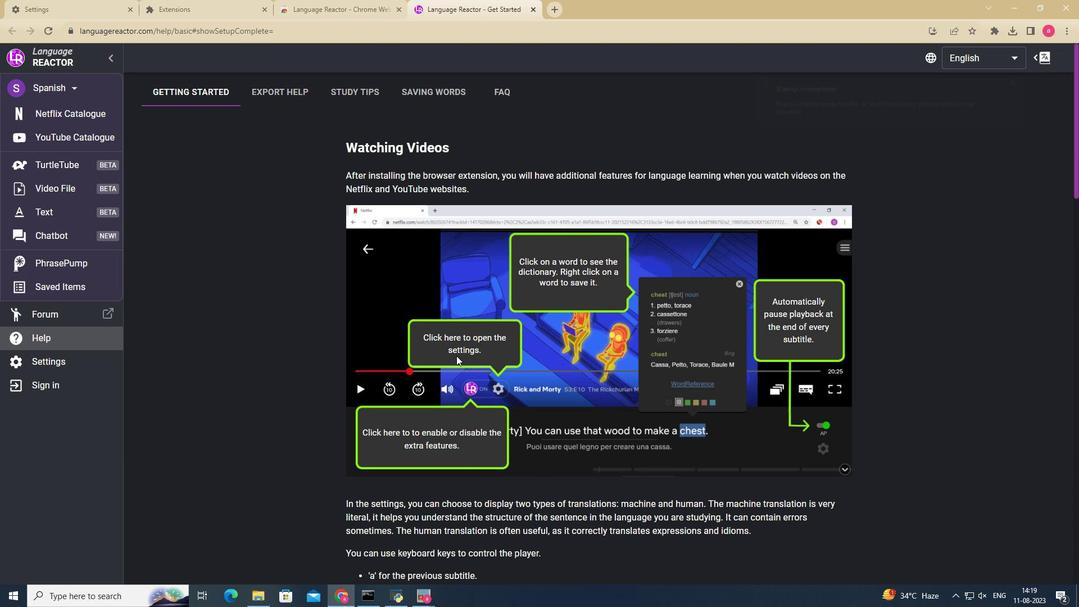 
Action: Mouse moved to (452, 348)
Screenshot: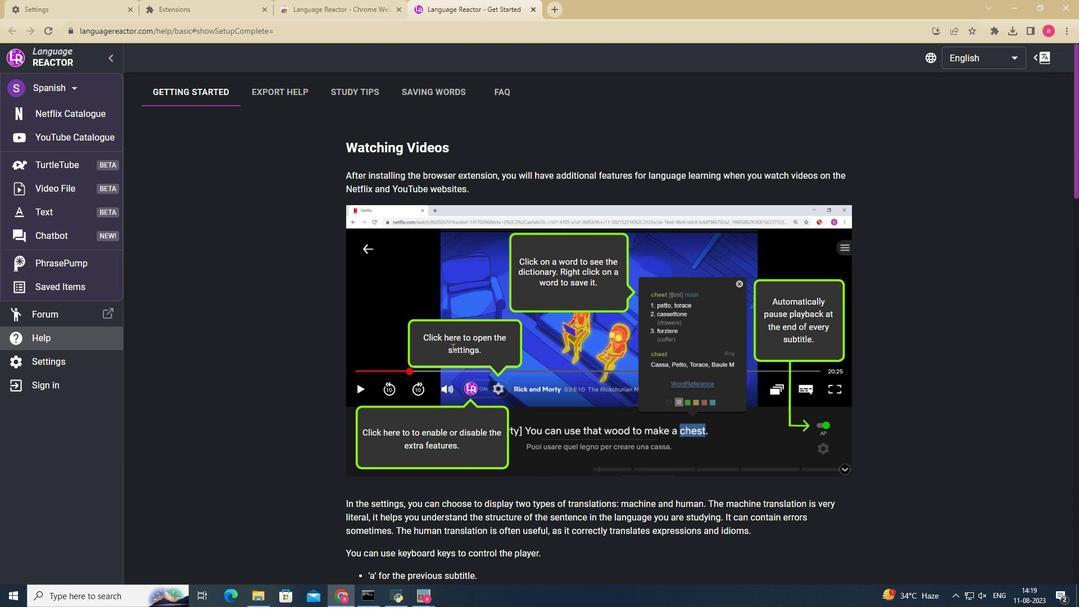 
Action: Mouse pressed left at (452, 348)
Screenshot: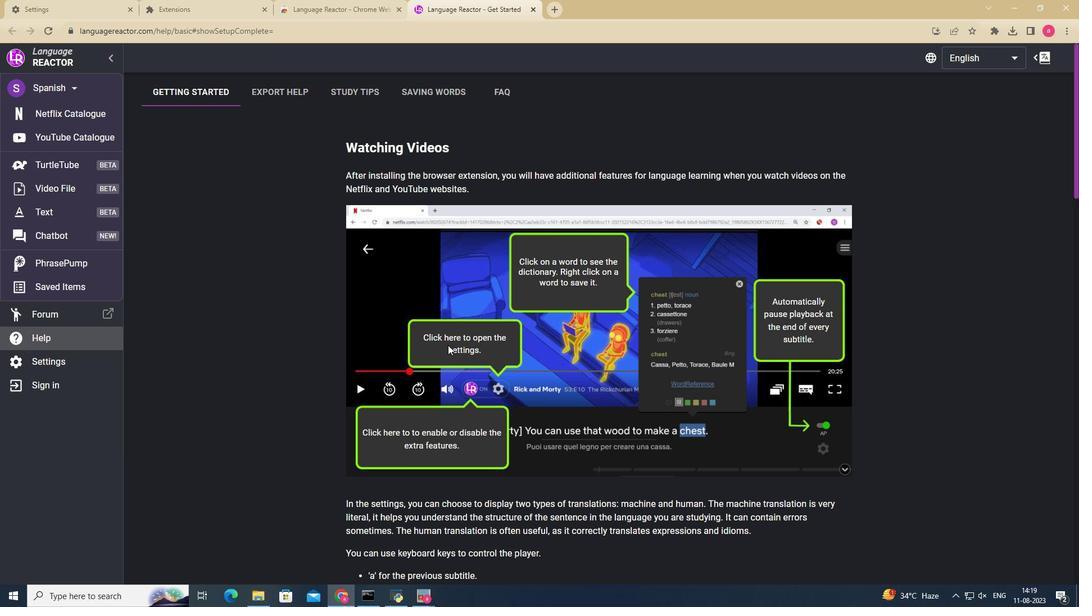 
Action: Mouse moved to (362, 246)
Screenshot: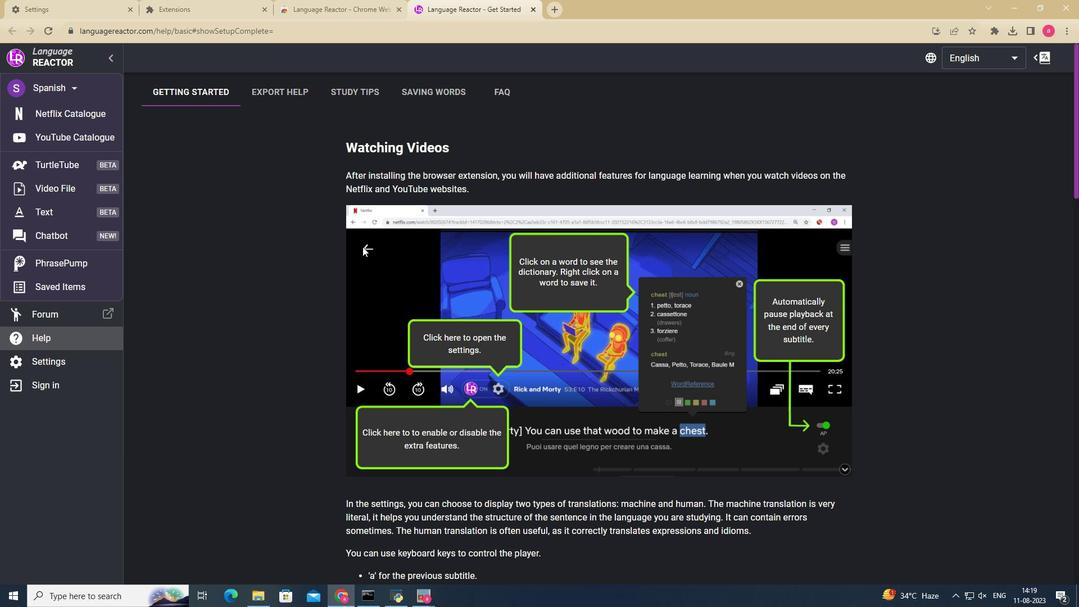 
Action: Mouse pressed left at (362, 246)
Screenshot: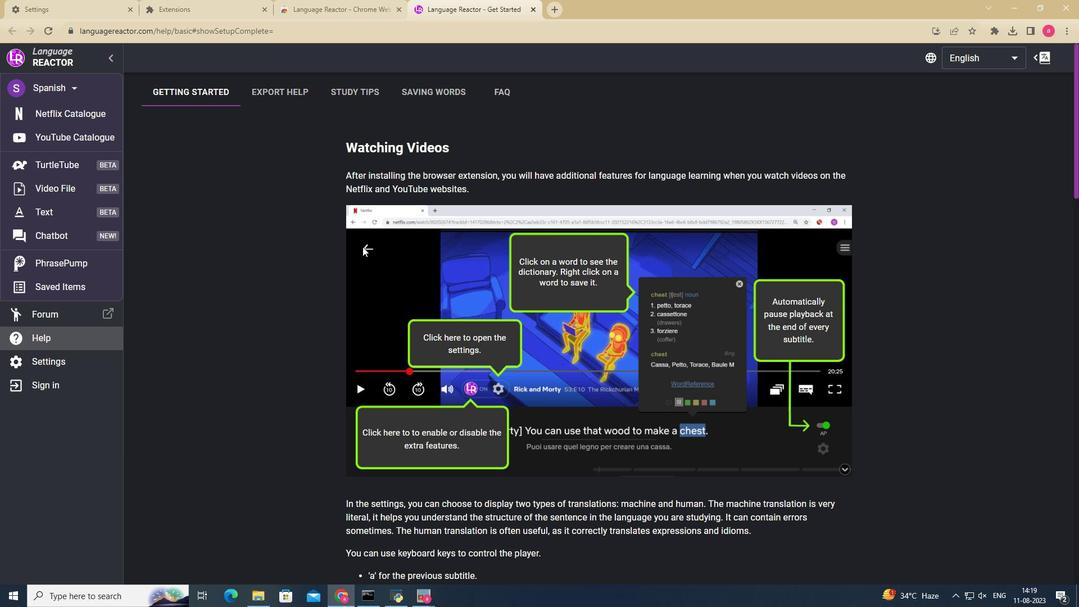
Action: Mouse moved to (274, 86)
Screenshot: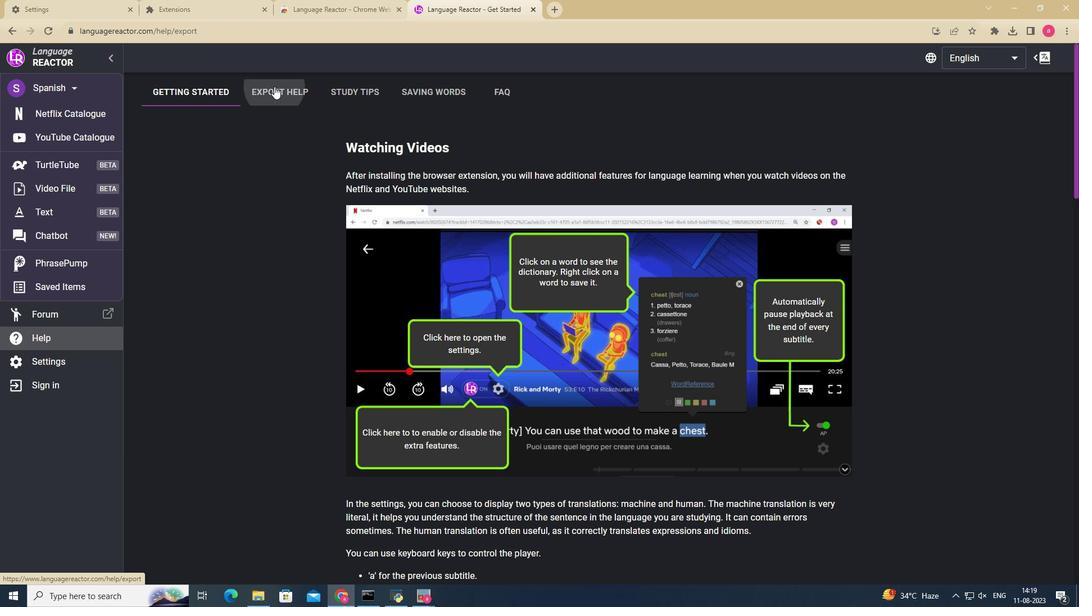 
Action: Mouse pressed left at (274, 86)
Screenshot: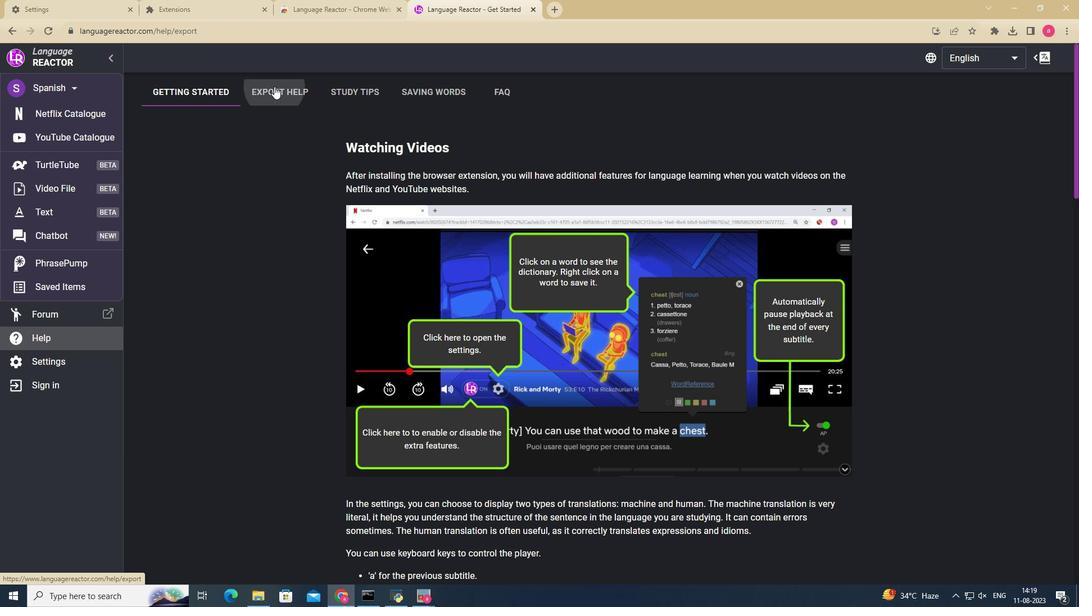
Action: Mouse moved to (236, 94)
Screenshot: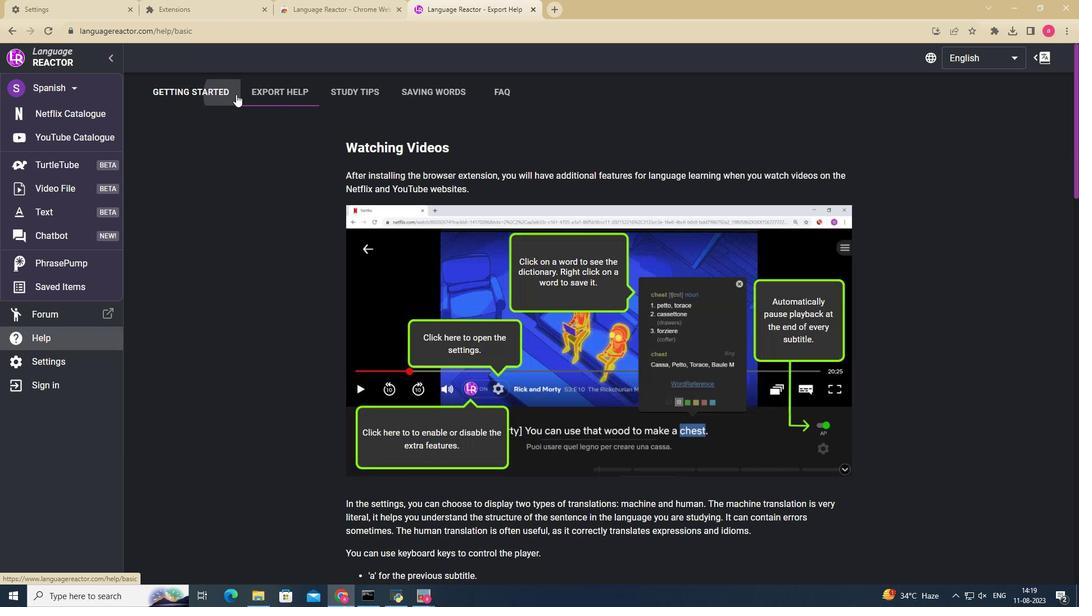 
Action: Mouse pressed left at (236, 94)
Screenshot: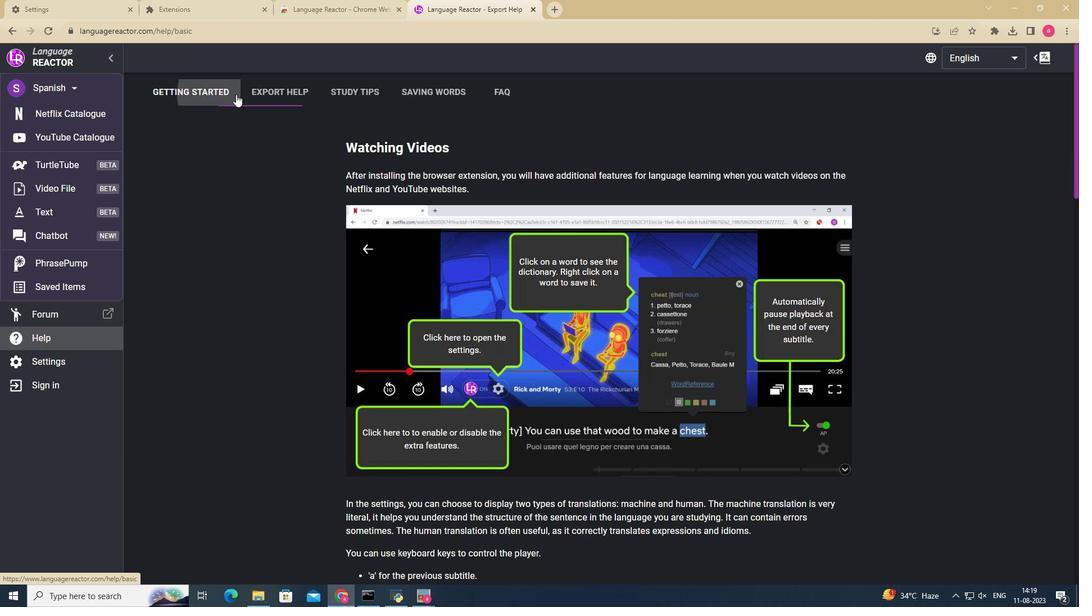 
Action: Mouse moved to (39, 135)
Screenshot: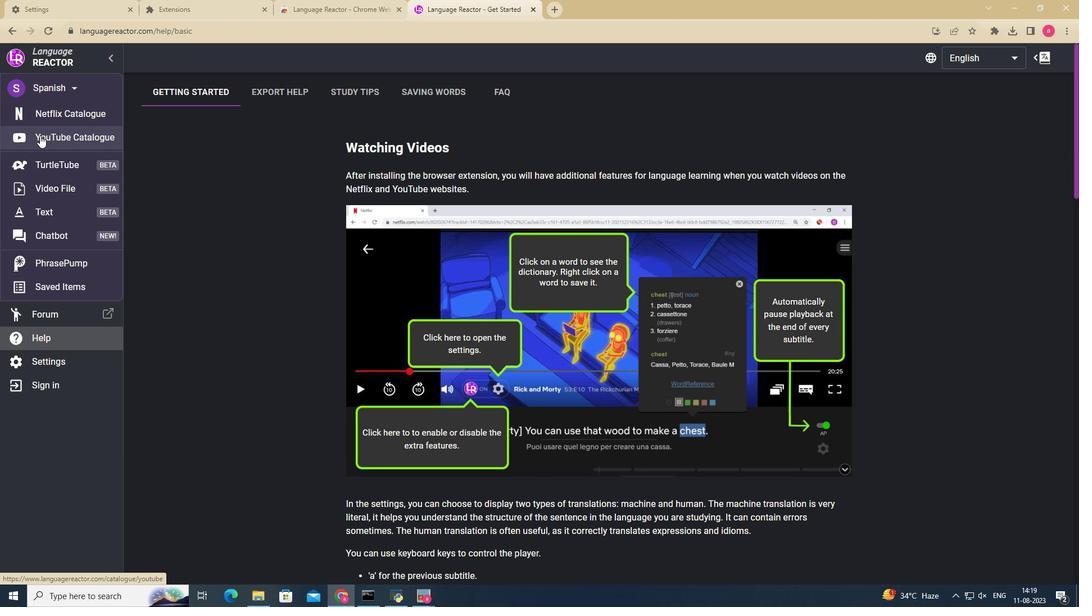 
Action: Mouse pressed left at (39, 135)
Screenshot: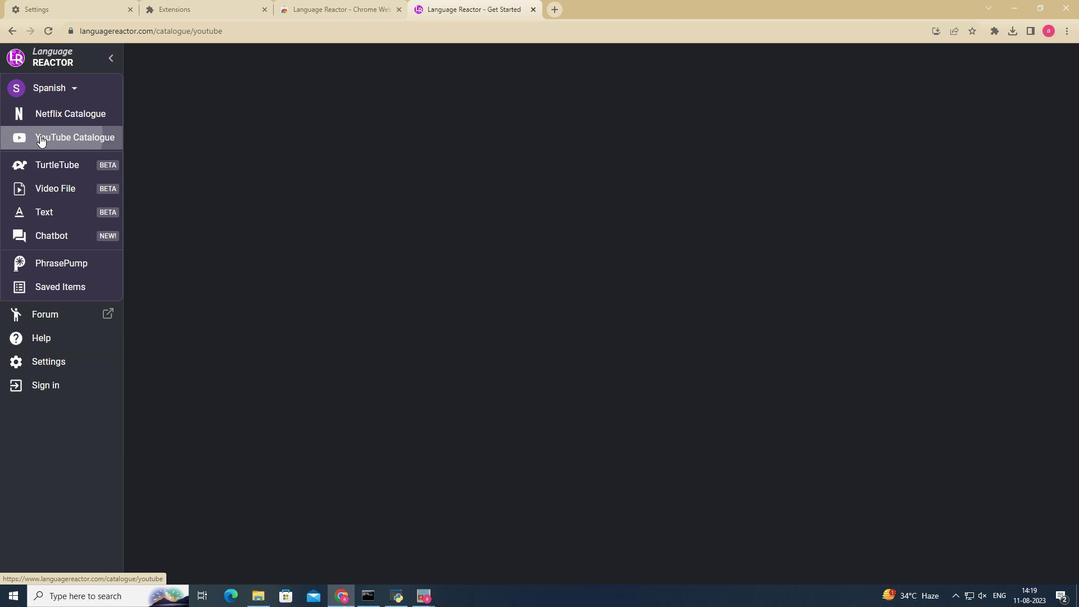 
Action: Mouse moved to (546, 447)
Screenshot: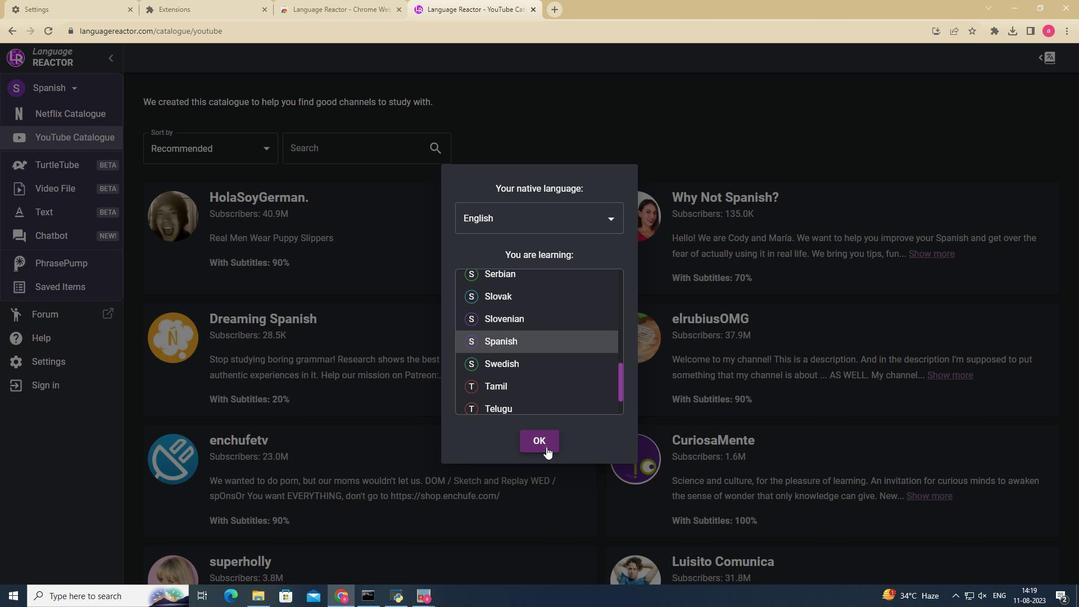 
Action: Mouse pressed left at (546, 447)
Screenshot: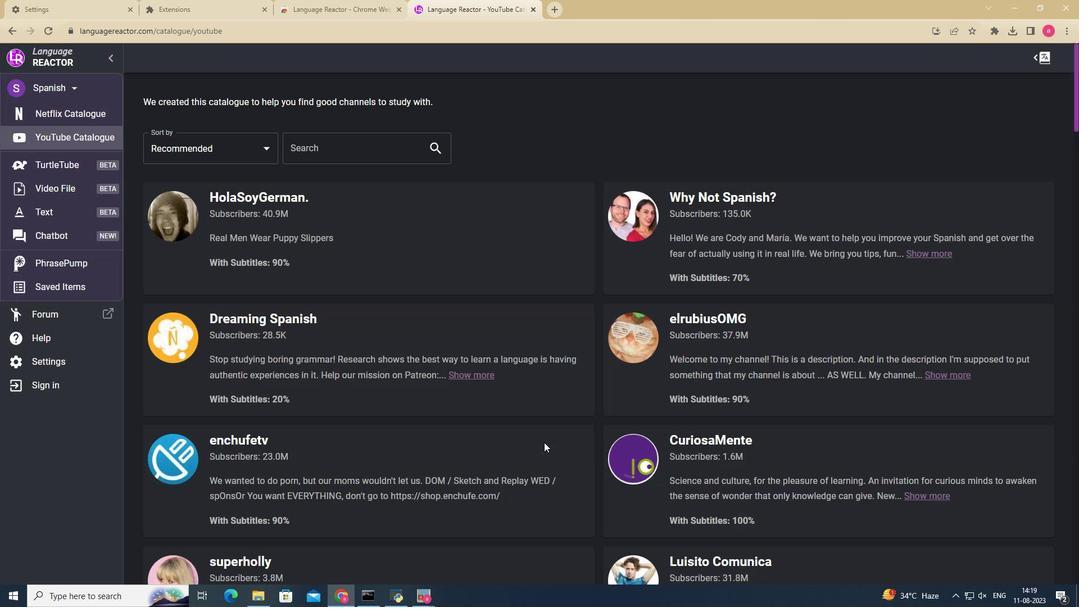 
Action: Mouse moved to (394, 277)
Screenshot: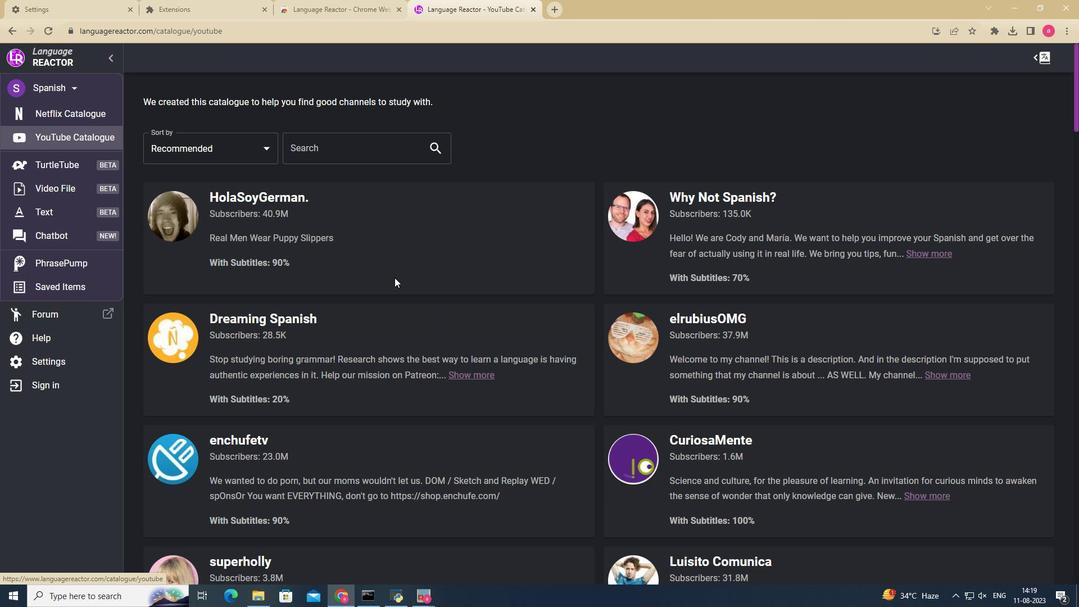
Action: Mouse pressed left at (394, 277)
Screenshot: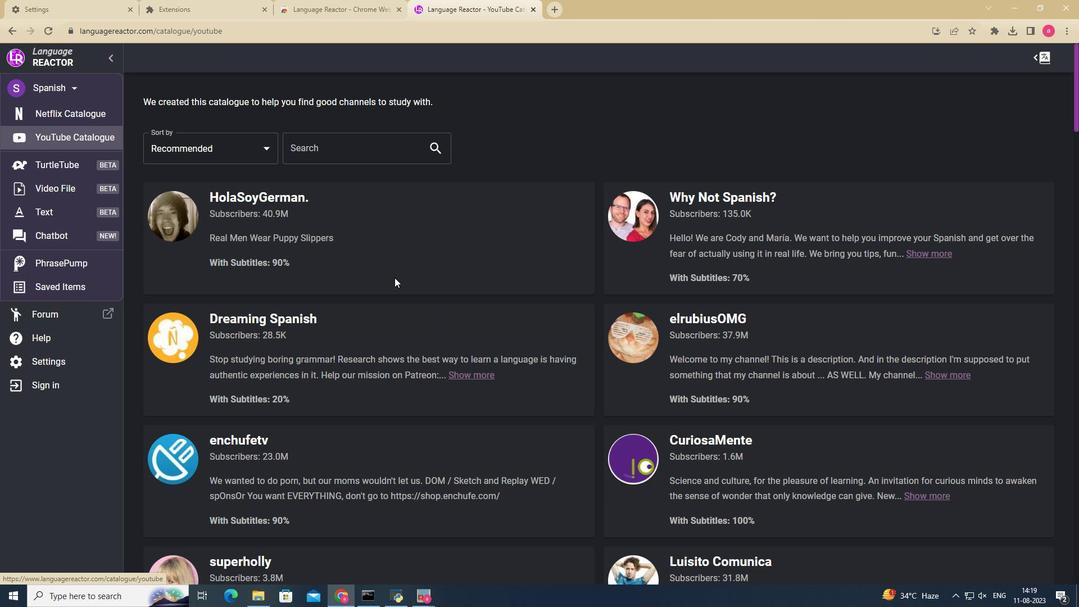 
Action: Mouse moved to (253, 265)
Screenshot: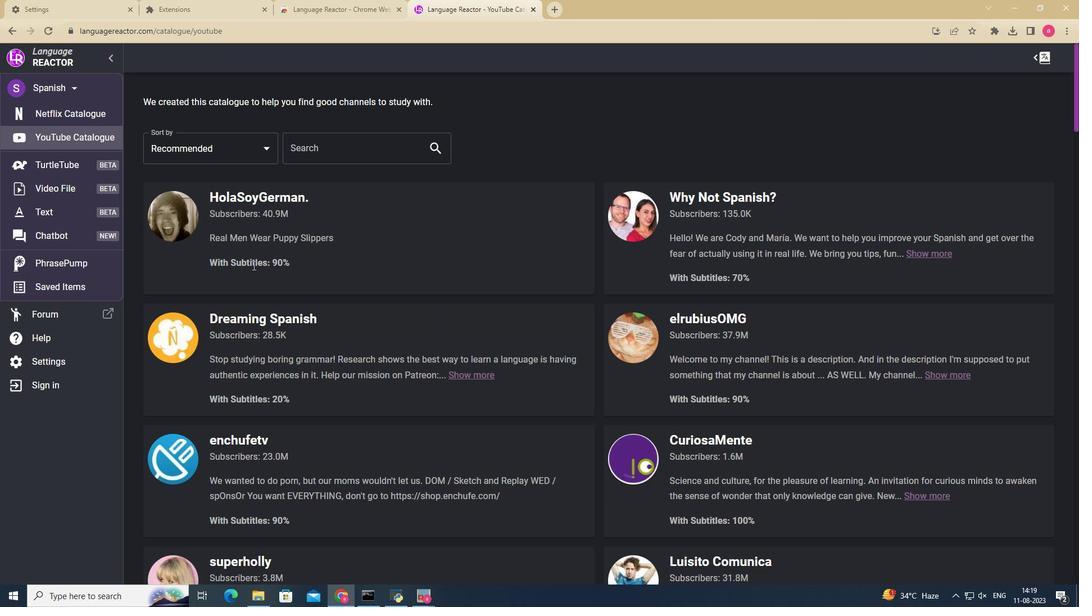 
Action: Mouse pressed left at (253, 265)
Screenshot: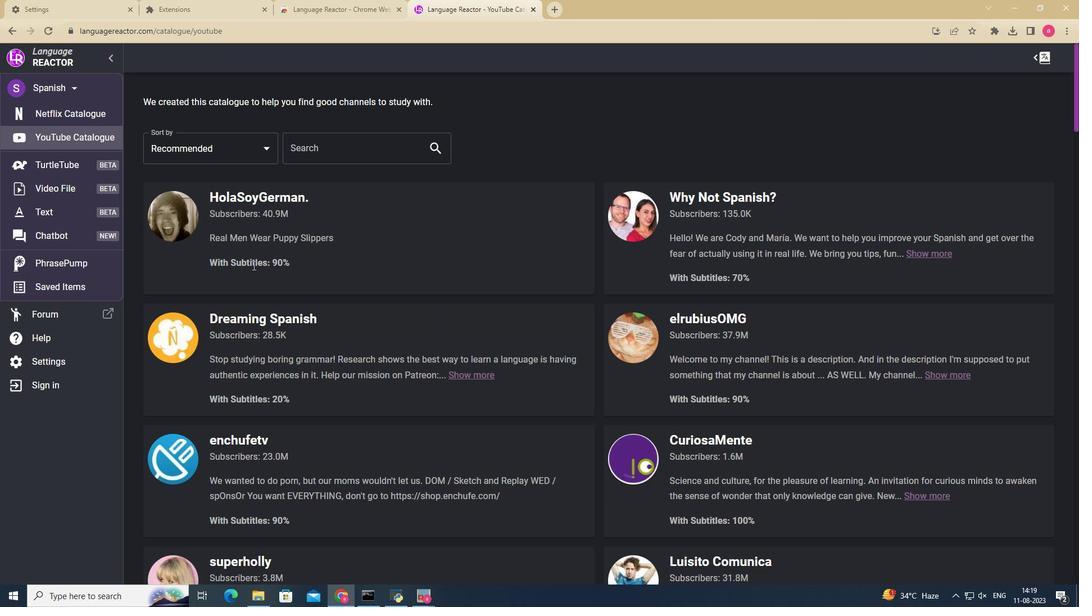 
Action: Mouse moved to (181, 213)
Screenshot: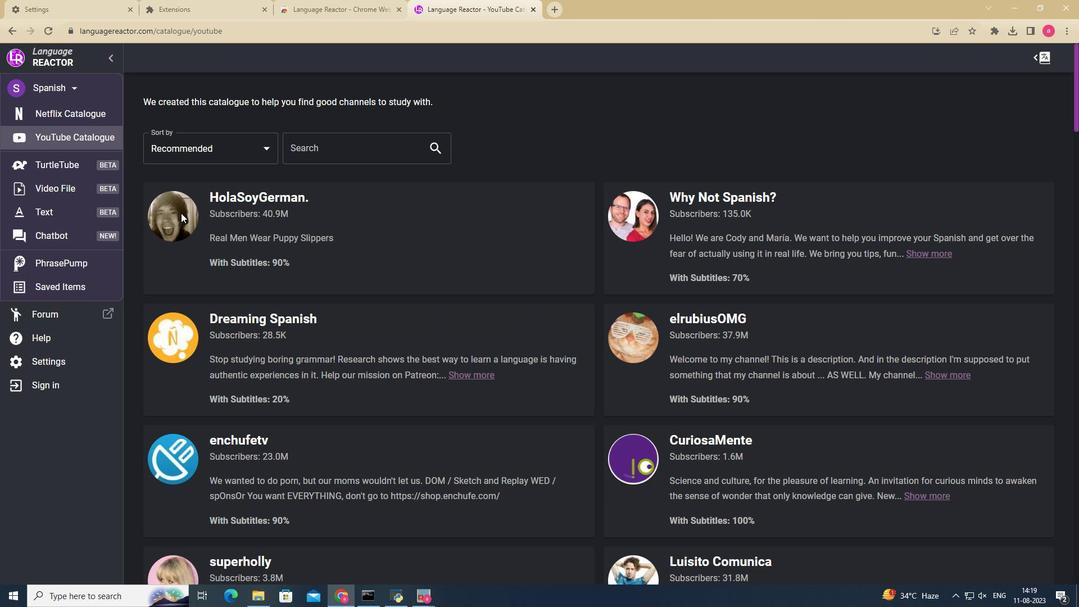 
Action: Mouse pressed left at (181, 213)
Screenshot: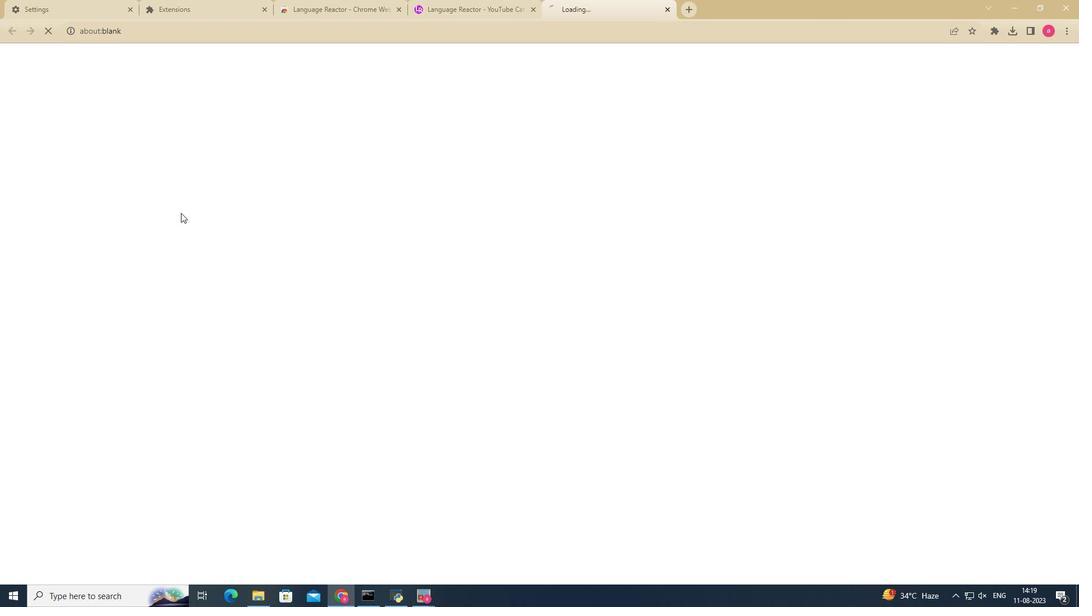 
Action: Mouse moved to (572, 0)
Screenshot: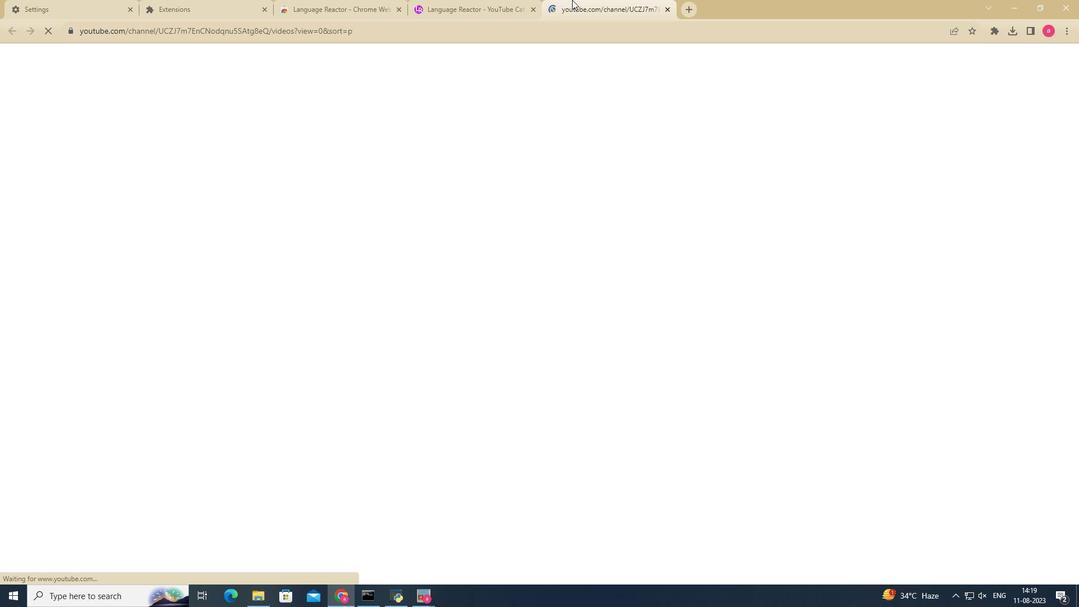 
Action: Mouse pressed middle at (572, 0)
Screenshot: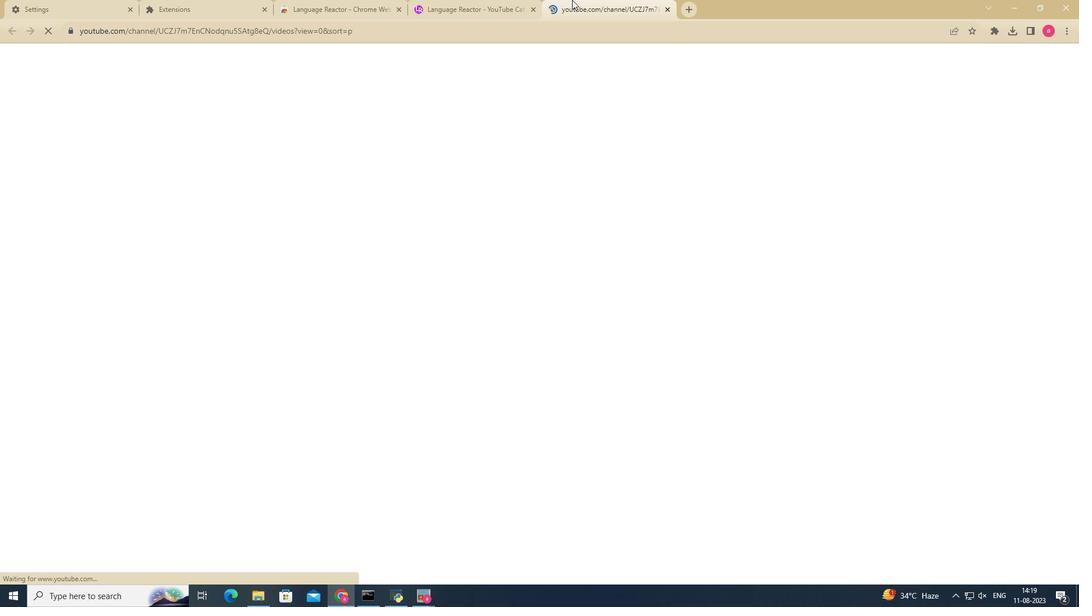 
Action: Mouse moved to (496, 268)
Screenshot: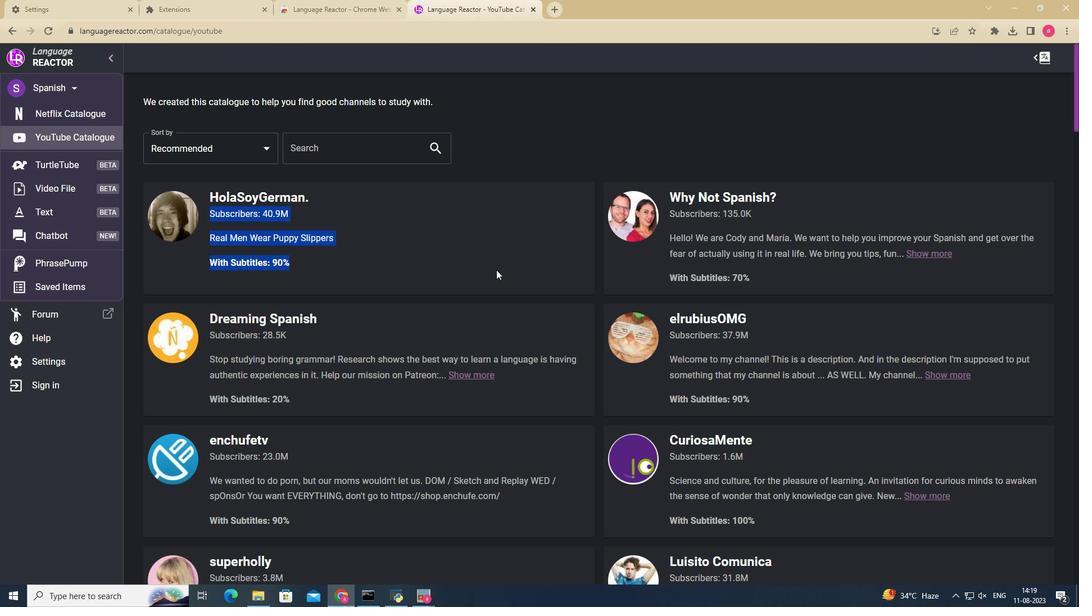 
Action: Mouse pressed left at (481, 182)
Screenshot: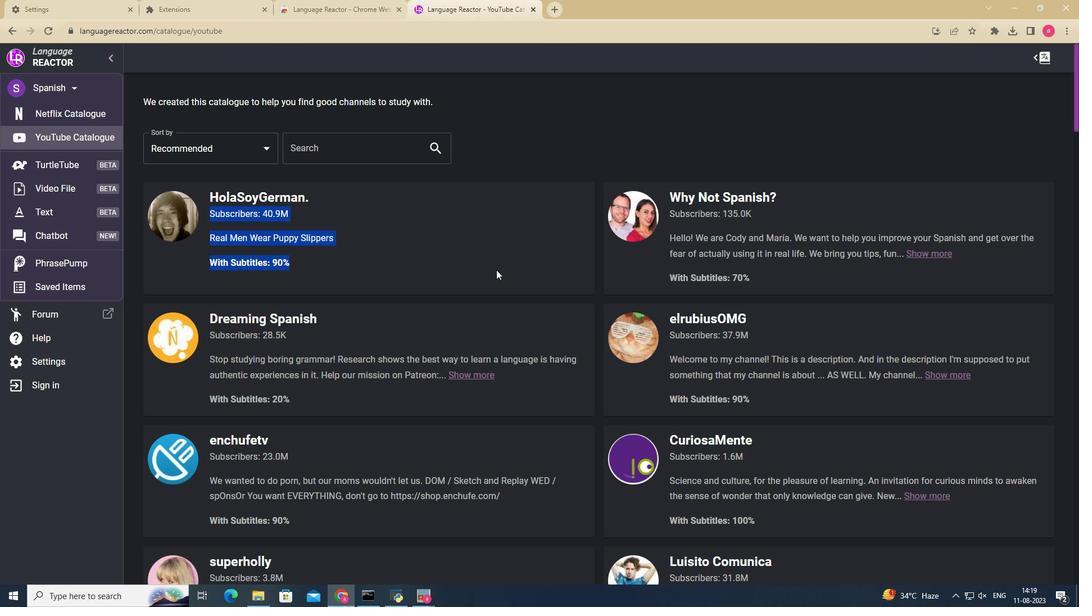 
Action: Mouse moved to (257, 145)
Screenshot: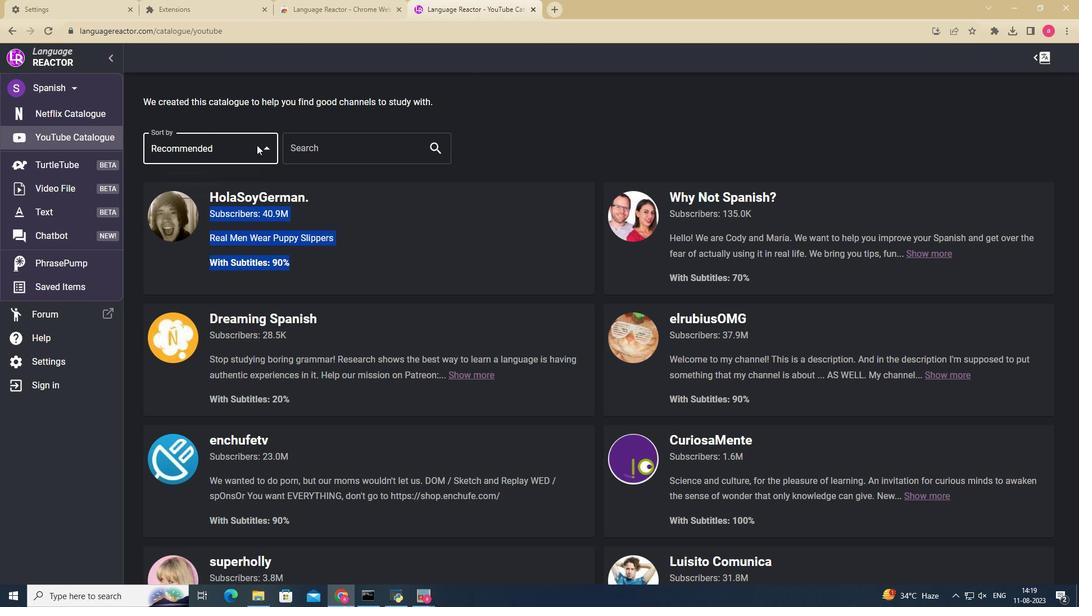 
Action: Mouse pressed left at (257, 145)
Screenshot: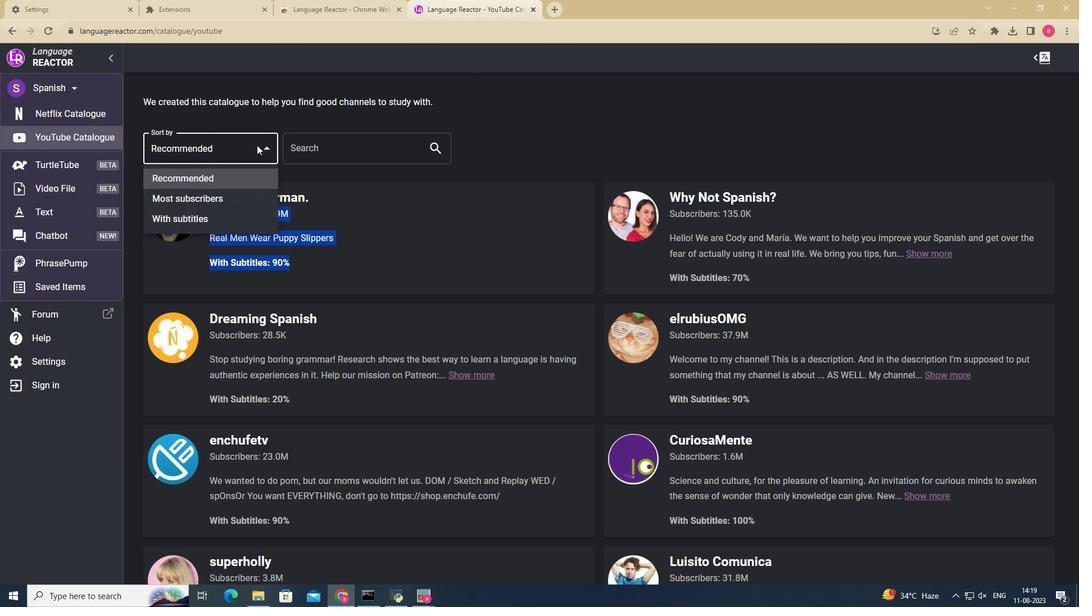 
Action: Mouse pressed left at (257, 145)
Screenshot: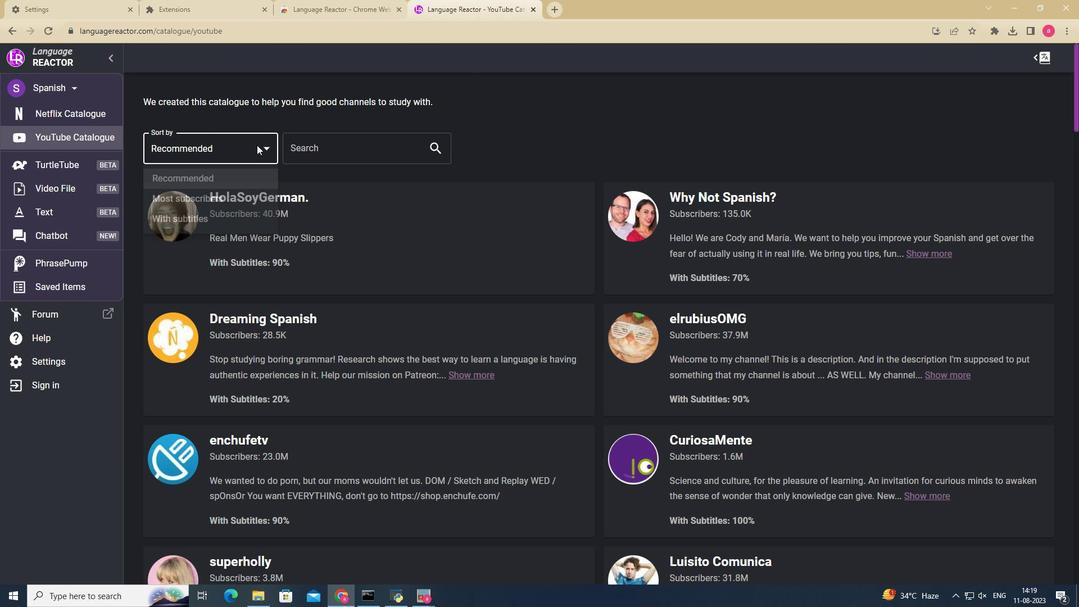 
Action: Mouse moved to (331, 145)
Screenshot: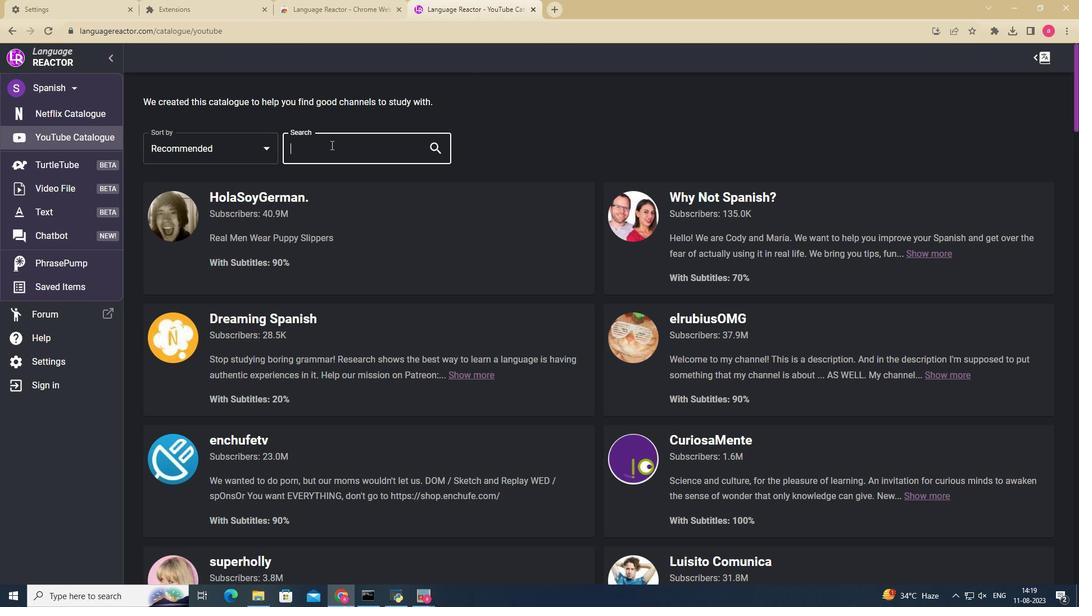 
Action: Mouse pressed left at (331, 145)
Screenshot: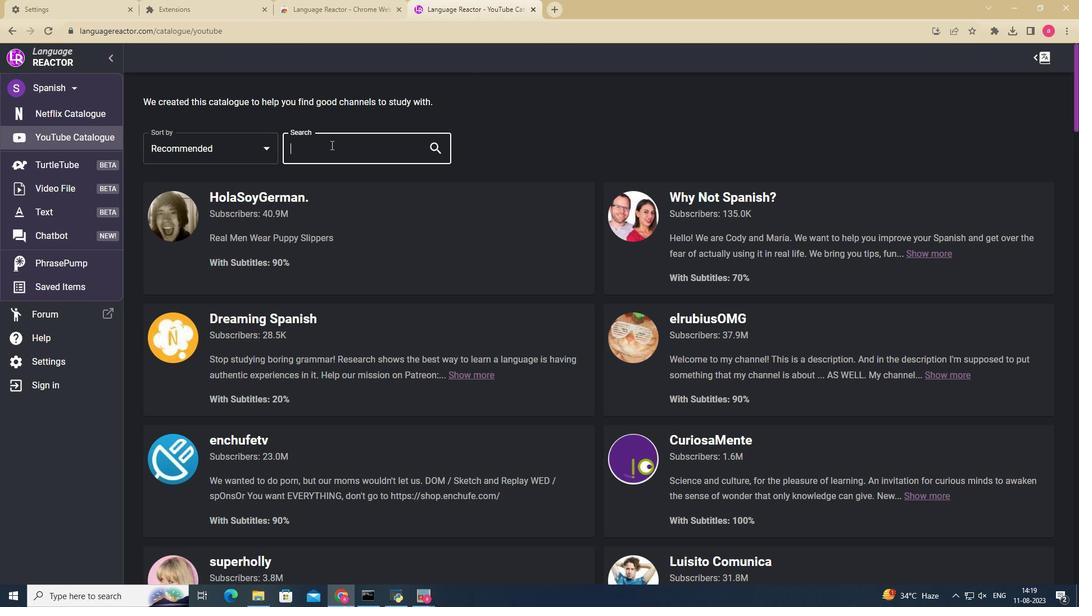 
Action: Mouse pressed left at (331, 145)
Screenshot: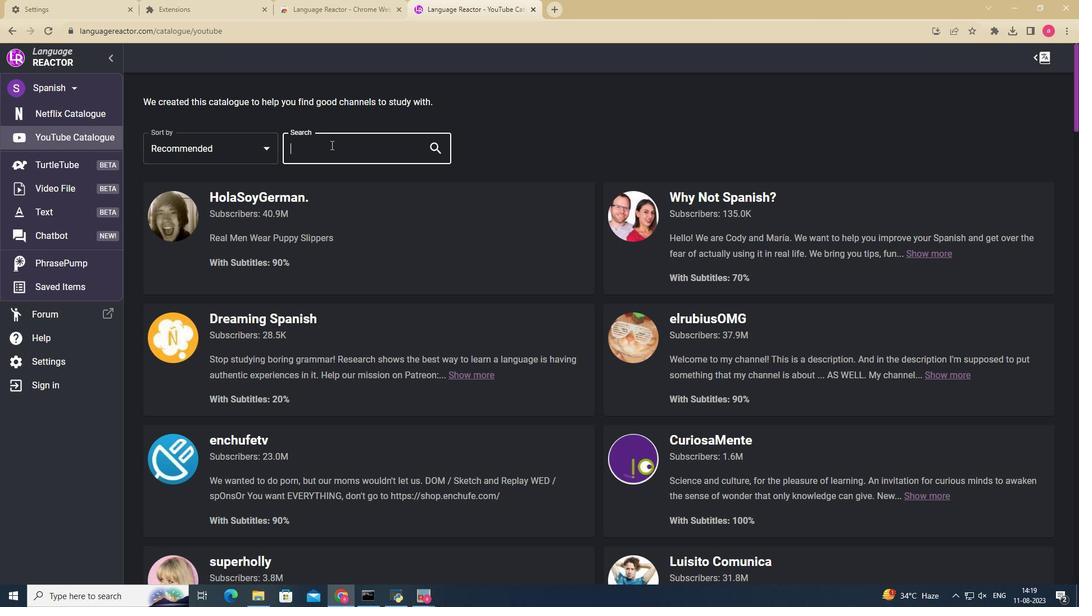 
Action: Key pressed eng
Screenshot: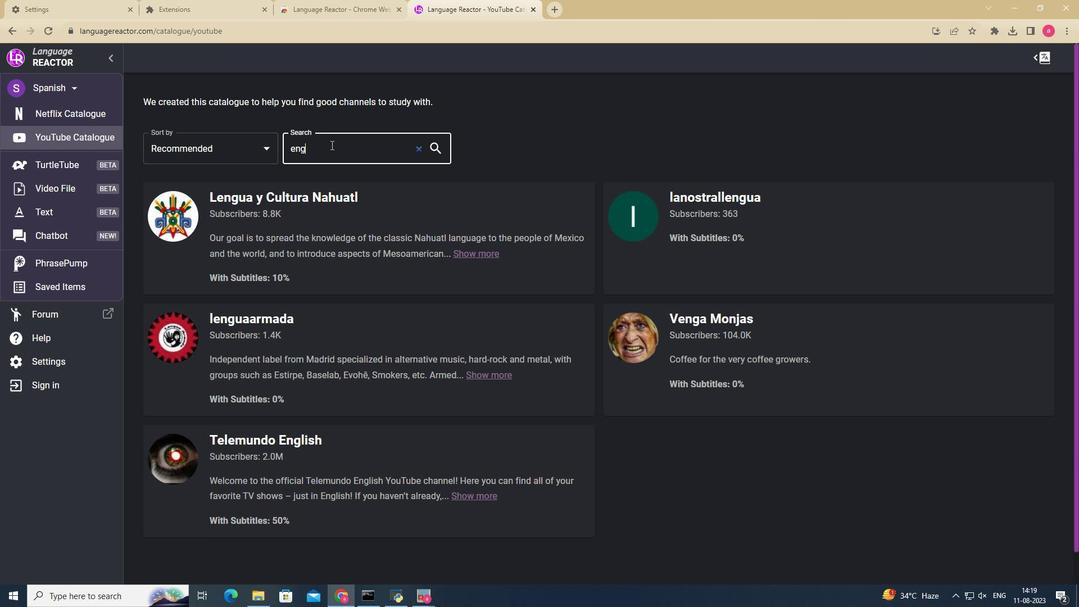 
Action: Mouse moved to (321, 241)
Screenshot: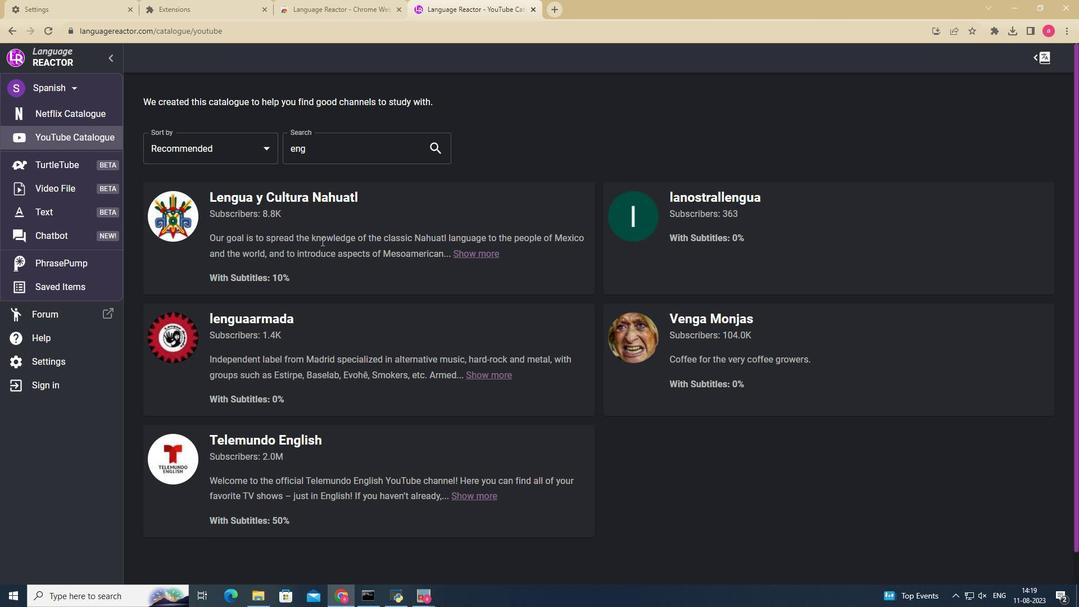 
Action: Mouse pressed left at (321, 241)
Screenshot: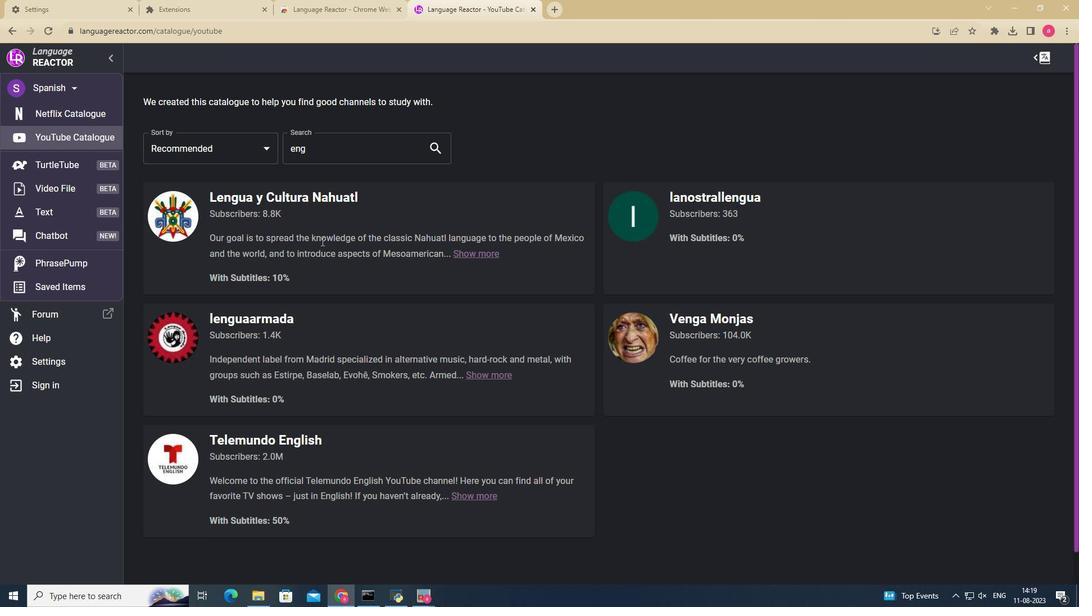 
Action: Mouse moved to (243, 314)
Screenshot: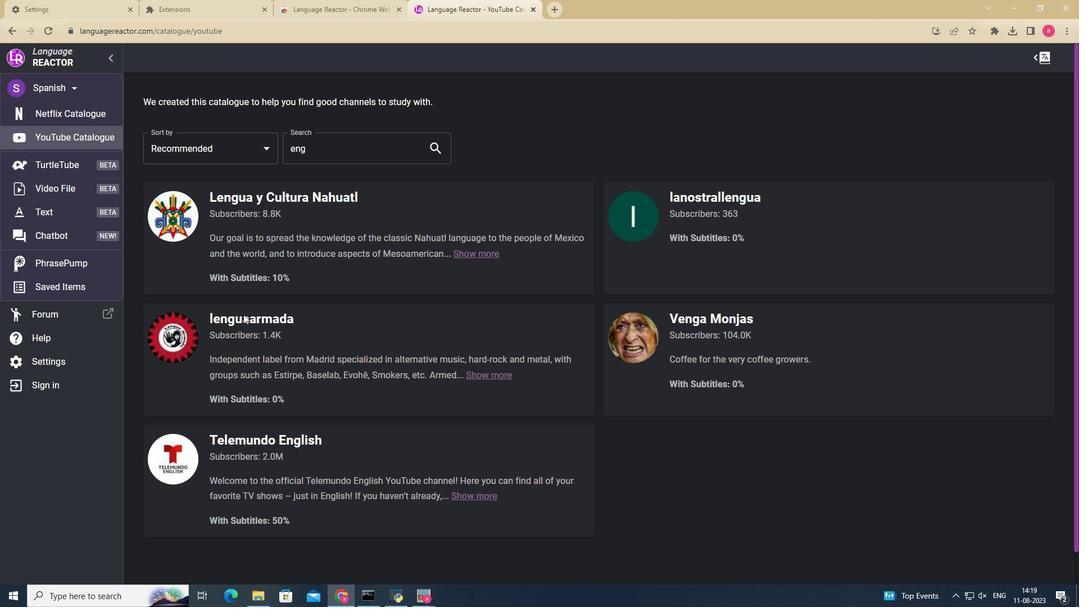 
Action: Mouse pressed left at (243, 314)
Screenshot: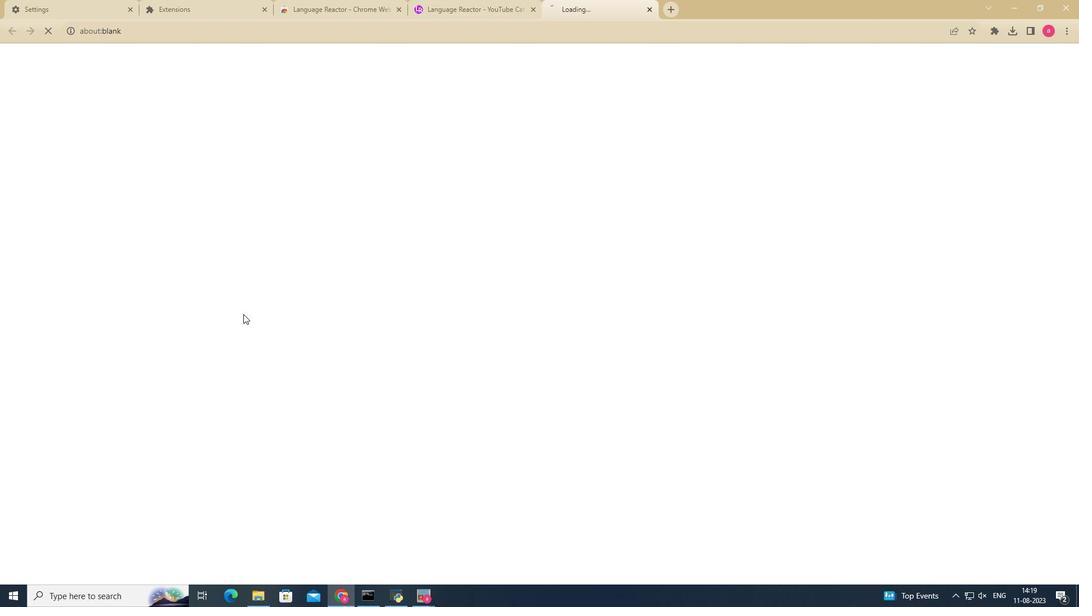 
Action: Mouse moved to (545, 293)
Screenshot: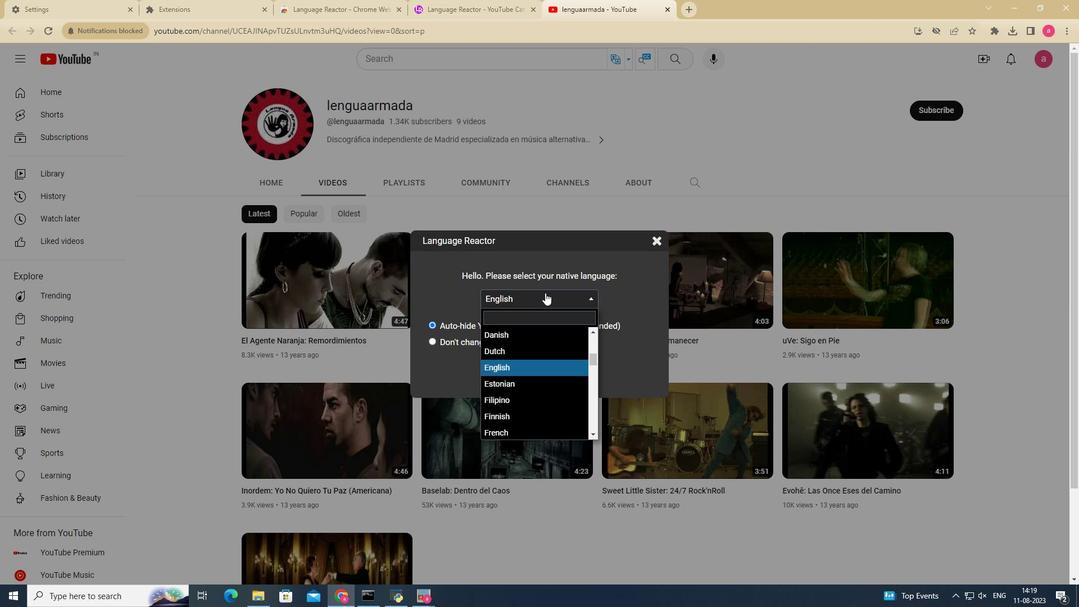 
Action: Mouse pressed left at (545, 293)
Screenshot: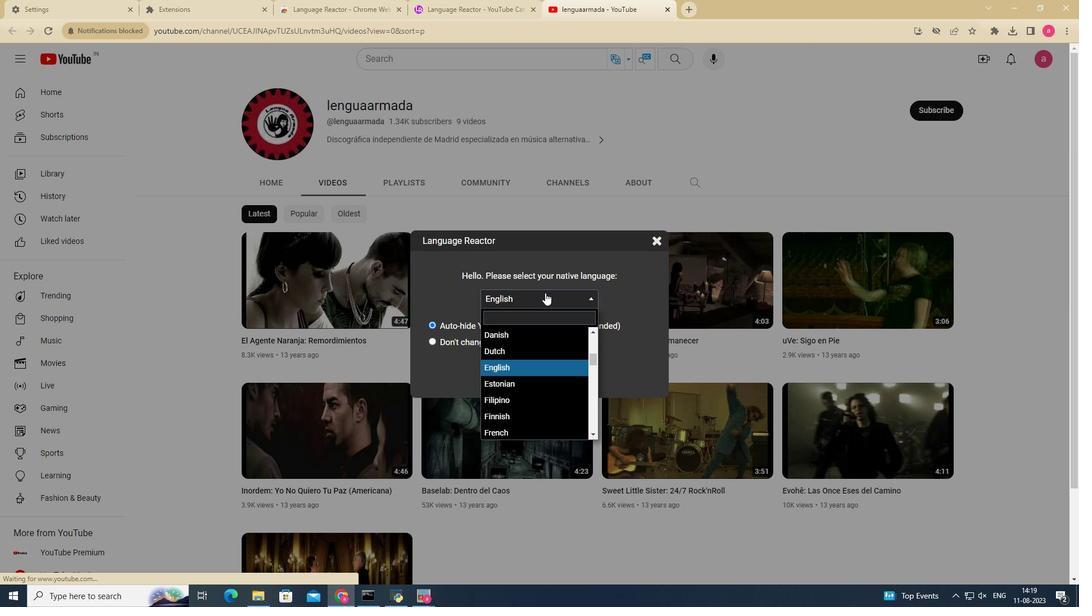 
Action: Mouse pressed left at (545, 293)
Screenshot: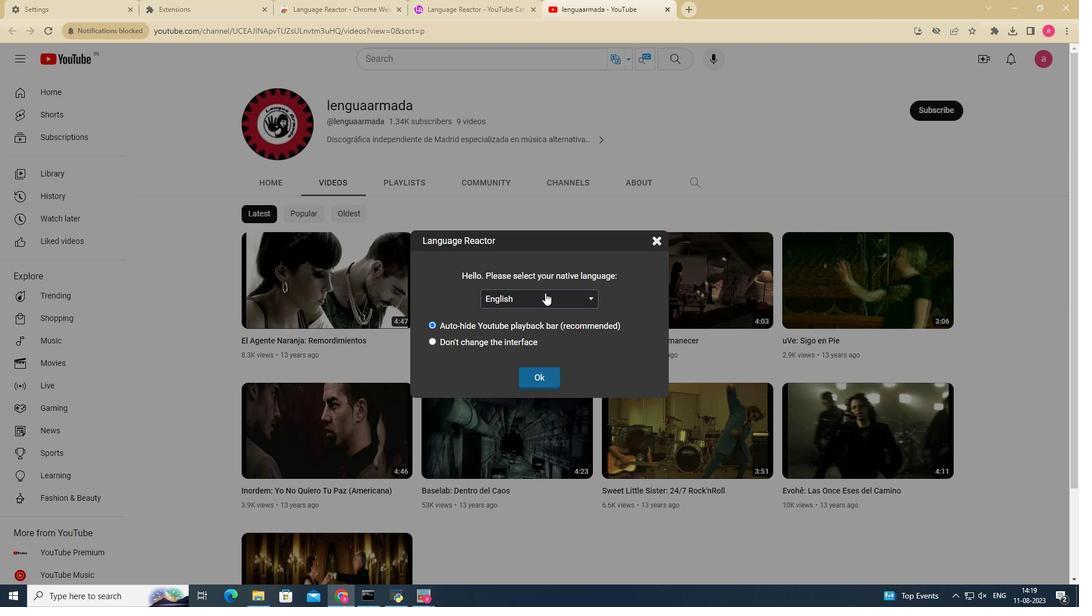 
Action: Mouse moved to (536, 385)
